 Task: 8. Analyzing Performance: Reference :- Use LinkedIn Analytics to track the performance of your posts, such as reach, engagement, and profile views. Identify trends in your content that receive high engagement and adjust your strategy accordingly. Experiment with different posting times, content formats, and headlines to optimize your engagement.
Action: Mouse moved to (720, 72)
Screenshot: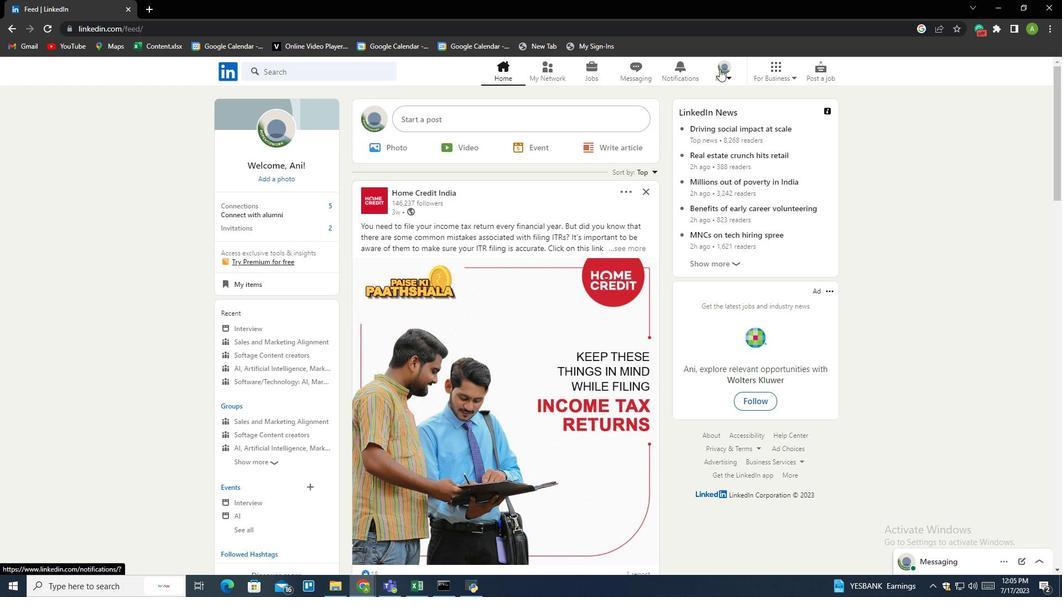 
Action: Mouse pressed left at (720, 72)
Screenshot: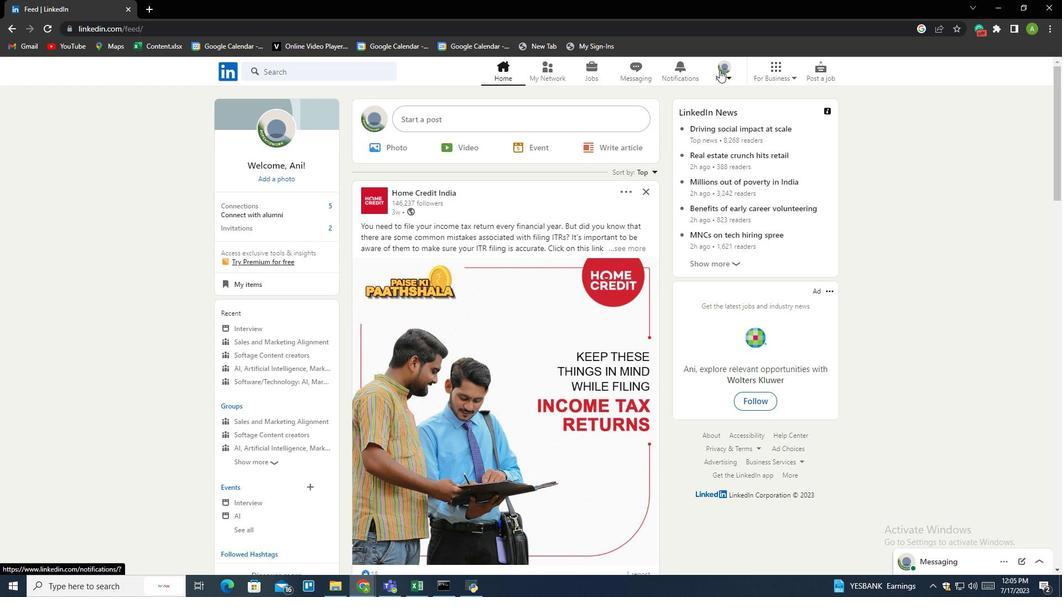 
Action: Mouse moved to (630, 141)
Screenshot: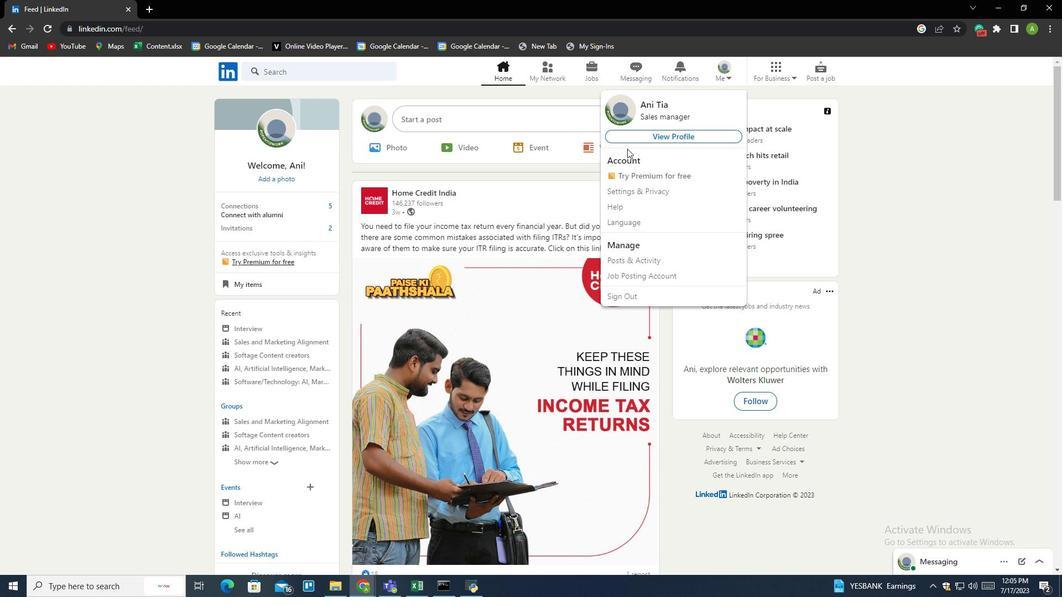 
Action: Mouse pressed left at (630, 141)
Screenshot: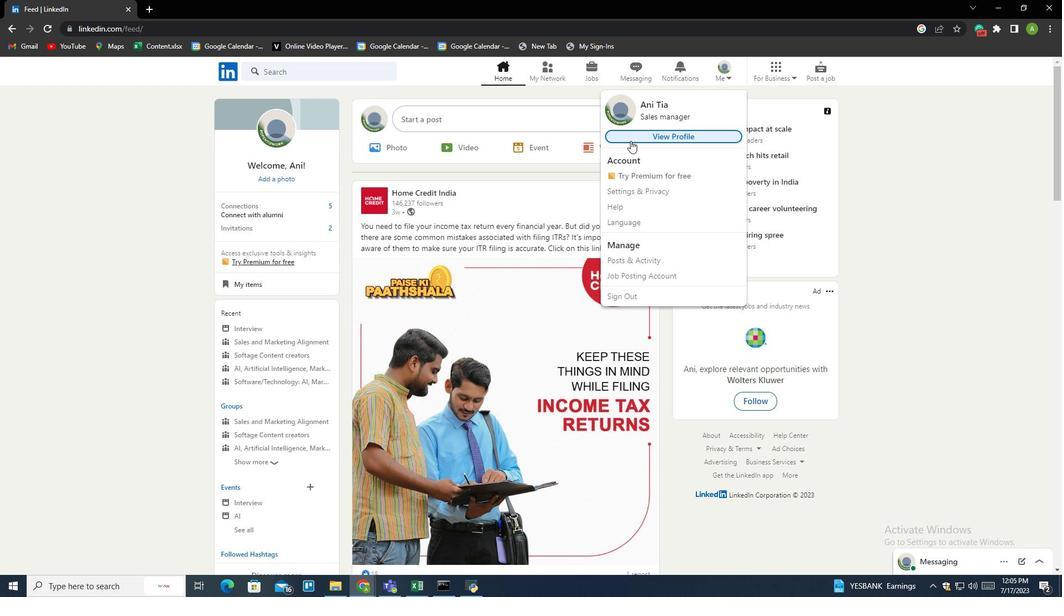 
Action: Mouse moved to (250, 281)
Screenshot: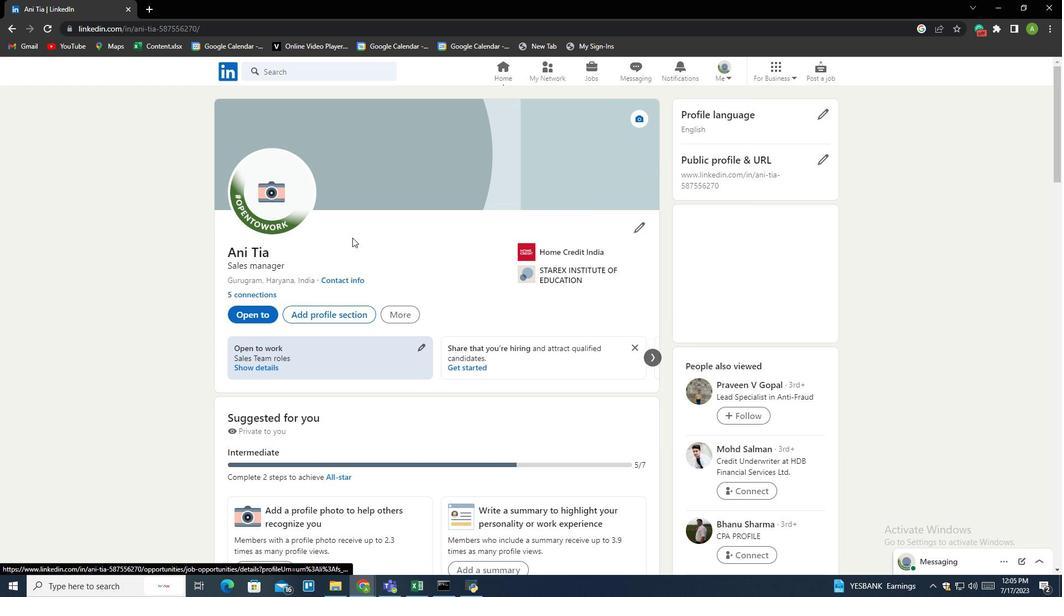 
Action: Mouse scrolled (251, 281) with delta (0, 0)
Screenshot: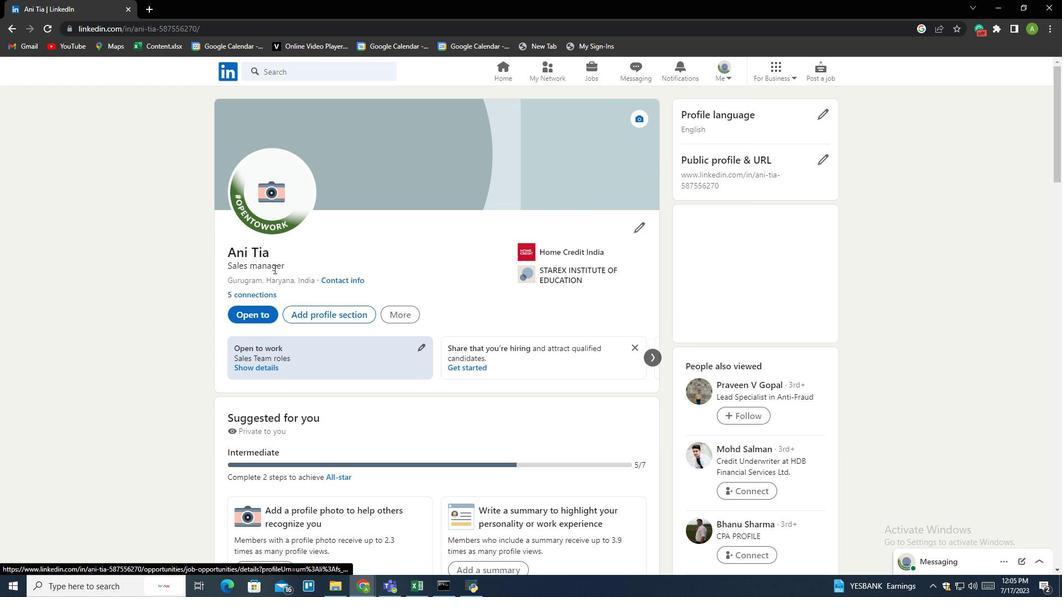 
Action: Mouse moved to (250, 283)
Screenshot: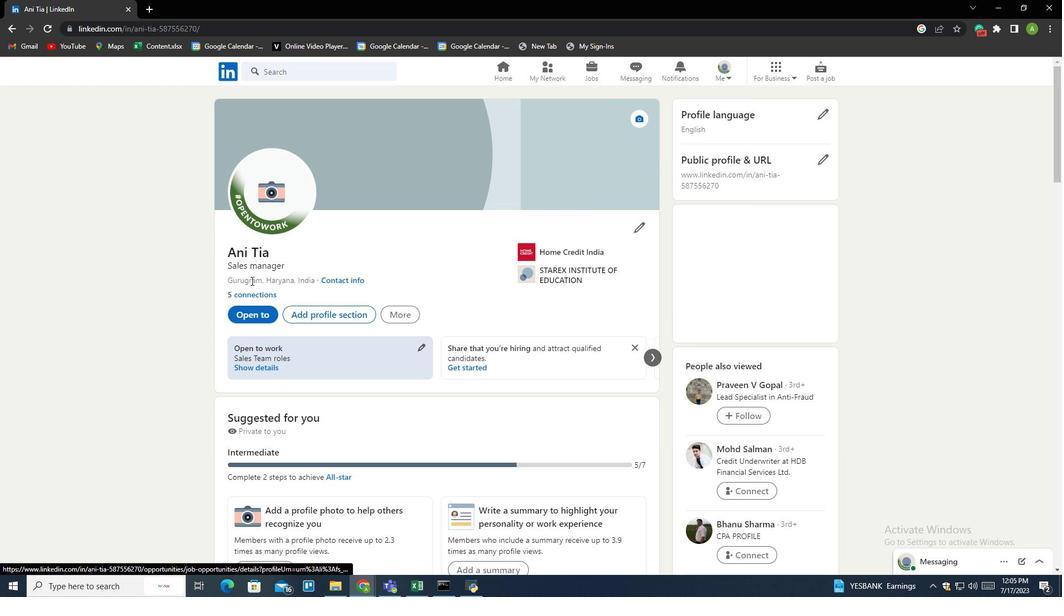 
Action: Mouse scrolled (250, 282) with delta (0, 0)
Screenshot: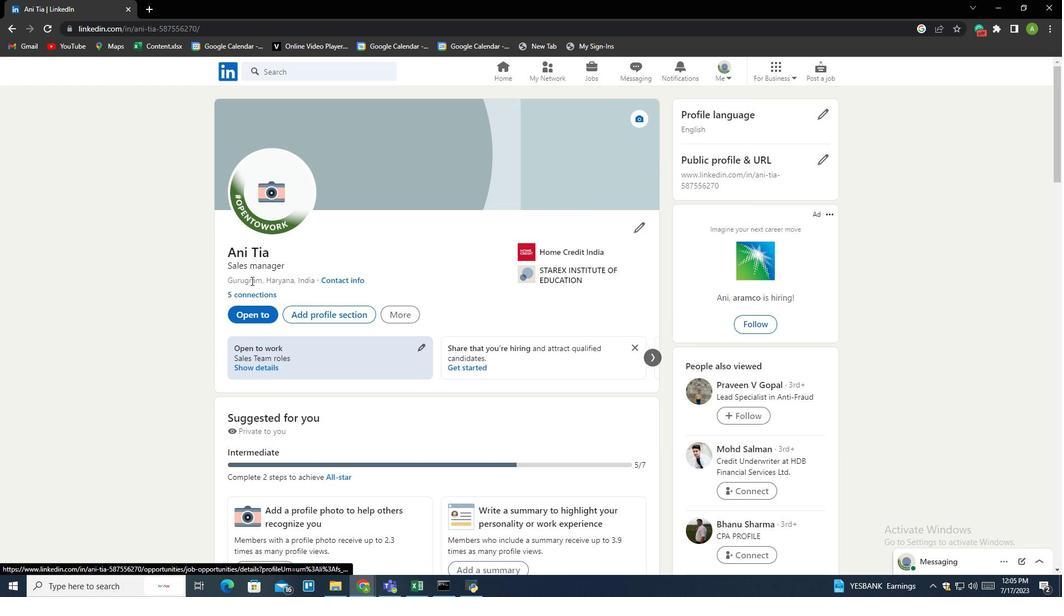 
Action: Mouse scrolled (250, 282) with delta (0, 0)
Screenshot: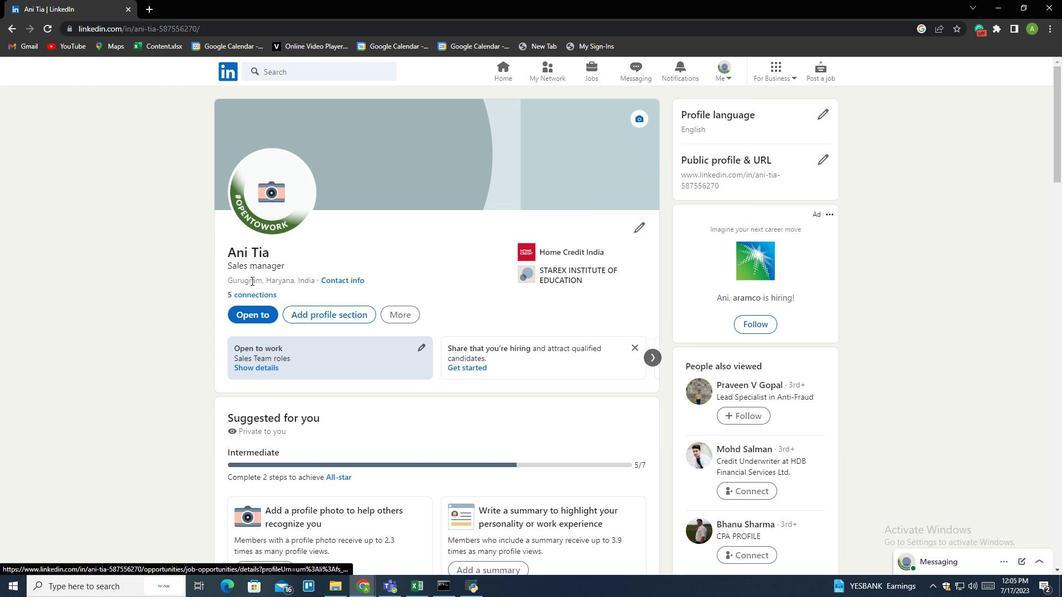
Action: Mouse scrolled (250, 282) with delta (0, 0)
Screenshot: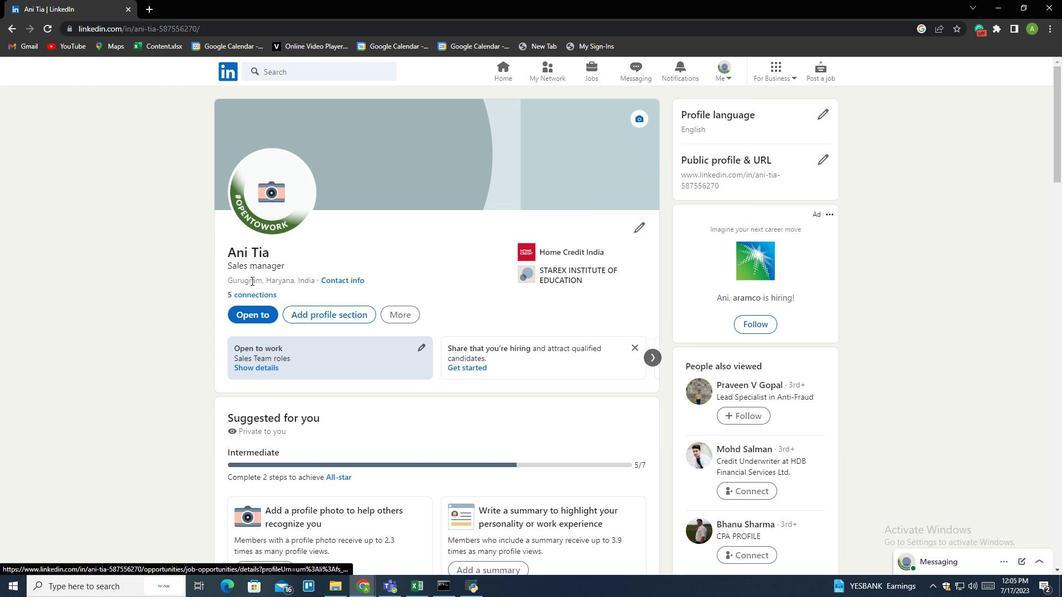 
Action: Mouse scrolled (250, 282) with delta (0, 0)
Screenshot: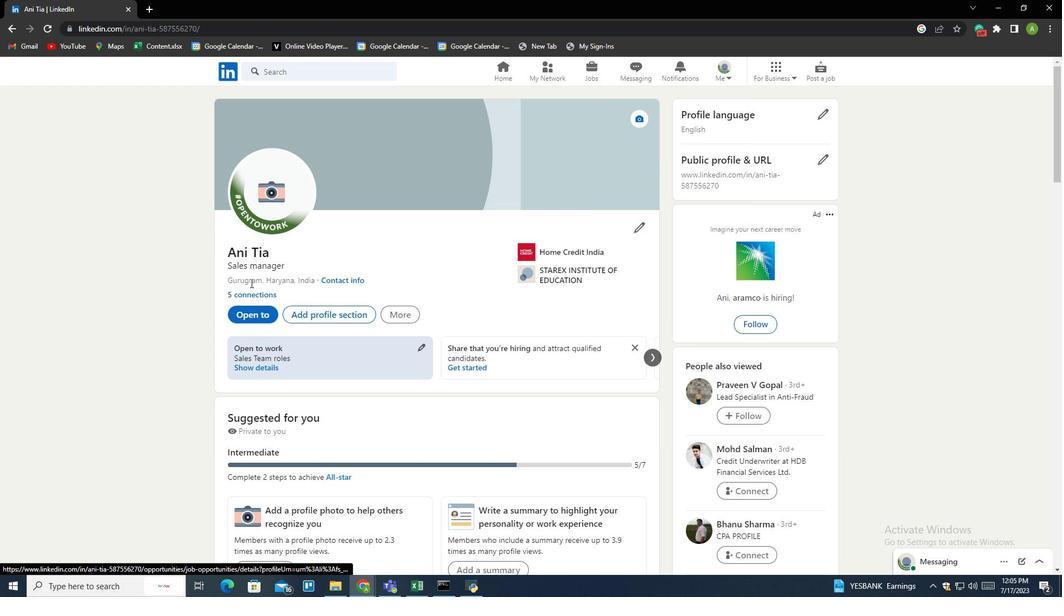 
Action: Mouse moved to (257, 280)
Screenshot: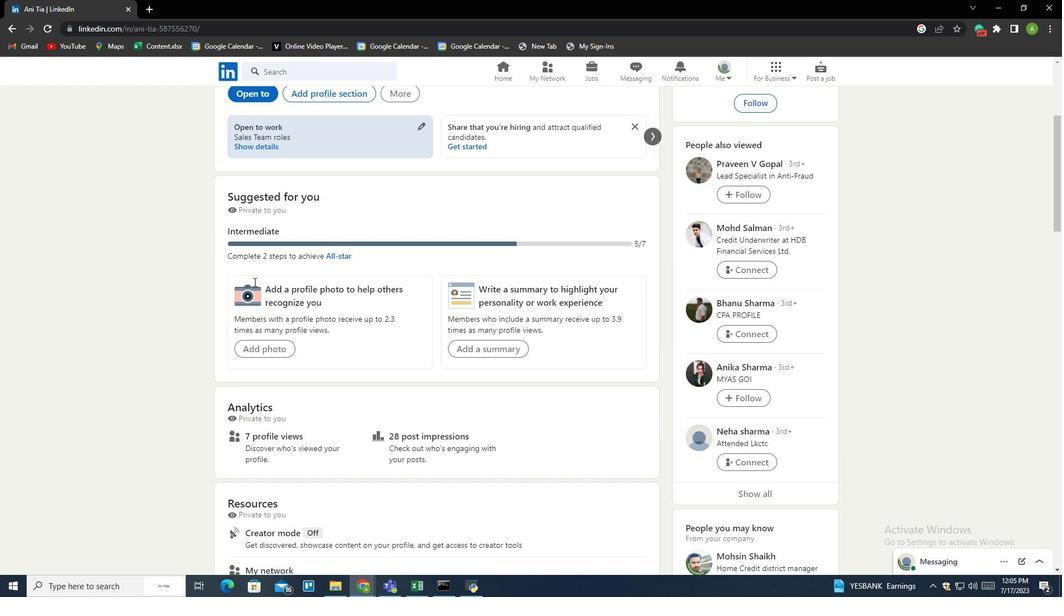 
Action: Mouse scrolled (257, 279) with delta (0, 0)
Screenshot: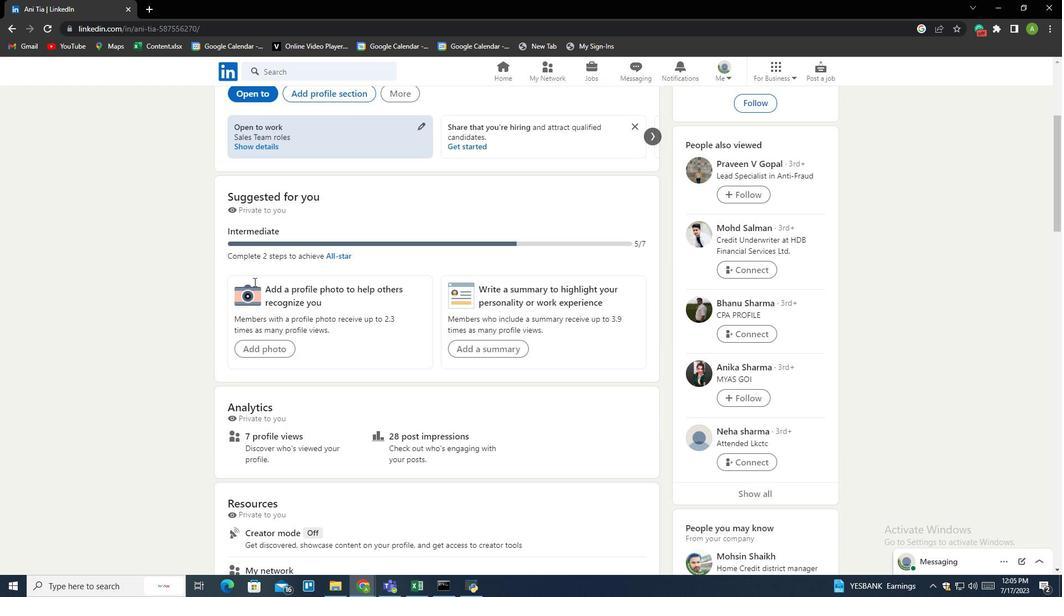
Action: Mouse scrolled (257, 279) with delta (0, 0)
Screenshot: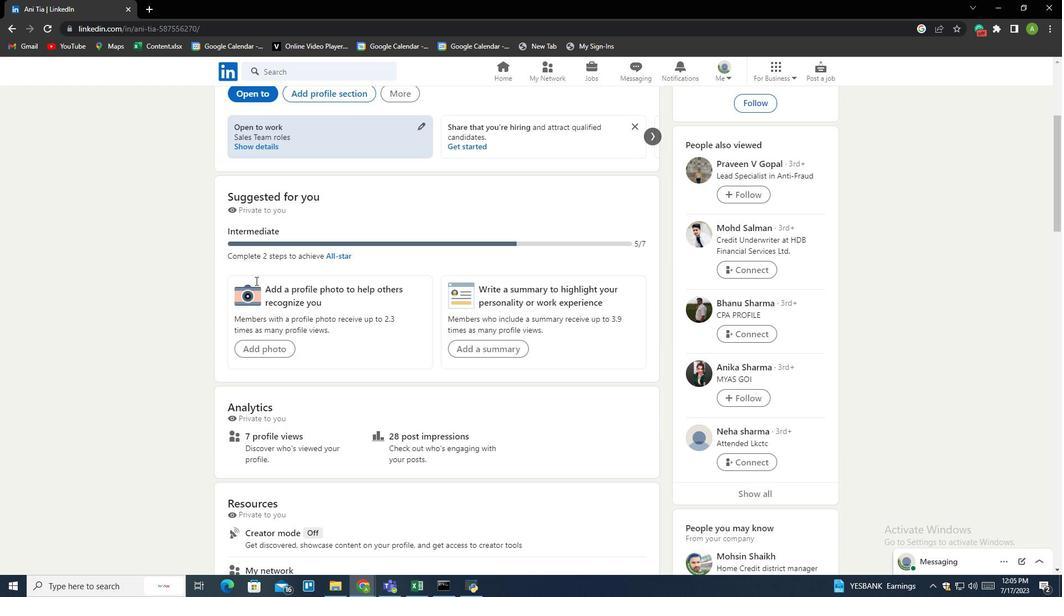 
Action: Mouse moved to (424, 327)
Screenshot: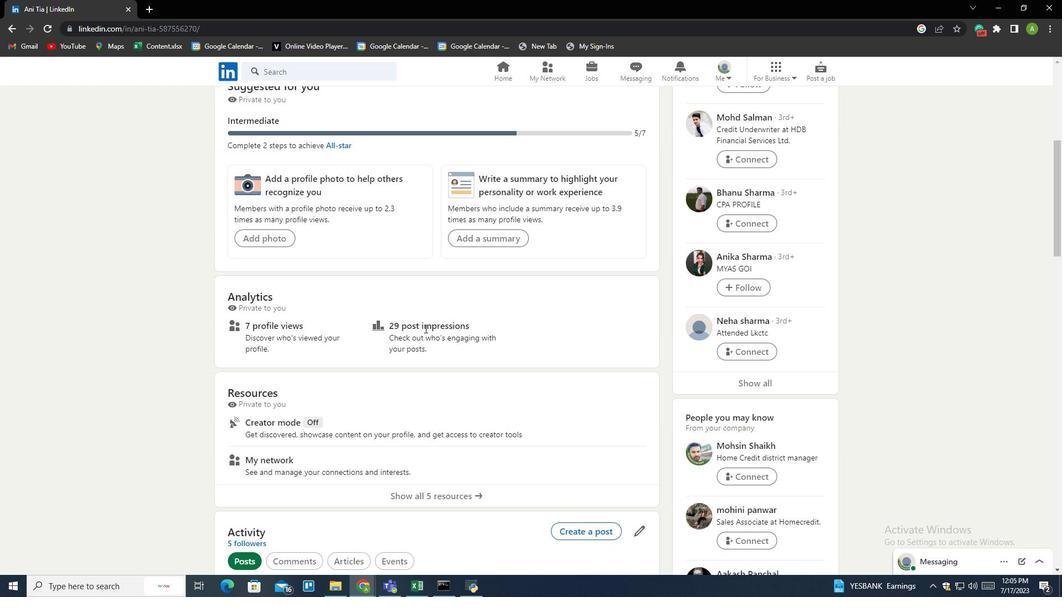 
Action: Mouse pressed left at (424, 327)
Screenshot: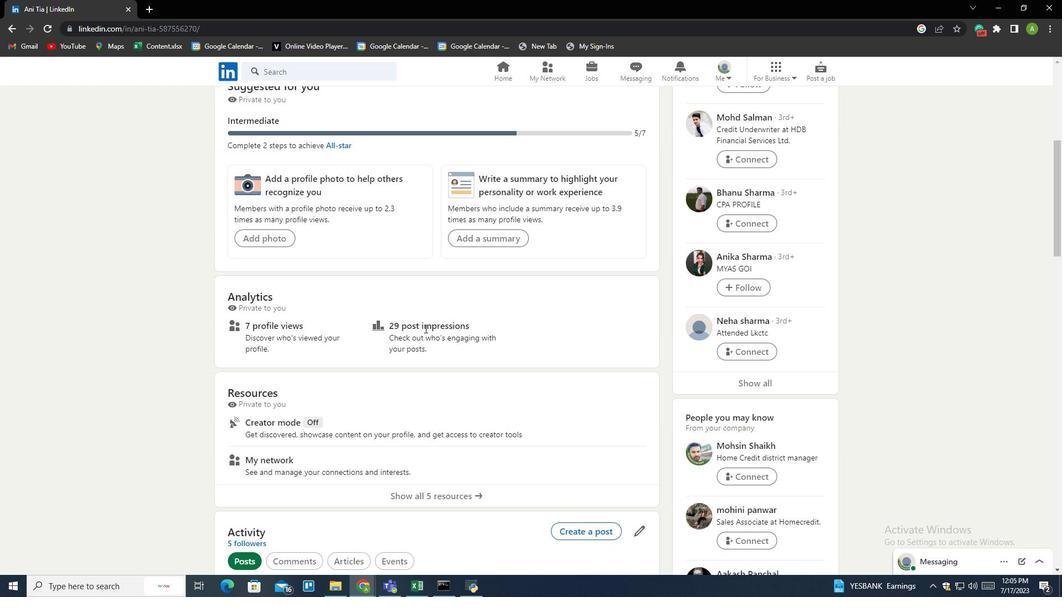 
Action: Mouse moved to (418, 325)
Screenshot: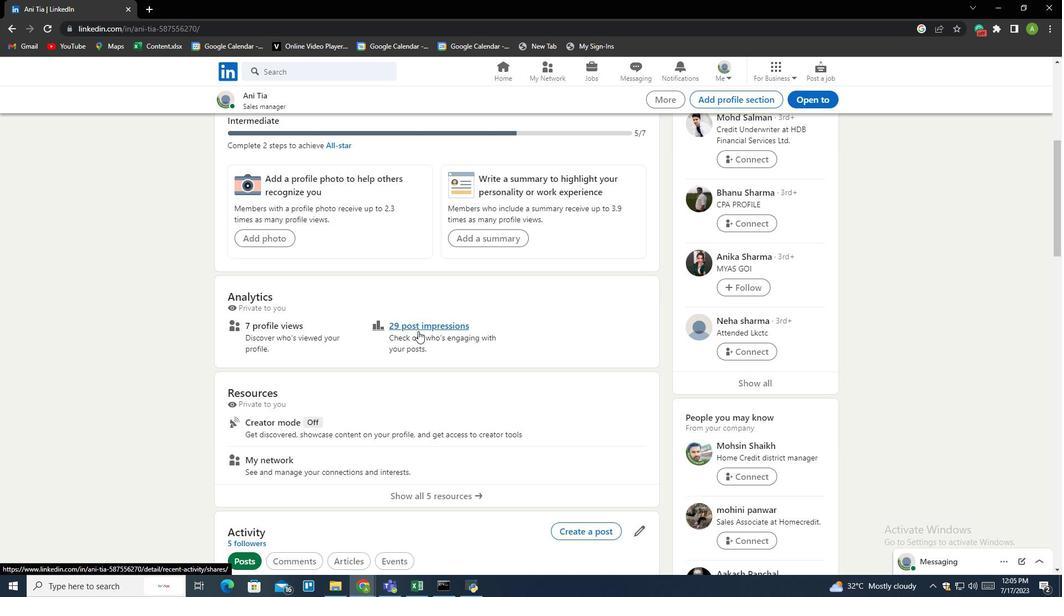 
Action: Mouse pressed left at (418, 325)
Screenshot: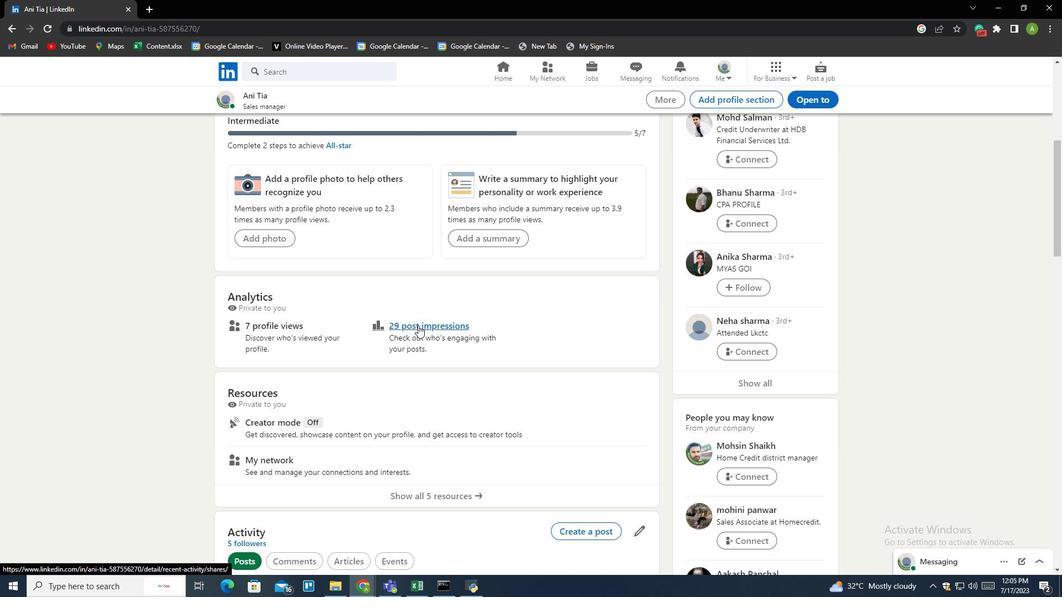 
Action: Mouse scrolled (418, 325) with delta (0, 0)
Screenshot: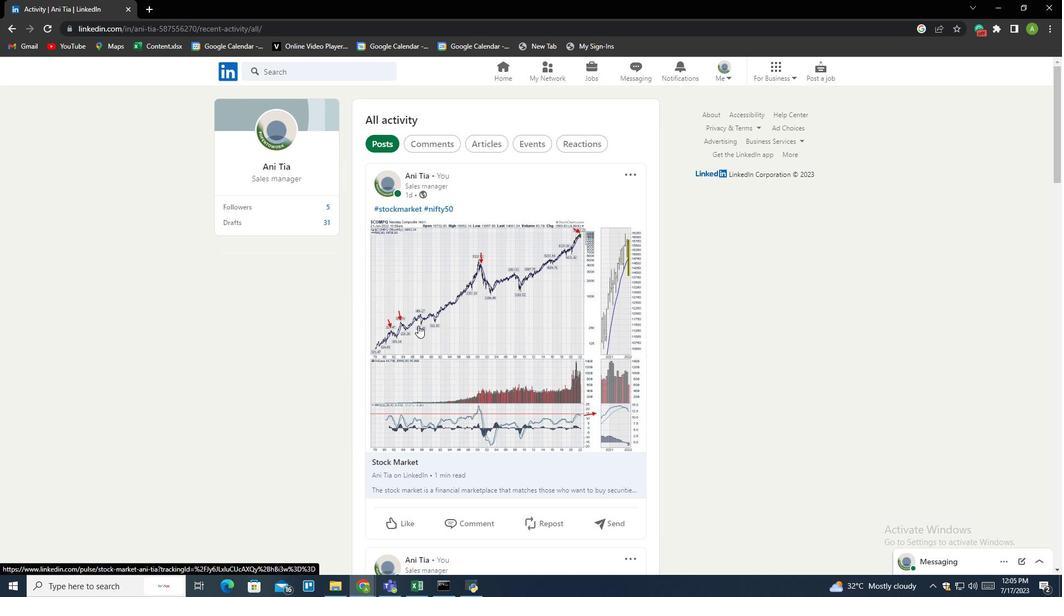 
Action: Mouse moved to (427, 325)
Screenshot: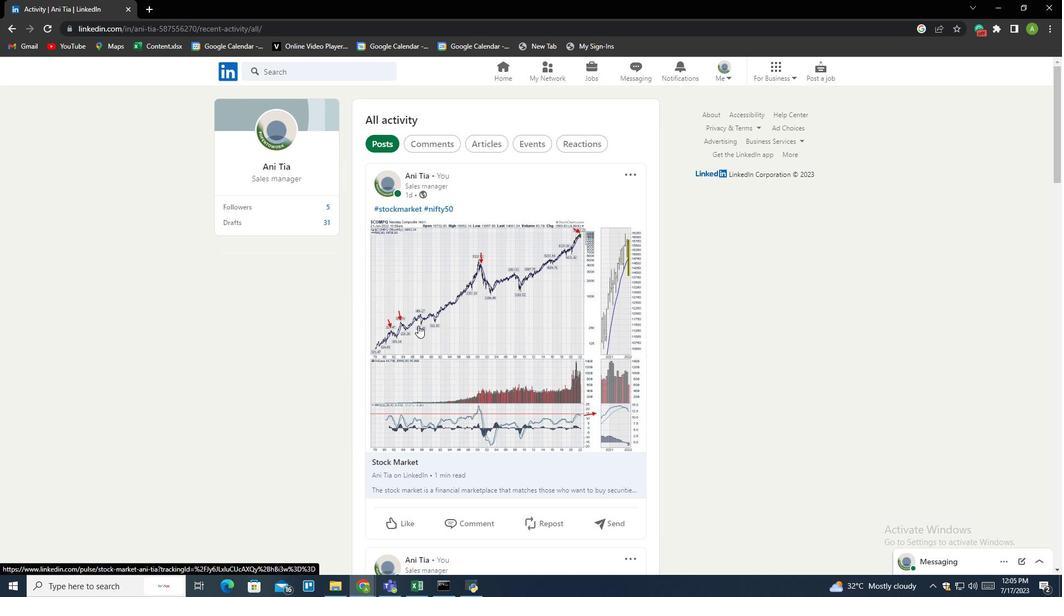 
Action: Mouse scrolled (420, 324) with delta (0, 0)
Screenshot: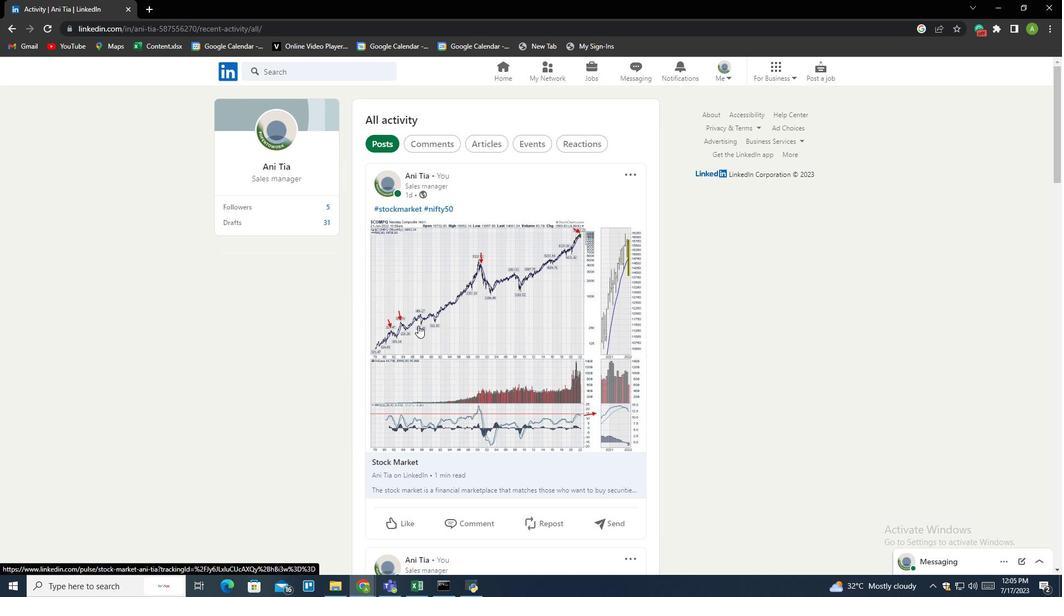 
Action: Mouse moved to (465, 333)
Screenshot: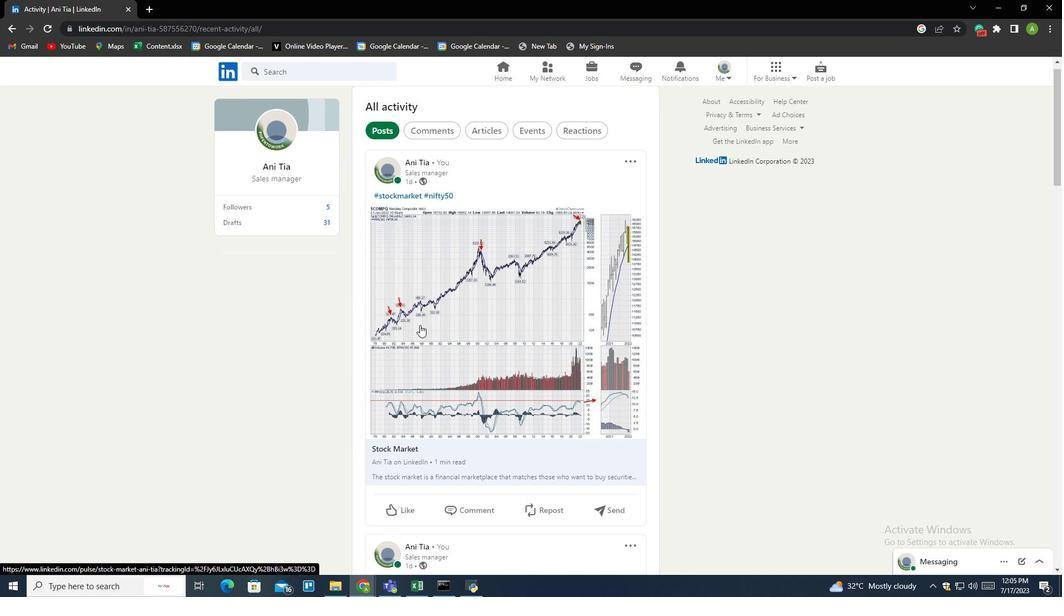 
Action: Mouse scrolled (432, 326) with delta (0, 0)
Screenshot: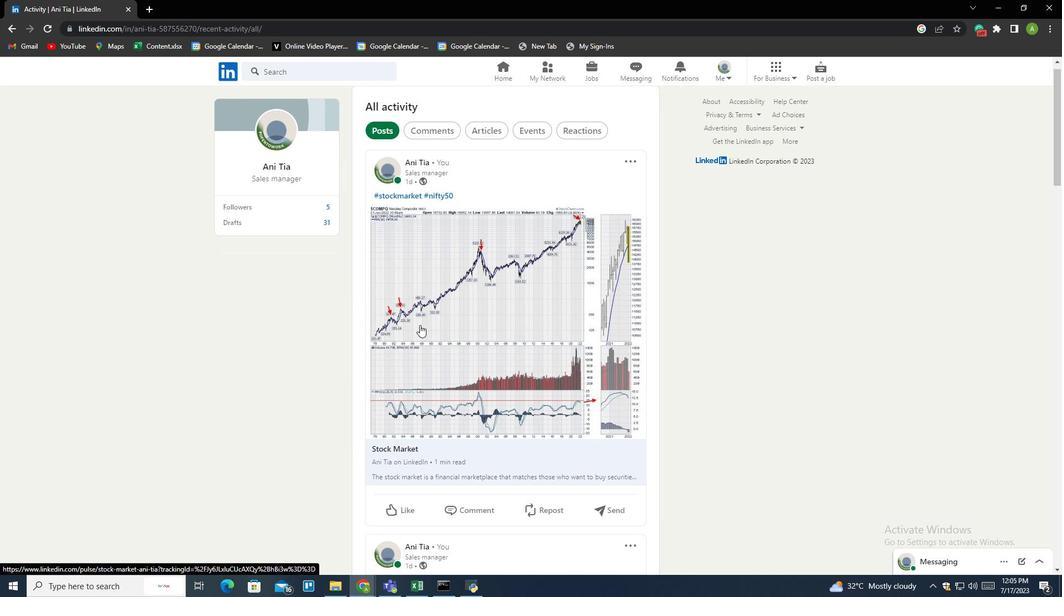 
Action: Mouse moved to (468, 333)
Screenshot: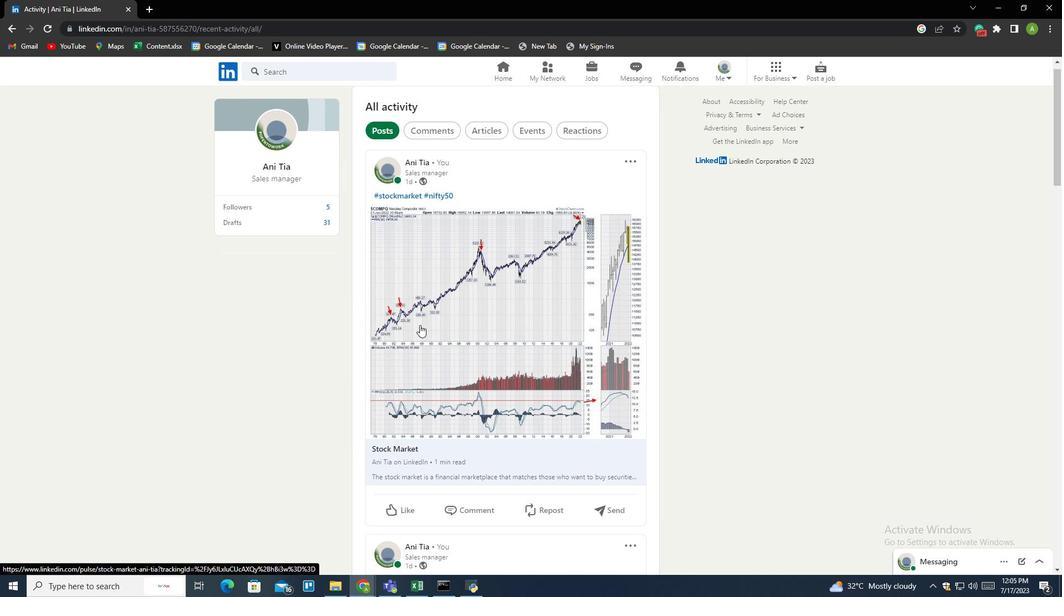 
Action: Mouse scrolled (453, 331) with delta (0, 0)
Screenshot: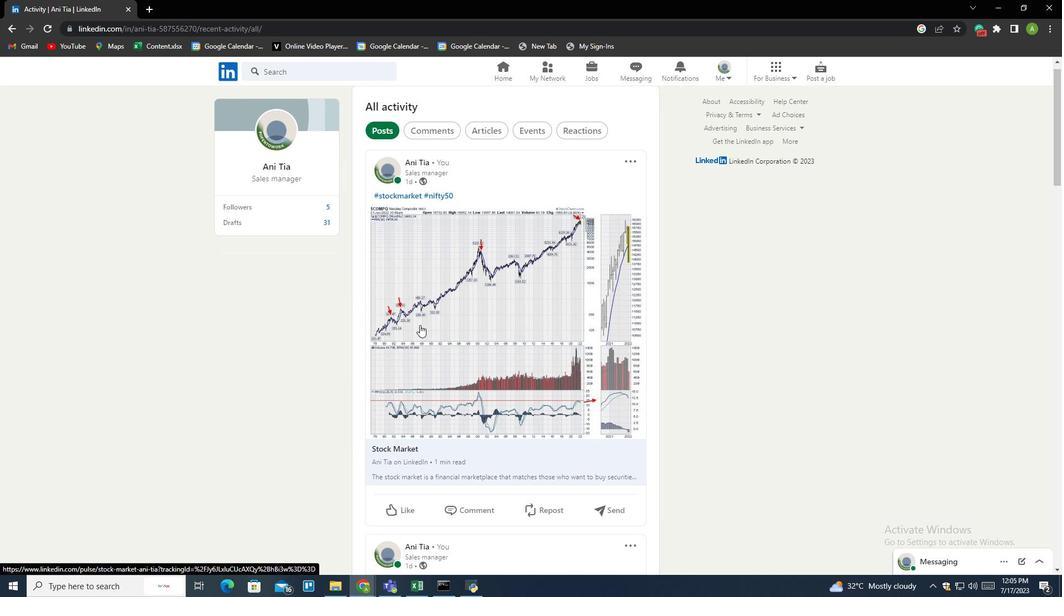 
Action: Mouse moved to (475, 334)
Screenshot: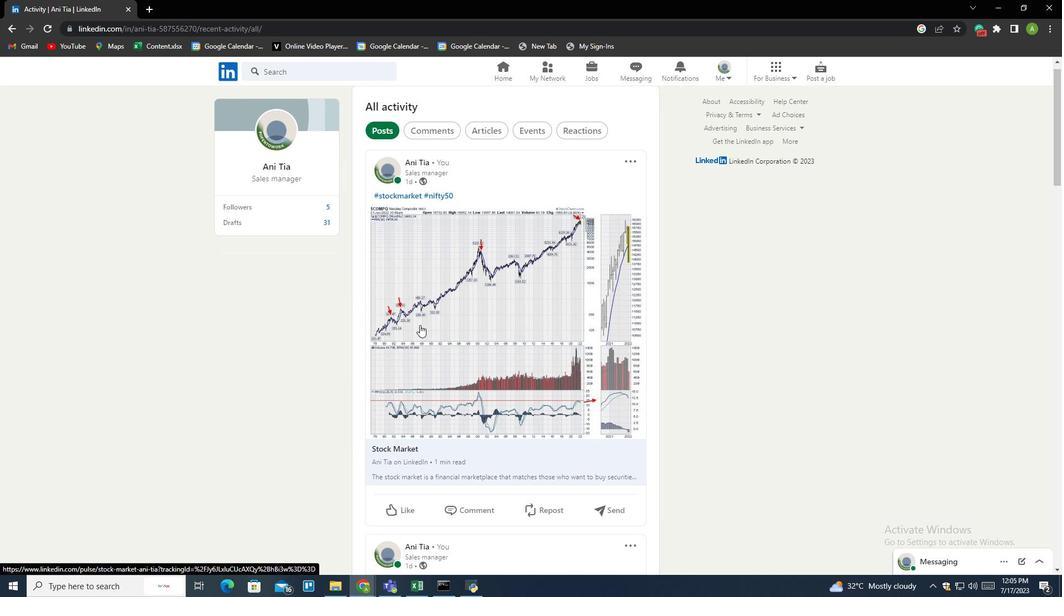 
Action: Mouse scrolled (468, 332) with delta (0, 0)
Screenshot: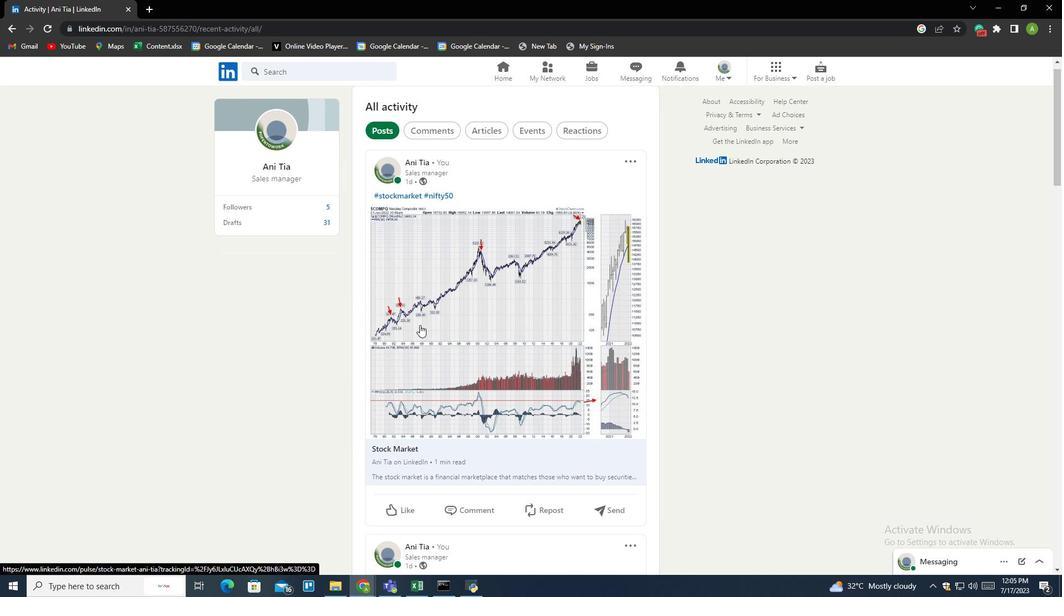 
Action: Mouse moved to (507, 325)
Screenshot: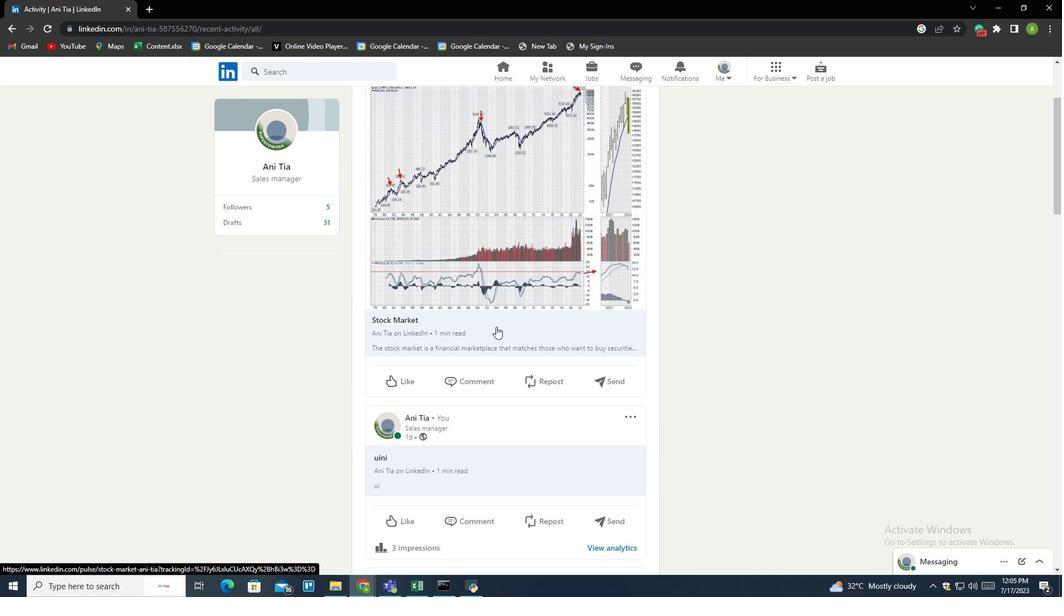 
Action: Mouse scrolled (507, 324) with delta (0, 0)
Screenshot: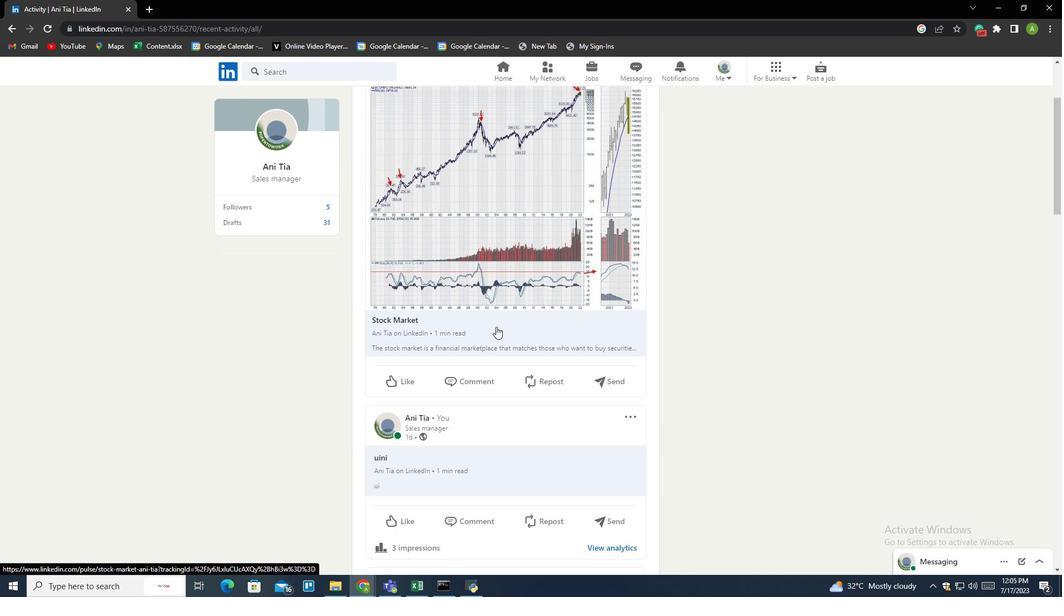 
Action: Mouse scrolled (507, 324) with delta (0, 0)
Screenshot: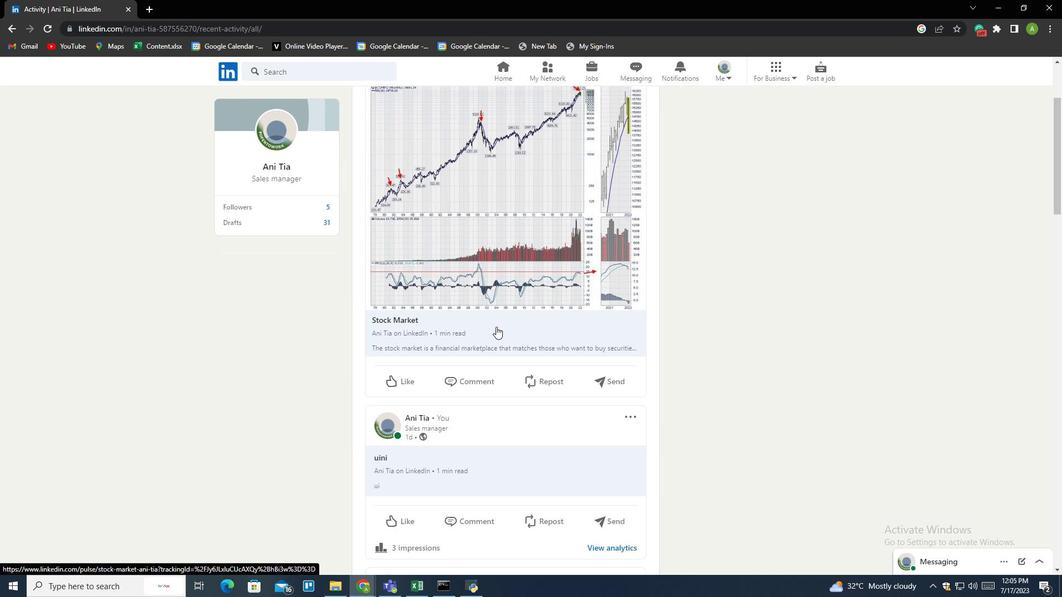 
Action: Mouse scrolled (507, 324) with delta (0, 0)
Screenshot: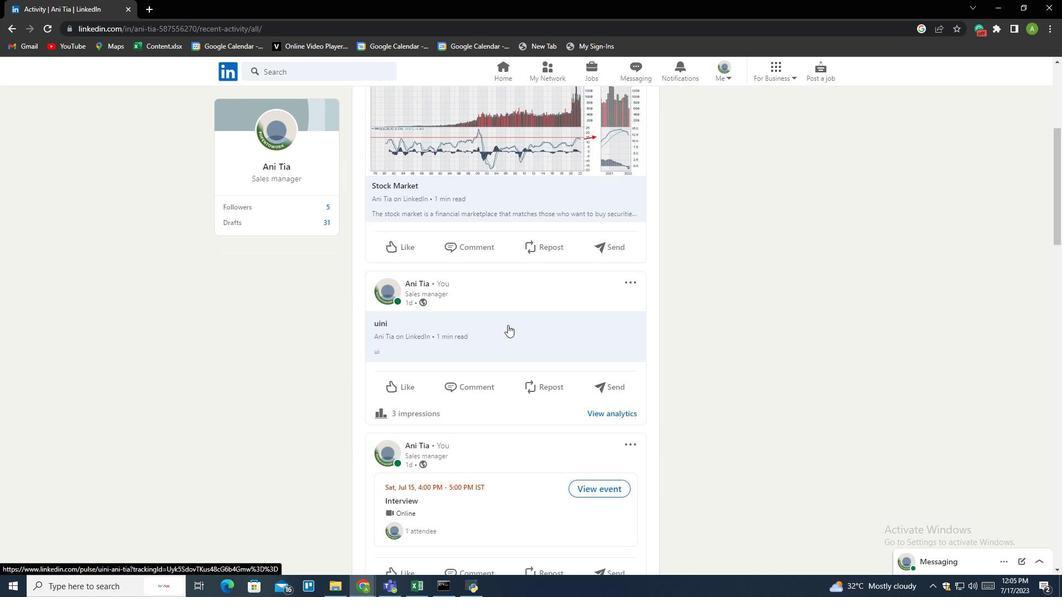 
Action: Mouse scrolled (507, 324) with delta (0, 0)
Screenshot: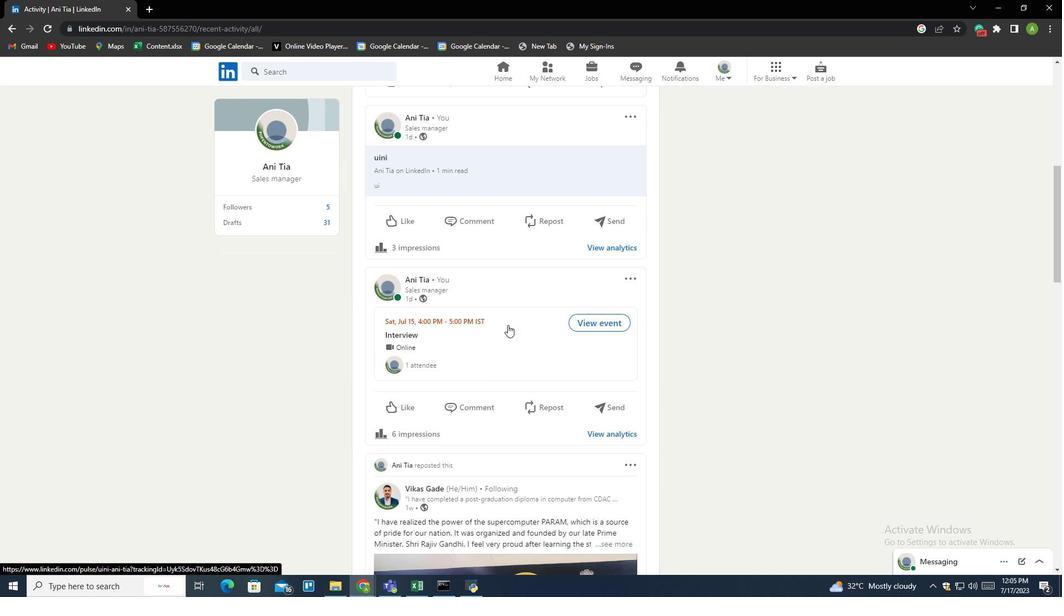 
Action: Mouse scrolled (507, 324) with delta (0, 0)
Screenshot: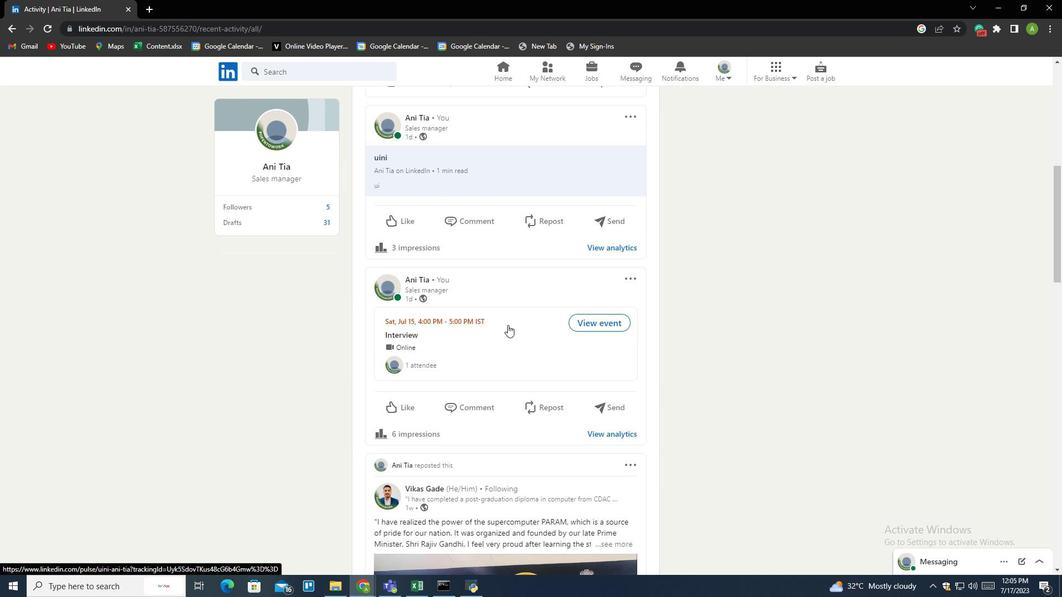 
Action: Mouse scrolled (507, 324) with delta (0, 0)
Screenshot: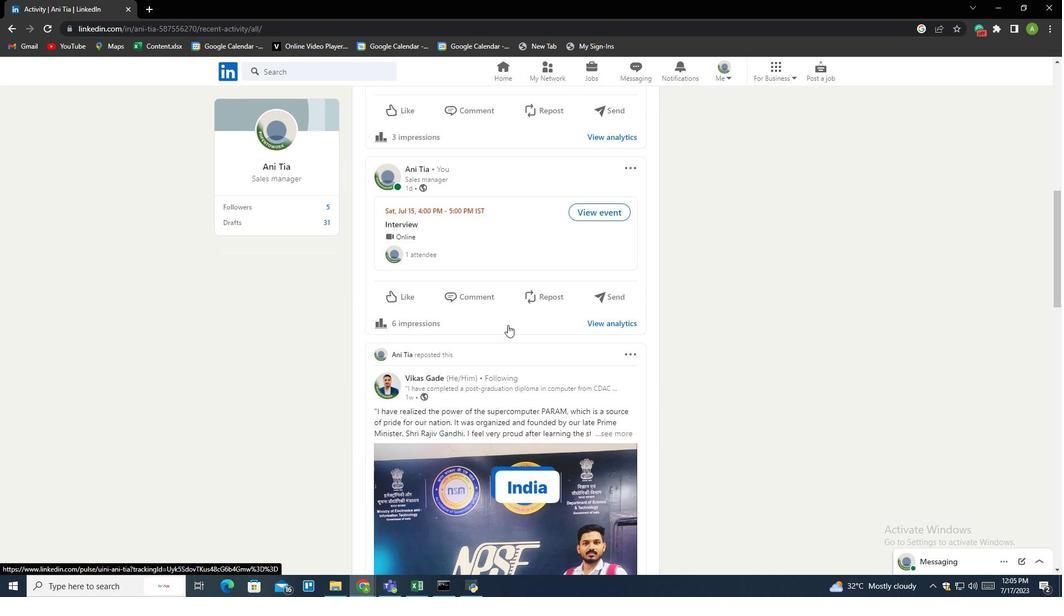 
Action: Mouse scrolled (507, 324) with delta (0, 0)
Screenshot: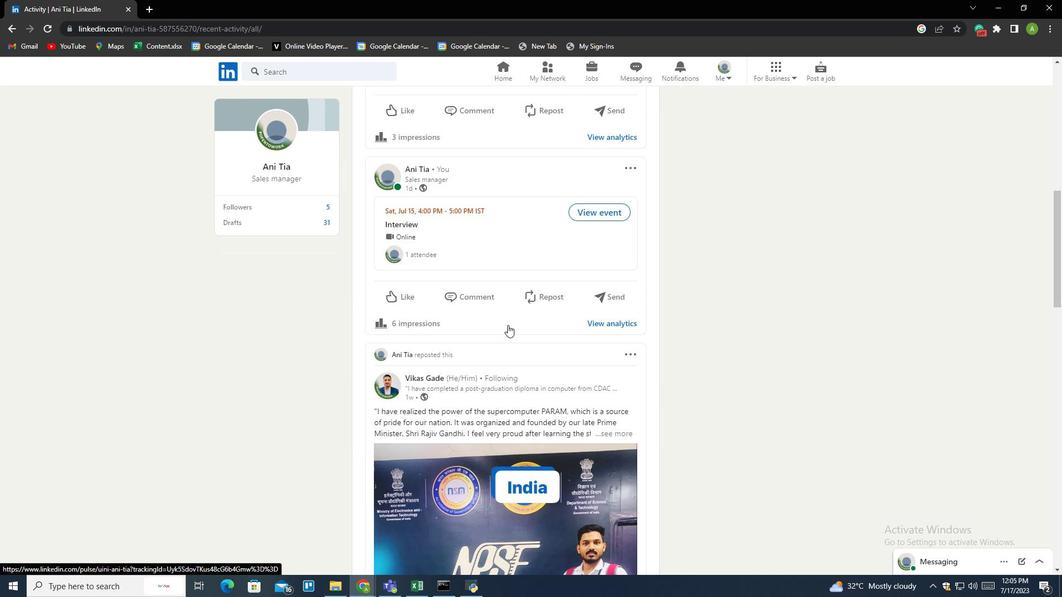 
Action: Mouse scrolled (507, 324) with delta (0, 0)
Screenshot: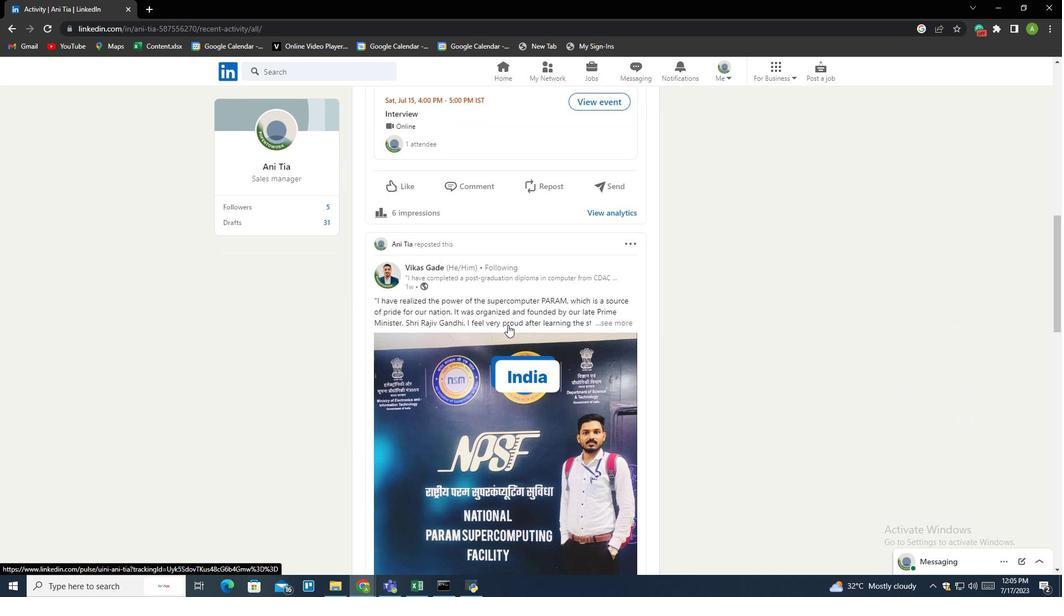 
Action: Mouse scrolled (507, 324) with delta (0, 0)
Screenshot: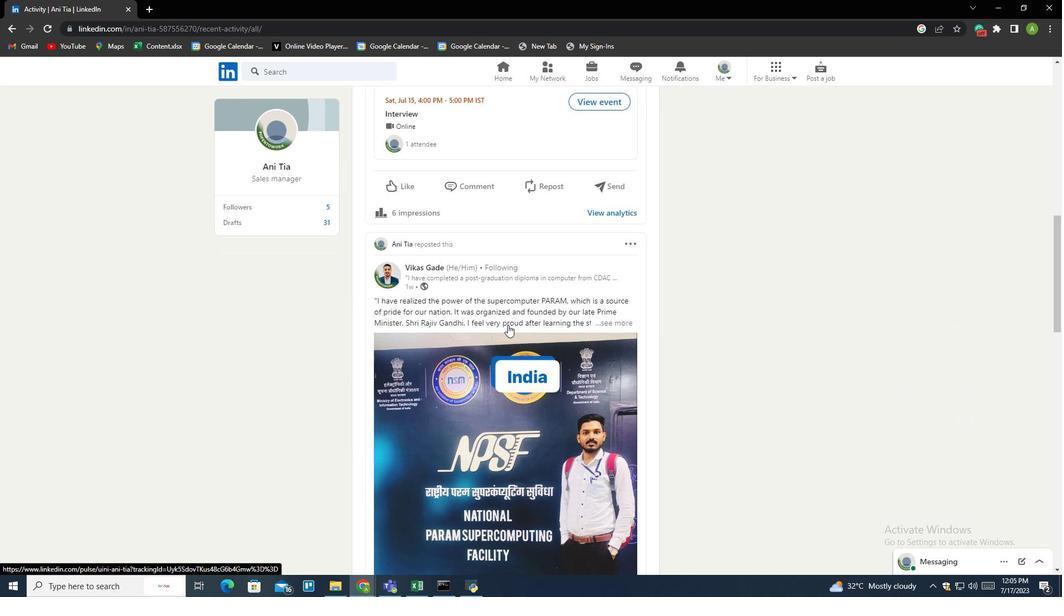 
Action: Mouse scrolled (507, 324) with delta (0, 0)
Screenshot: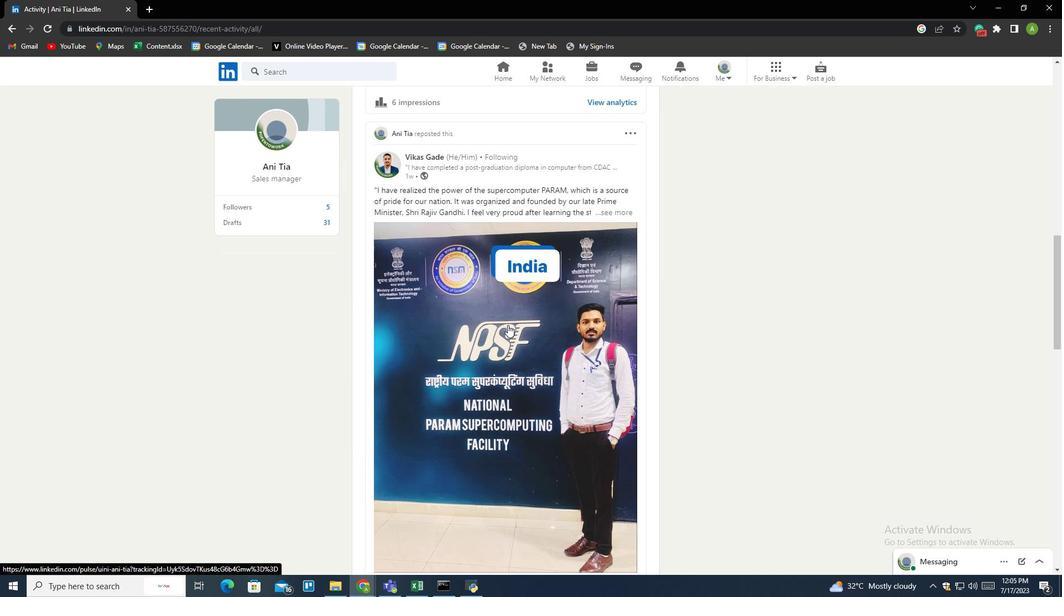 
Action: Mouse scrolled (507, 324) with delta (0, 0)
Screenshot: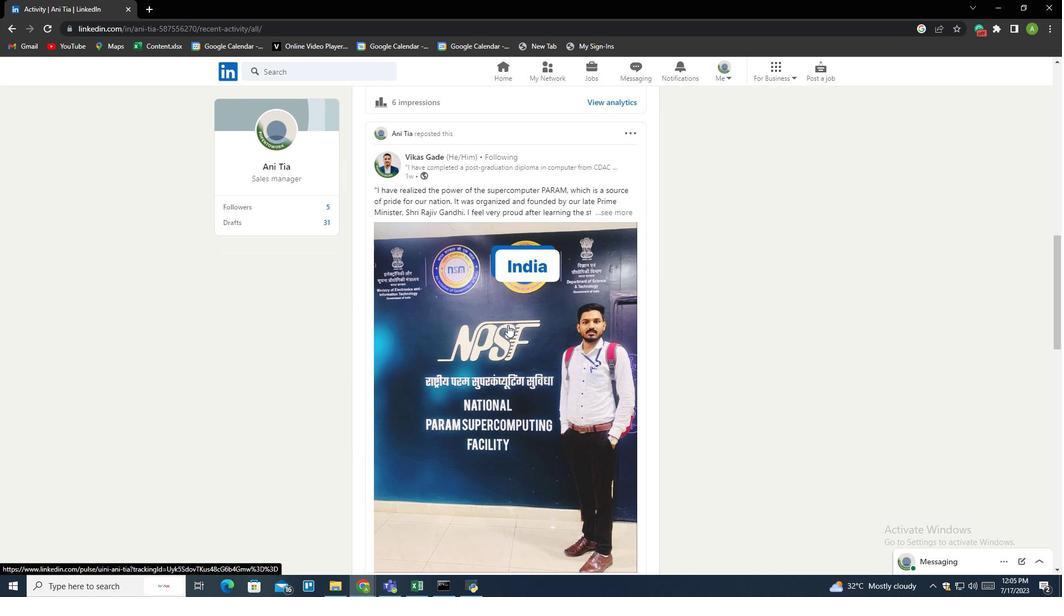 
Action: Mouse scrolled (507, 324) with delta (0, 0)
Screenshot: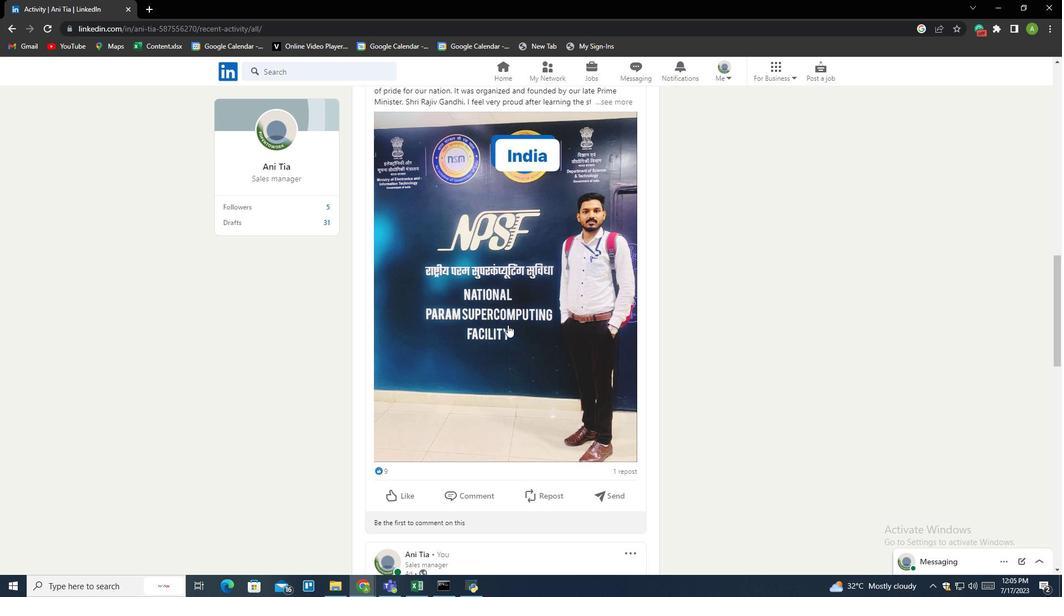 
Action: Mouse scrolled (507, 324) with delta (0, 0)
Screenshot: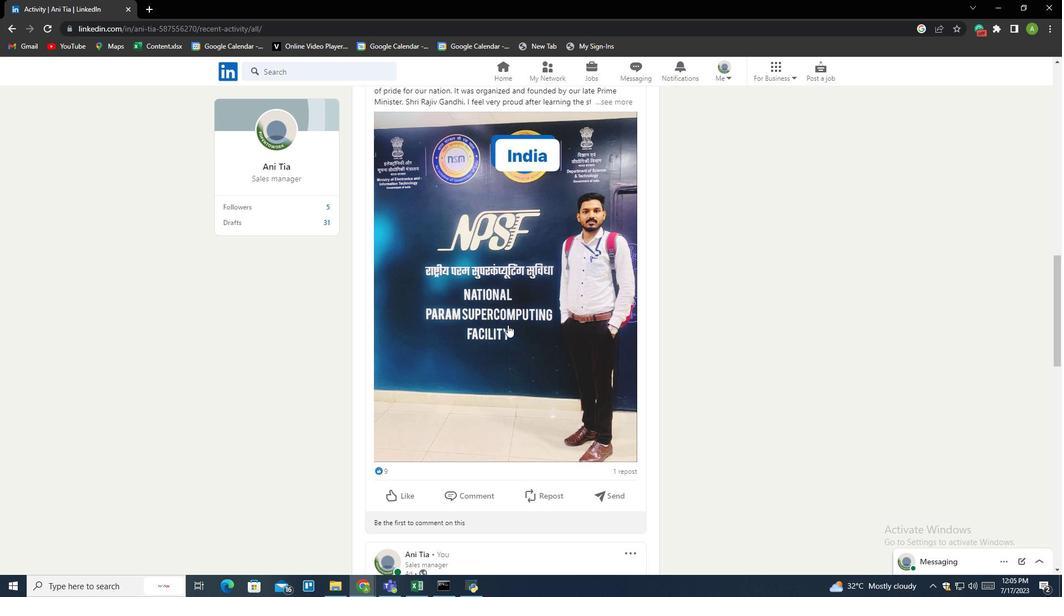 
Action: Mouse scrolled (507, 324) with delta (0, 0)
Screenshot: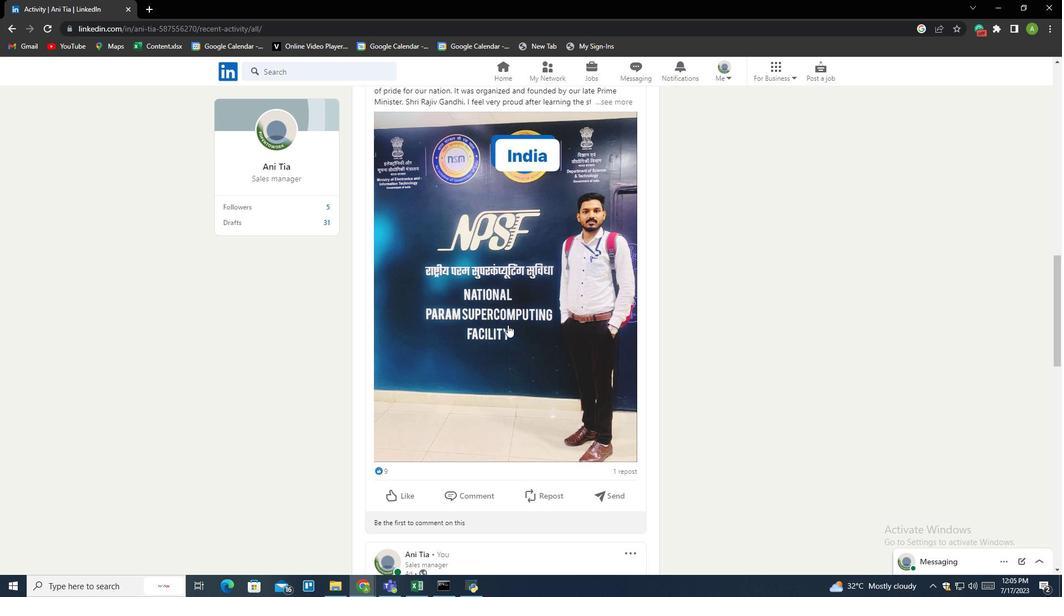 
Action: Mouse scrolled (507, 324) with delta (0, 0)
Screenshot: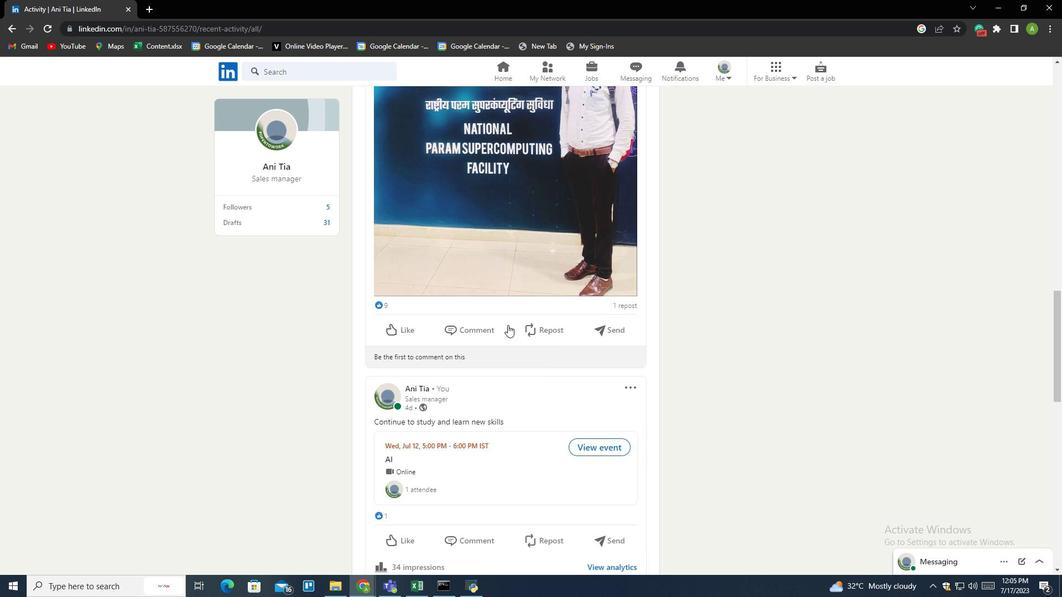 
Action: Mouse scrolled (507, 324) with delta (0, 0)
Screenshot: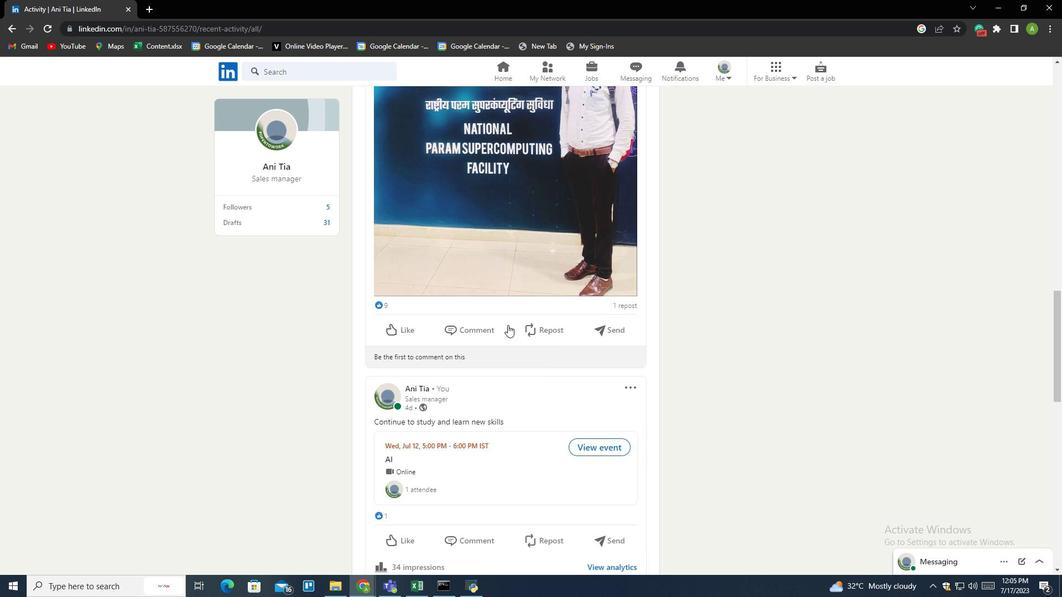 
Action: Mouse scrolled (507, 324) with delta (0, 0)
Screenshot: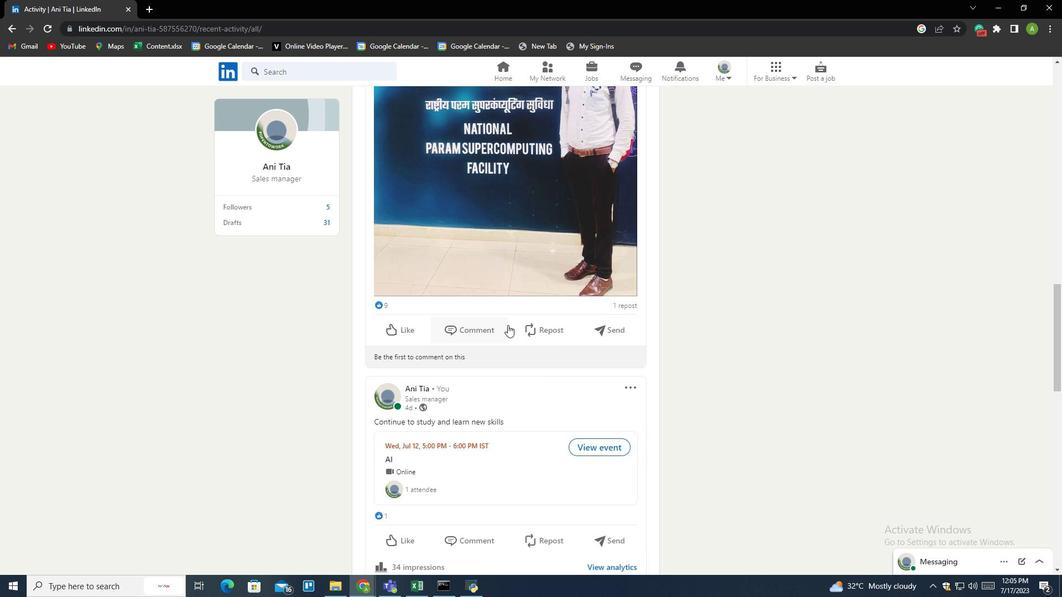 
Action: Mouse scrolled (507, 324) with delta (0, 0)
Screenshot: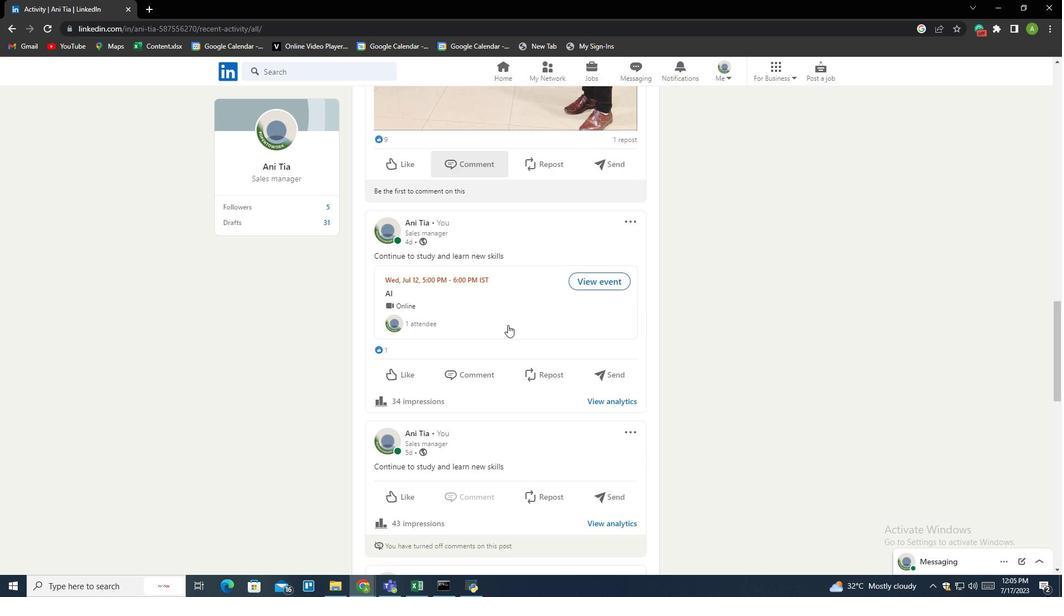 
Action: Mouse scrolled (507, 324) with delta (0, 0)
Screenshot: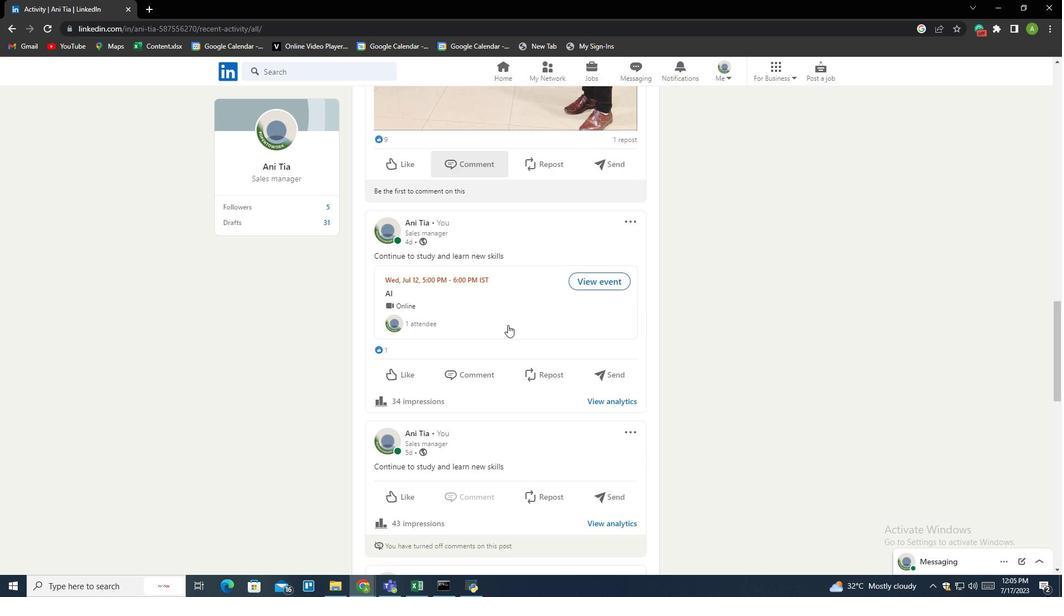 
Action: Mouse scrolled (507, 324) with delta (0, 0)
Screenshot: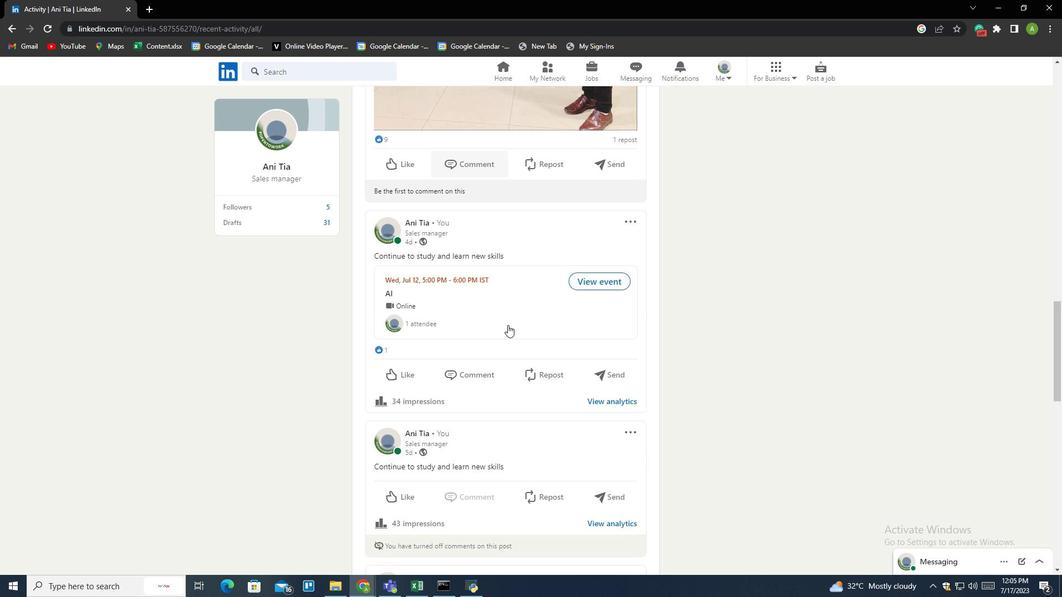 
Action: Mouse scrolled (507, 324) with delta (0, 0)
Screenshot: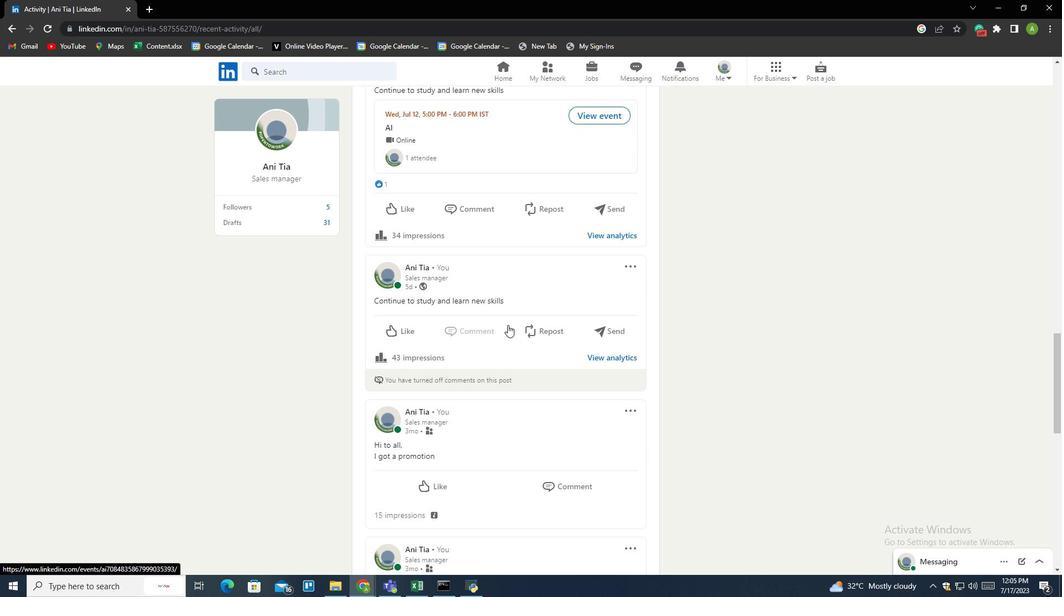 
Action: Mouse scrolled (507, 324) with delta (0, 0)
Screenshot: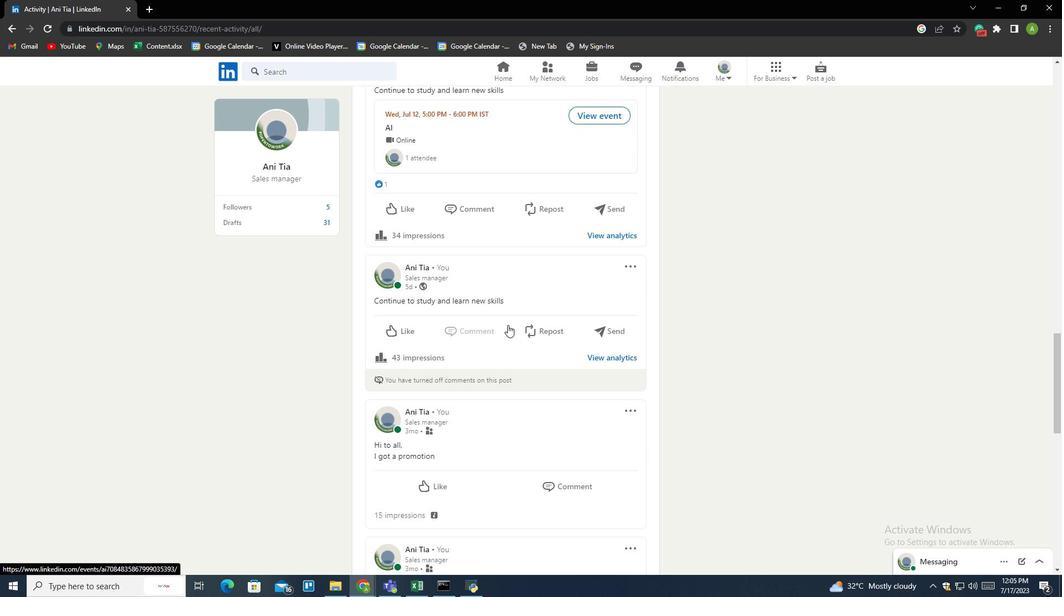 
Action: Mouse scrolled (507, 324) with delta (0, 0)
Screenshot: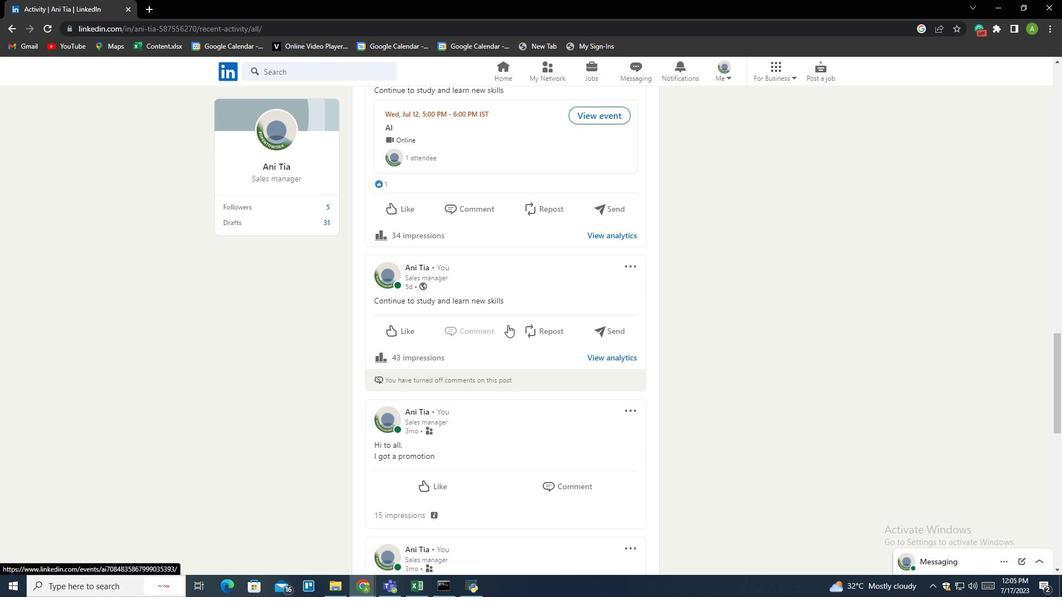 
Action: Mouse scrolled (507, 324) with delta (0, 0)
Screenshot: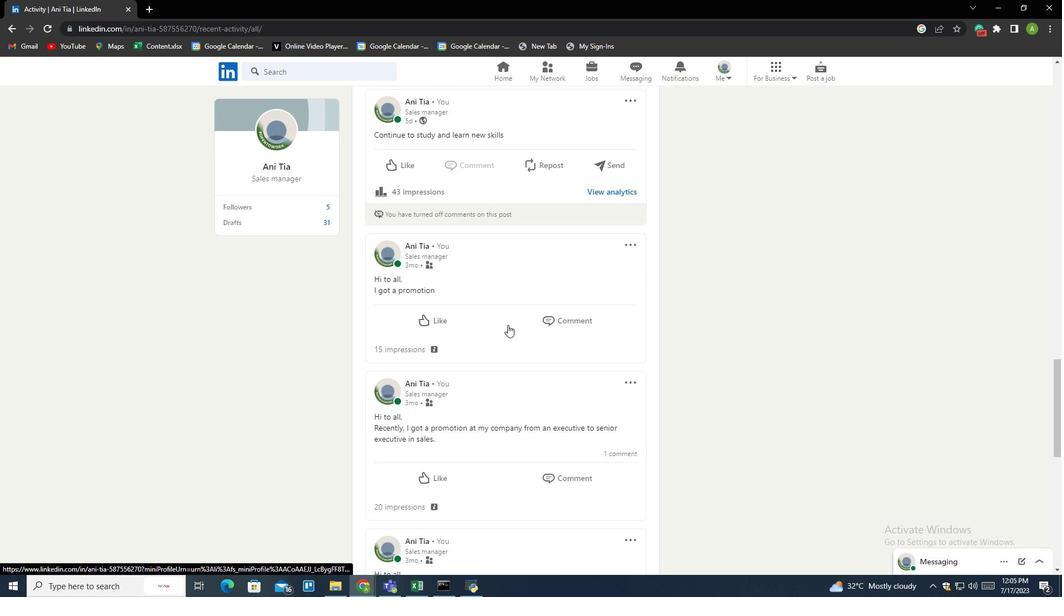 
Action: Mouse moved to (507, 329)
Screenshot: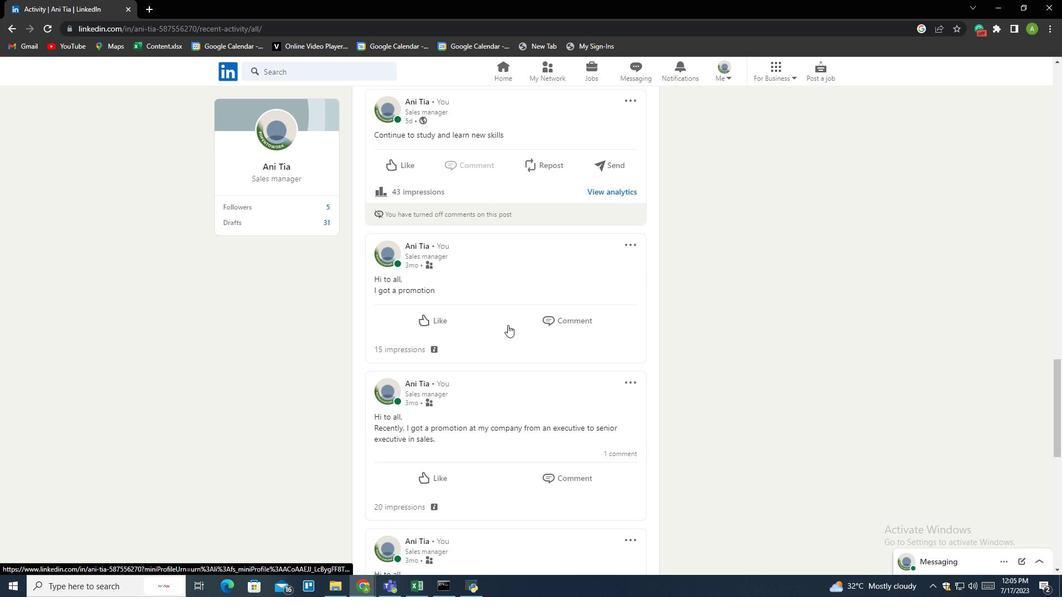 
Action: Mouse scrolled (507, 328) with delta (0, 0)
Screenshot: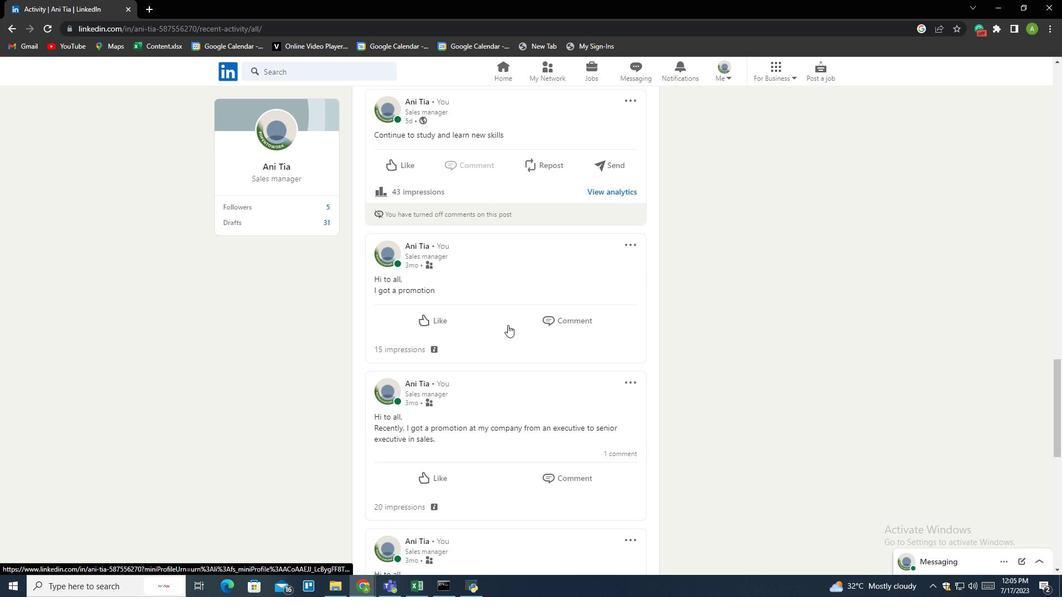 
Action: Mouse moved to (507, 332)
Screenshot: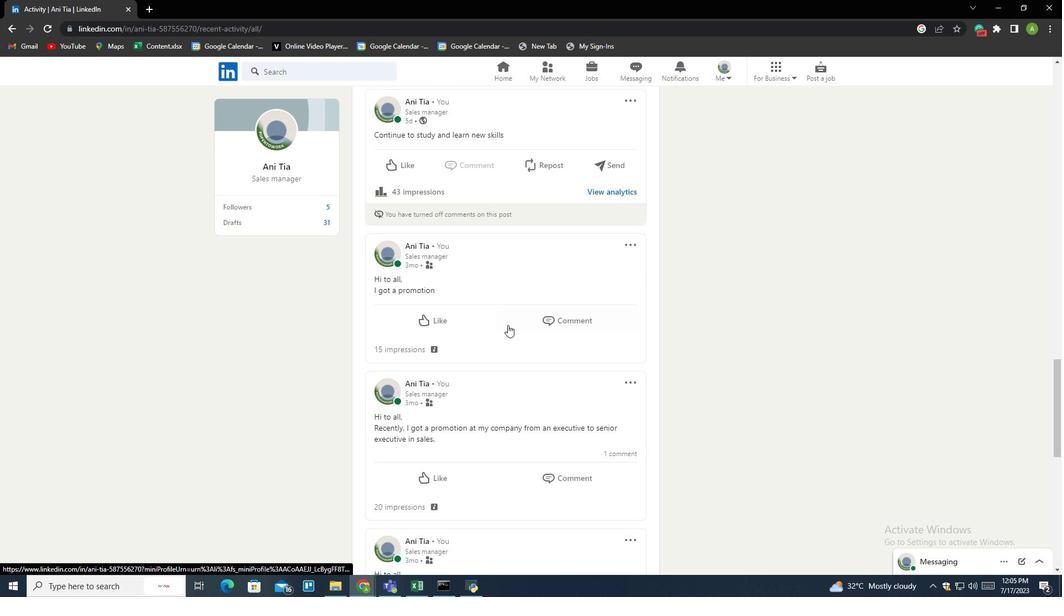 
Action: Mouse scrolled (507, 332) with delta (0, 0)
Screenshot: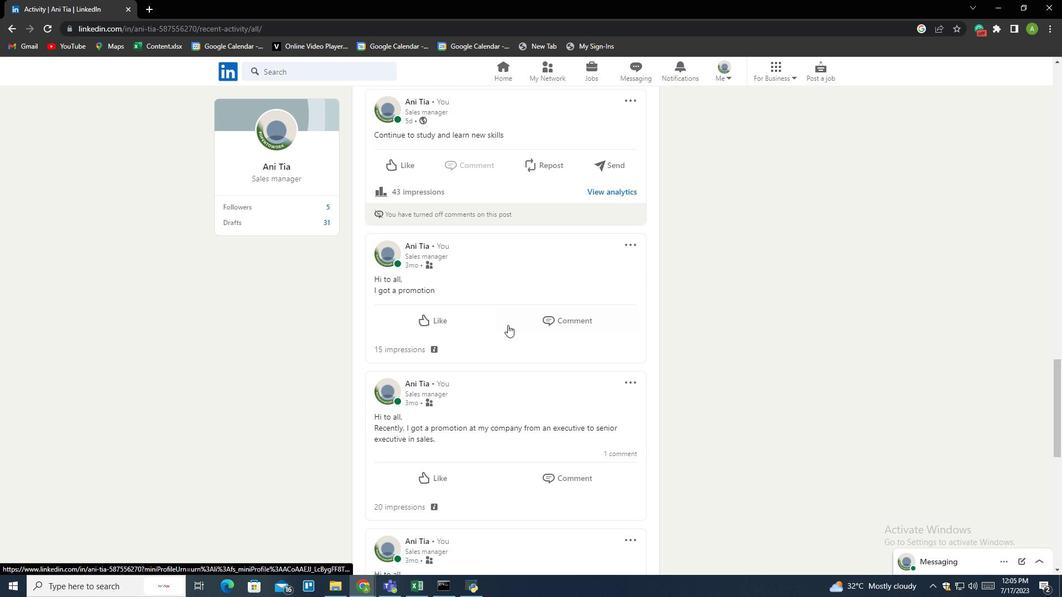 
Action: Mouse moved to (507, 340)
Screenshot: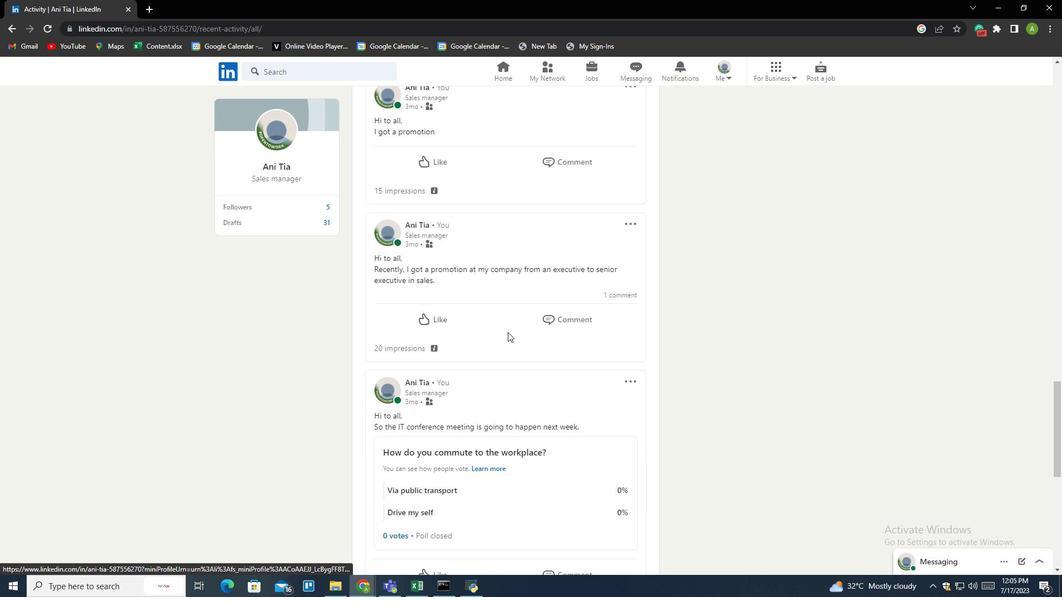 
Action: Mouse scrolled (507, 337) with delta (0, 0)
Screenshot: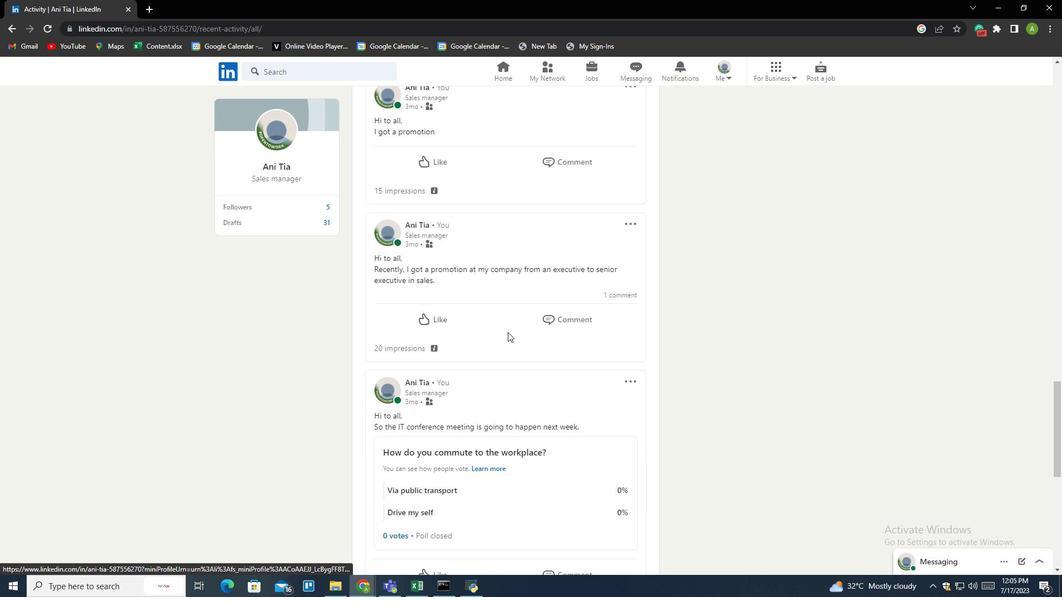 
Action: Mouse moved to (507, 340)
Screenshot: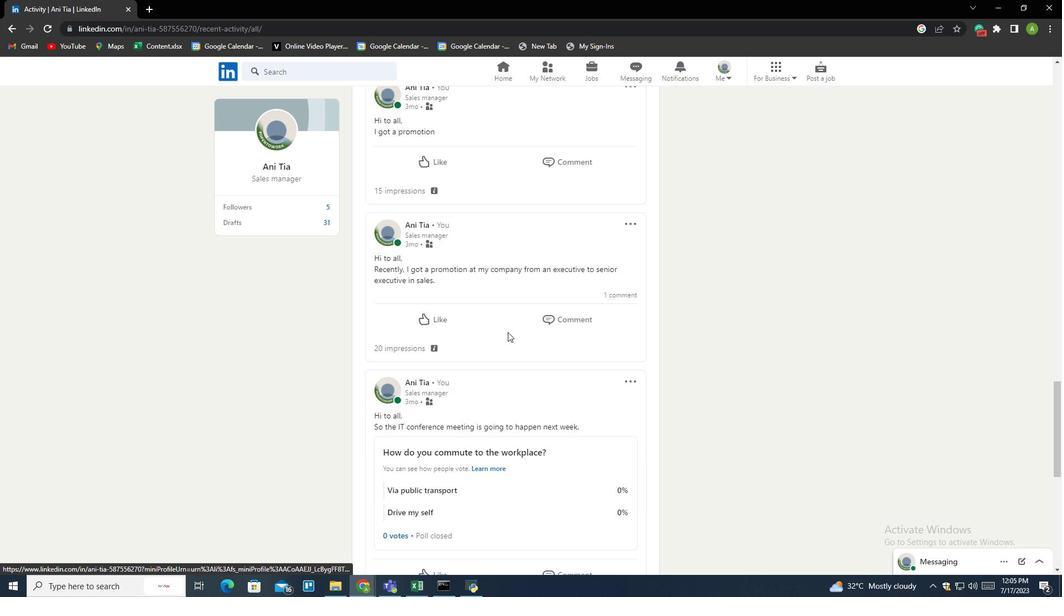 
Action: Mouse scrolled (507, 339) with delta (0, 0)
Screenshot: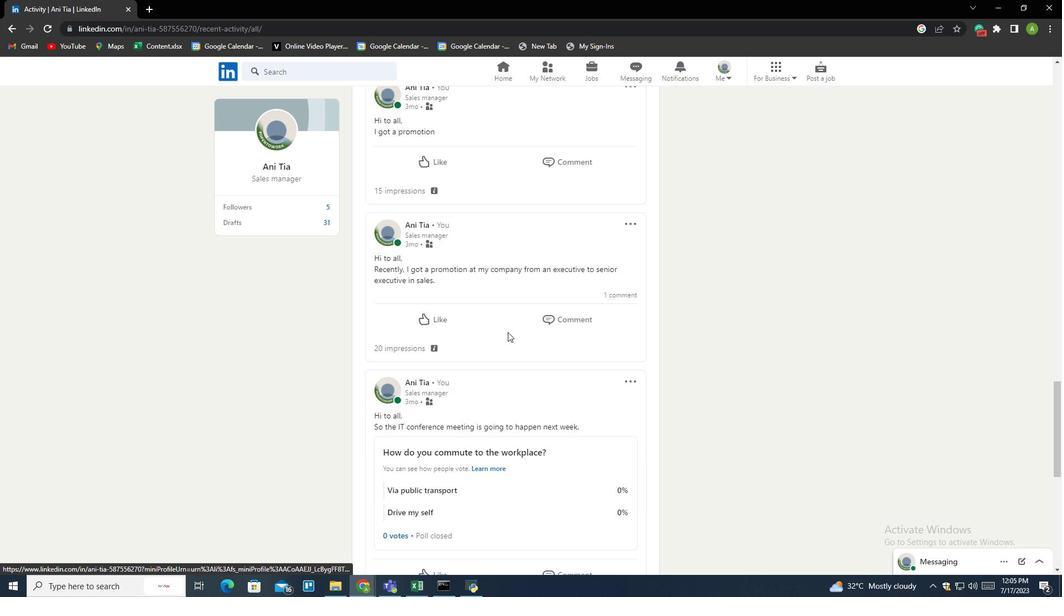 
Action: Mouse moved to (507, 341)
Screenshot: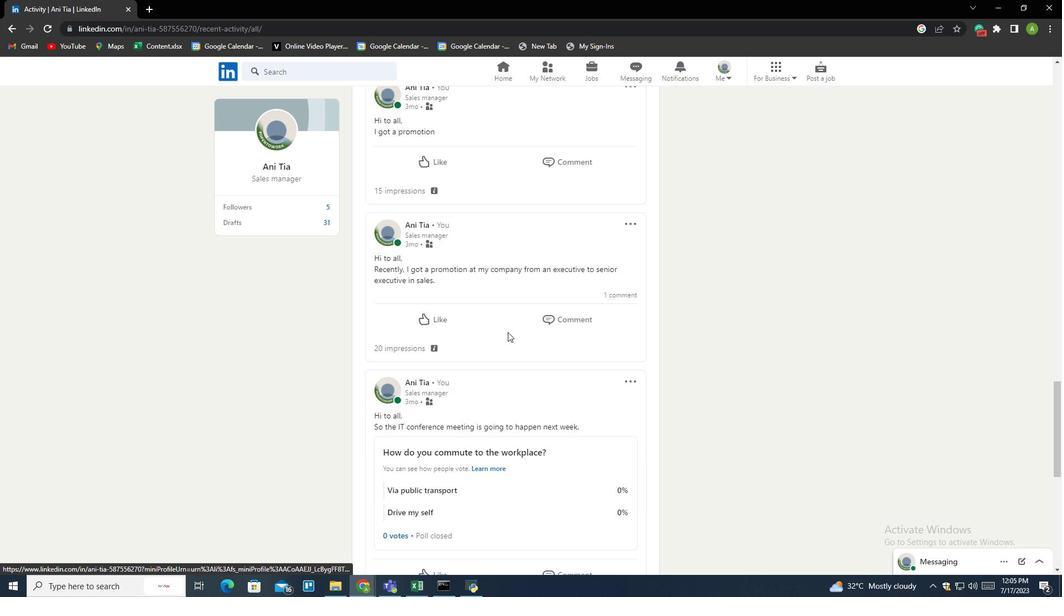 
Action: Mouse scrolled (507, 341) with delta (0, 0)
Screenshot: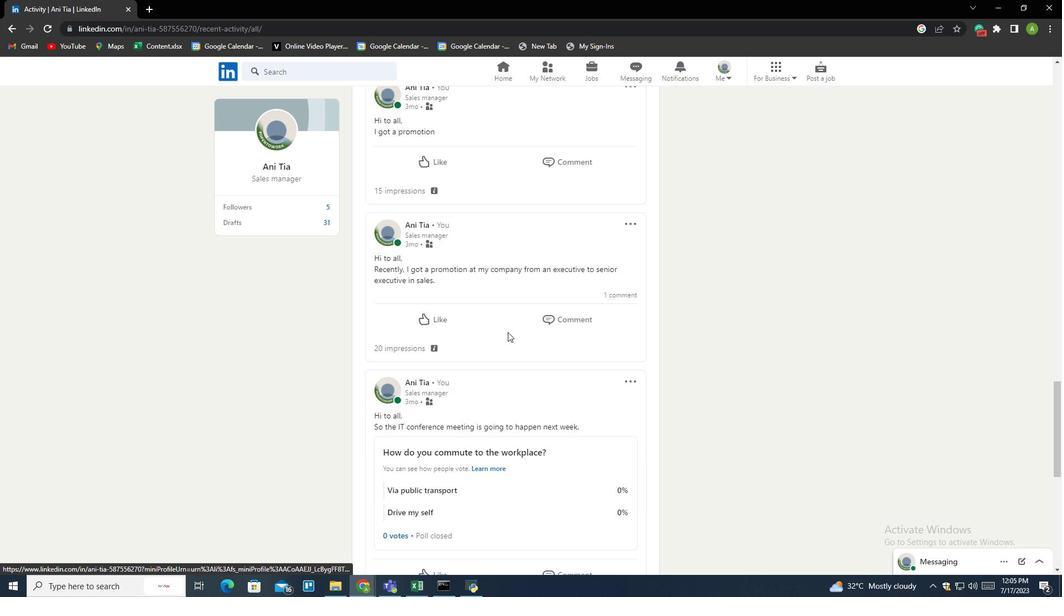 
Action: Mouse moved to (507, 348)
Screenshot: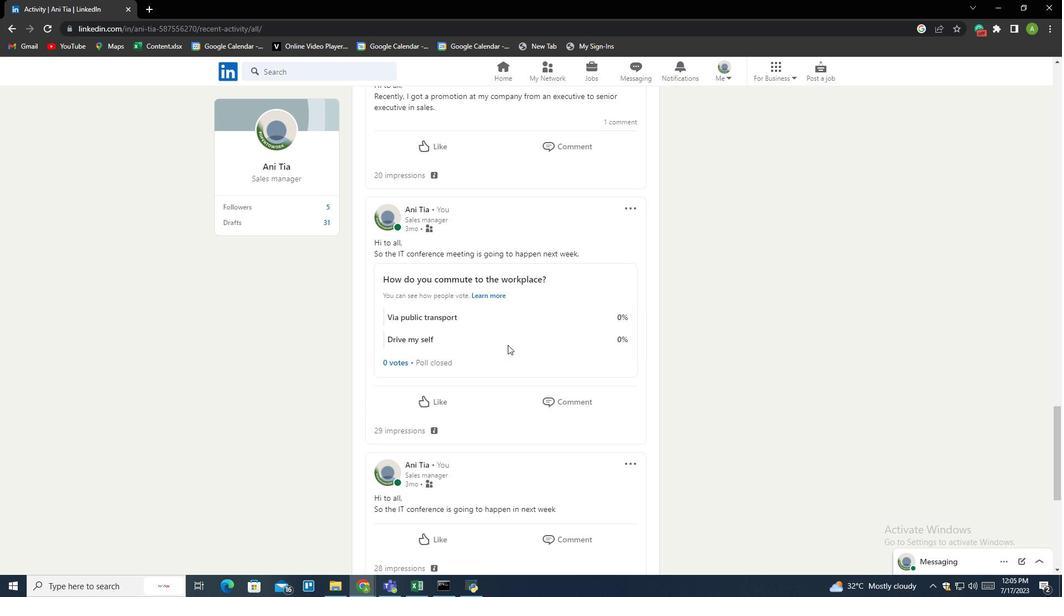 
Action: Mouse scrolled (507, 347) with delta (0, 0)
Screenshot: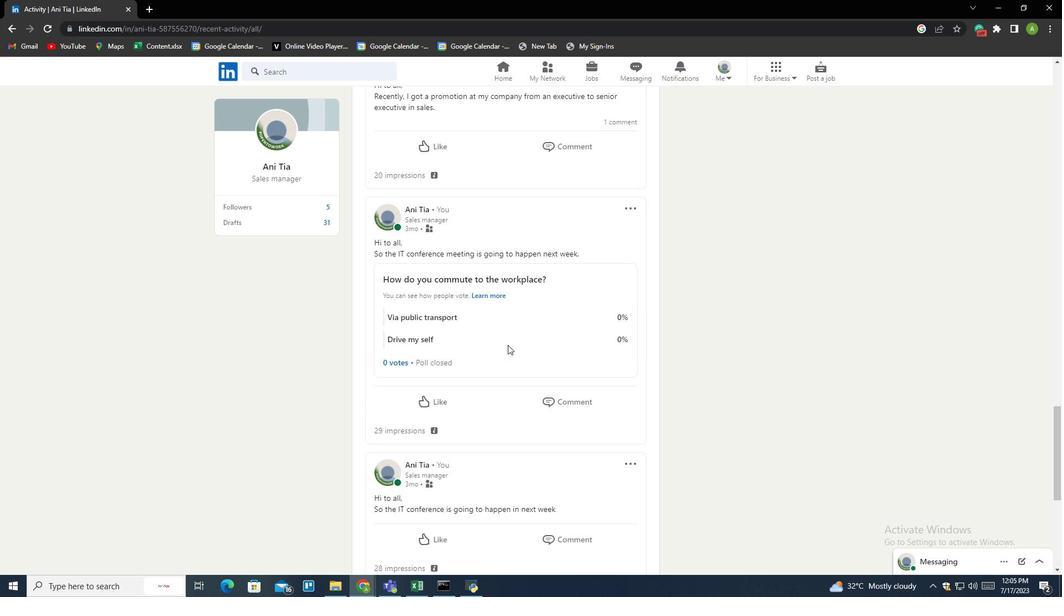 
Action: Mouse moved to (507, 351)
Screenshot: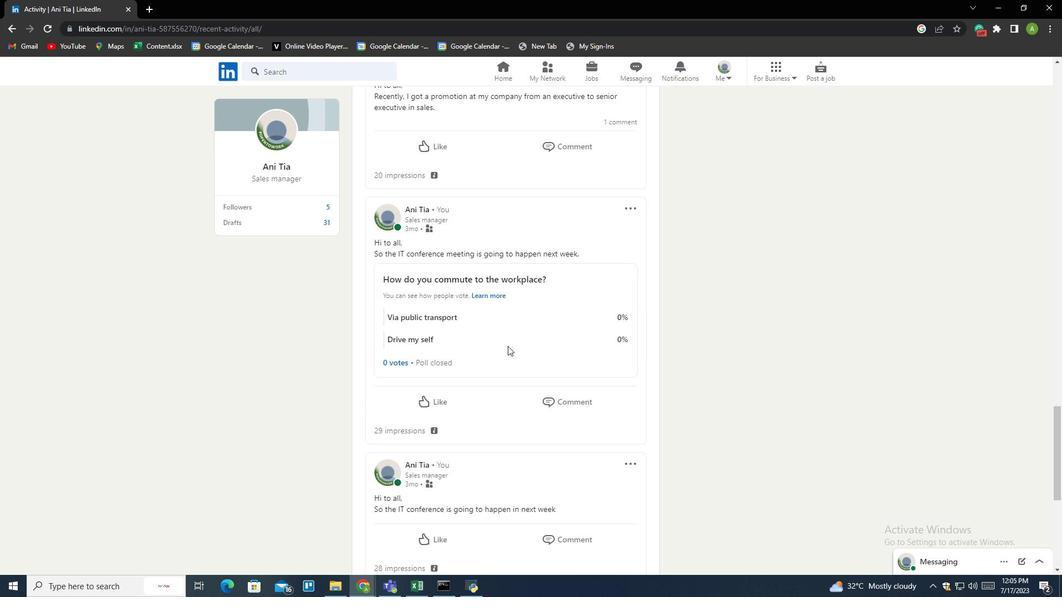 
Action: Mouse scrolled (507, 349) with delta (0, 0)
Screenshot: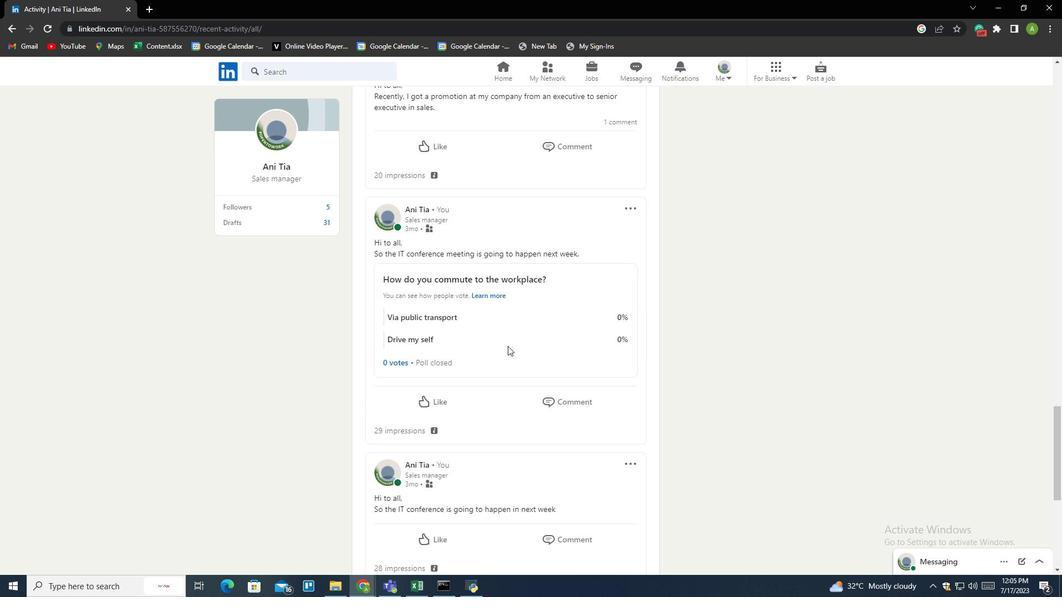 
Action: Mouse scrolled (507, 350) with delta (0, 0)
Screenshot: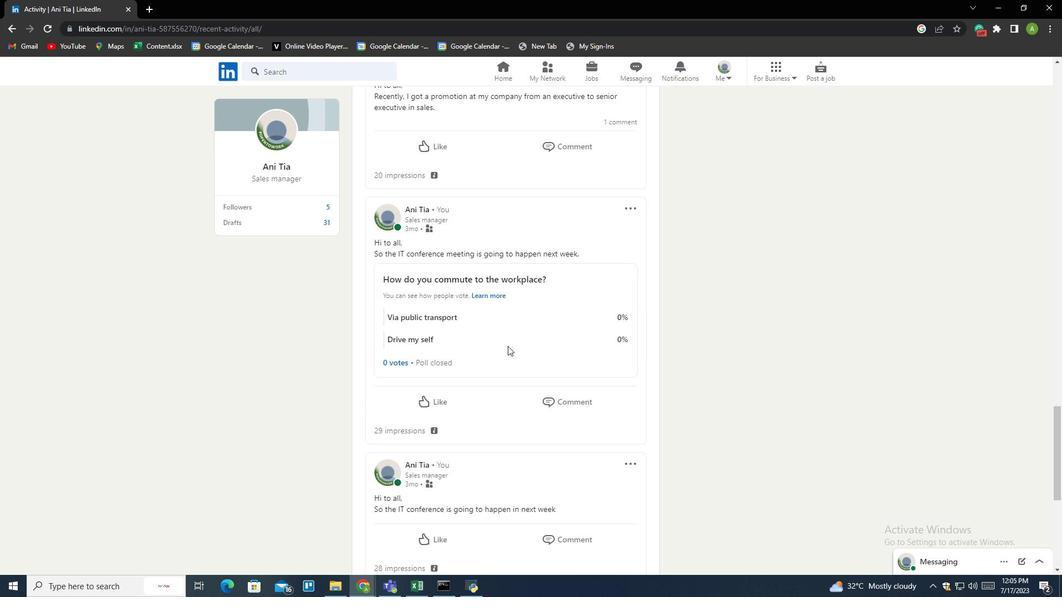
Action: Mouse scrolled (507, 350) with delta (0, 0)
Screenshot: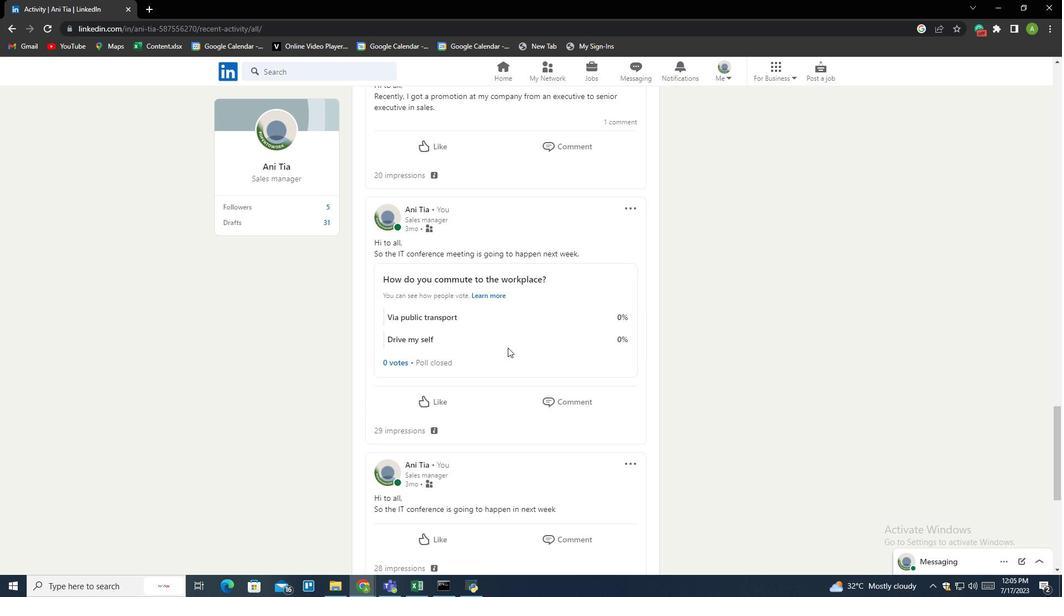 
Action: Mouse moved to (498, 372)
Screenshot: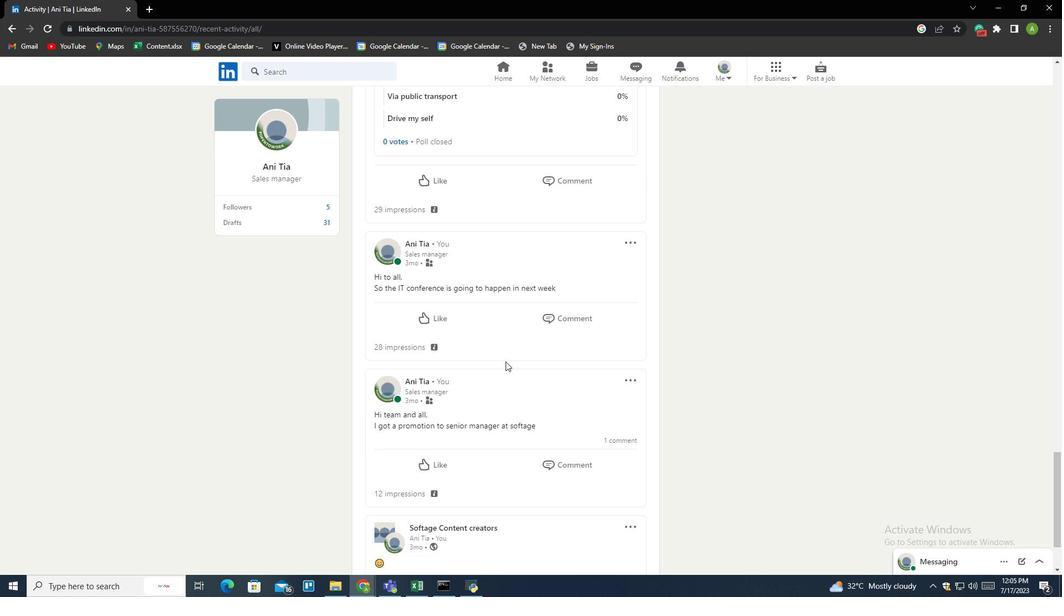 
Action: Mouse scrolled (498, 372) with delta (0, 0)
Screenshot: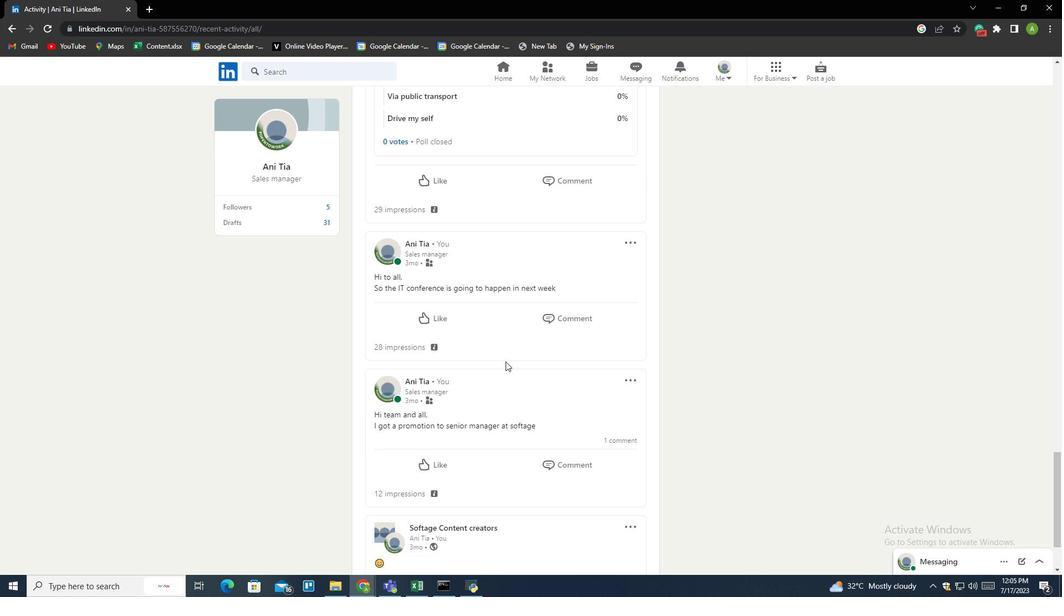 
Action: Mouse moved to (497, 375)
Screenshot: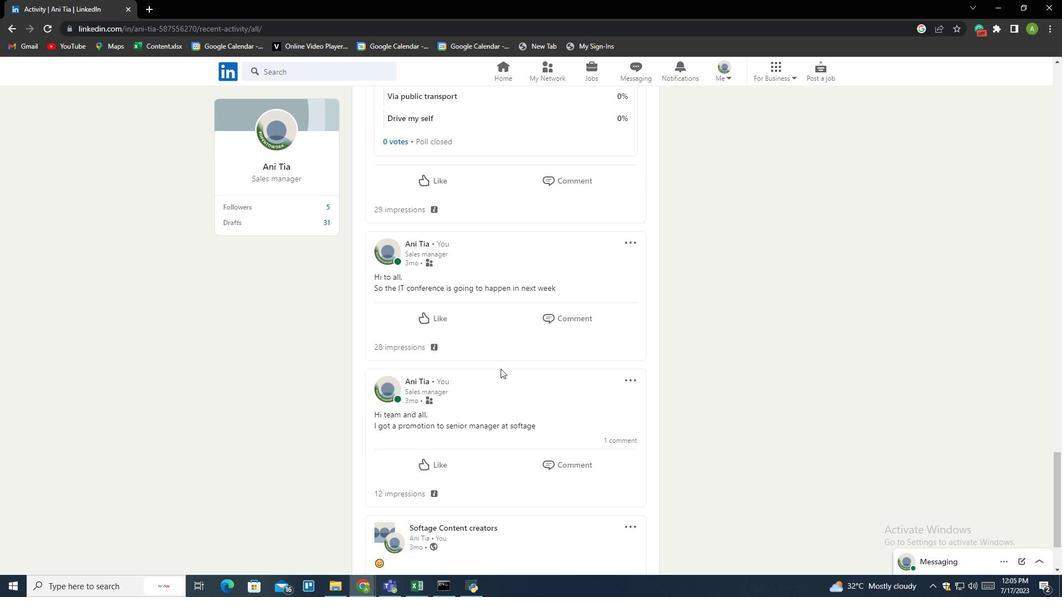 
Action: Mouse scrolled (497, 374) with delta (0, 0)
Screenshot: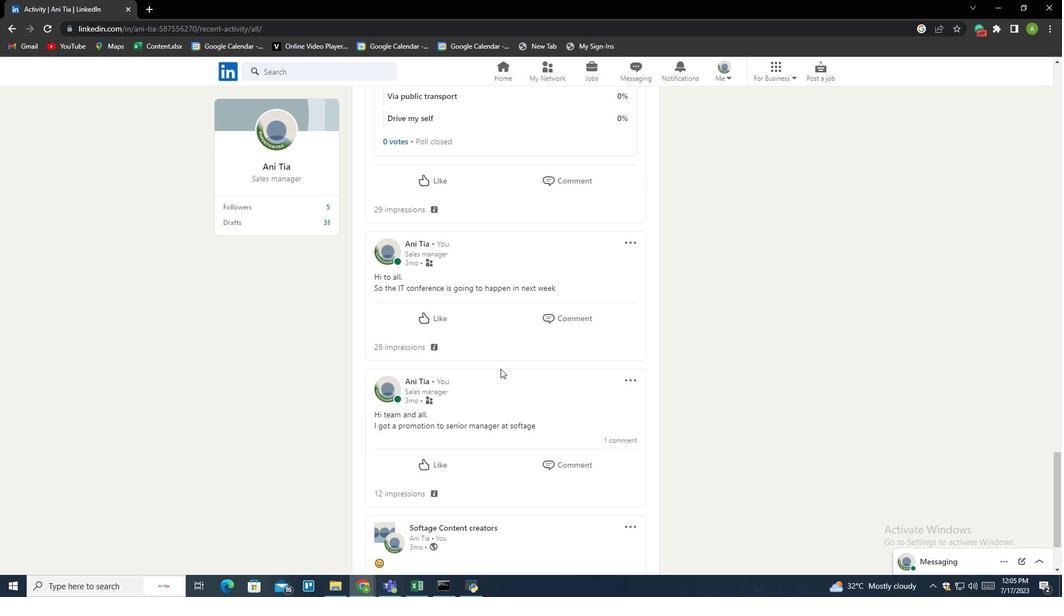
Action: Mouse moved to (496, 375)
Screenshot: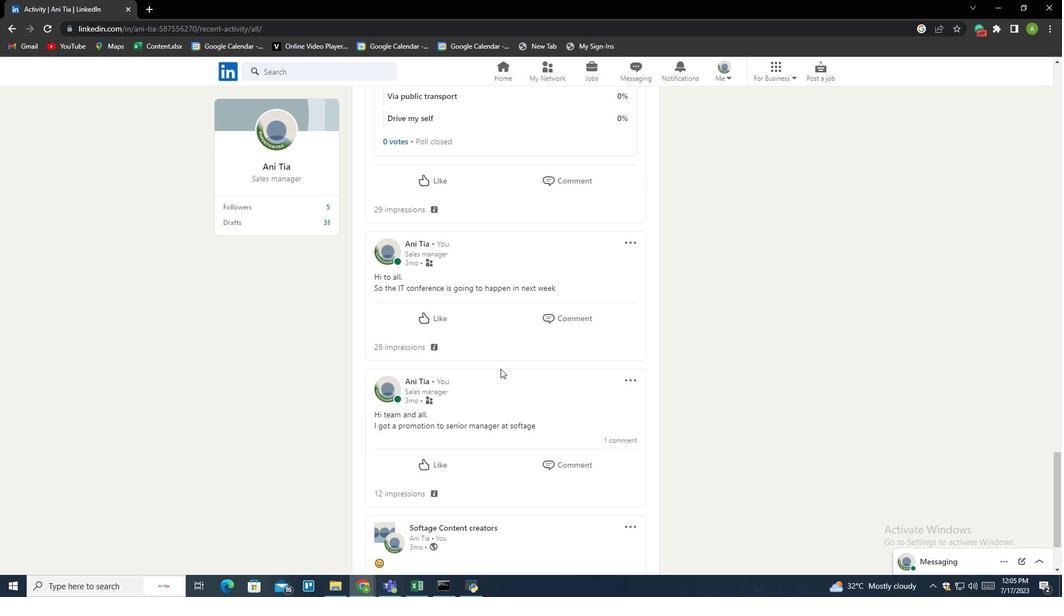 
Action: Mouse scrolled (496, 375) with delta (0, 0)
Screenshot: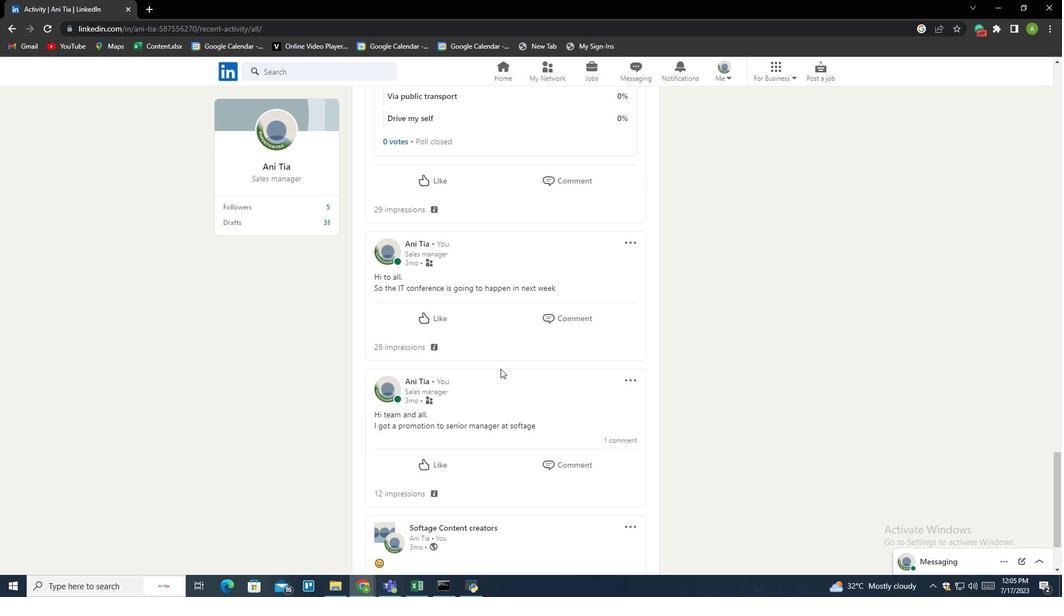 
Action: Mouse moved to (468, 375)
Screenshot: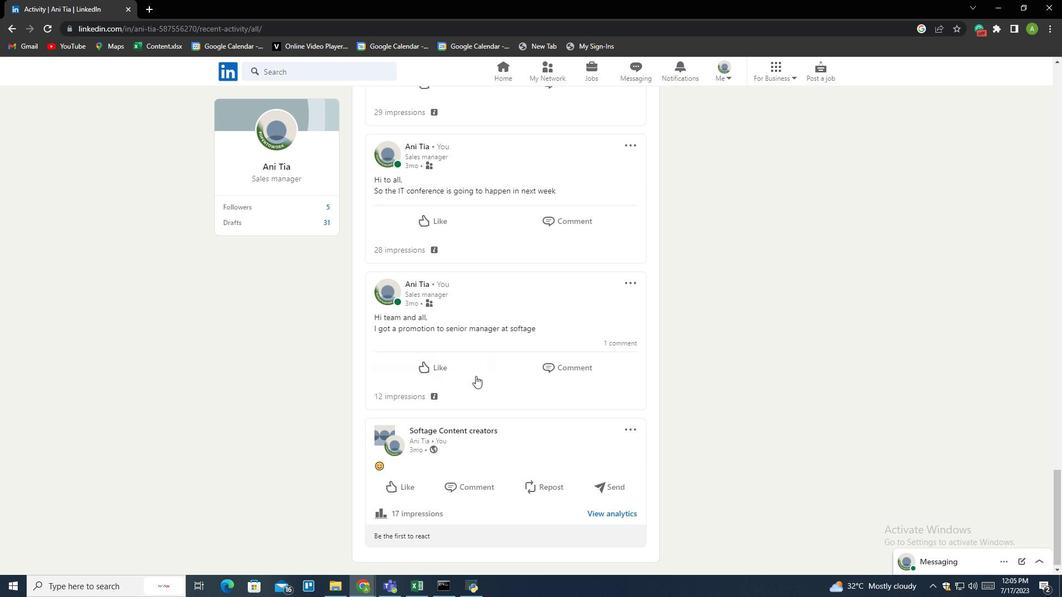 
Action: Mouse scrolled (468, 375) with delta (0, 0)
Screenshot: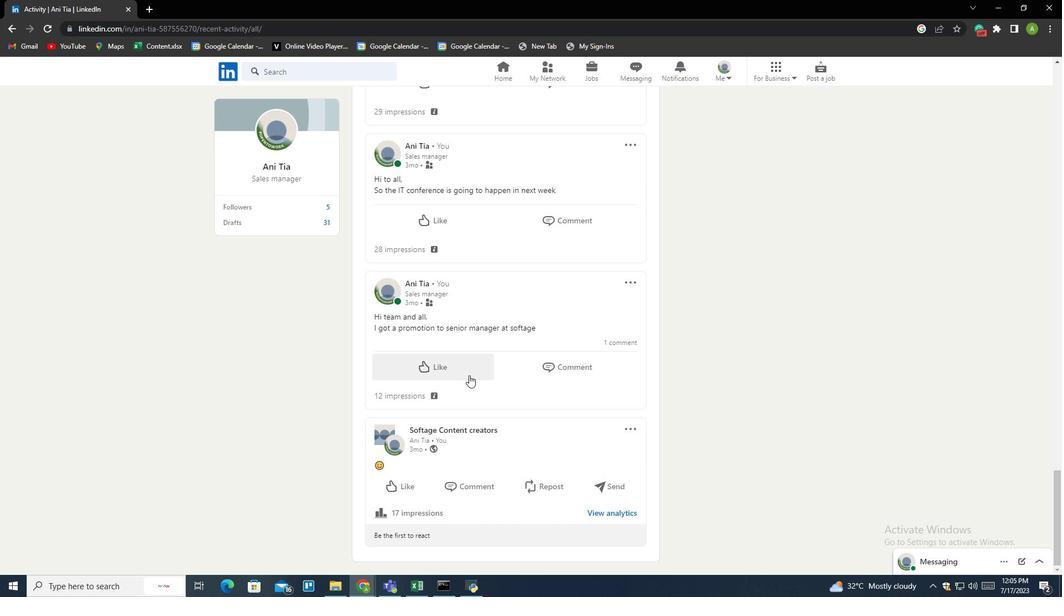 
Action: Mouse scrolled (468, 375) with delta (0, 0)
Screenshot: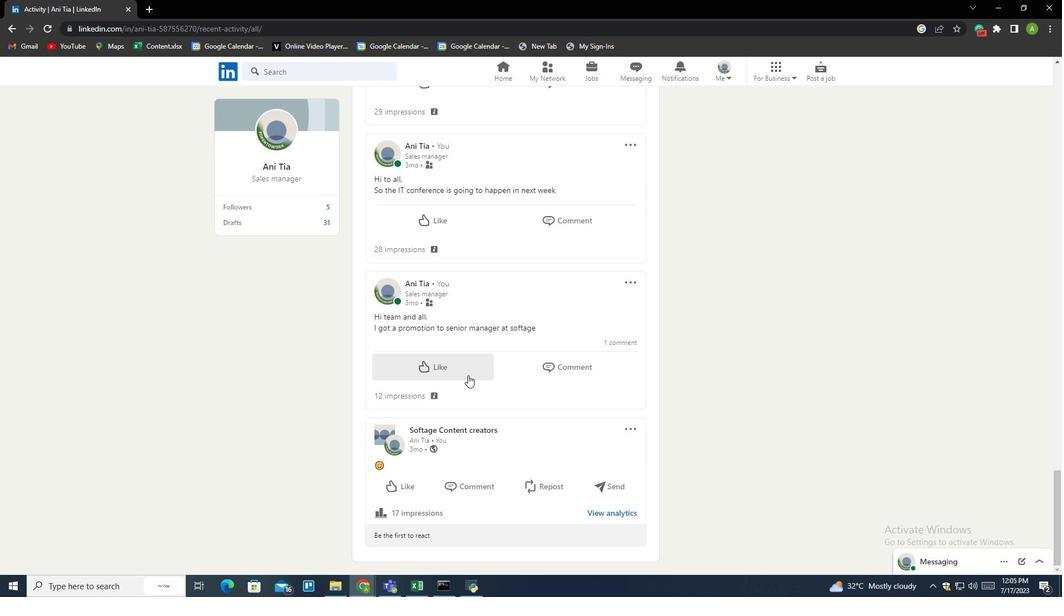 
Action: Mouse moved to (467, 374)
Screenshot: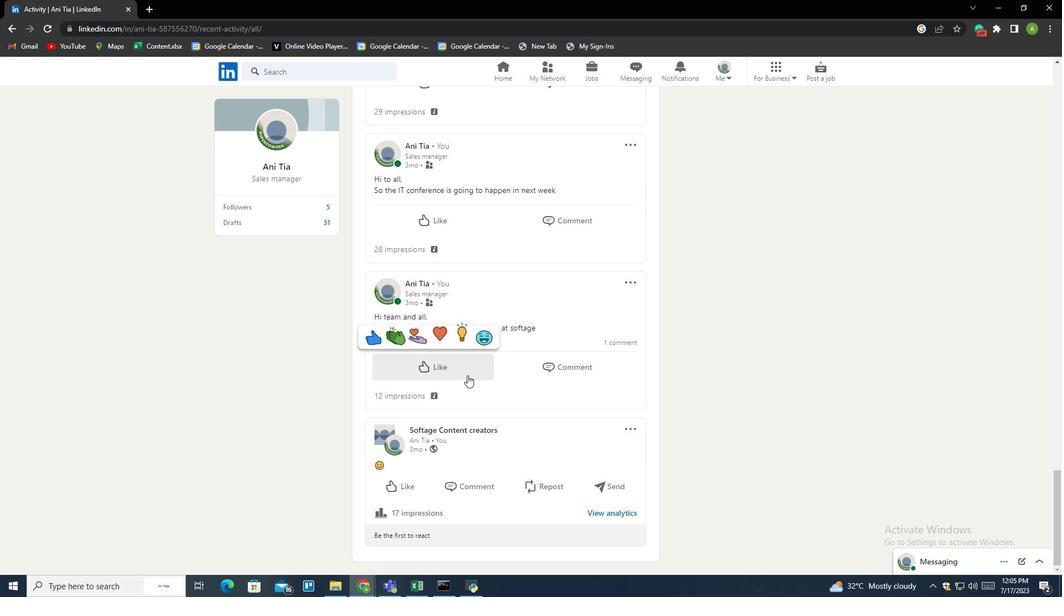 
Action: Mouse scrolled (467, 374) with delta (0, 0)
Screenshot: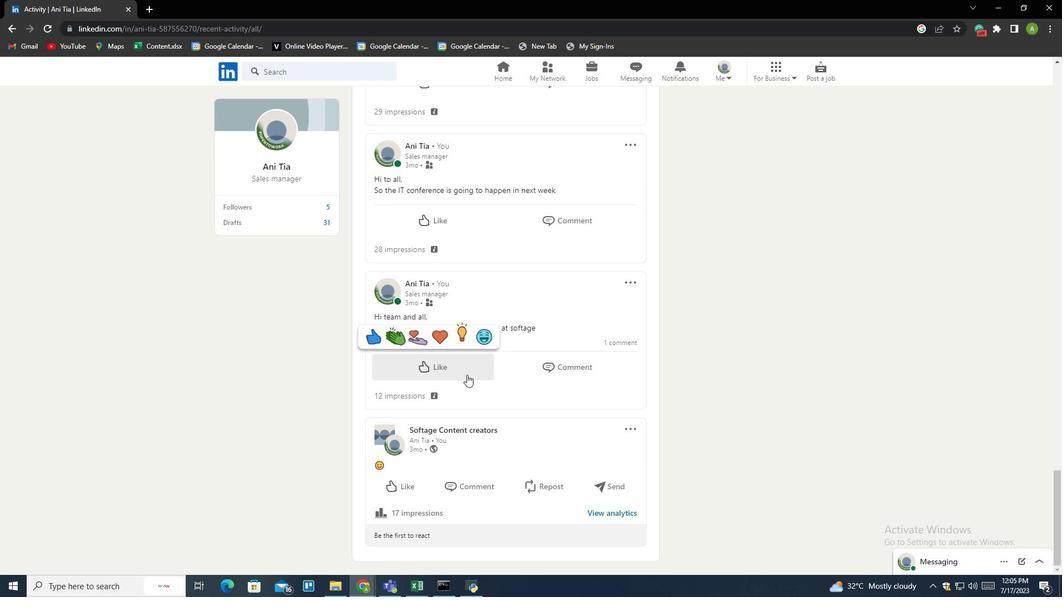 
Action: Mouse scrolled (467, 374) with delta (0, 0)
Screenshot: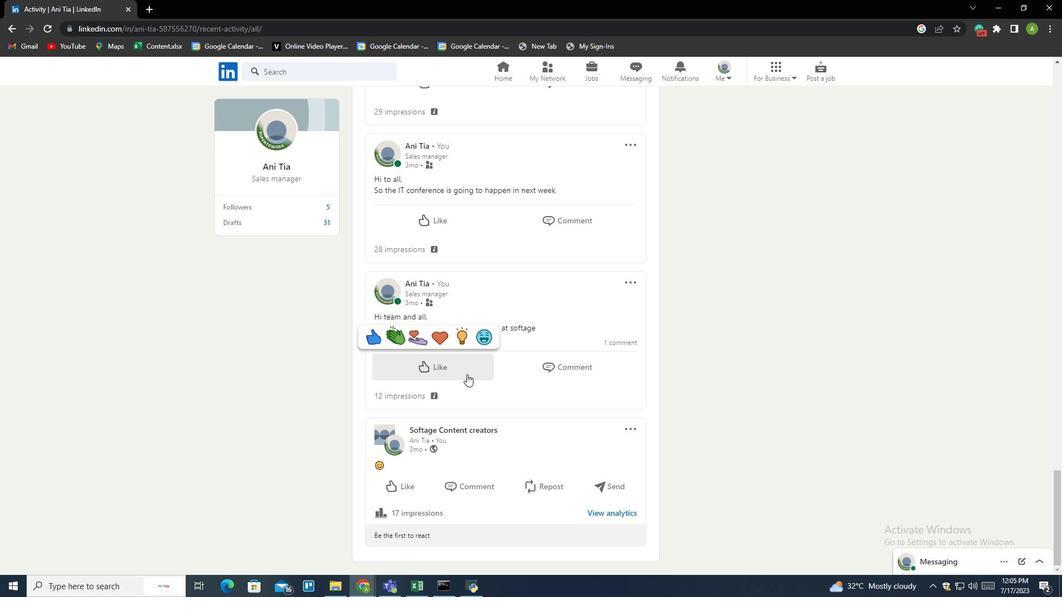 
Action: Mouse moved to (416, 366)
Screenshot: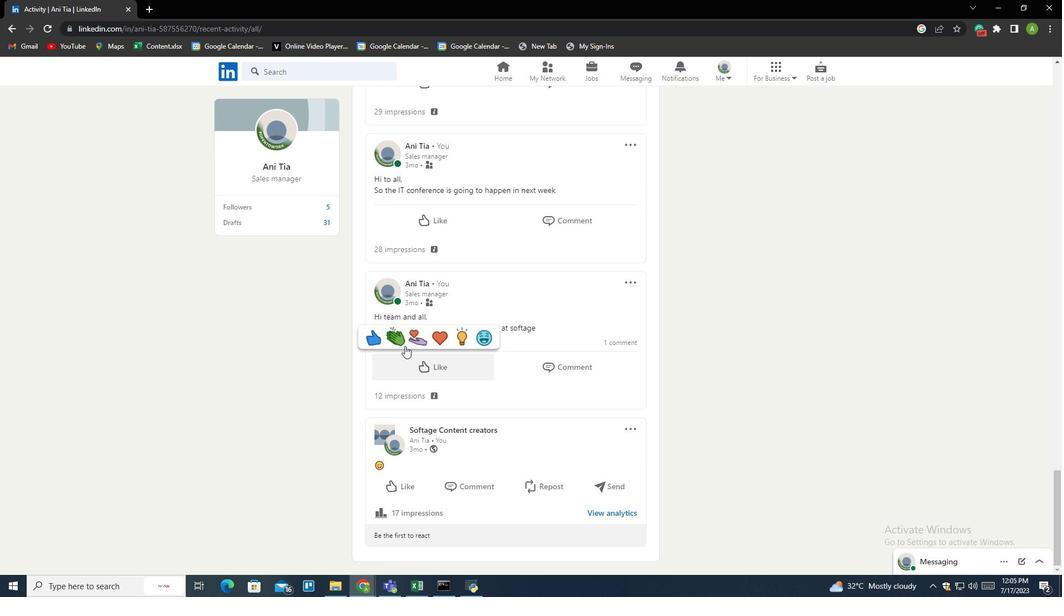 
Action: Mouse scrolled (416, 366) with delta (0, 0)
Screenshot: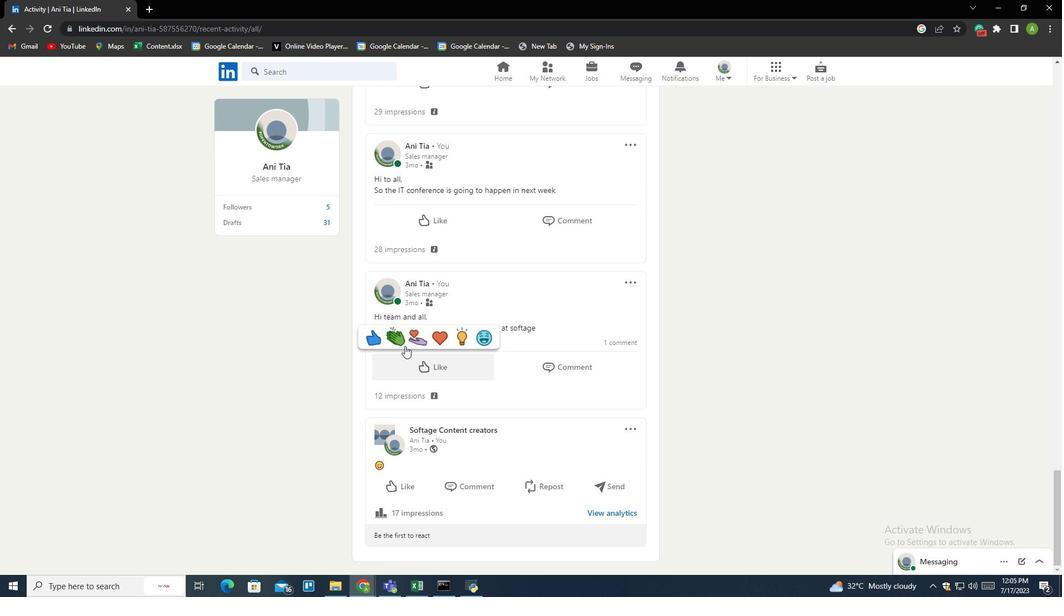 
Action: Mouse moved to (416, 368)
Screenshot: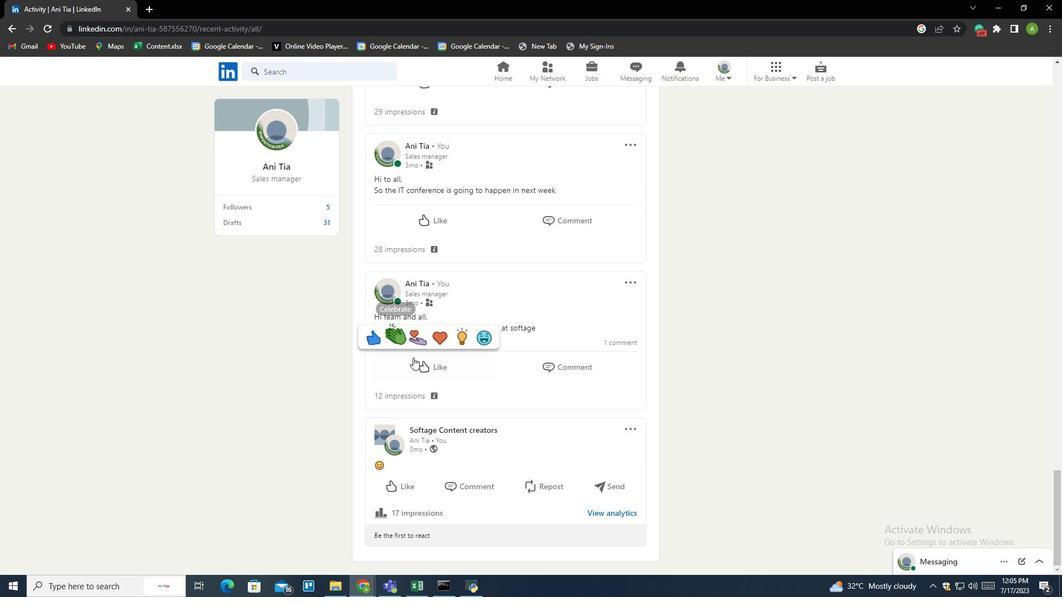 
Action: Mouse scrolled (416, 367) with delta (0, 0)
Screenshot: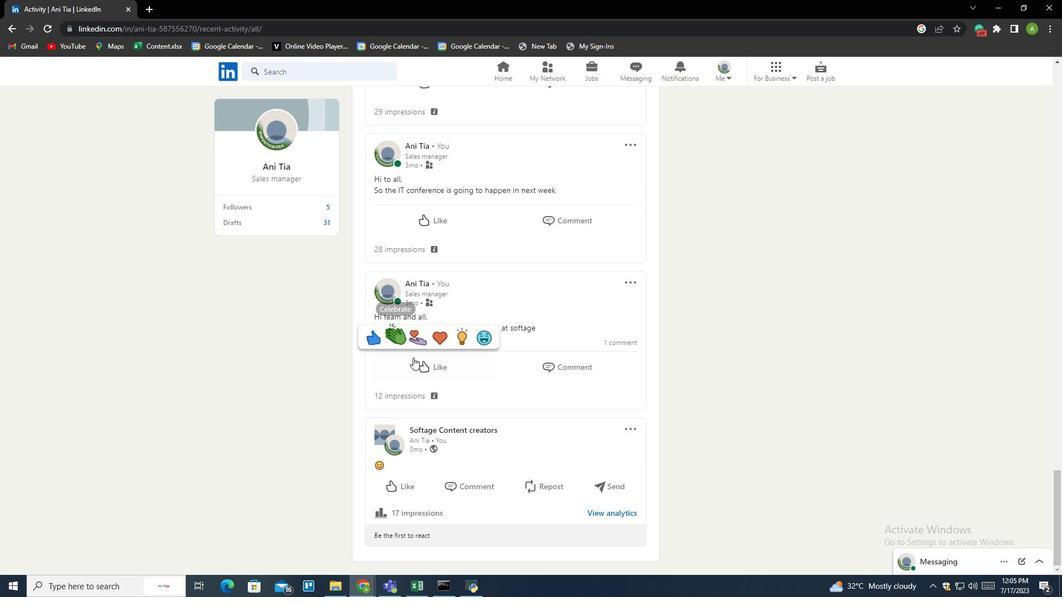 
Action: Mouse moved to (417, 369)
Screenshot: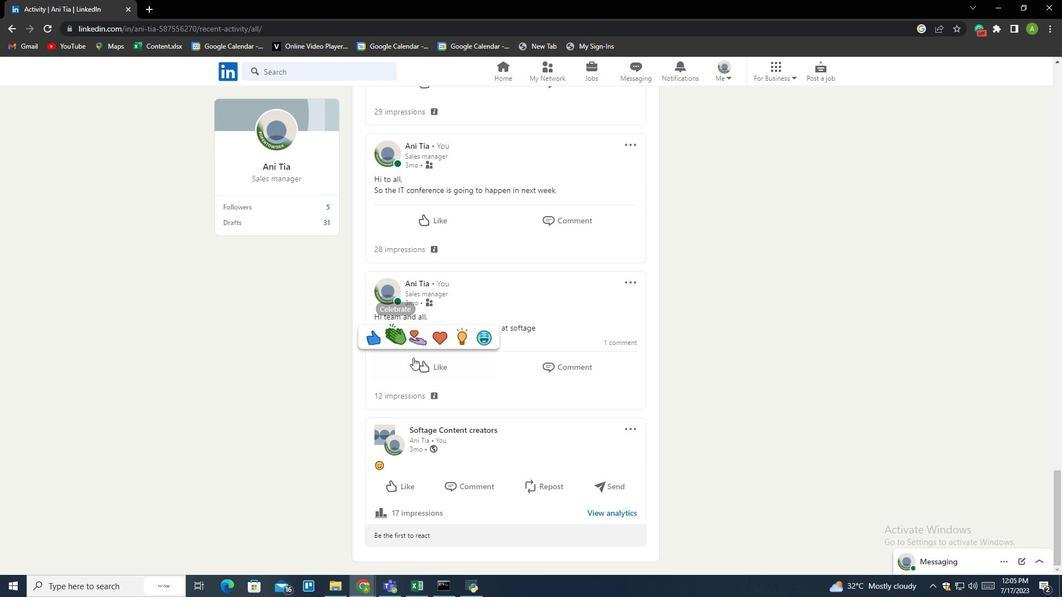 
Action: Mouse scrolled (417, 369) with delta (0, 0)
Screenshot: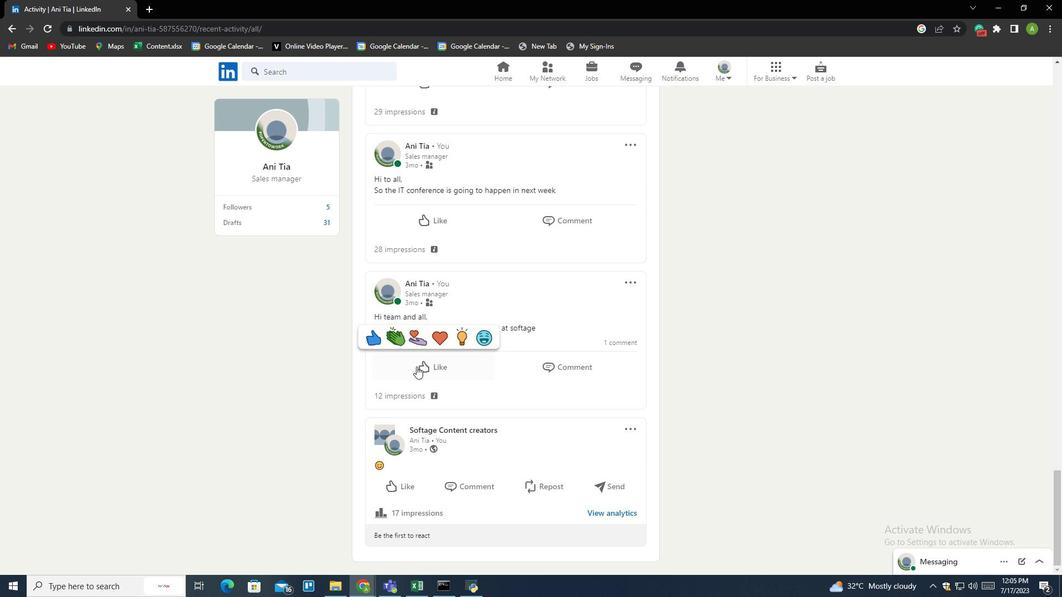 
Action: Mouse moved to (422, 371)
Screenshot: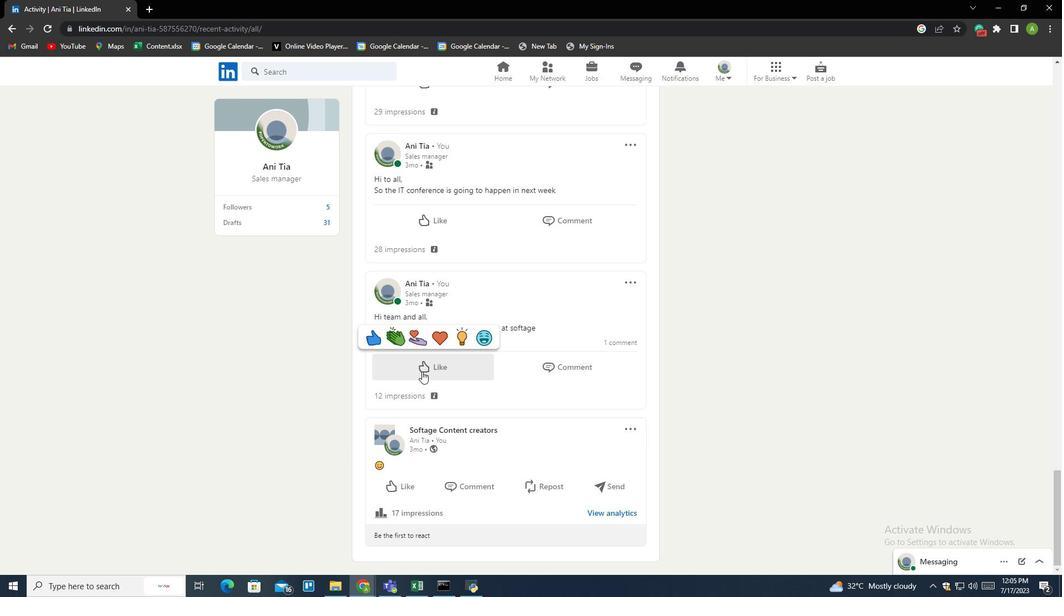 
Action: Mouse scrolled (422, 371) with delta (0, 0)
Screenshot: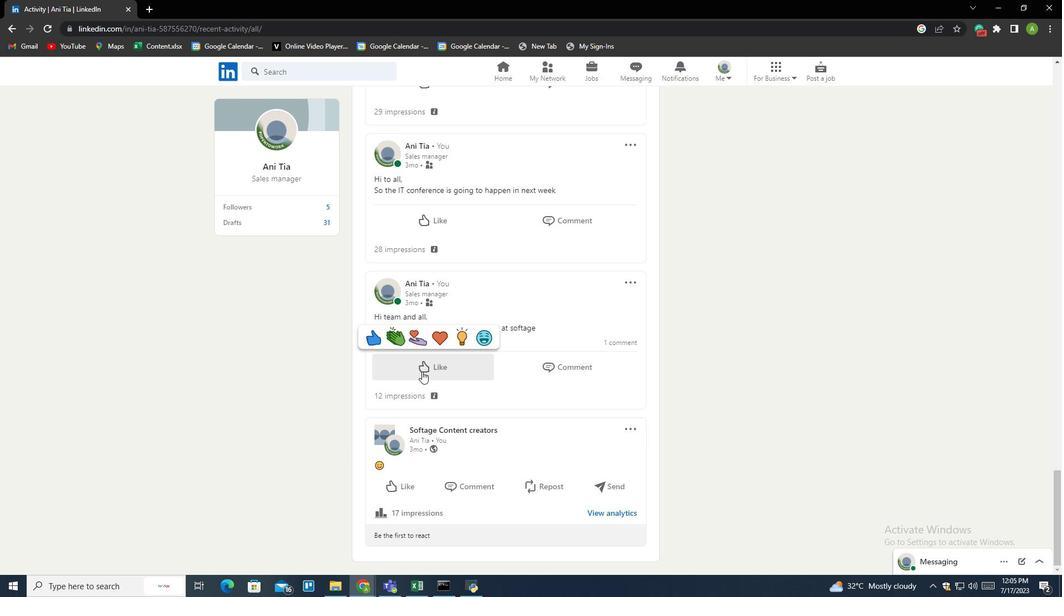 
Action: Mouse moved to (422, 366)
Screenshot: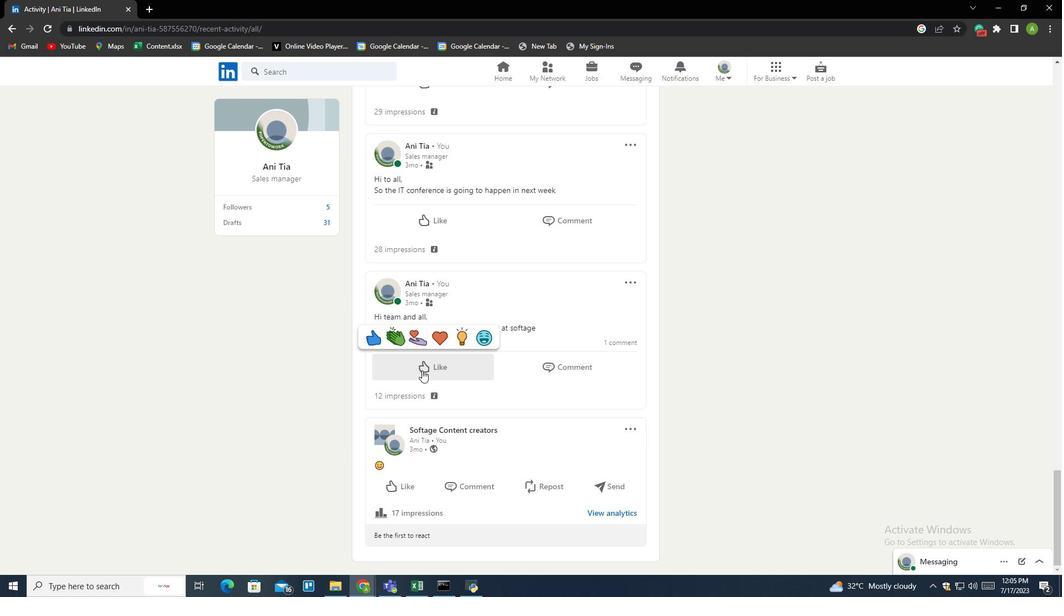 
Action: Mouse scrolled (422, 365) with delta (0, 0)
Screenshot: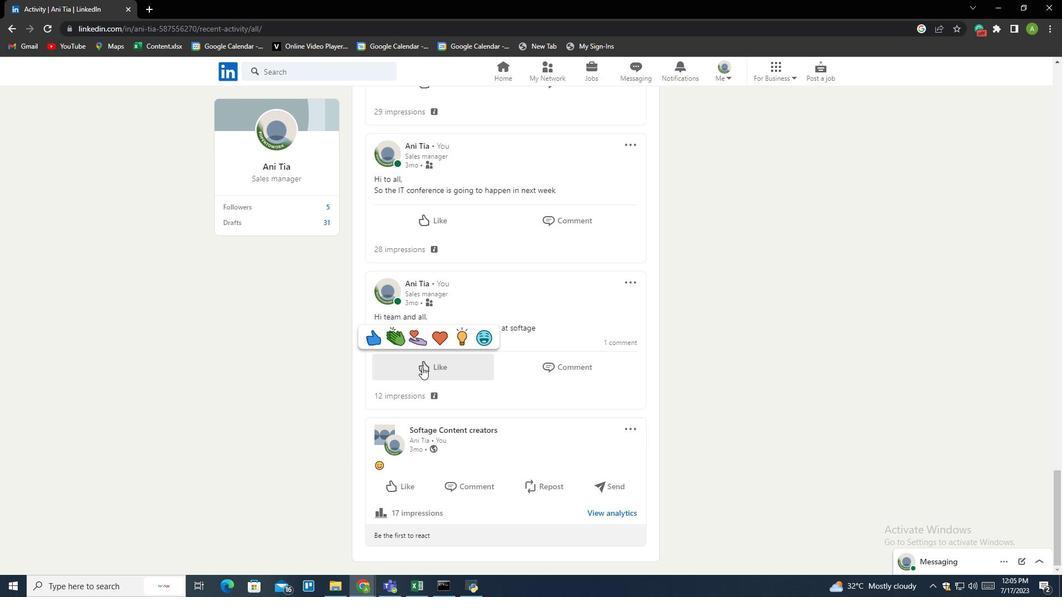 
Action: Mouse scrolled (422, 365) with delta (0, 0)
Screenshot: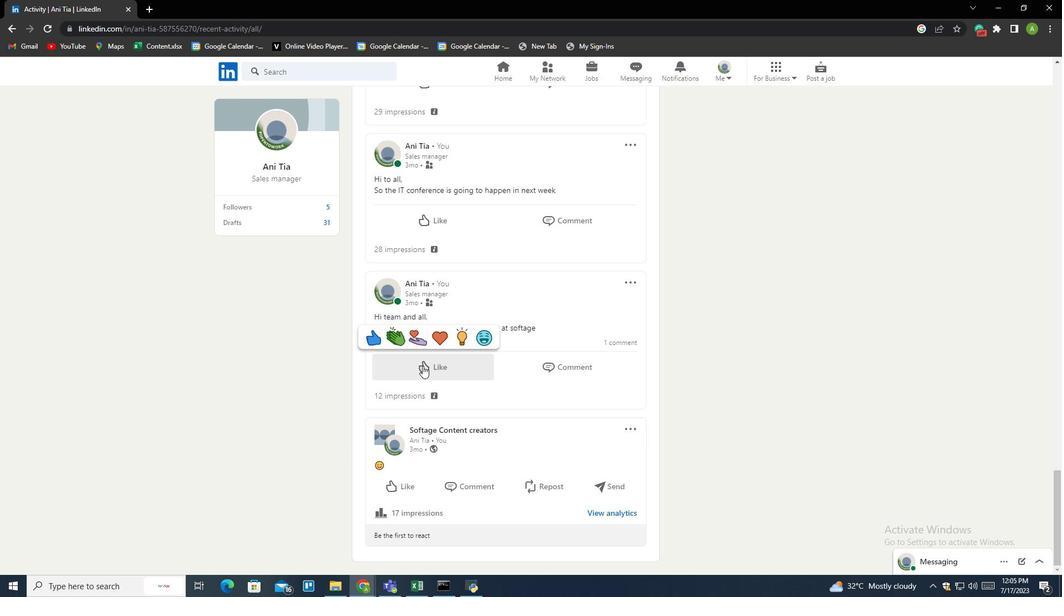 
Action: Mouse moved to (422, 366)
Screenshot: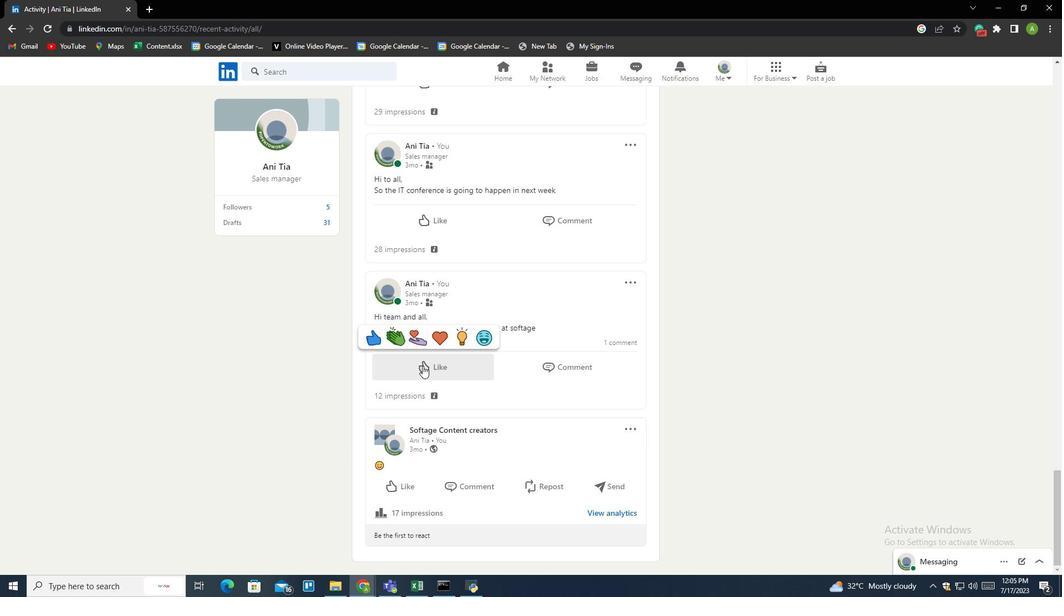 
Action: Mouse scrolled (422, 365) with delta (0, 0)
Screenshot: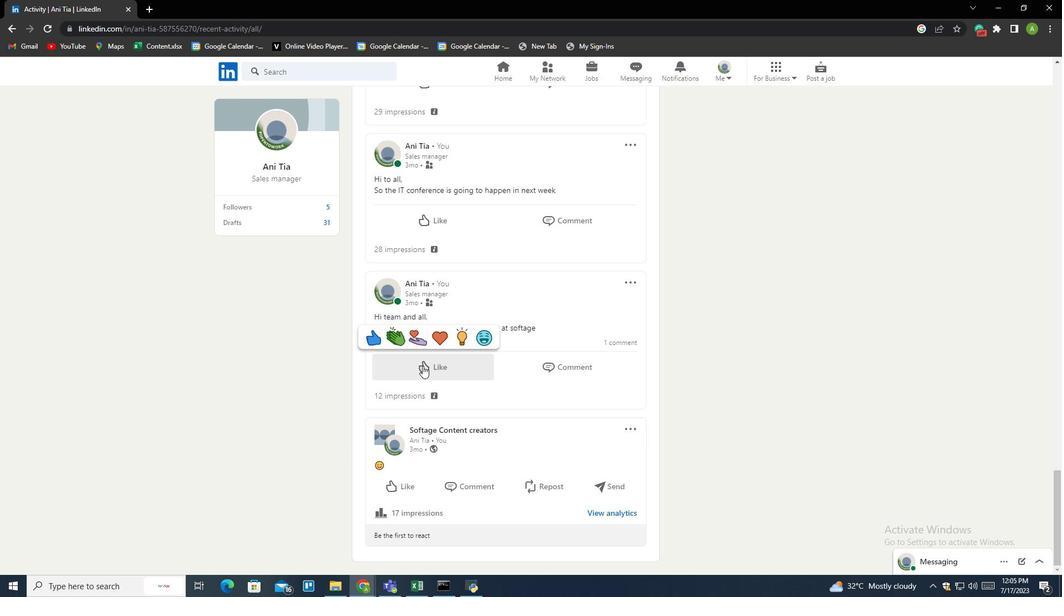 
Action: Mouse moved to (621, 491)
Screenshot: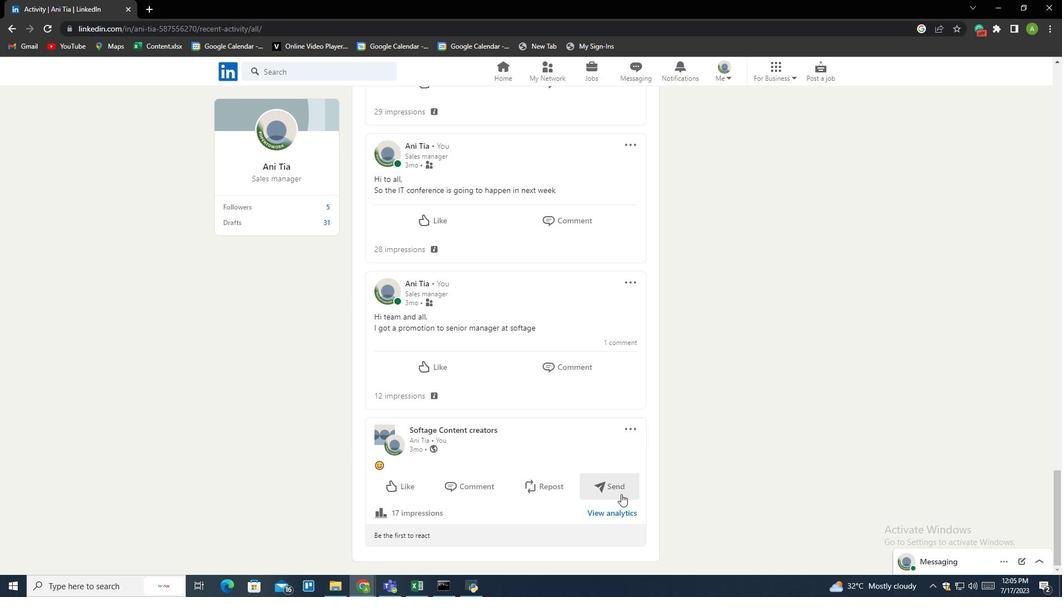 
Action: Mouse scrolled (621, 493) with delta (0, 0)
Screenshot: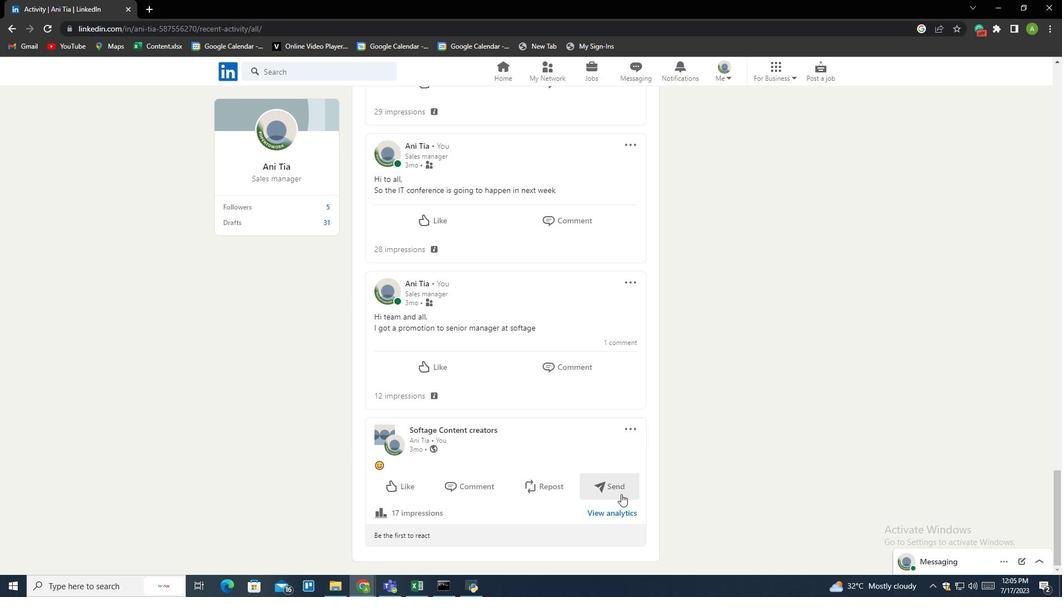 
Action: Mouse scrolled (621, 492) with delta (0, 0)
Screenshot: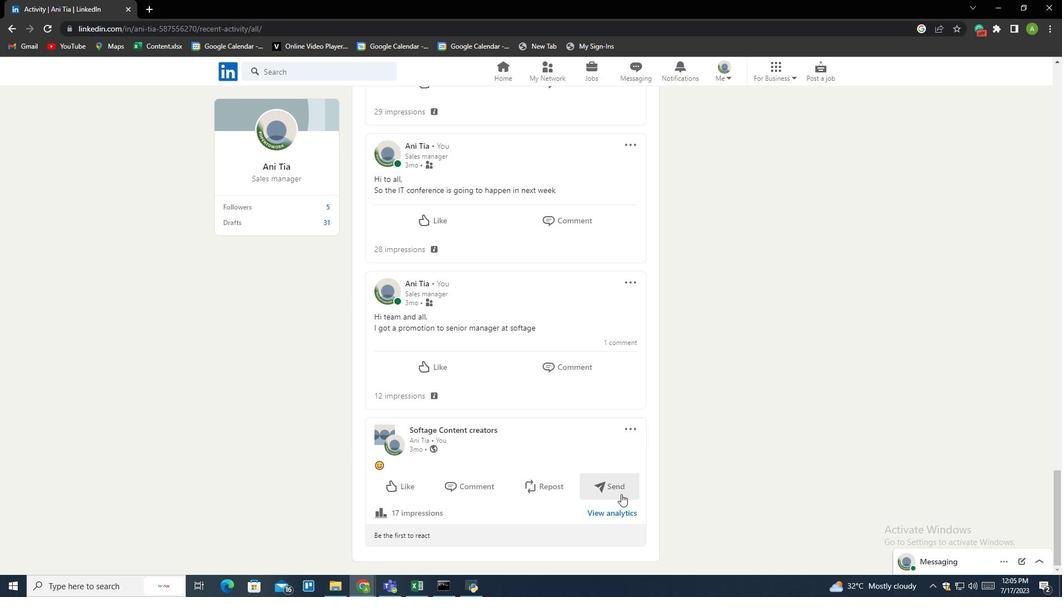 
Action: Mouse scrolled (621, 492) with delta (0, 0)
Screenshot: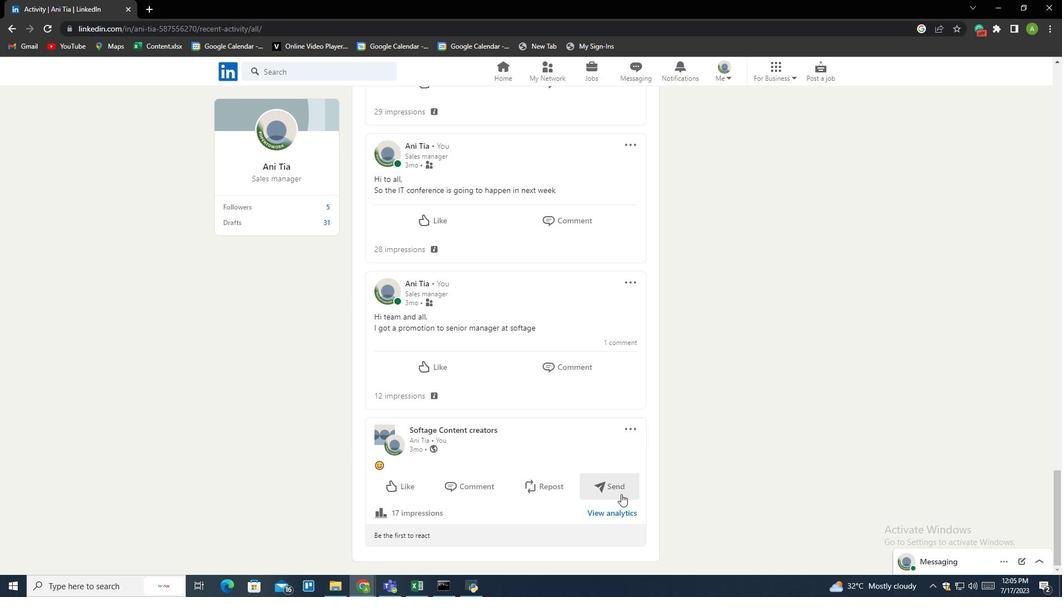 
Action: Mouse scrolled (621, 492) with delta (0, 0)
Screenshot: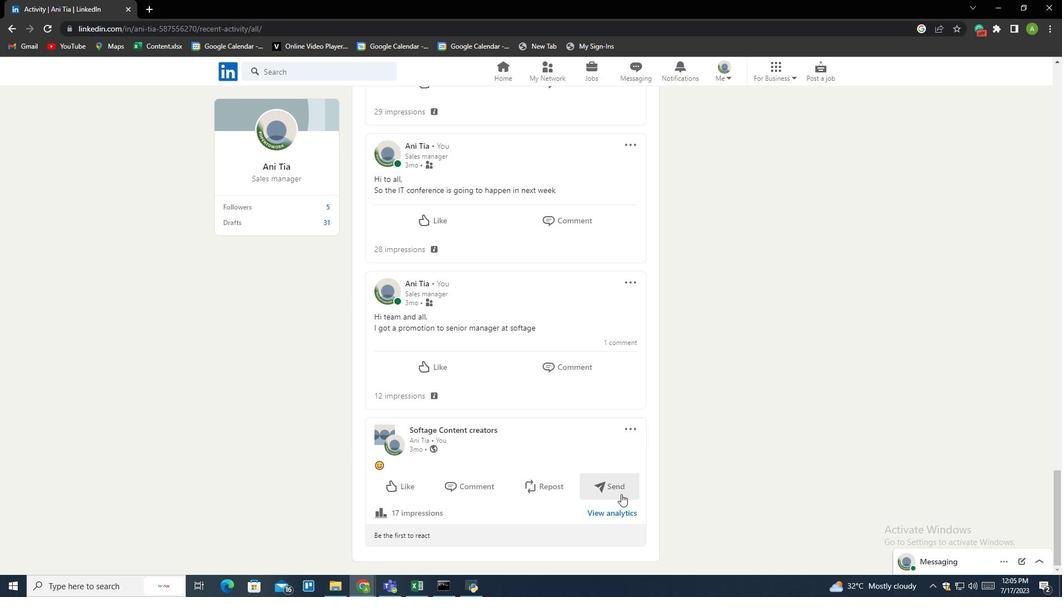 
Action: Mouse moved to (621, 490)
Screenshot: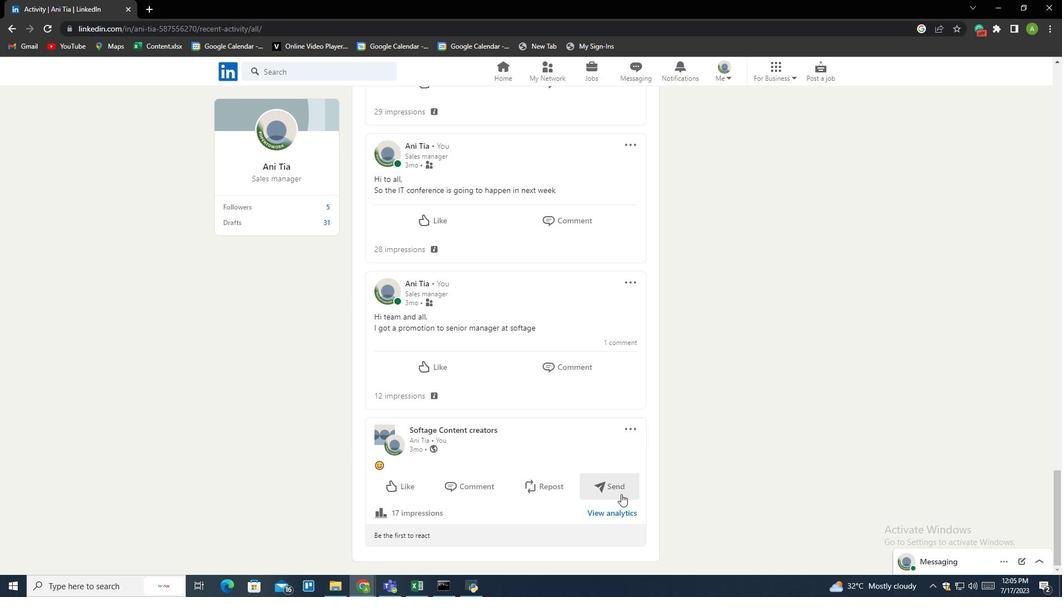 
Action: Mouse scrolled (621, 491) with delta (0, 0)
Screenshot: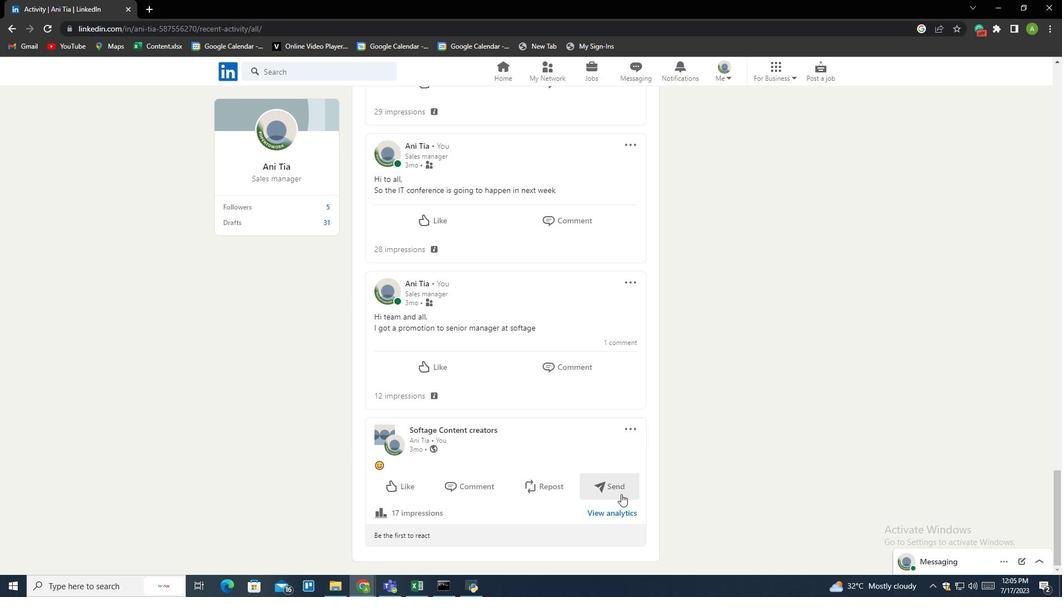 
Action: Mouse moved to (621, 489)
Screenshot: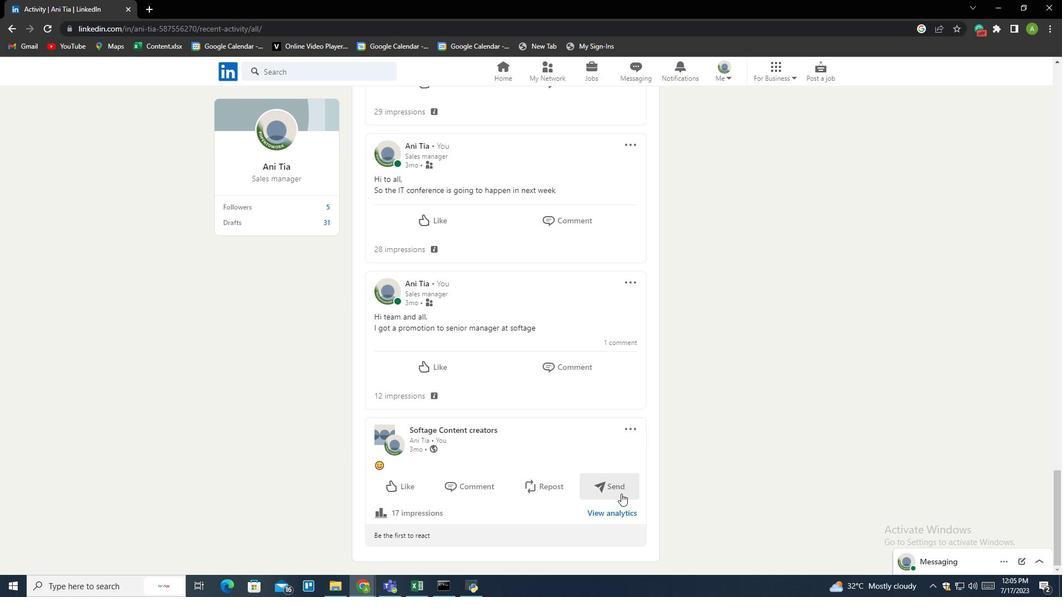 
Action: Mouse scrolled (621, 489) with delta (0, 0)
Screenshot: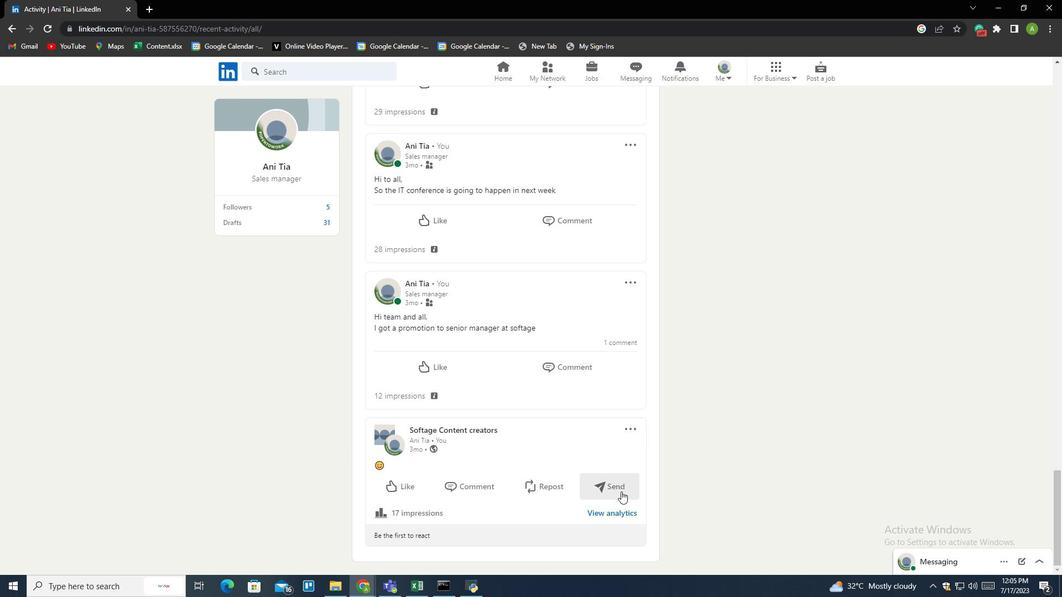 
Action: Mouse scrolled (621, 489) with delta (0, 0)
Screenshot: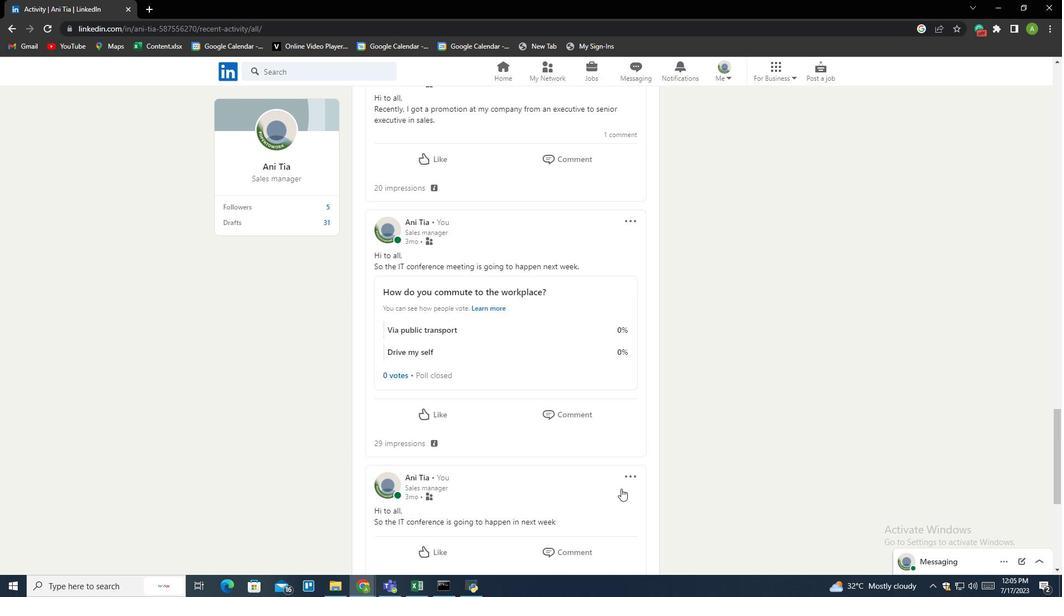 
Action: Mouse scrolled (621, 489) with delta (0, 0)
Screenshot: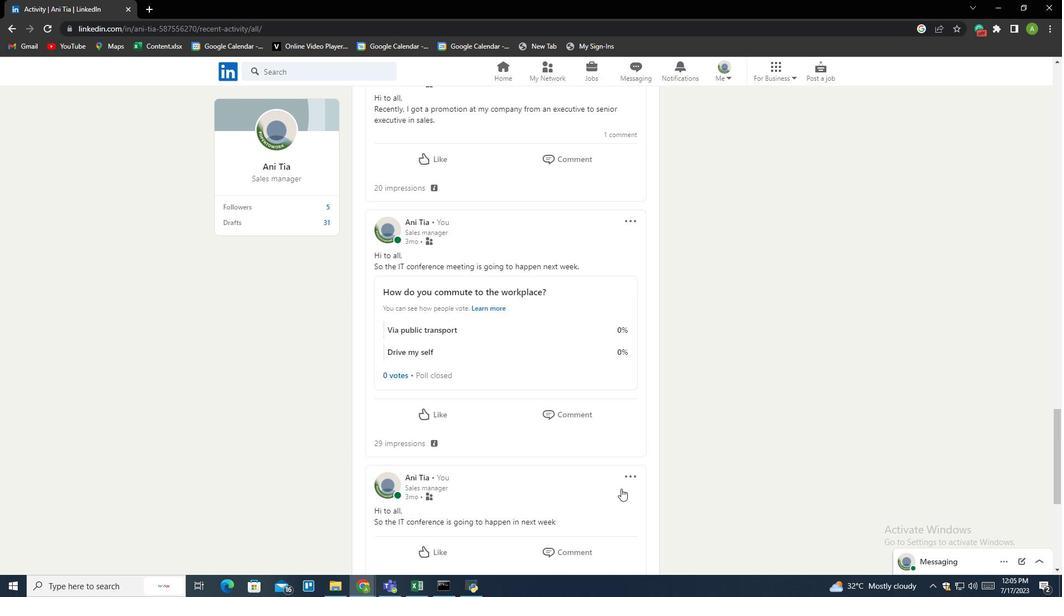 
Action: Mouse scrolled (621, 489) with delta (0, 0)
Screenshot: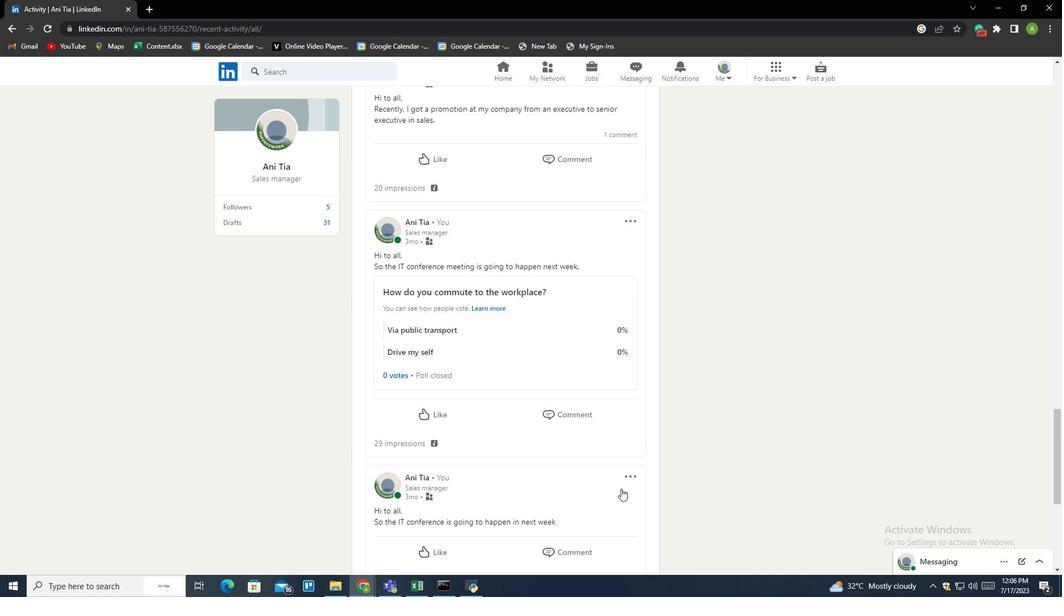 
Action: Mouse scrolled (621, 489) with delta (0, 0)
Screenshot: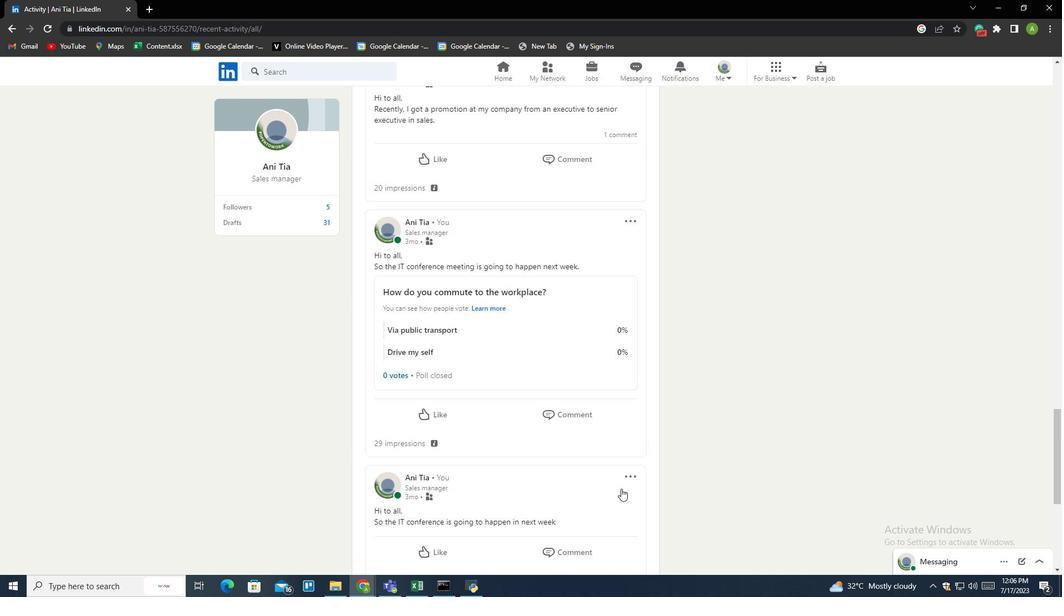 
Action: Mouse moved to (621, 483)
Screenshot: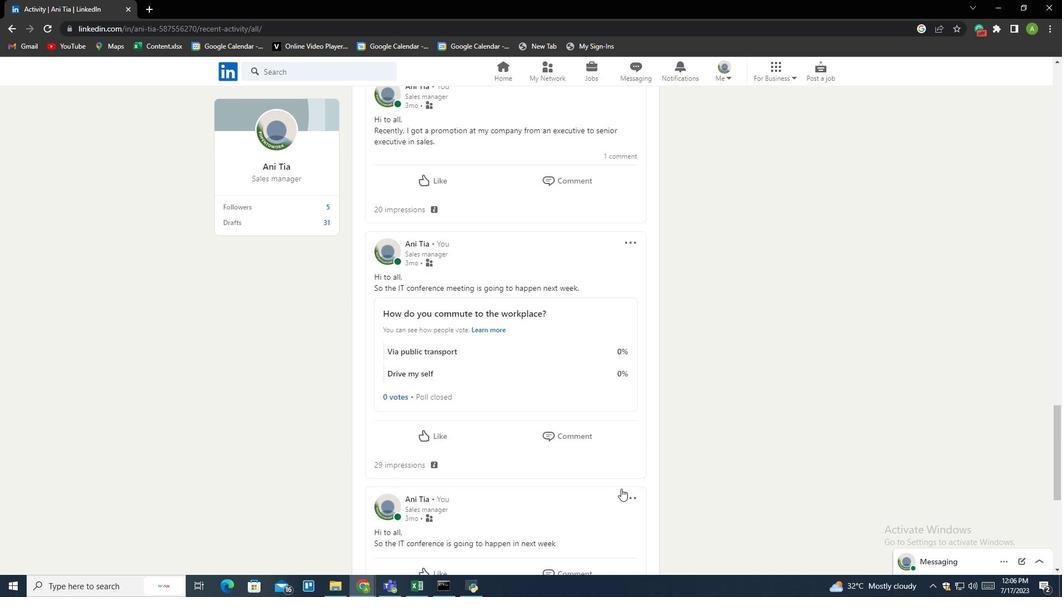 
Action: Mouse scrolled (621, 483) with delta (0, 0)
Screenshot: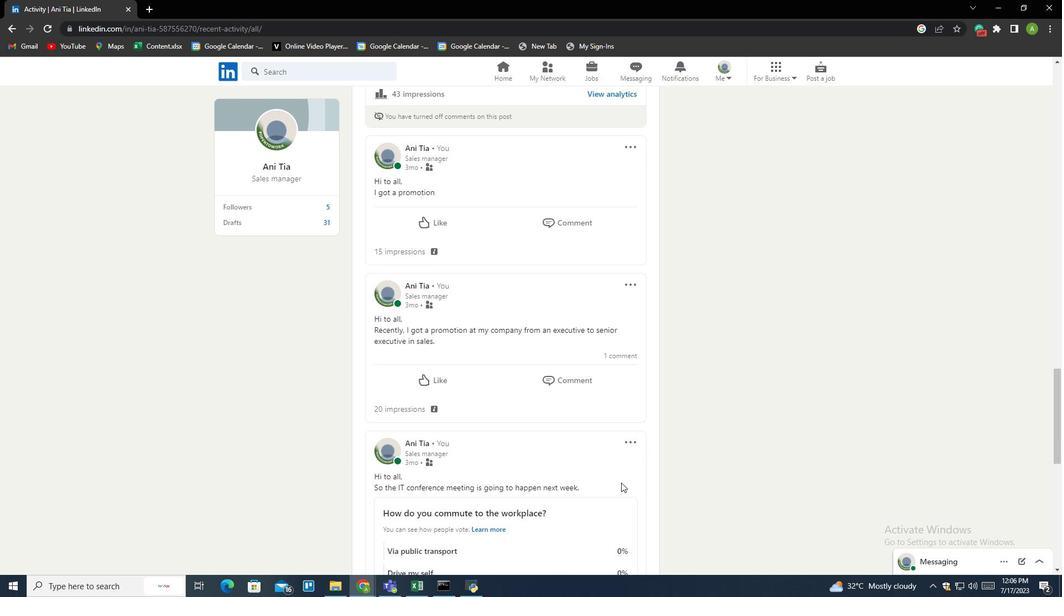 
Action: Mouse scrolled (621, 483) with delta (0, 0)
Screenshot: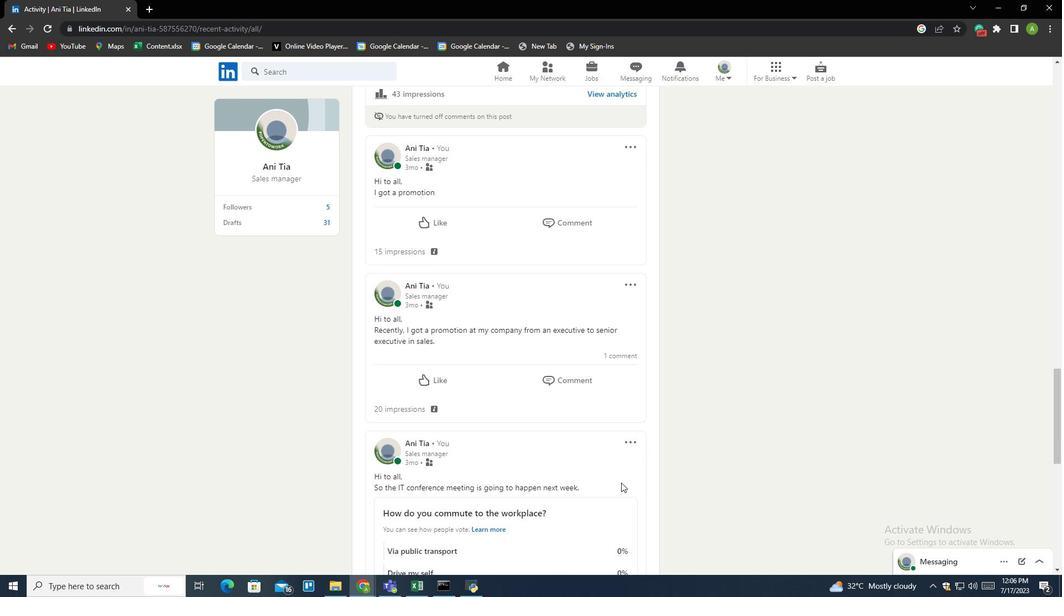 
Action: Mouse scrolled (621, 483) with delta (0, 0)
Screenshot: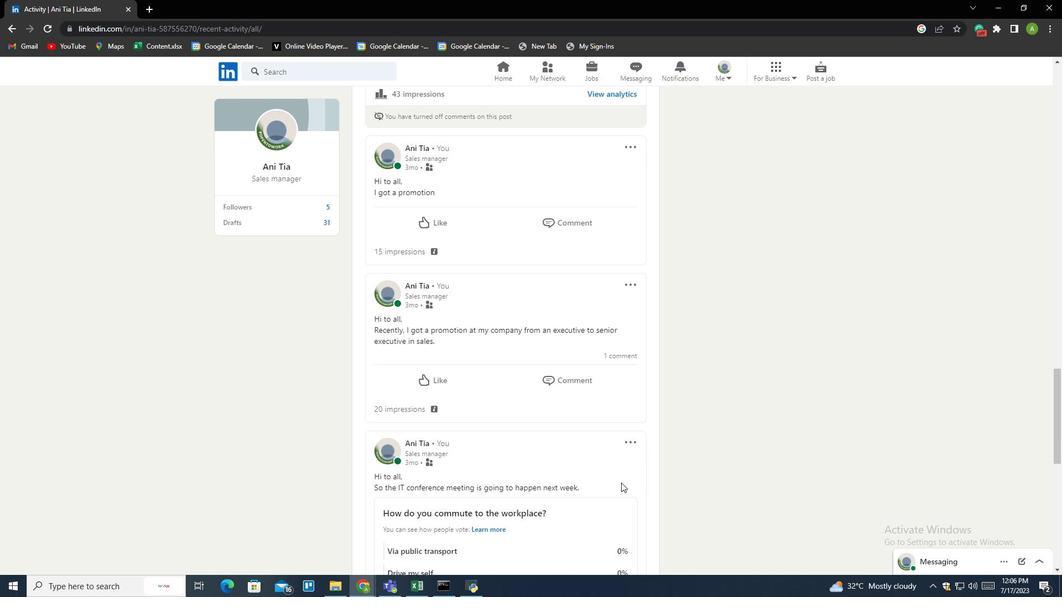 
Action: Mouse scrolled (621, 483) with delta (0, 0)
Screenshot: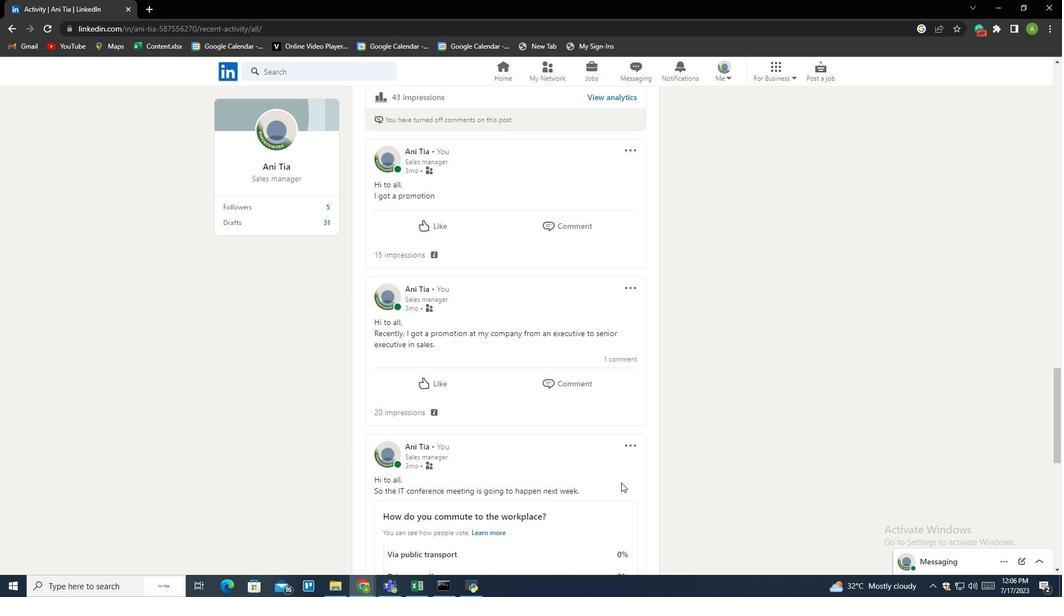
Action: Mouse scrolled (621, 483) with delta (0, 0)
Screenshot: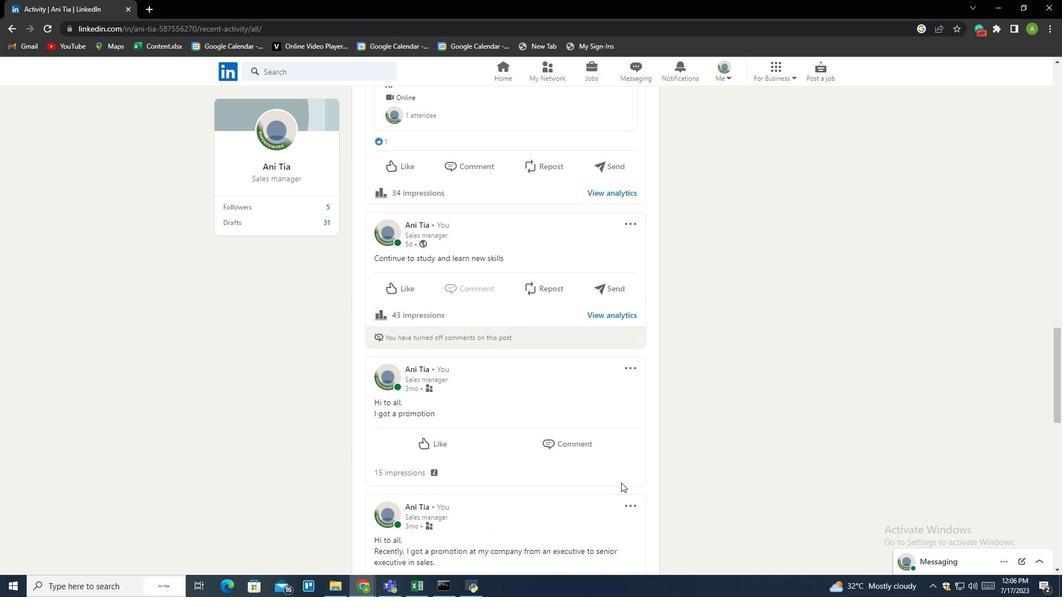 
Action: Mouse scrolled (621, 483) with delta (0, 0)
Screenshot: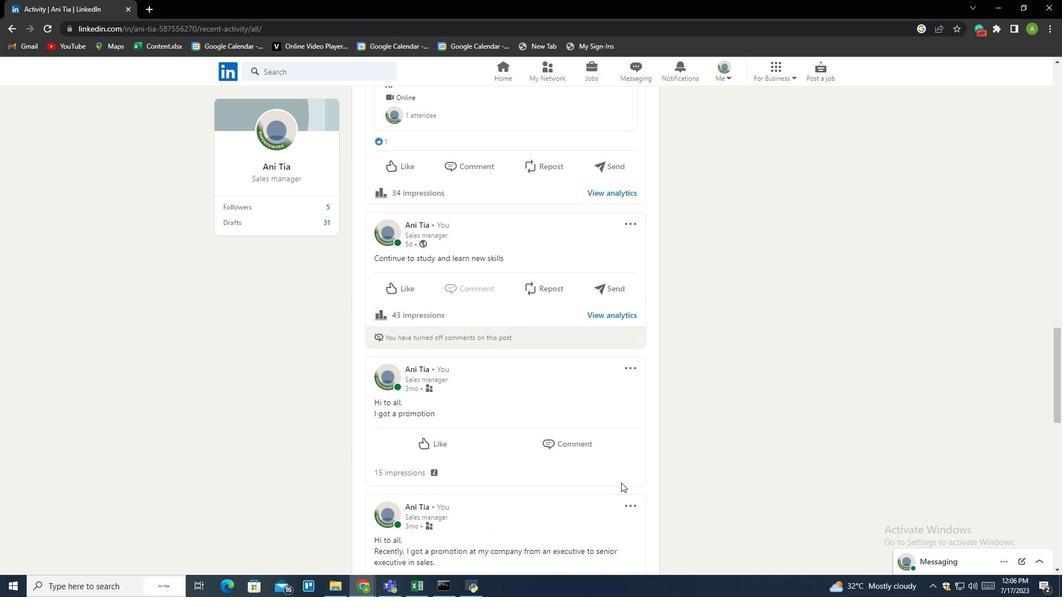 
Action: Mouse scrolled (621, 483) with delta (0, 0)
Screenshot: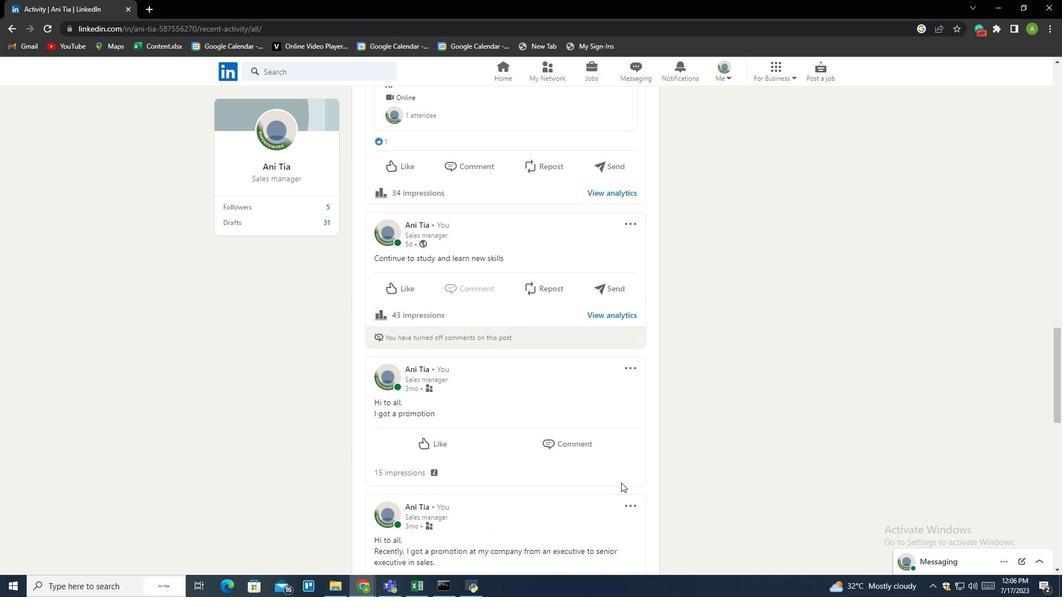 
Action: Mouse moved to (621, 479)
Screenshot: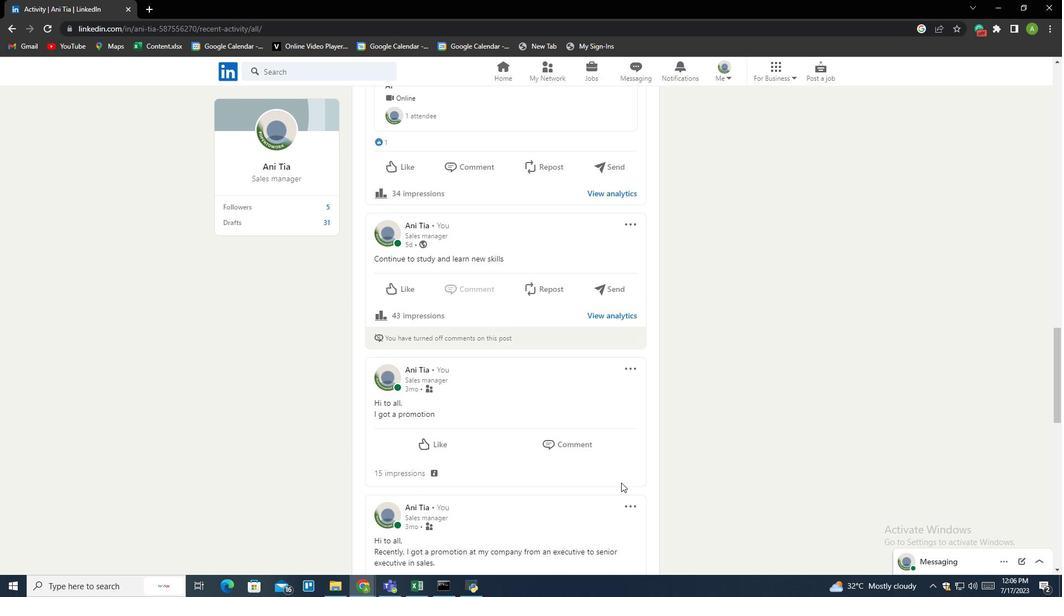 
Action: Mouse scrolled (621, 479) with delta (0, 0)
Screenshot: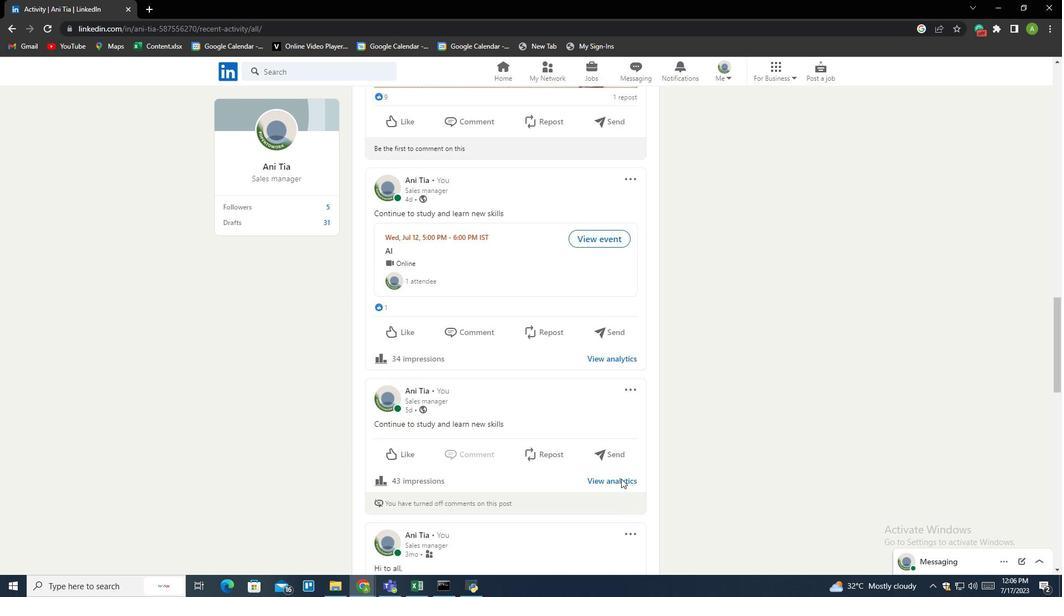 
Action: Mouse moved to (604, 468)
Screenshot: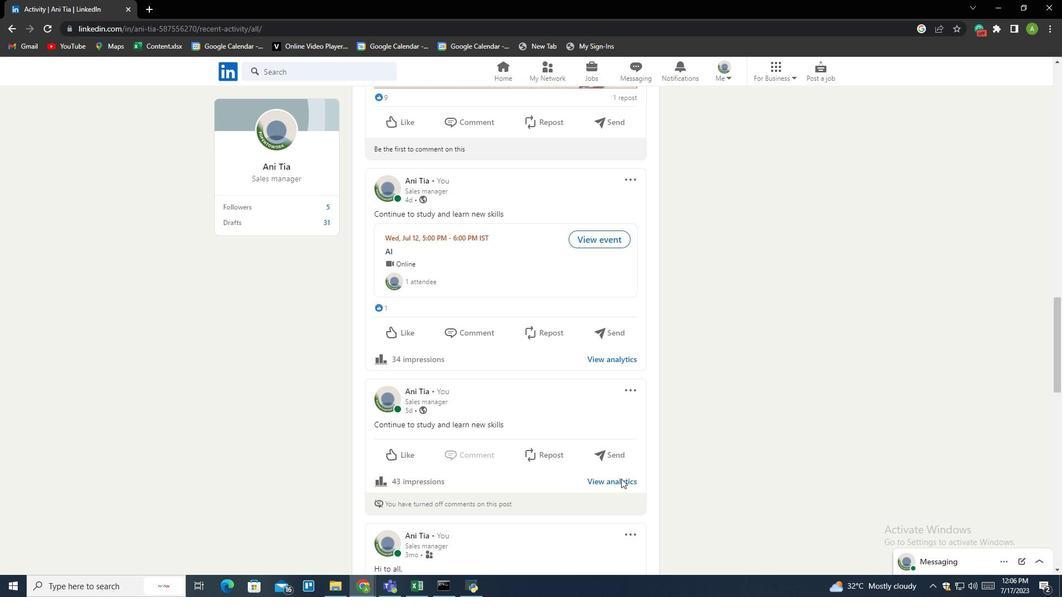 
Action: Mouse scrolled (621, 479) with delta (0, 0)
Screenshot: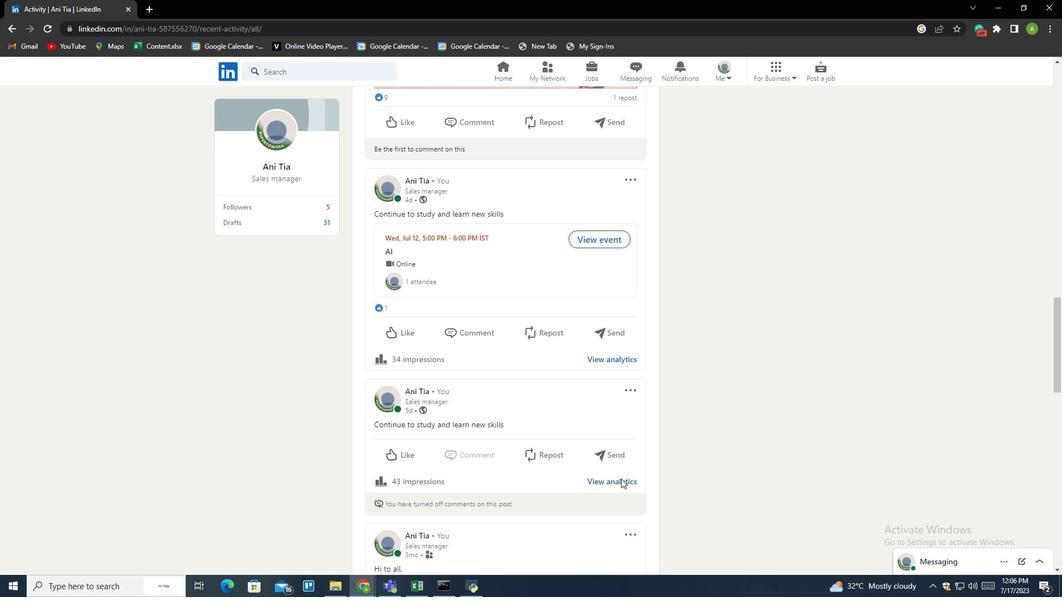 
Action: Mouse moved to (578, 452)
Screenshot: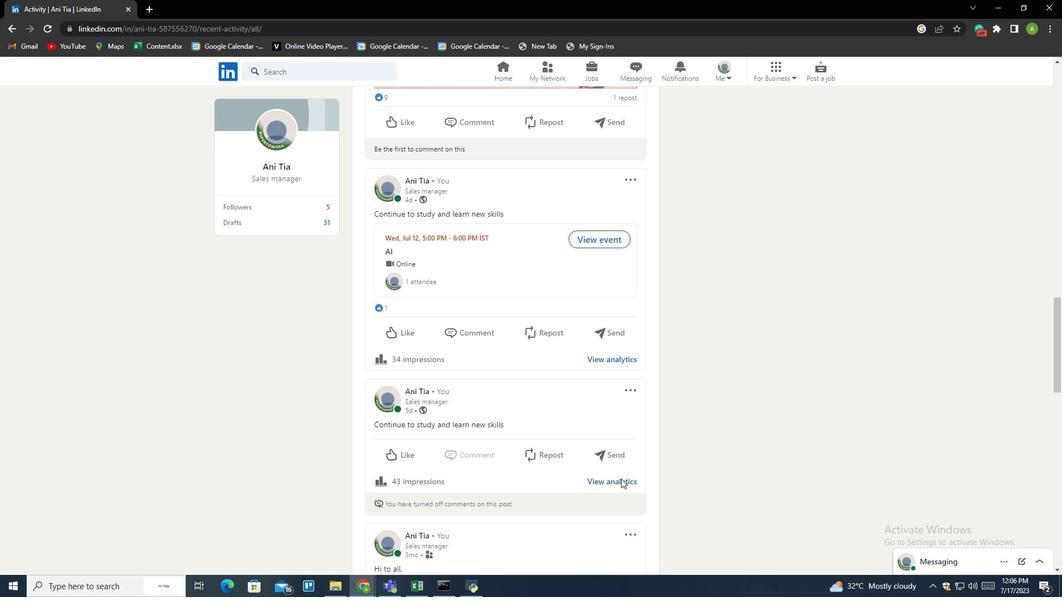 
Action: Mouse scrolled (600, 467) with delta (0, 0)
Screenshot: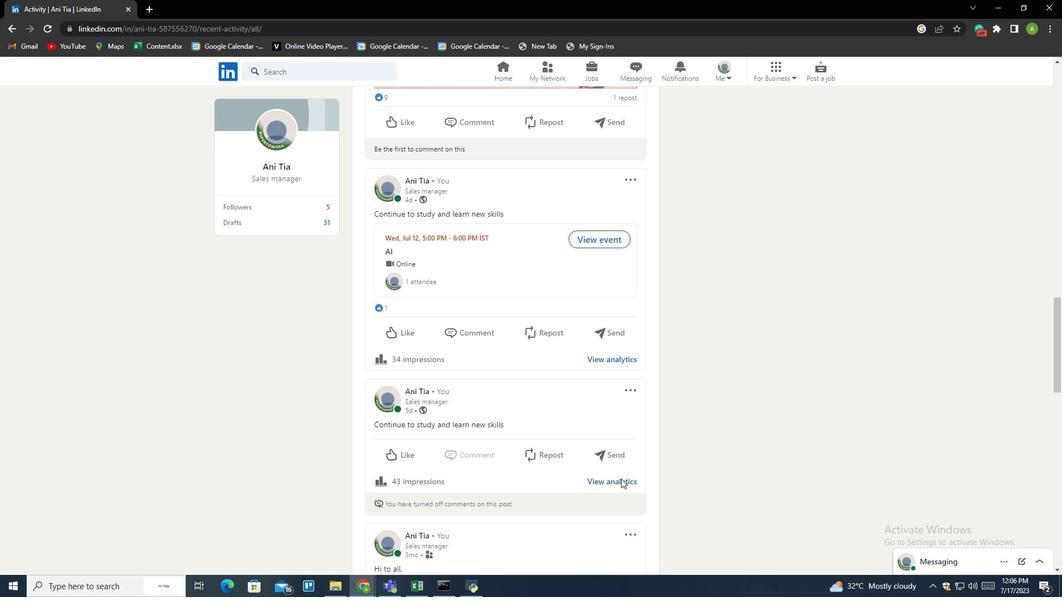 
Action: Mouse moved to (540, 417)
Screenshot: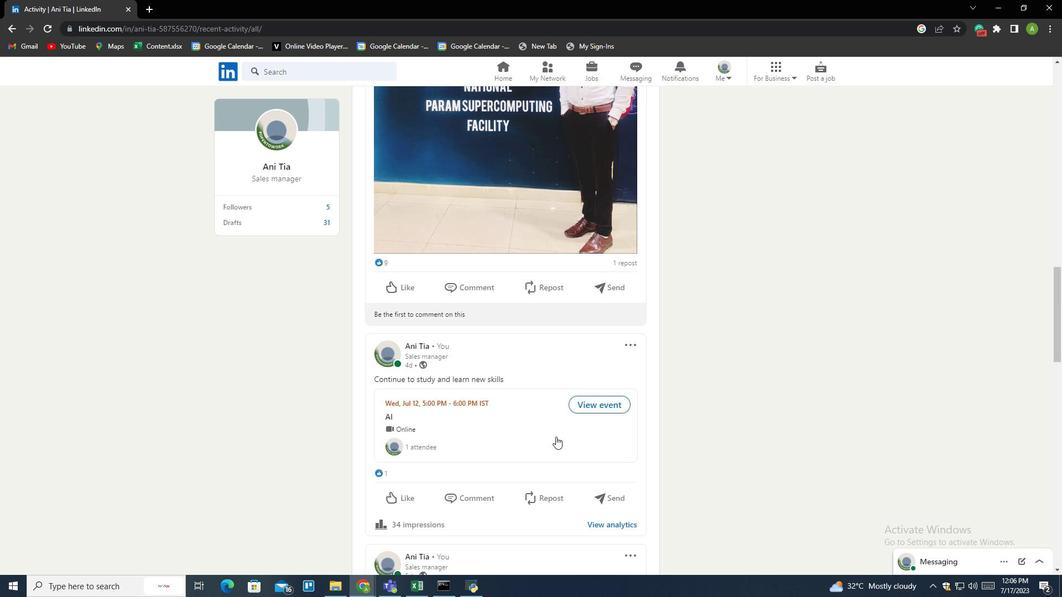 
Action: Mouse scrolled (540, 419) with delta (0, 0)
Screenshot: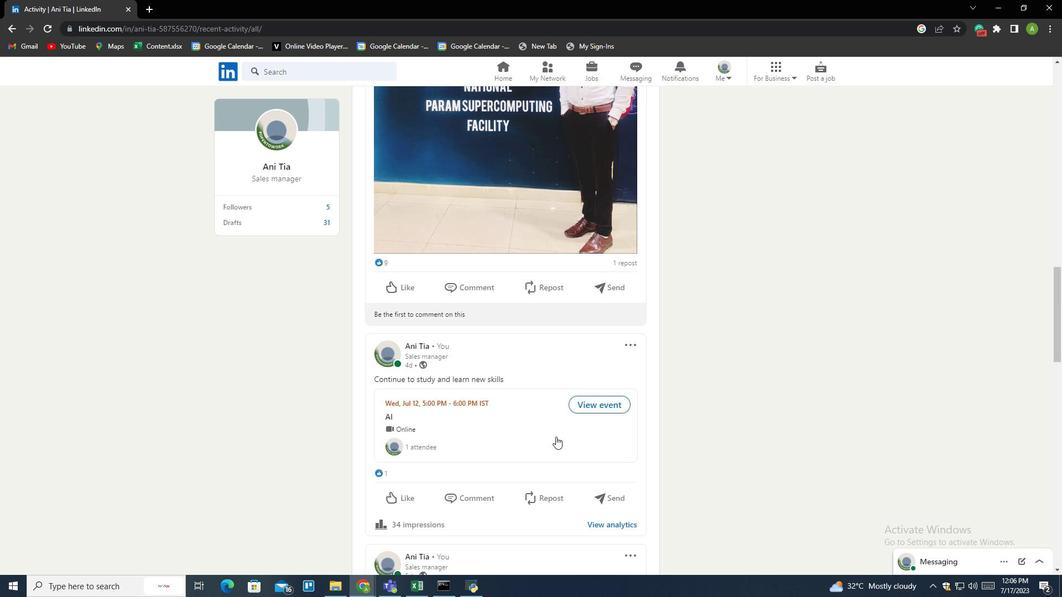 
Action: Mouse moved to (530, 401)
Screenshot: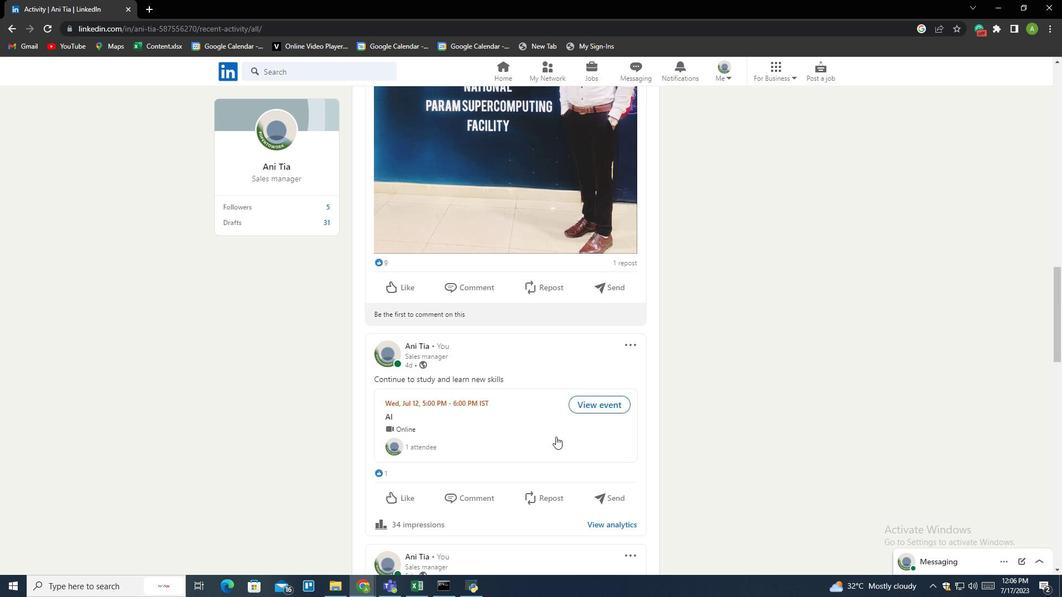 
Action: Mouse scrolled (532, 405) with delta (0, 0)
Screenshot: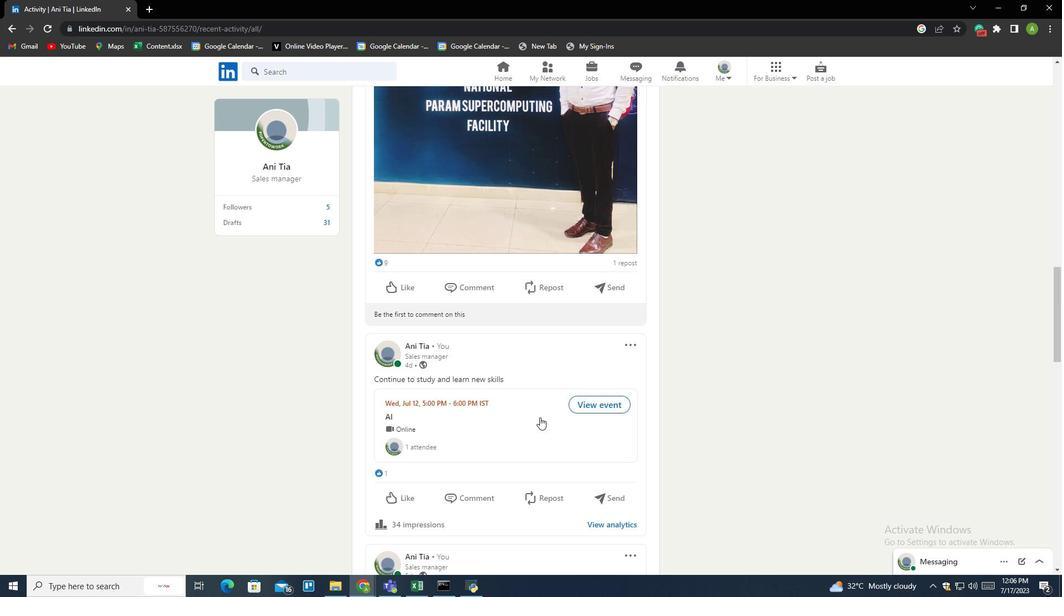 
Action: Mouse moved to (525, 389)
Screenshot: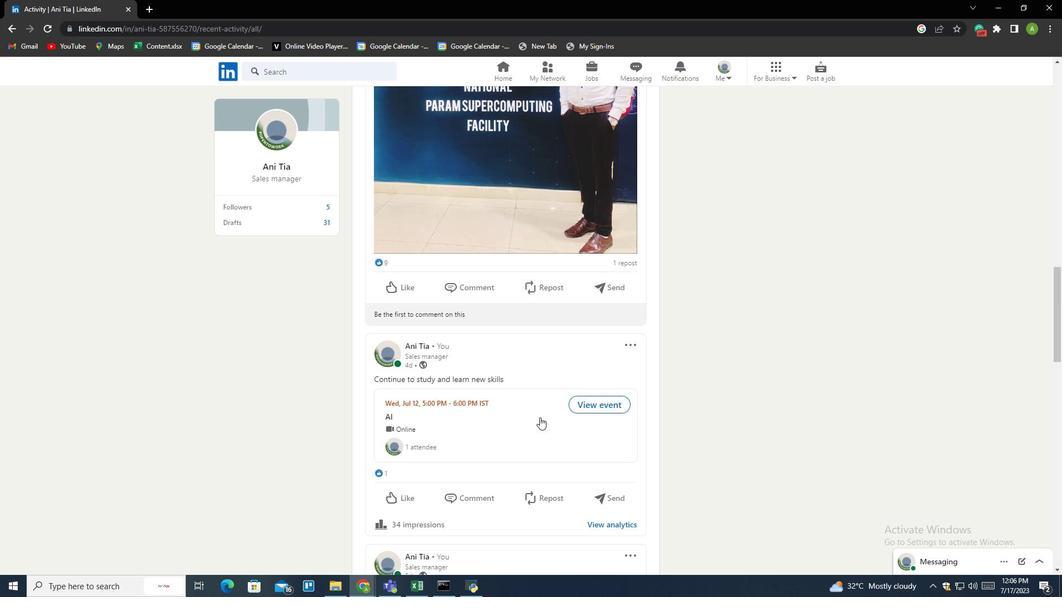 
Action: Mouse scrolled (526, 394) with delta (0, 0)
Screenshot: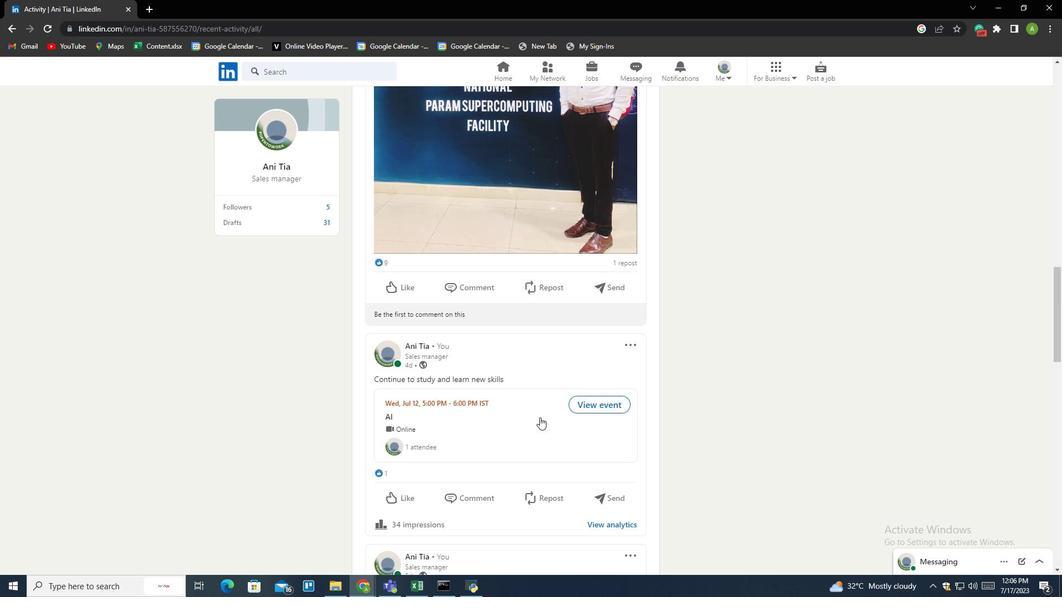 
Action: Mouse moved to (525, 389)
Screenshot: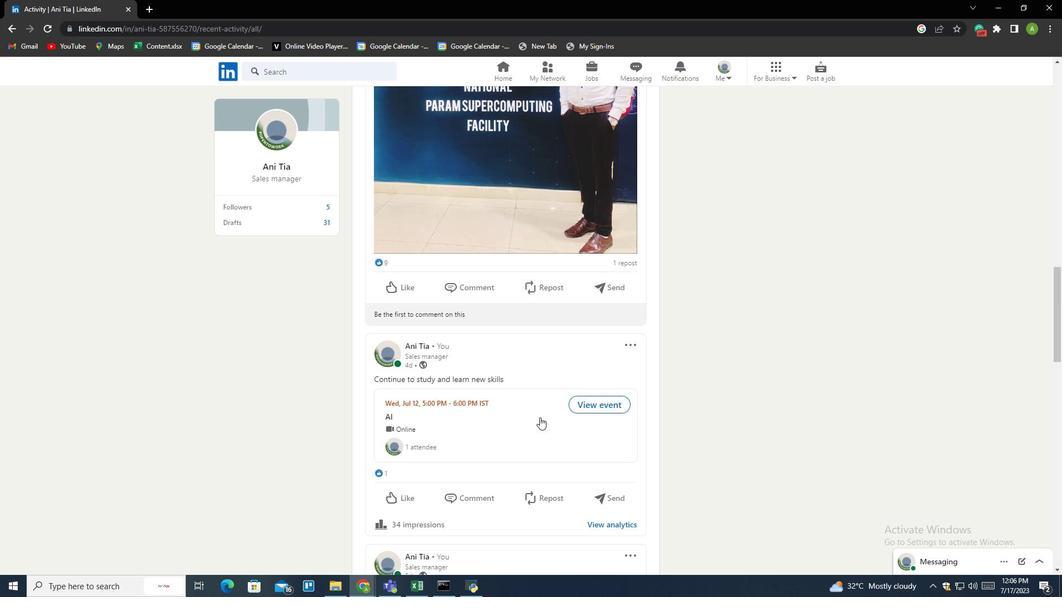 
Action: Mouse scrolled (525, 390) with delta (0, 0)
Screenshot: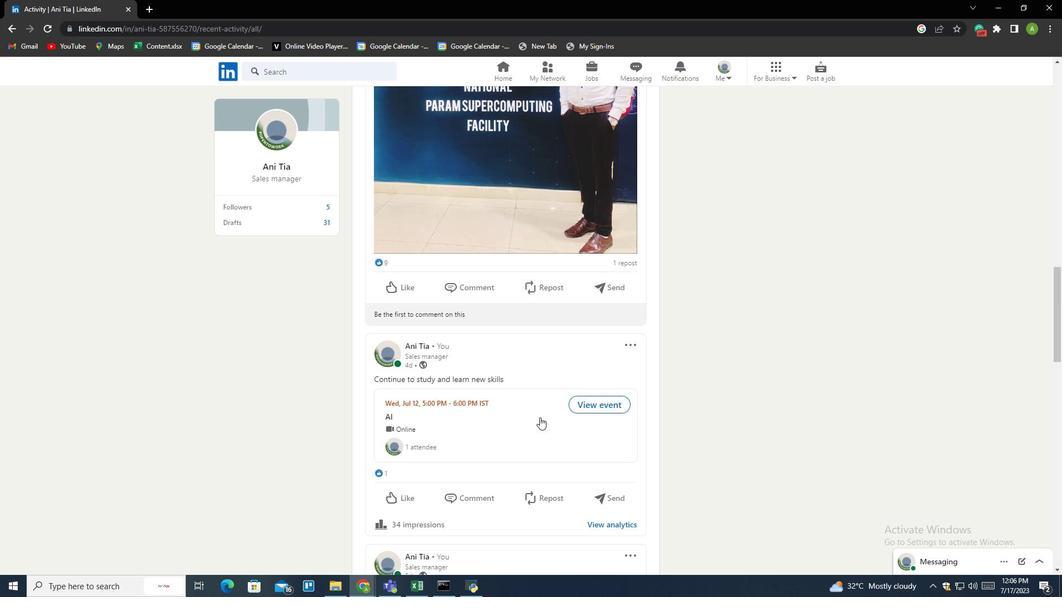 
Action: Mouse scrolled (525, 390) with delta (0, 0)
Screenshot: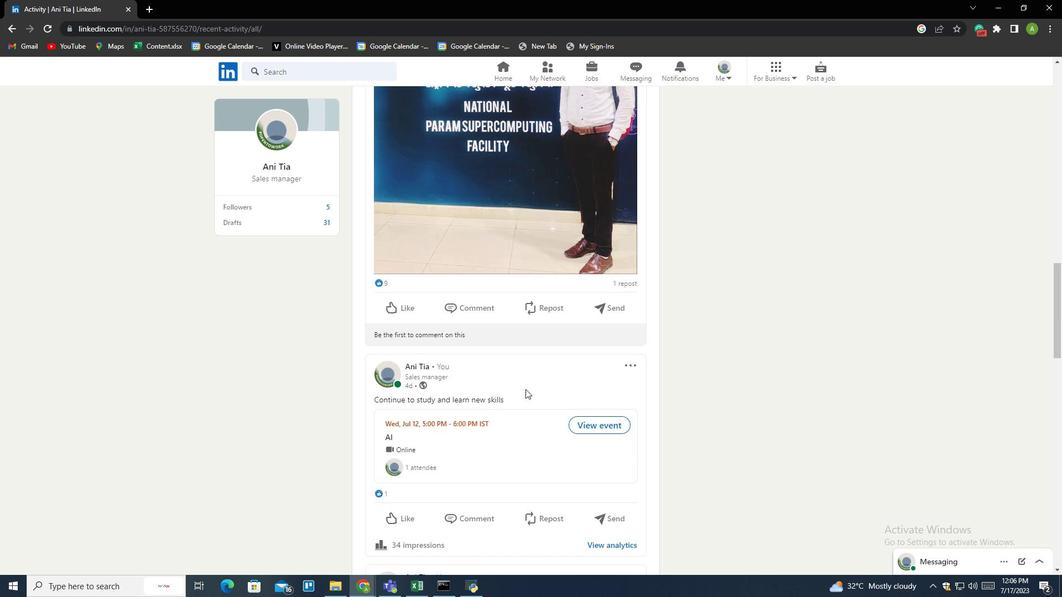 
Action: Mouse scrolled (525, 390) with delta (0, 0)
Screenshot: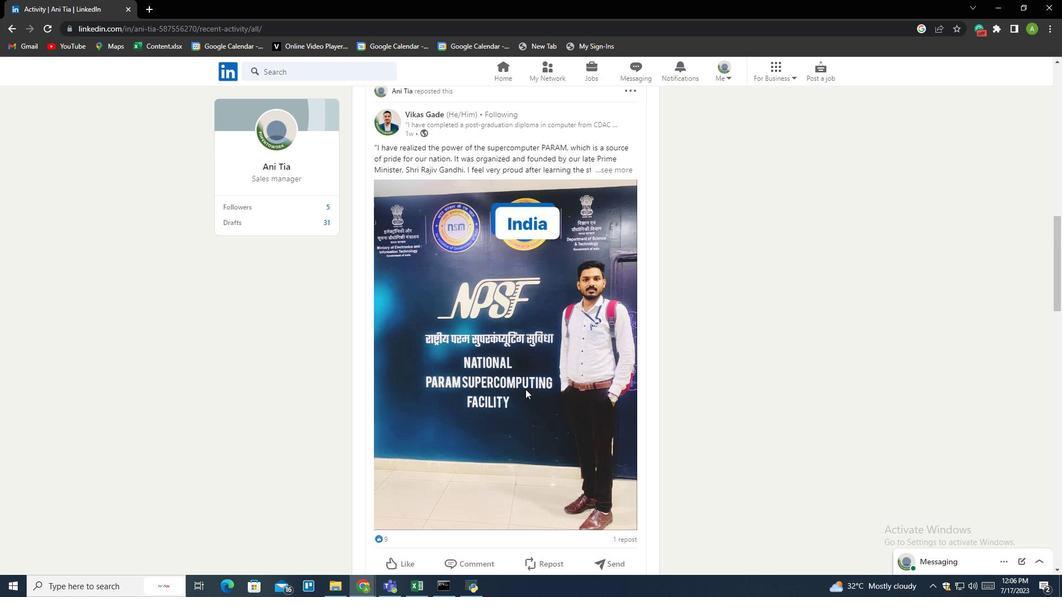 
Action: Mouse scrolled (525, 390) with delta (0, 0)
Screenshot: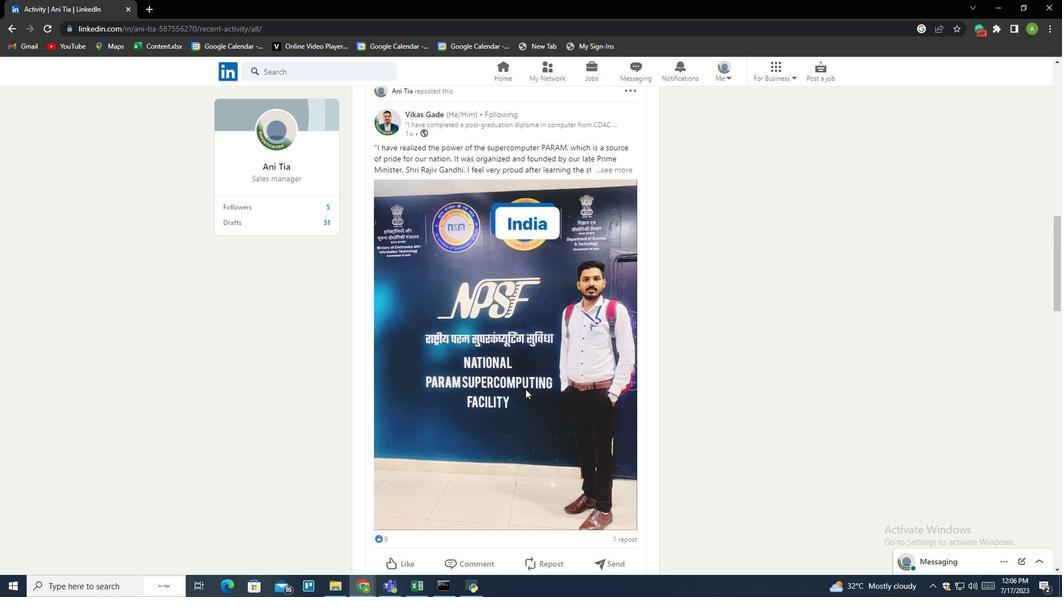 
Action: Mouse scrolled (525, 390) with delta (0, 0)
Screenshot: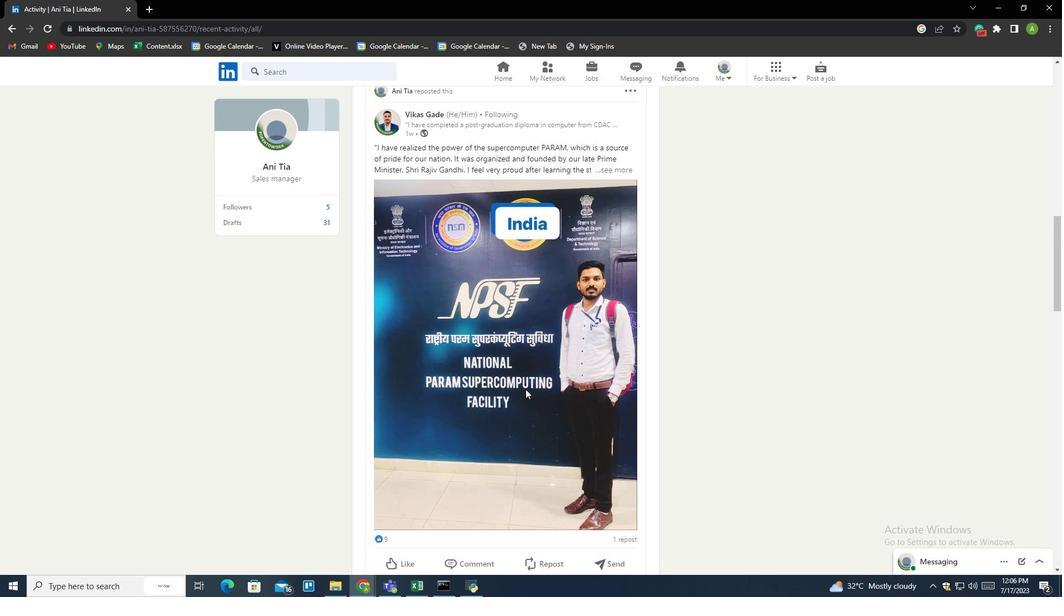 
Action: Mouse scrolled (525, 390) with delta (0, 0)
Screenshot: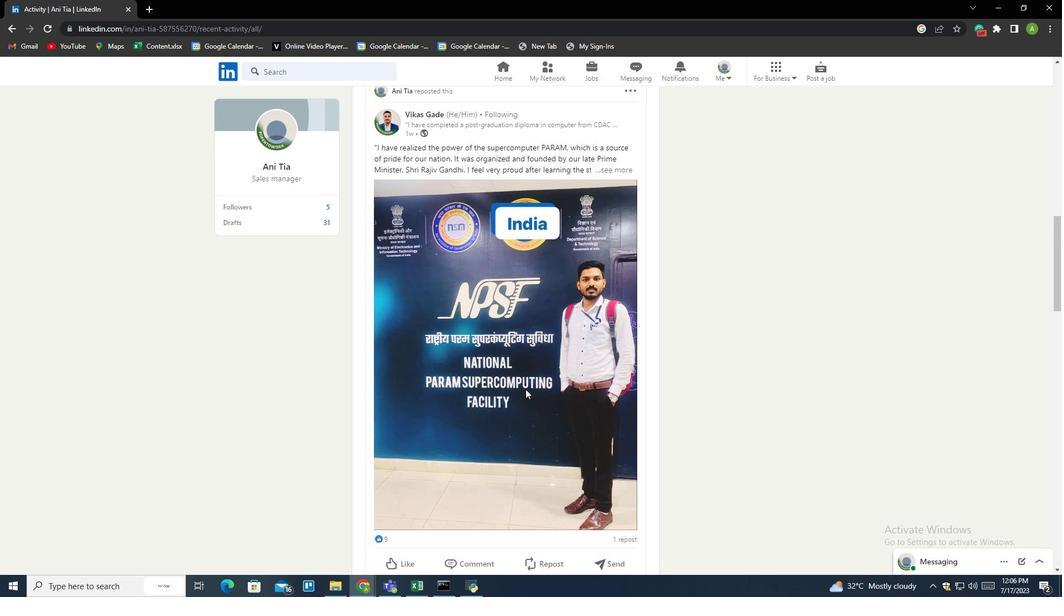 
Action: Mouse scrolled (525, 390) with delta (0, 0)
Screenshot: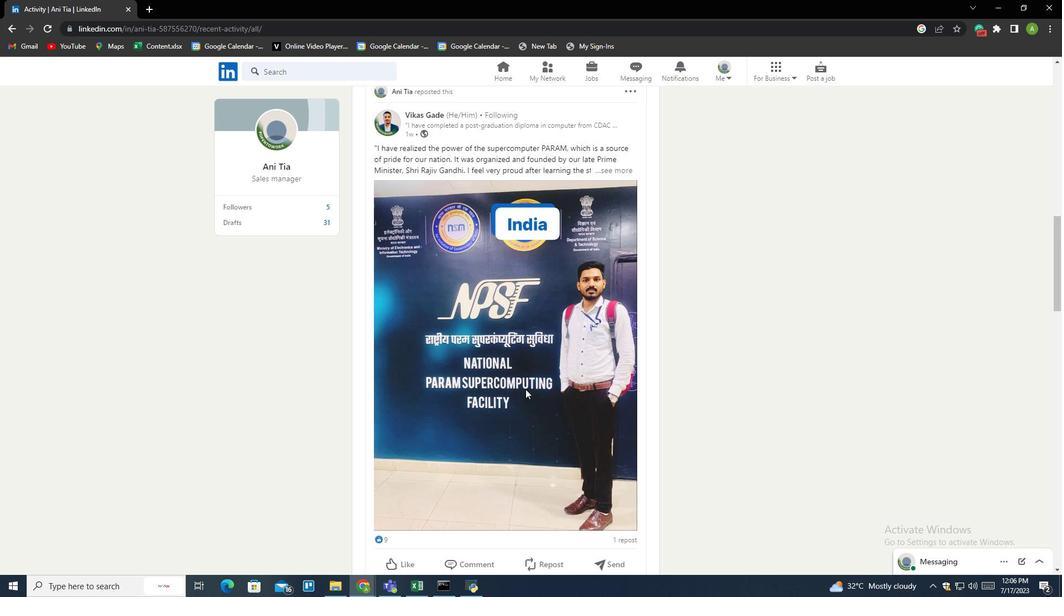 
Action: Mouse scrolled (525, 390) with delta (0, 0)
Screenshot: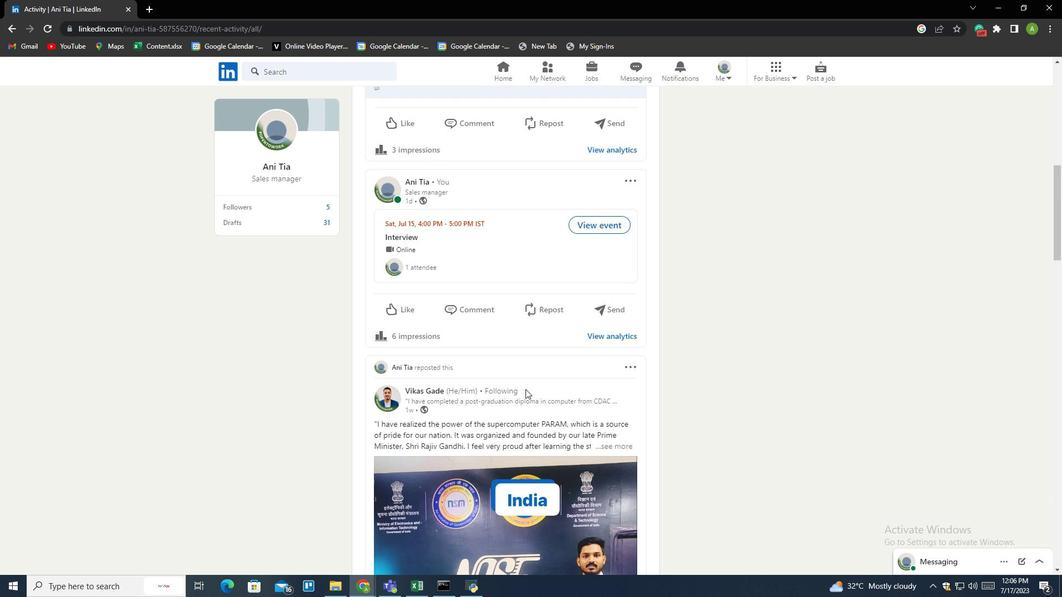 
Action: Mouse scrolled (525, 390) with delta (0, 0)
Screenshot: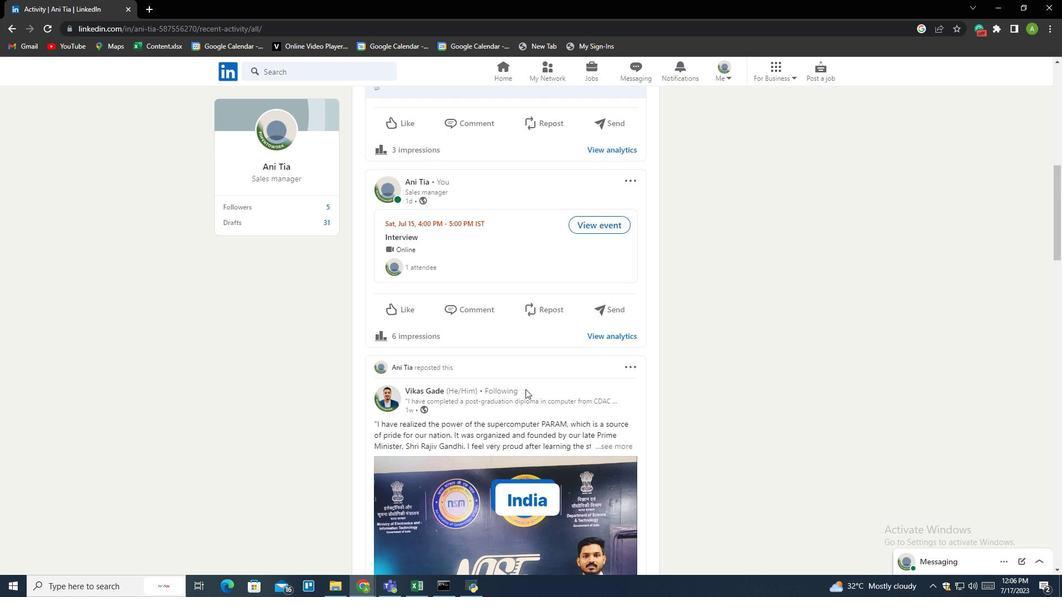 
Action: Mouse scrolled (525, 390) with delta (0, 0)
Screenshot: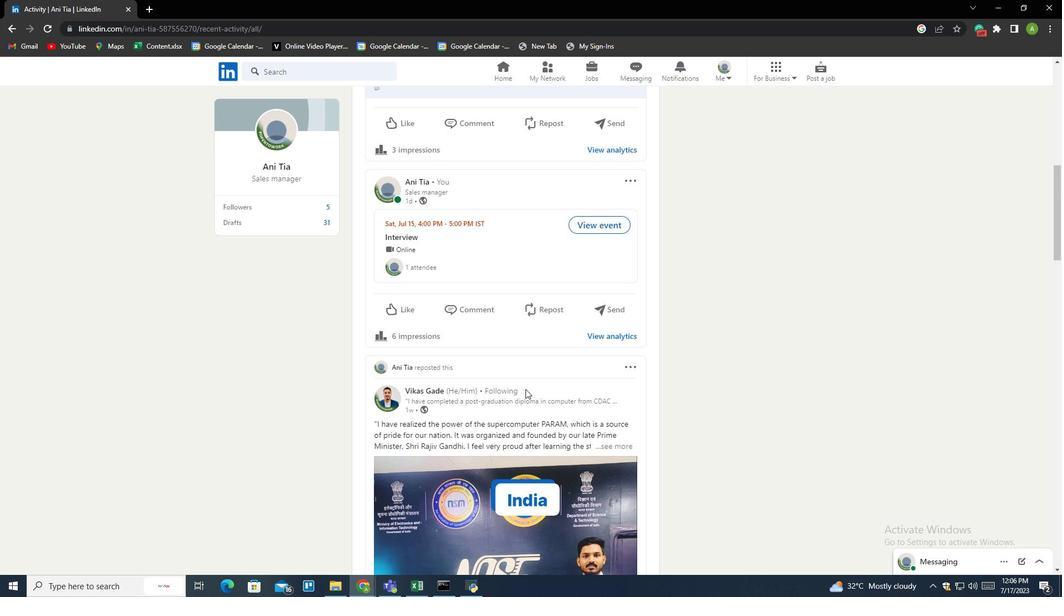 
Action: Mouse scrolled (525, 390) with delta (0, 0)
Screenshot: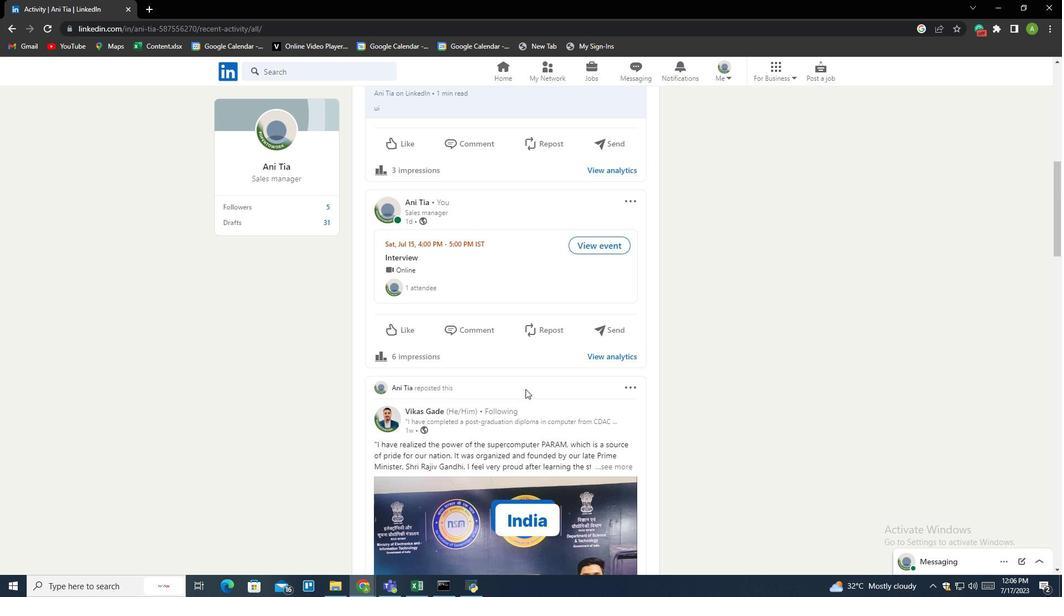 
Action: Mouse scrolled (525, 390) with delta (0, 0)
Screenshot: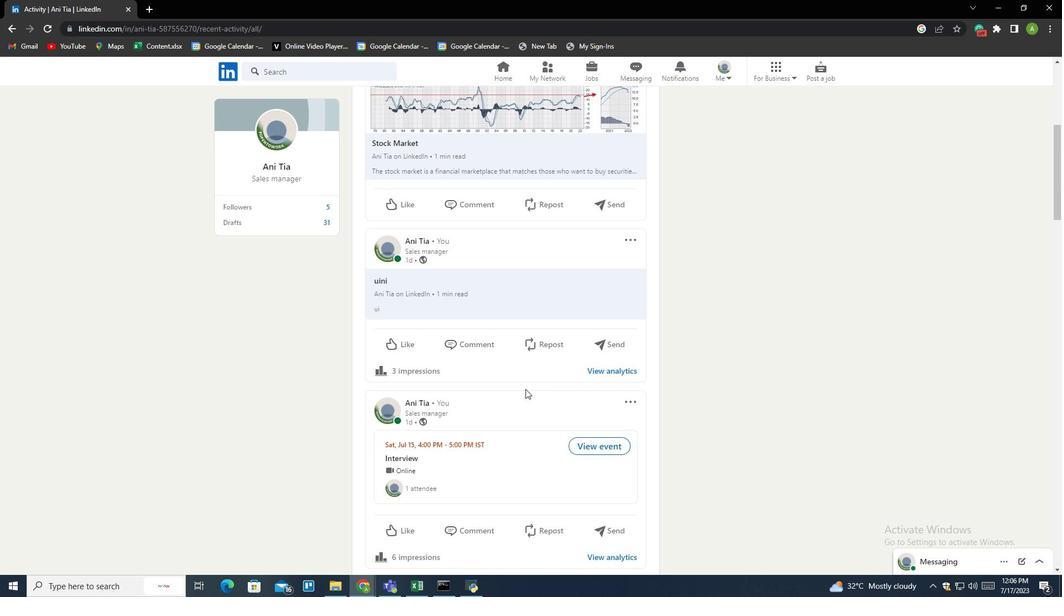 
Action: Mouse scrolled (525, 390) with delta (0, 0)
Screenshot: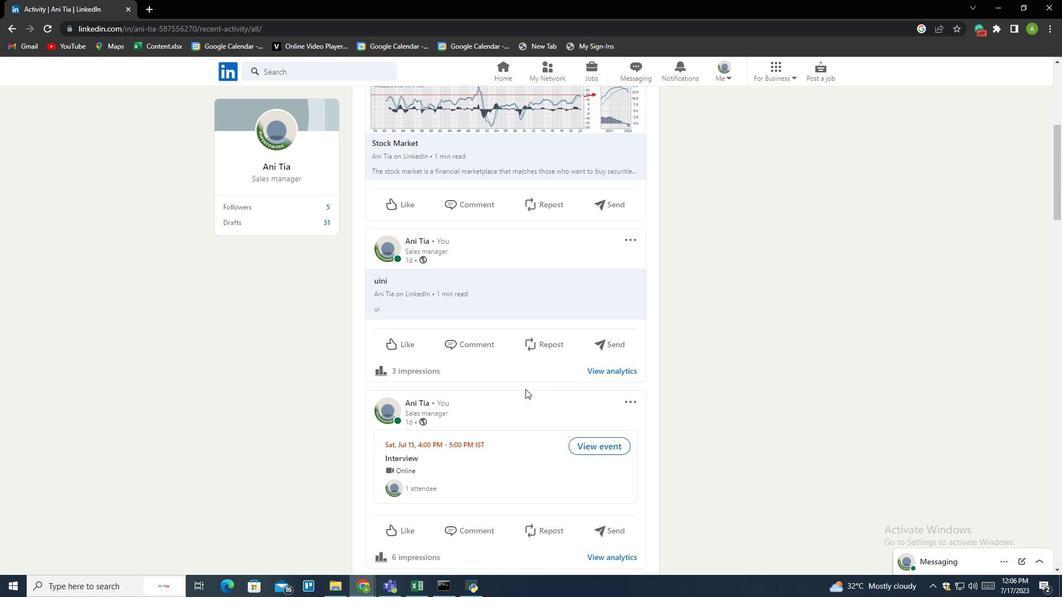 
Action: Mouse scrolled (525, 390) with delta (0, 0)
Screenshot: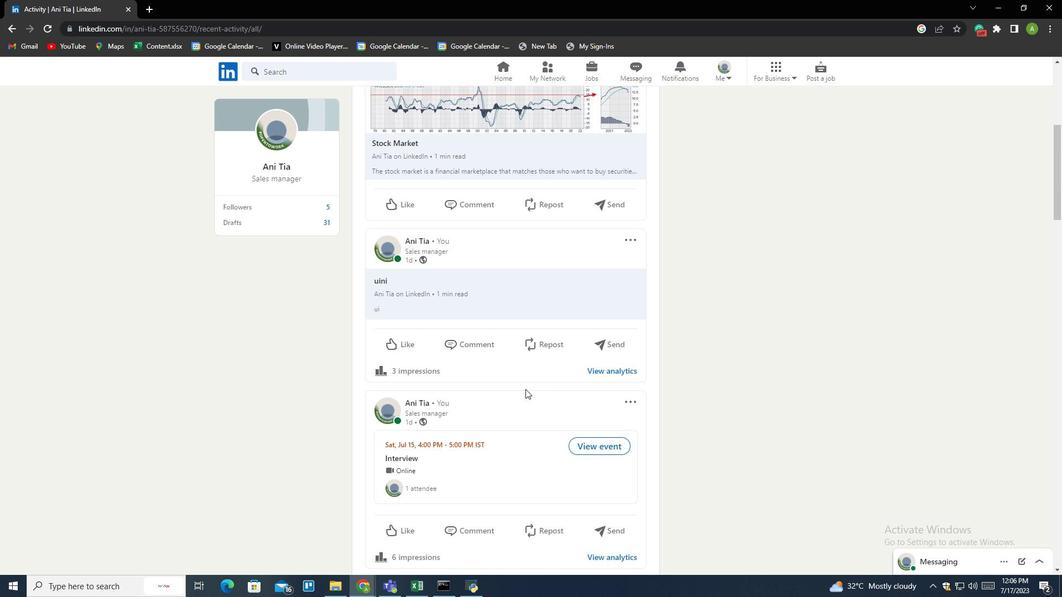
Action: Mouse scrolled (525, 390) with delta (0, 0)
Screenshot: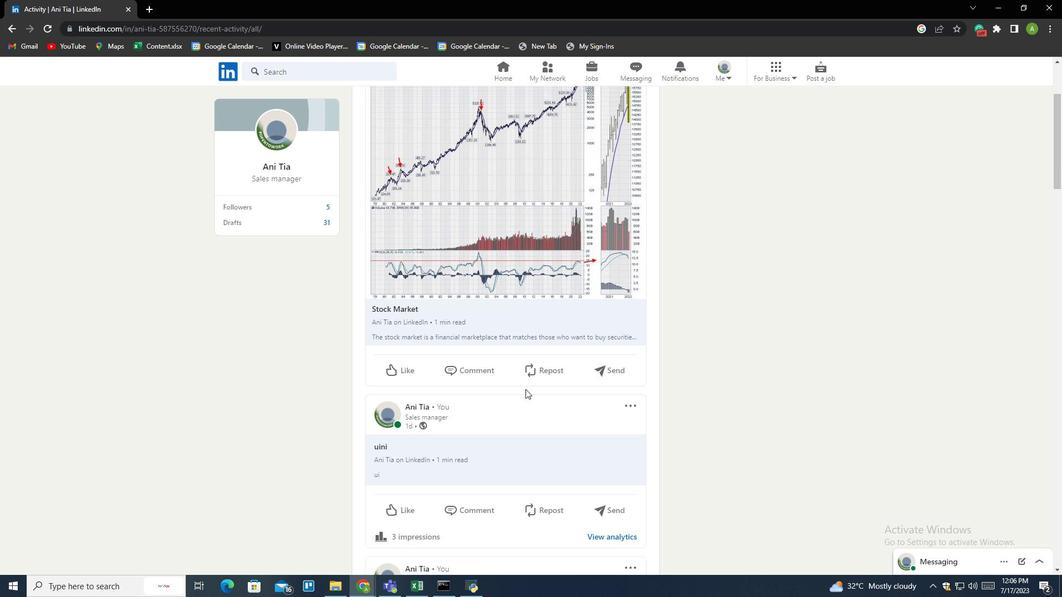 
Action: Mouse scrolled (525, 390) with delta (0, 0)
Screenshot: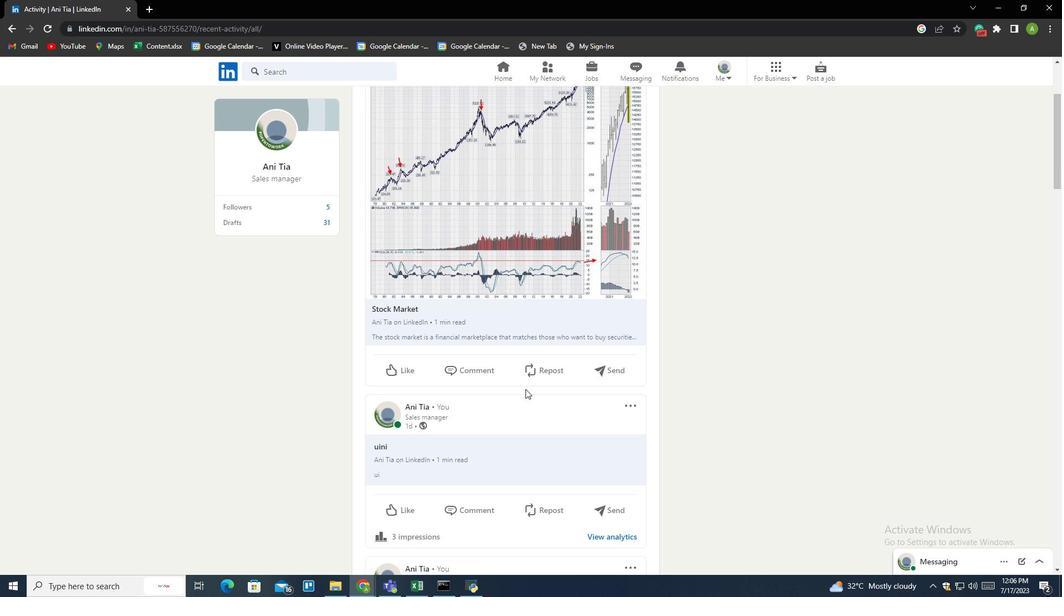 
Action: Mouse scrolled (525, 390) with delta (0, 0)
Screenshot: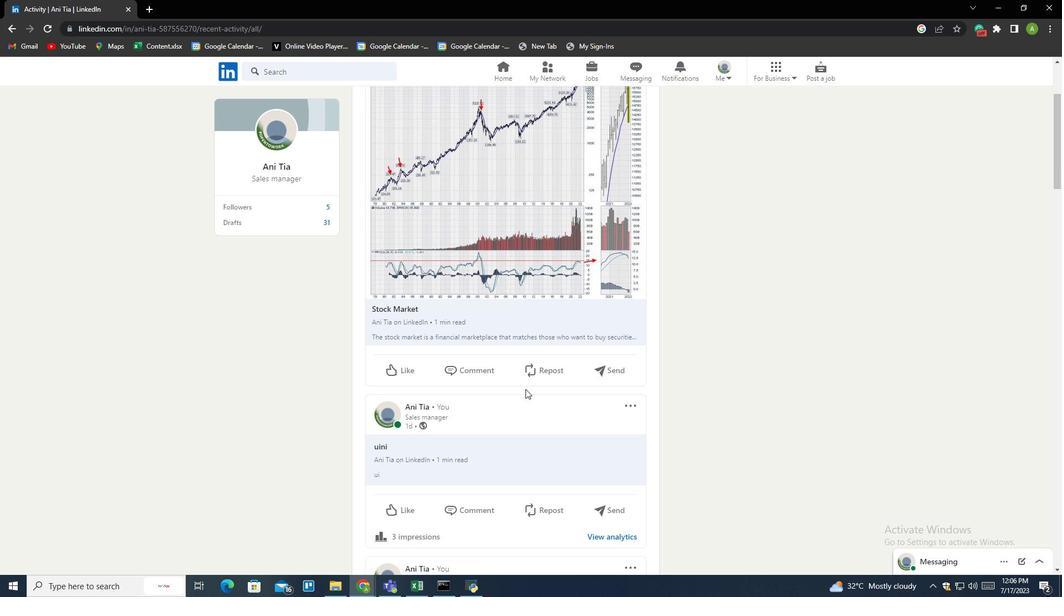 
Action: Mouse scrolled (525, 390) with delta (0, 0)
Screenshot: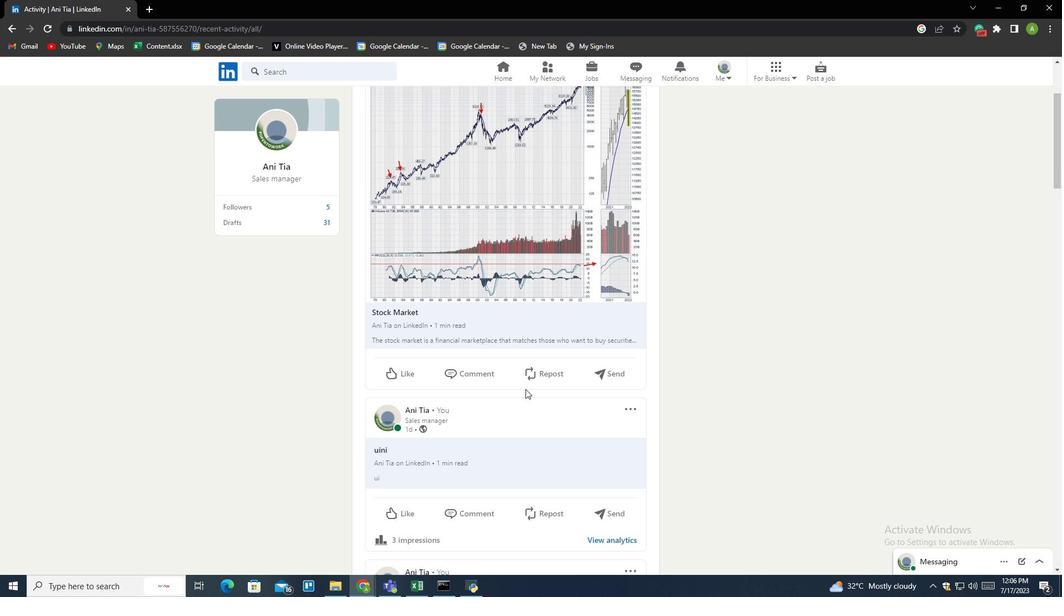 
Action: Mouse scrolled (525, 390) with delta (0, 0)
Screenshot: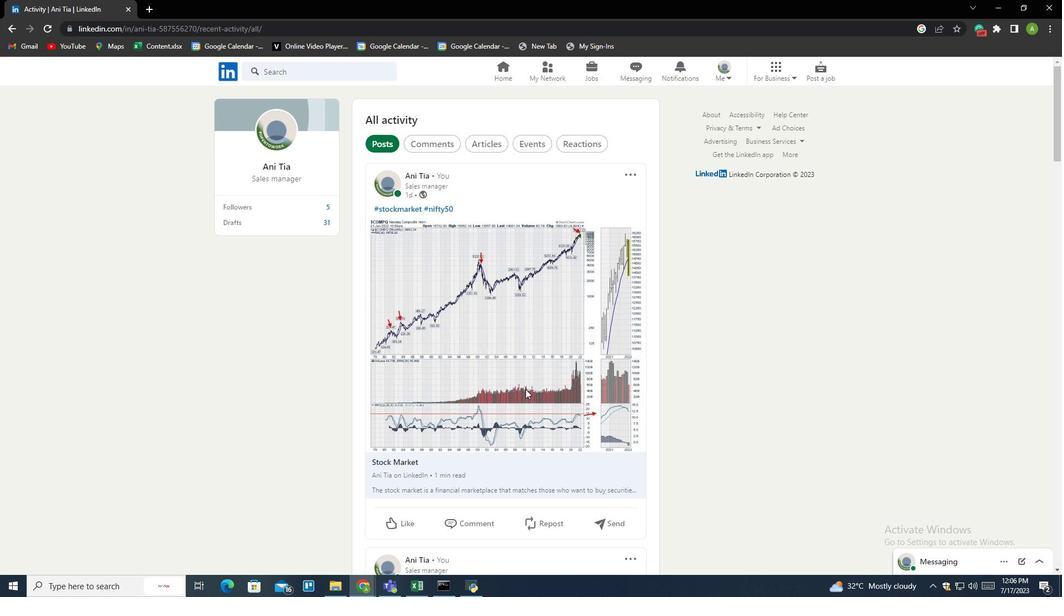 
Action: Mouse scrolled (525, 390) with delta (0, 0)
Screenshot: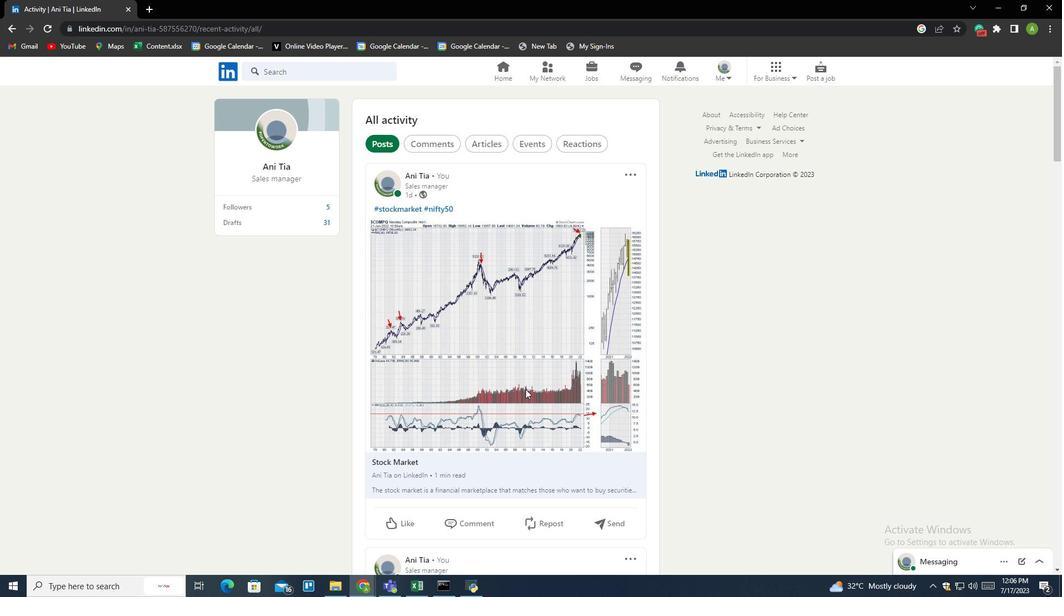 
Action: Mouse scrolled (525, 390) with delta (0, 0)
Screenshot: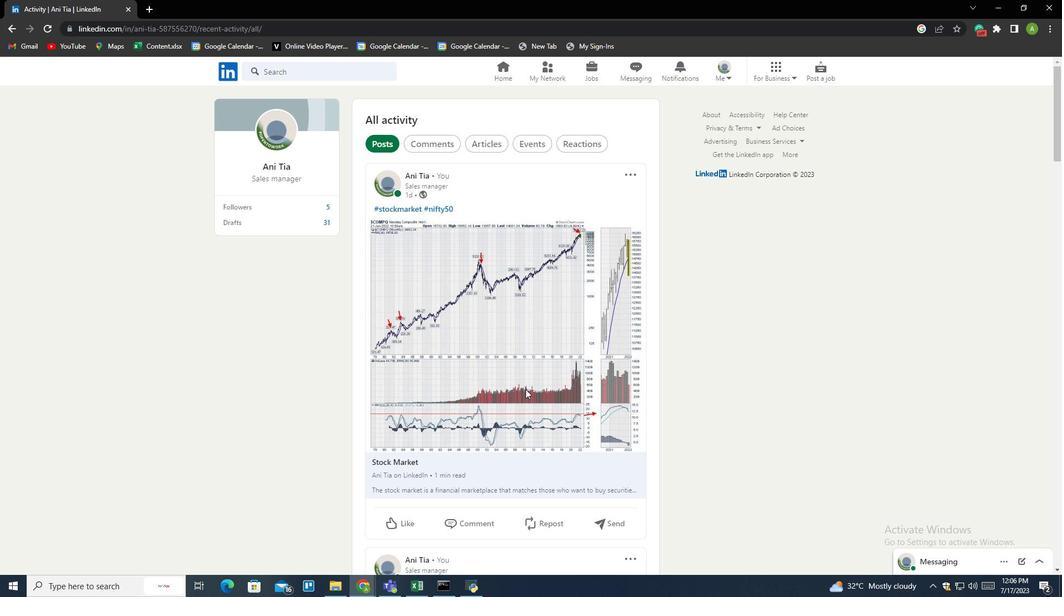
Action: Mouse scrolled (525, 390) with delta (0, 0)
Screenshot: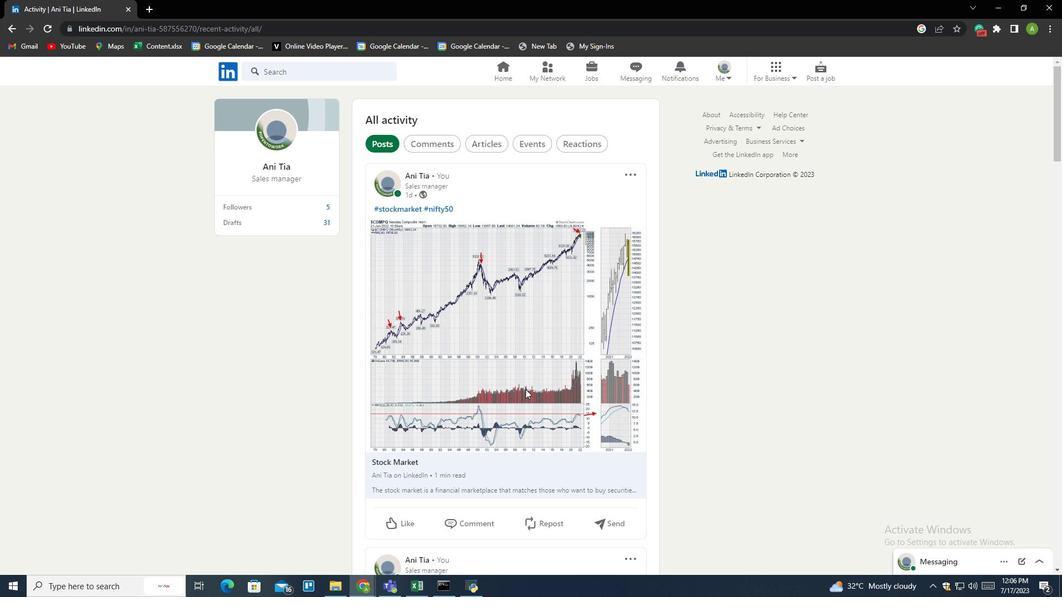 
Action: Mouse moved to (443, 143)
Screenshot: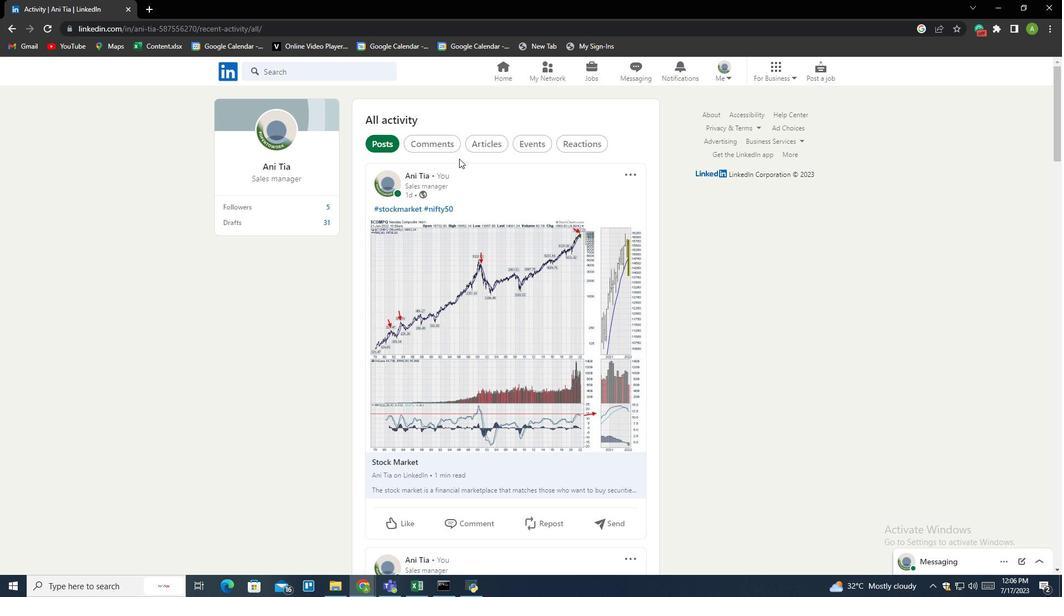 
Action: Mouse pressed left at (443, 143)
Screenshot: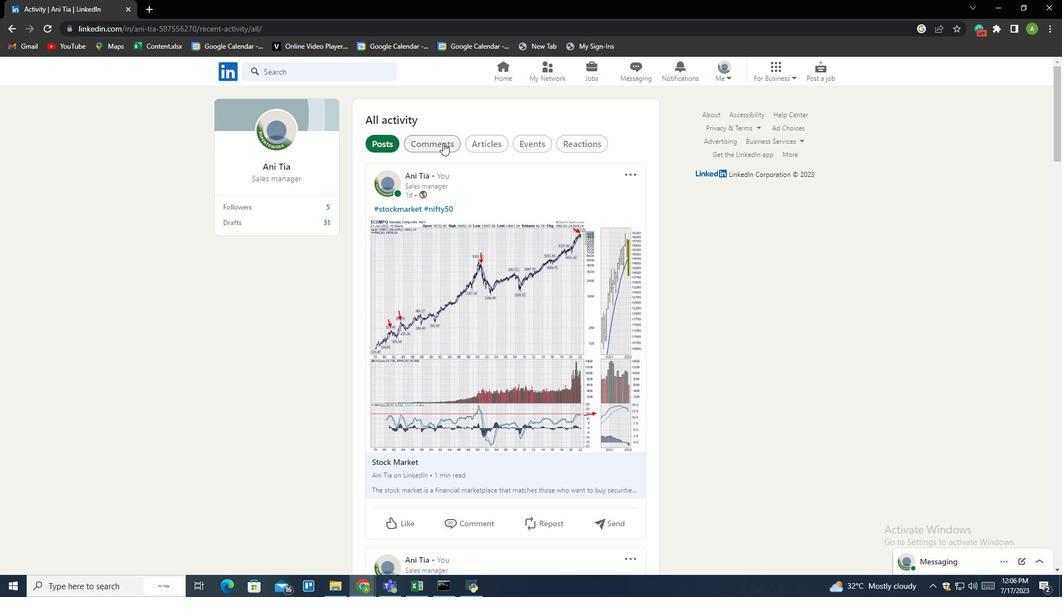 
Action: Mouse moved to (515, 284)
Screenshot: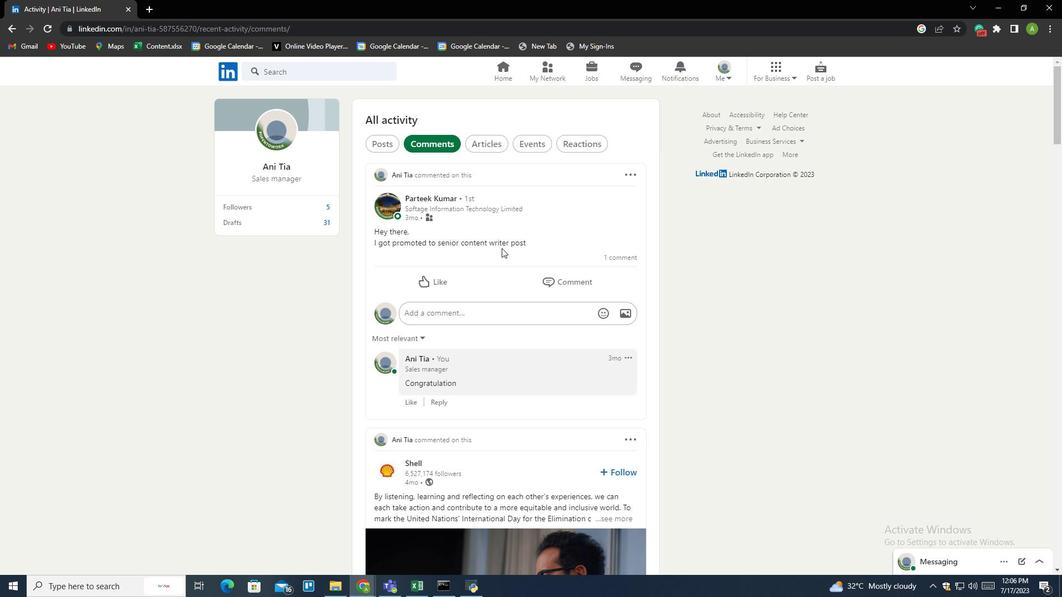 
Action: Mouse scrolled (515, 284) with delta (0, 0)
Screenshot: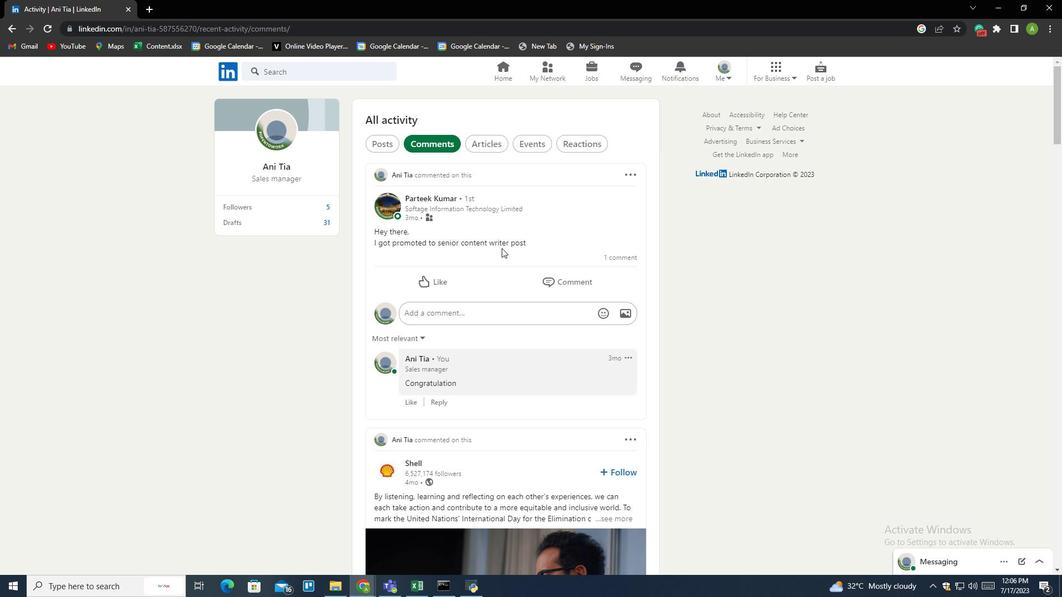 
Action: Mouse moved to (515, 309)
Screenshot: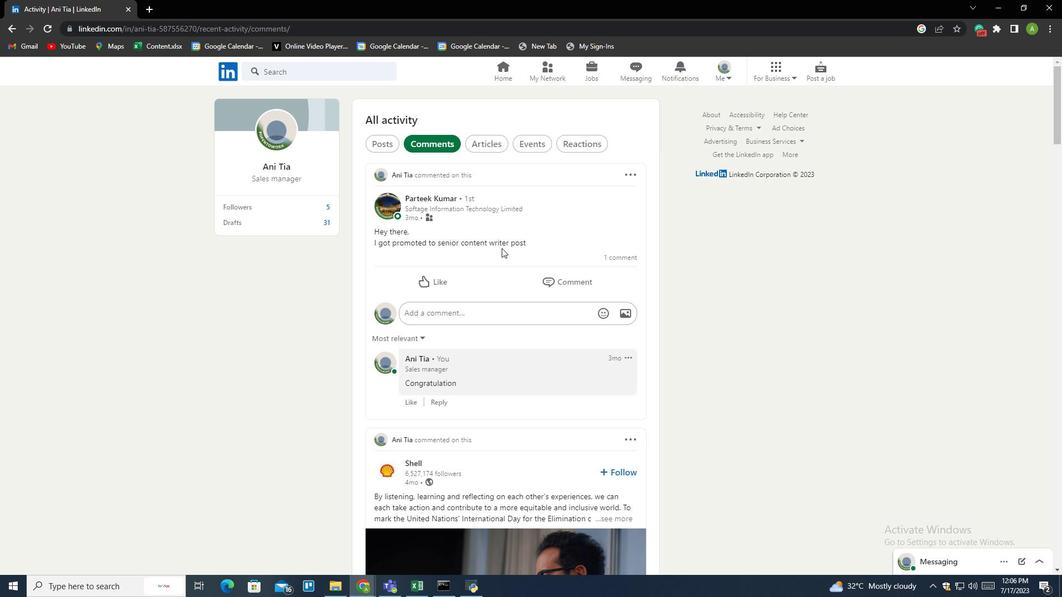 
Action: Mouse scrolled (515, 307) with delta (0, 0)
Screenshot: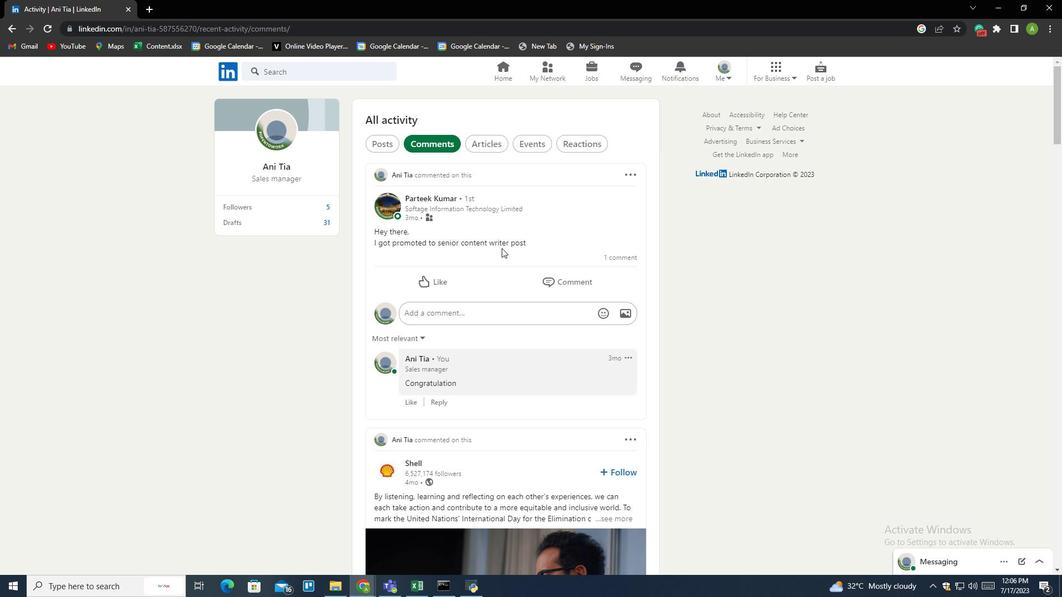 
Action: Mouse moved to (515, 327)
Screenshot: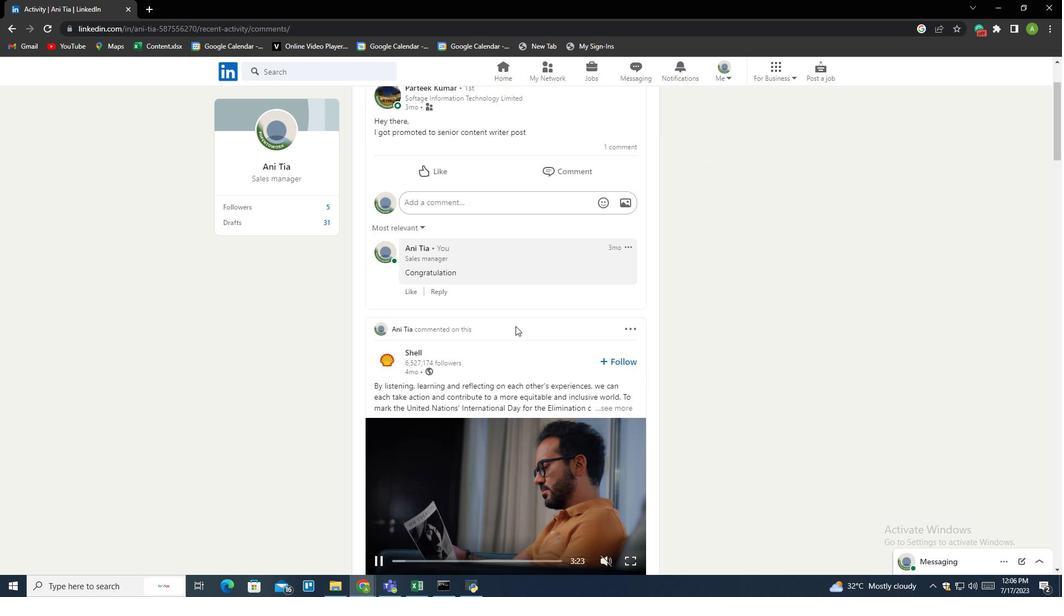 
Action: Mouse scrolled (515, 327) with delta (0, 0)
Screenshot: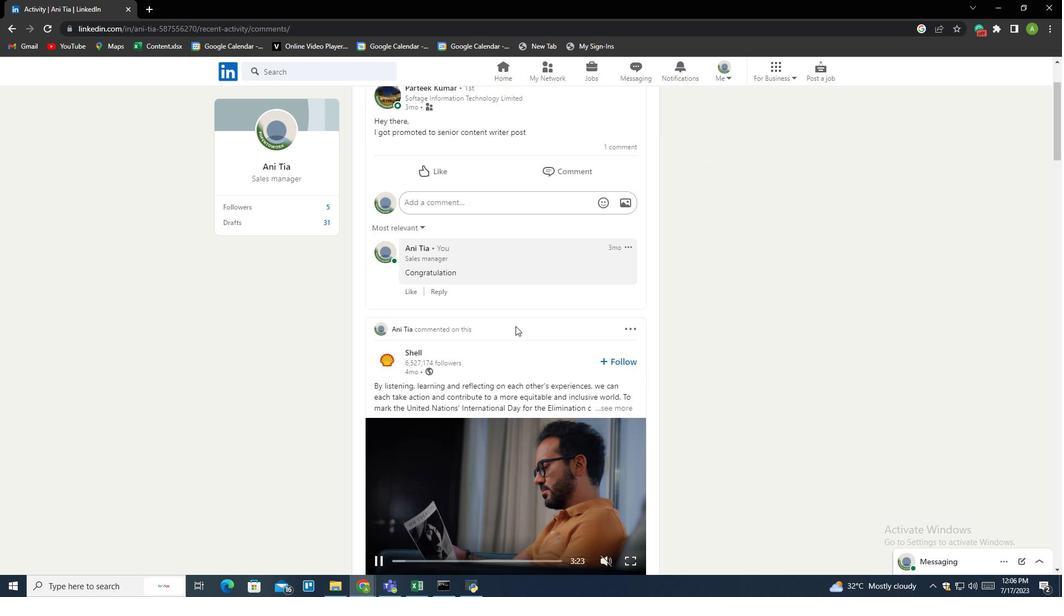 
Action: Mouse moved to (515, 328)
Screenshot: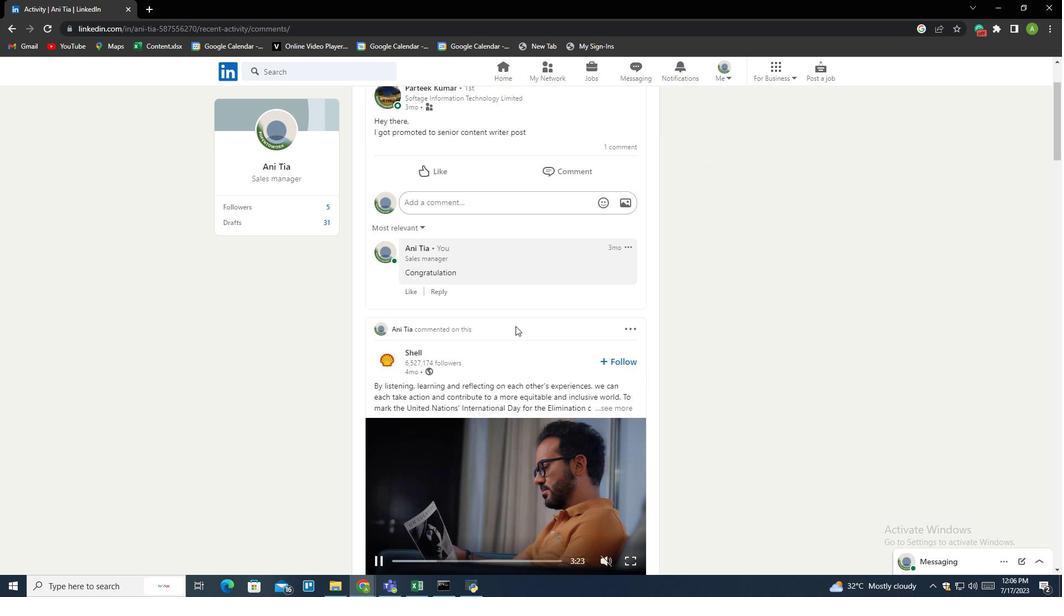 
Action: Mouse scrolled (515, 327) with delta (0, 0)
Screenshot: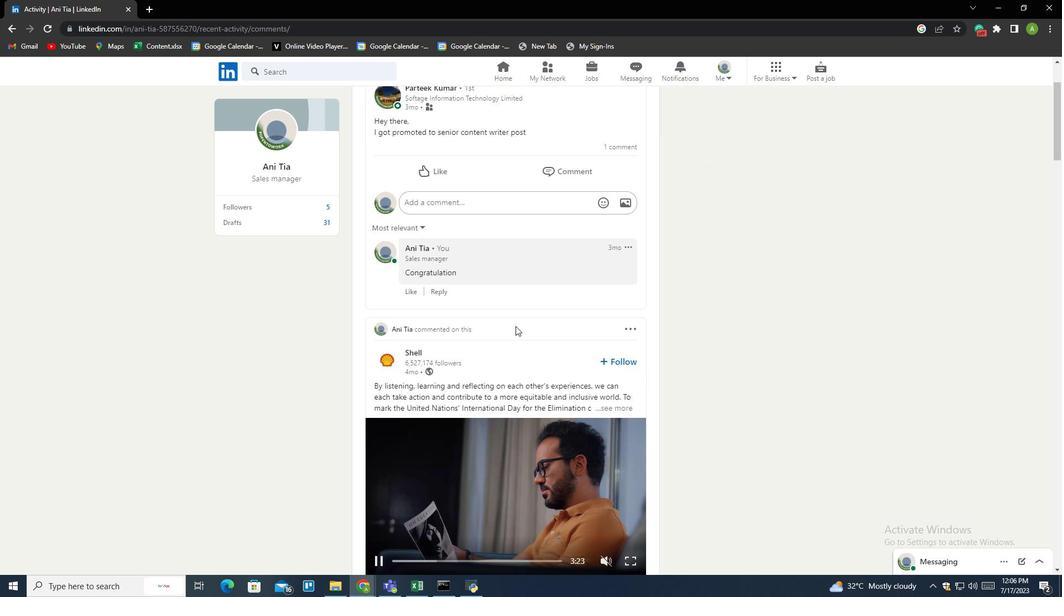 
Action: Mouse moved to (516, 330)
Screenshot: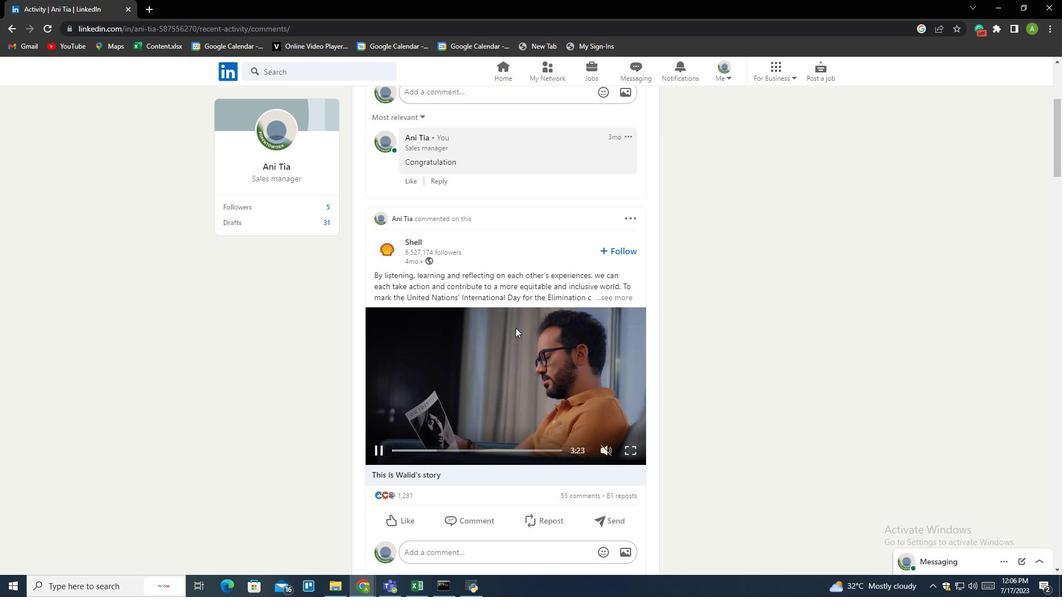
Action: Mouse scrolled (516, 330) with delta (0, 0)
Screenshot: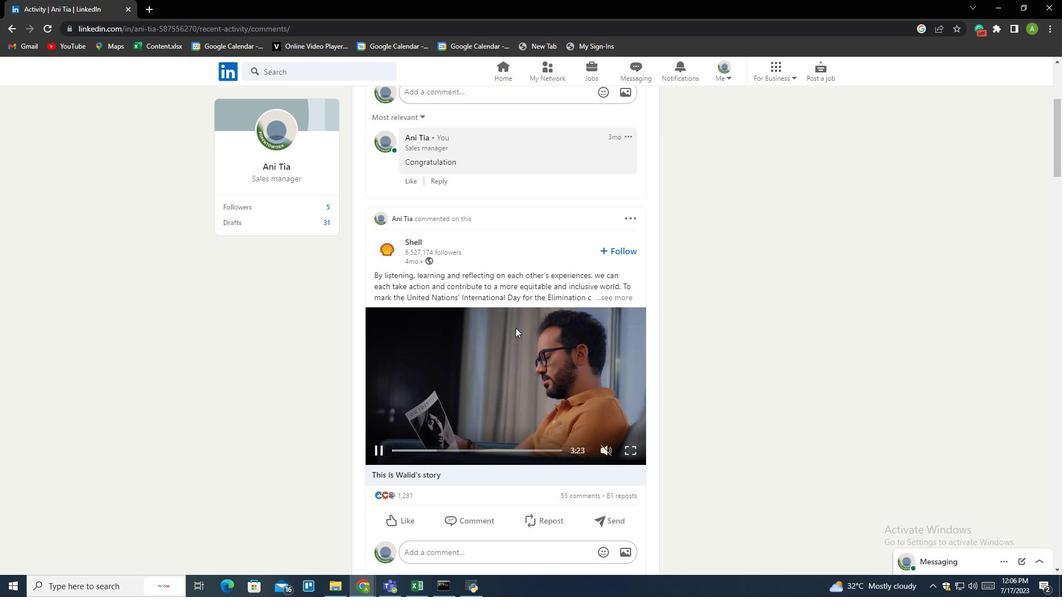 
Action: Mouse moved to (517, 332)
Screenshot: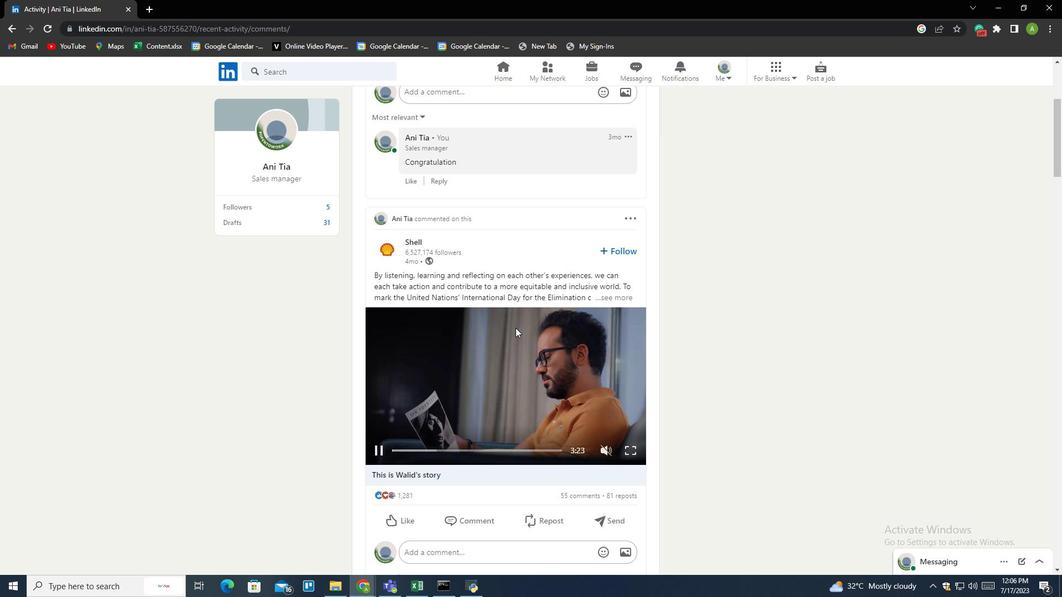 
Action: Mouse scrolled (517, 332) with delta (0, 0)
Screenshot: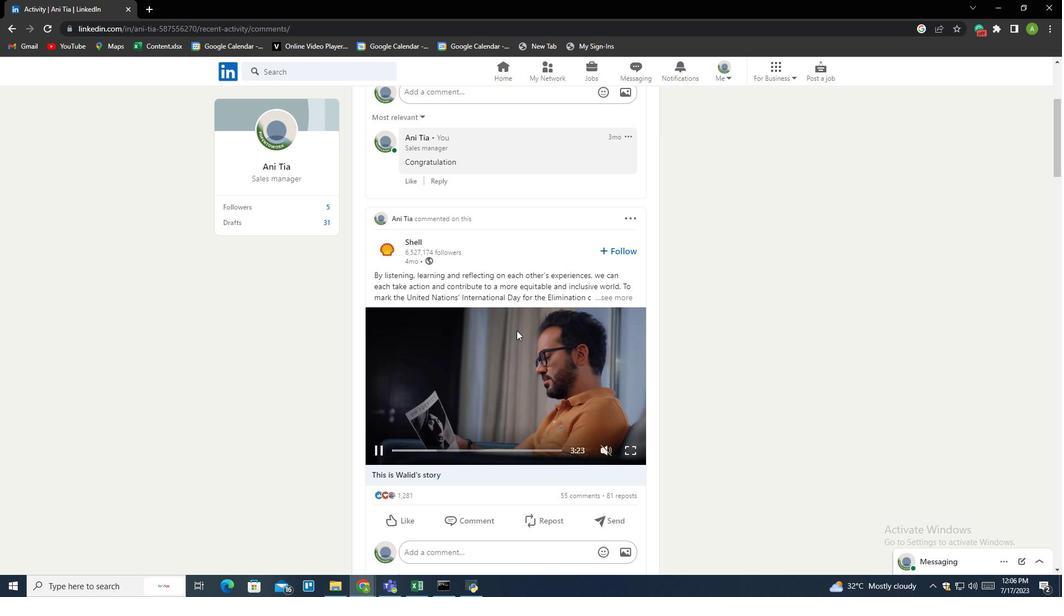 
Action: Mouse moved to (602, 338)
Screenshot: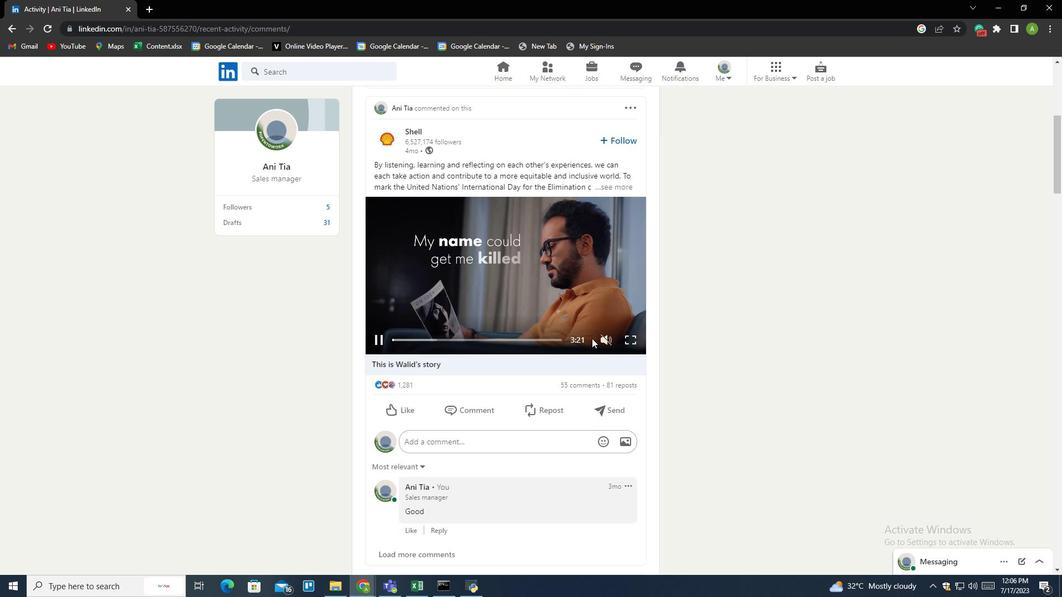 
Action: Mouse pressed left at (602, 338)
Screenshot: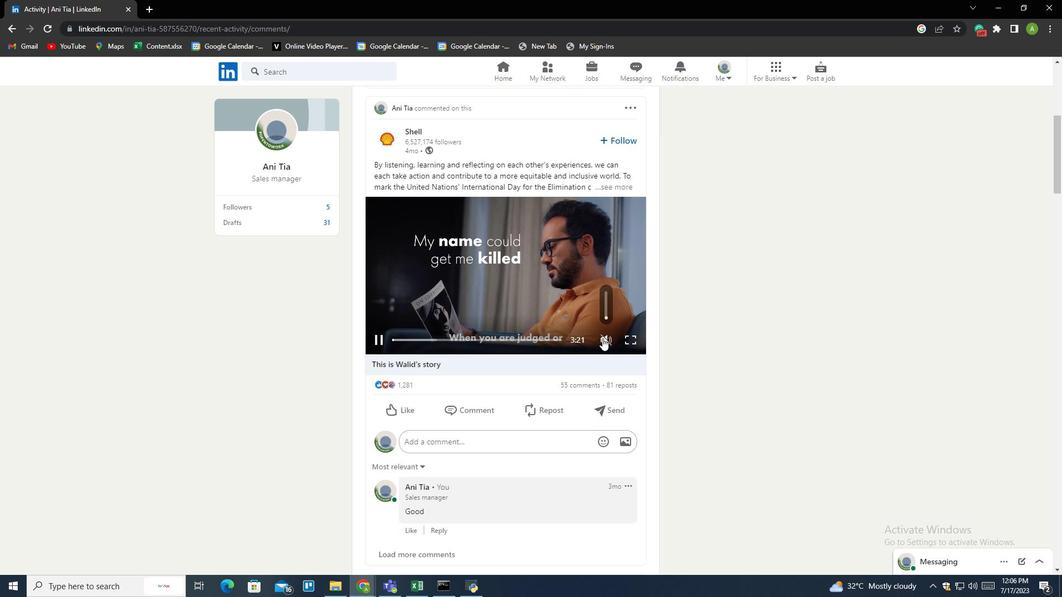 
Action: Mouse moved to (504, 378)
Screenshot: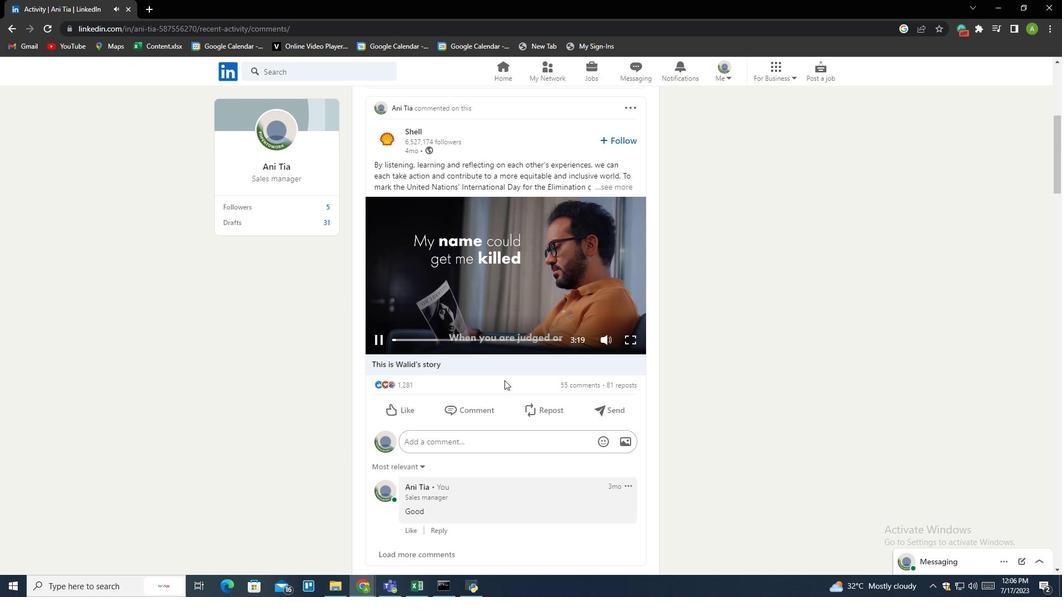 
Action: Mouse scrolled (504, 377) with delta (0, 0)
Screenshot: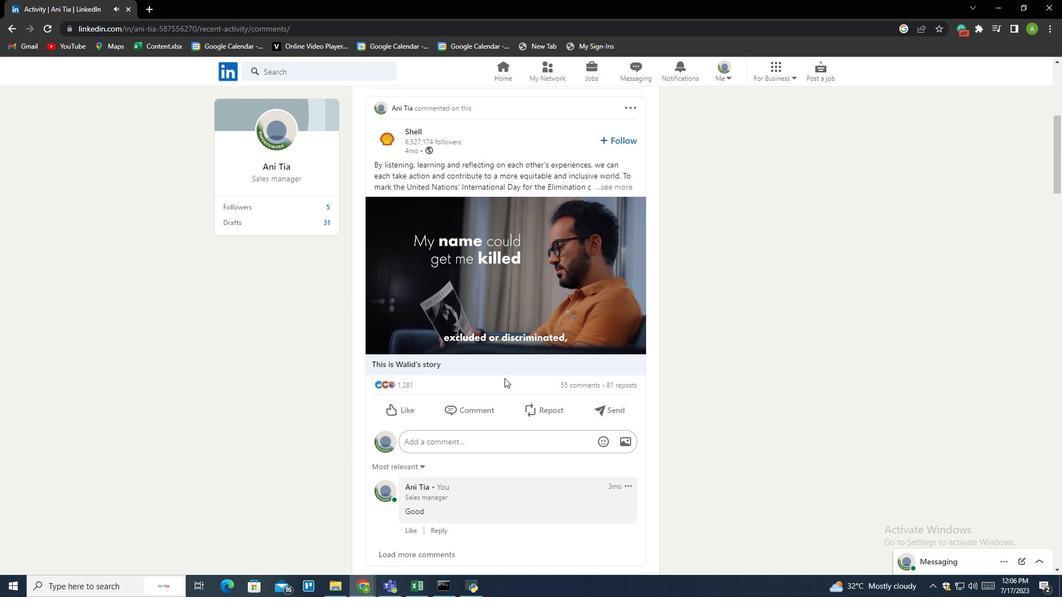 
Action: Mouse scrolled (504, 377) with delta (0, 0)
Screenshot: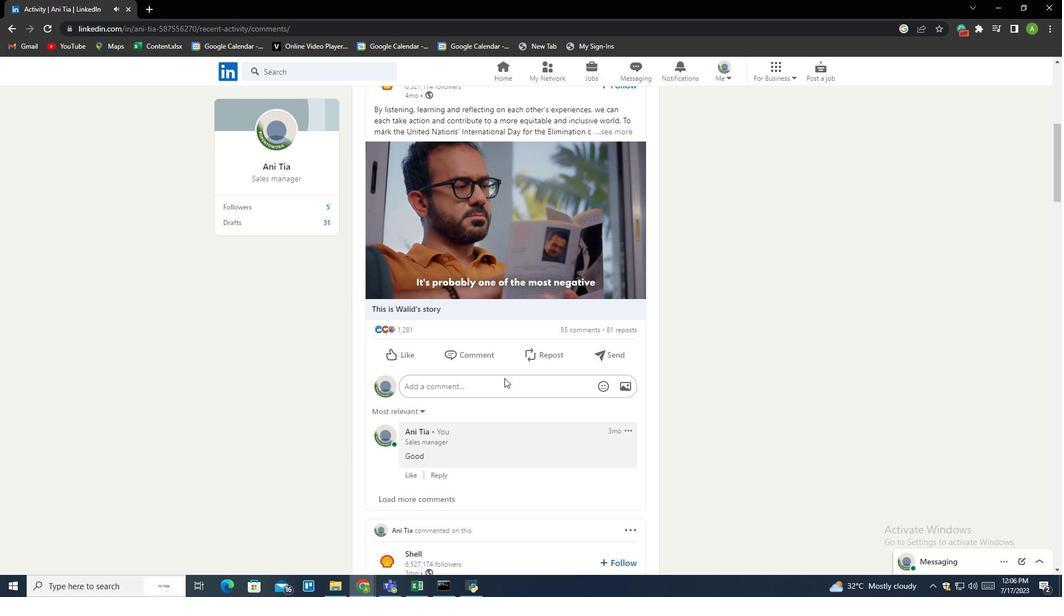 
Action: Mouse scrolled (504, 377) with delta (0, 0)
Screenshot: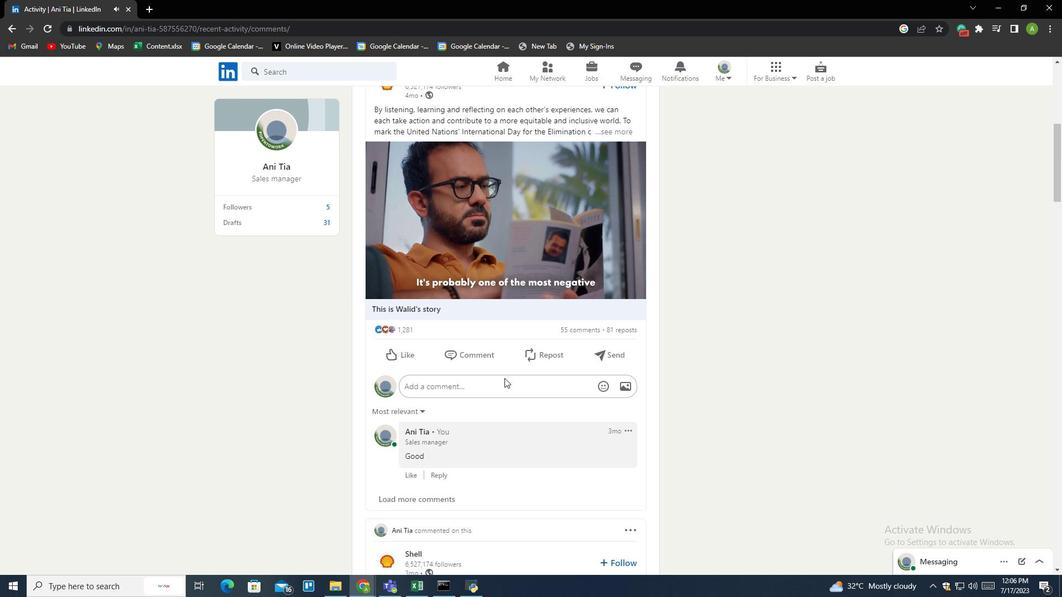 
Action: Mouse scrolled (504, 377) with delta (0, 0)
Screenshot: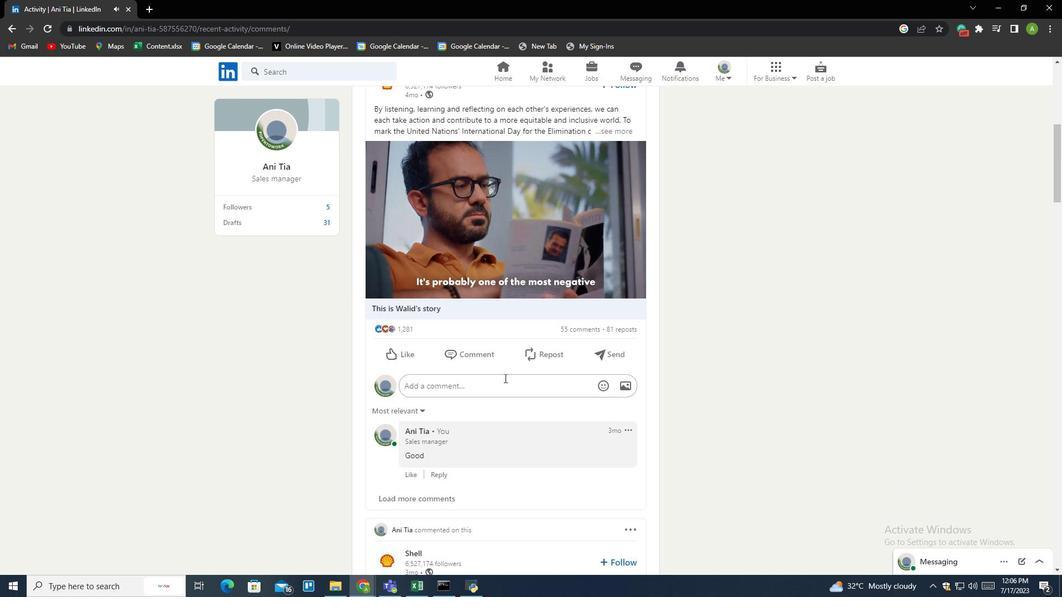 
Action: Mouse scrolled (504, 377) with delta (0, 0)
Screenshot: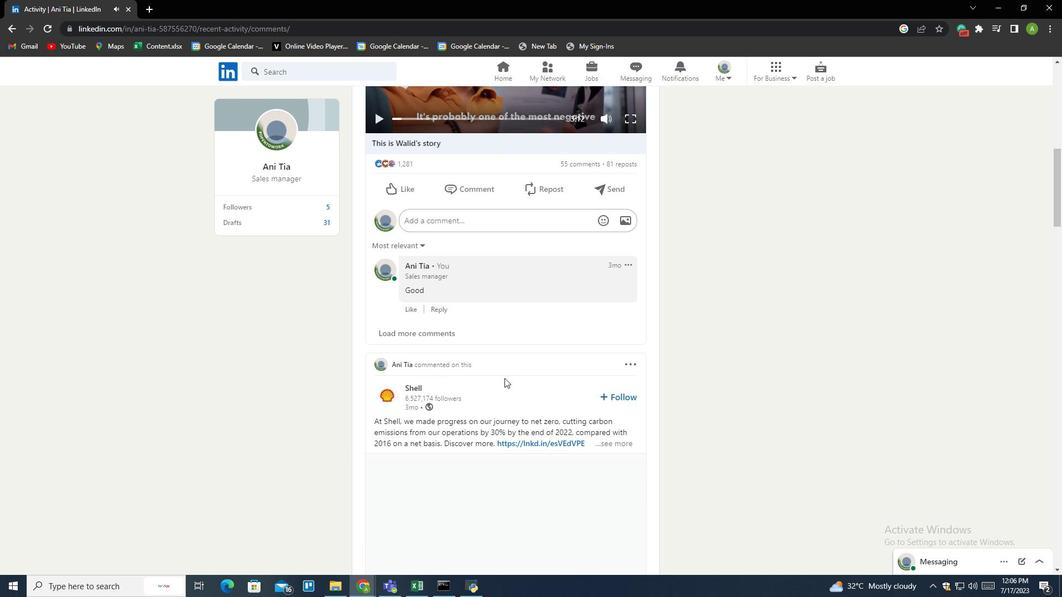 
Action: Mouse scrolled (504, 377) with delta (0, 0)
Screenshot: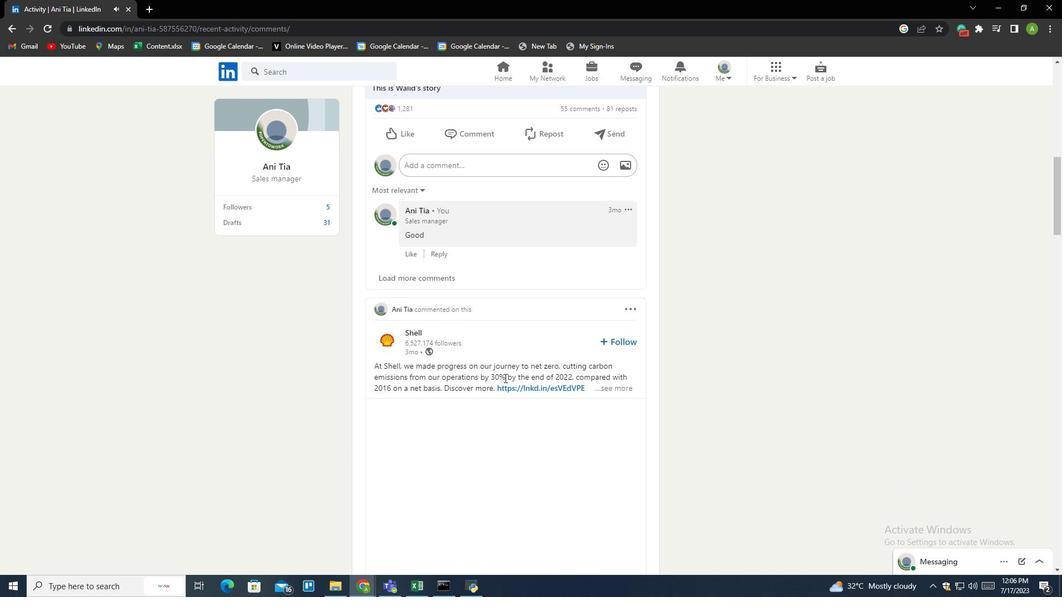 
Action: Mouse scrolled (504, 377) with delta (0, 0)
Screenshot: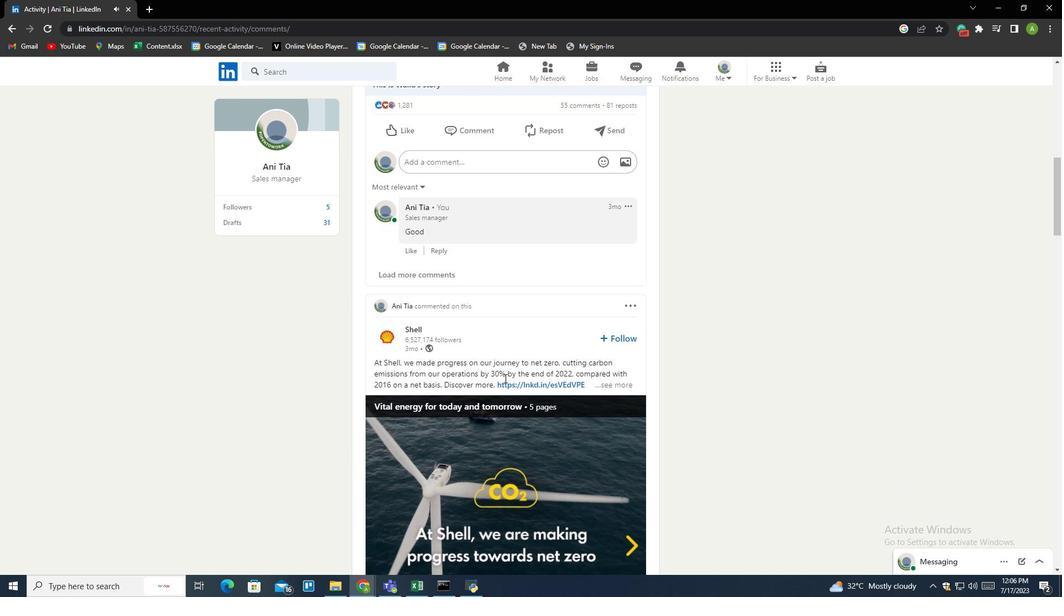 
Action: Mouse scrolled (504, 377) with delta (0, 0)
Screenshot: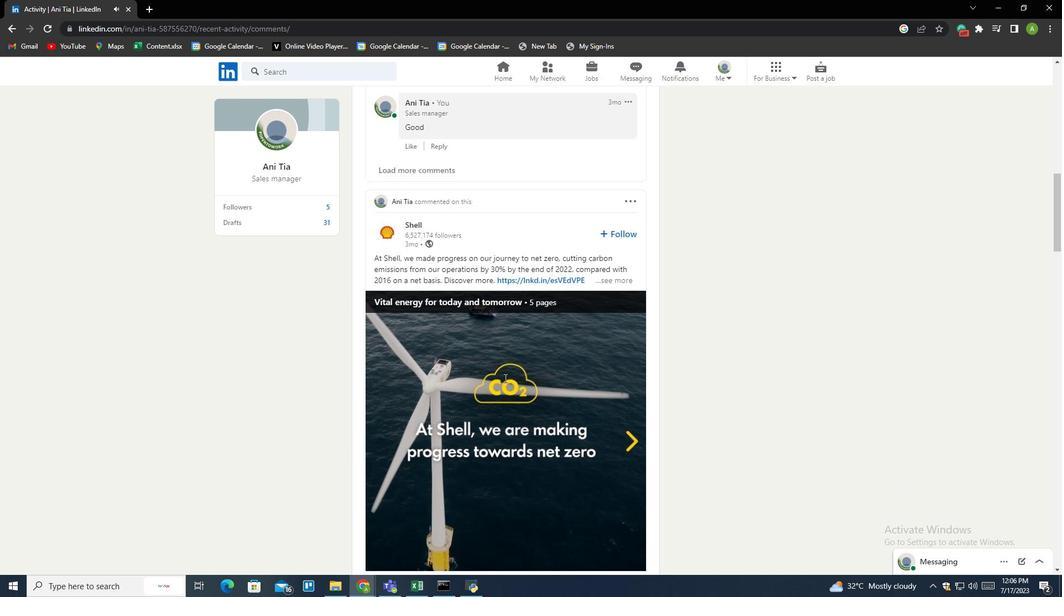
Action: Mouse scrolled (504, 377) with delta (0, 0)
Screenshot: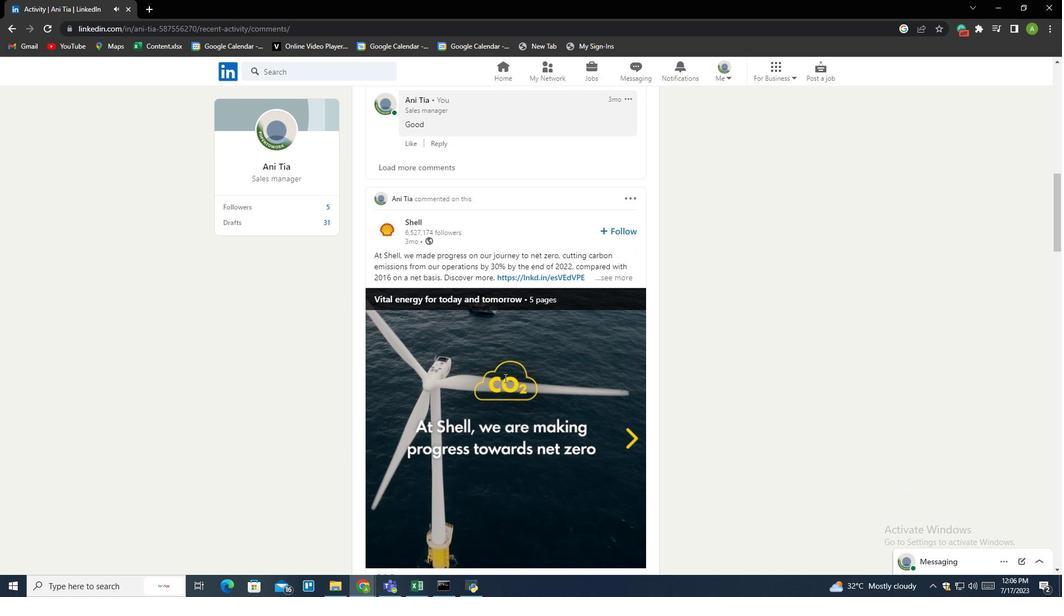 
Action: Mouse scrolled (504, 377) with delta (0, 0)
Screenshot: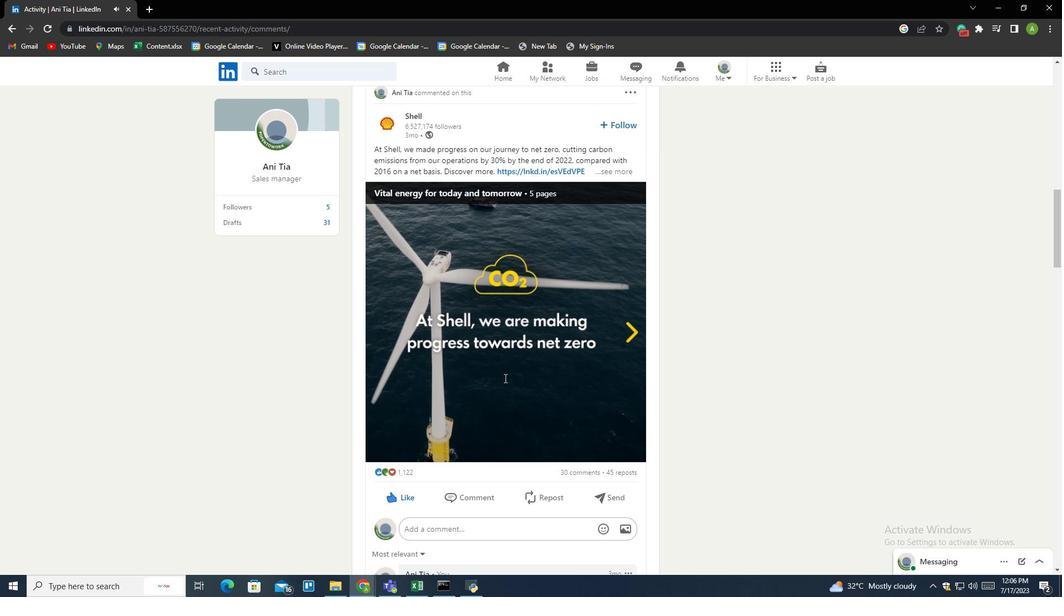
Action: Mouse scrolled (504, 377) with delta (0, 0)
Screenshot: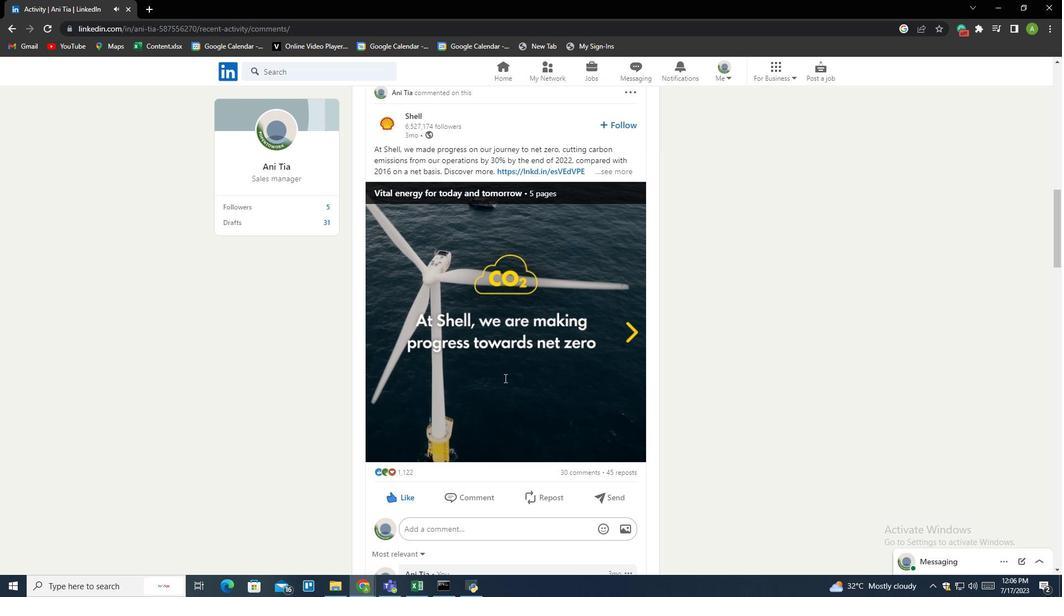 
Action: Mouse scrolled (504, 377) with delta (0, 0)
Screenshot: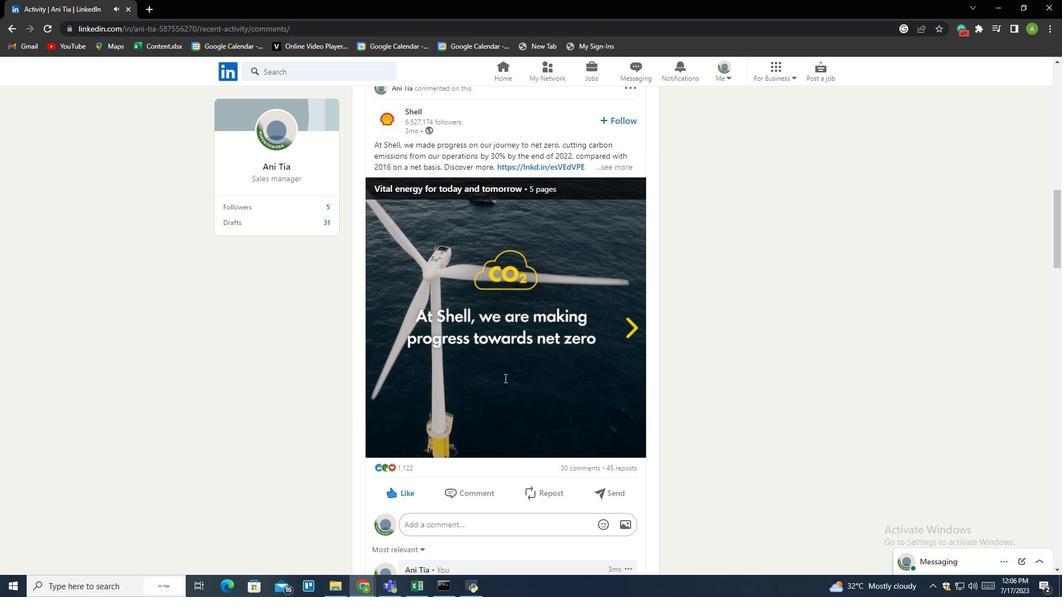 
Action: Mouse scrolled (504, 377) with delta (0, 0)
Screenshot: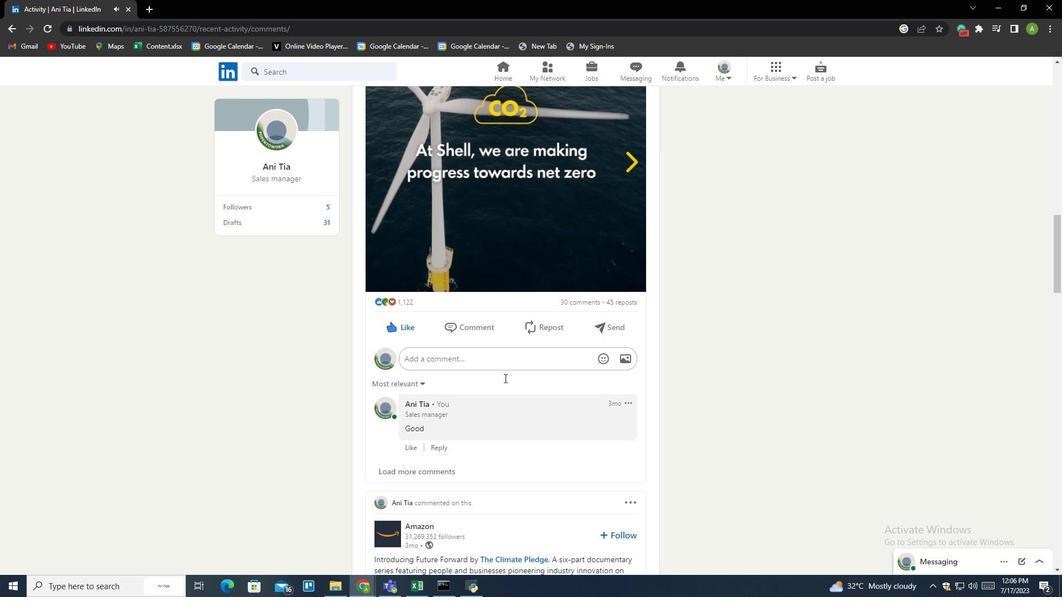 
Action: Mouse scrolled (504, 377) with delta (0, 0)
Screenshot: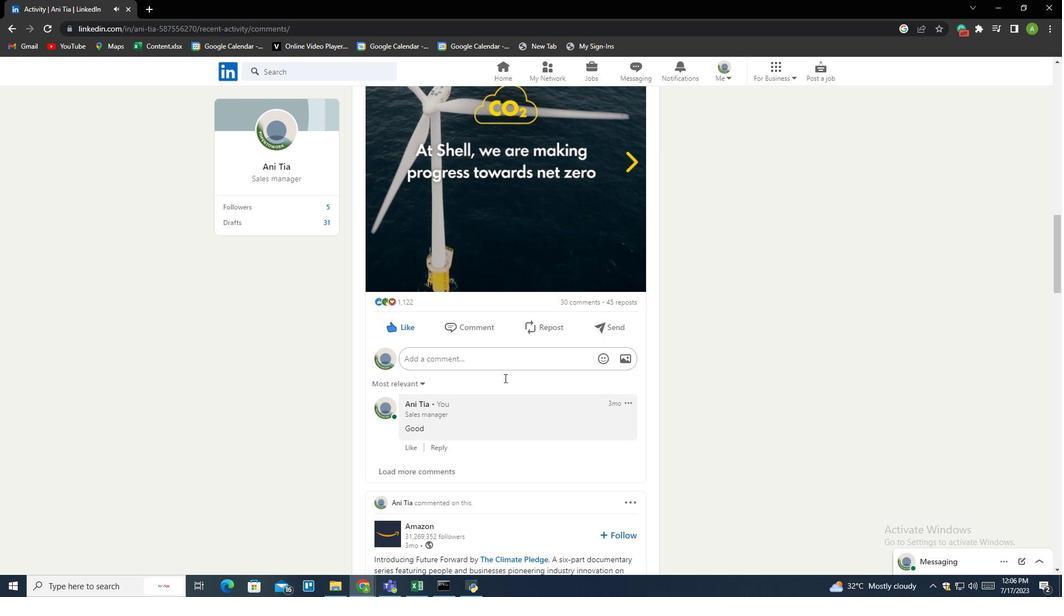 
Action: Mouse scrolled (504, 377) with delta (0, 0)
Screenshot: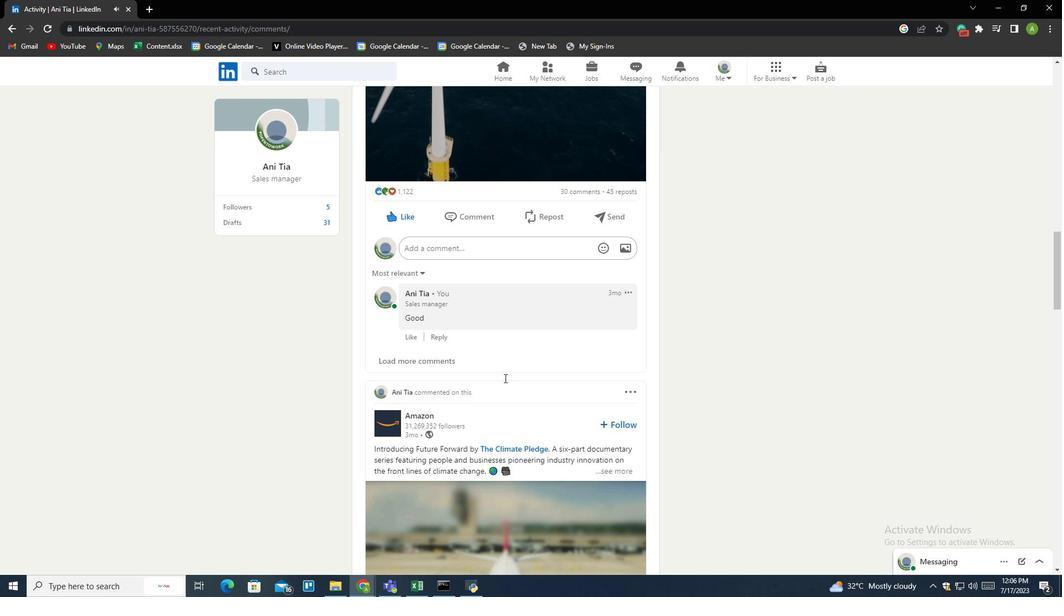 
Action: Mouse scrolled (504, 377) with delta (0, 0)
Screenshot: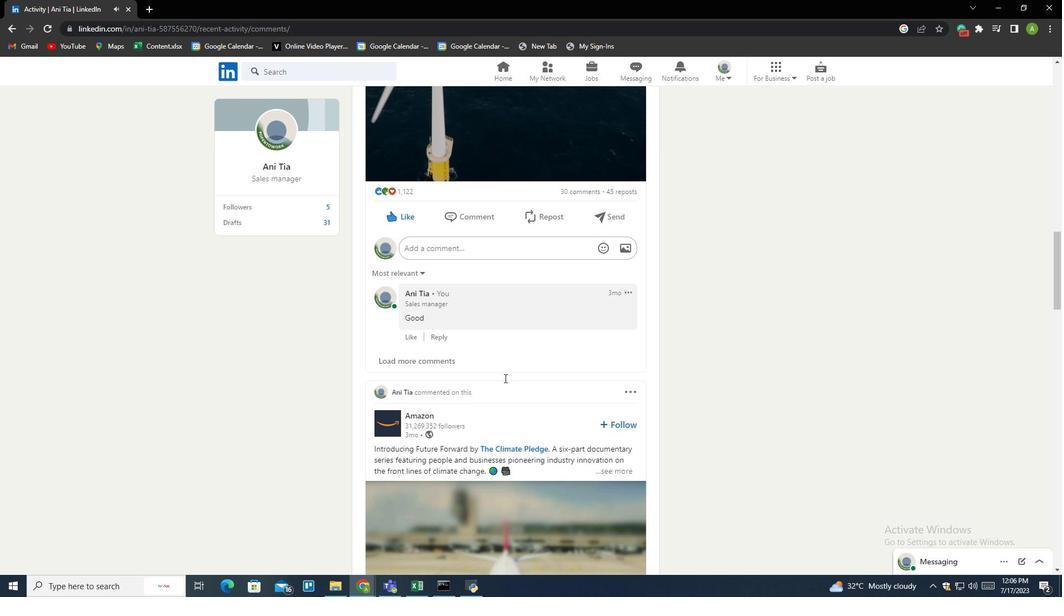 
Action: Mouse scrolled (504, 377) with delta (0, 0)
Screenshot: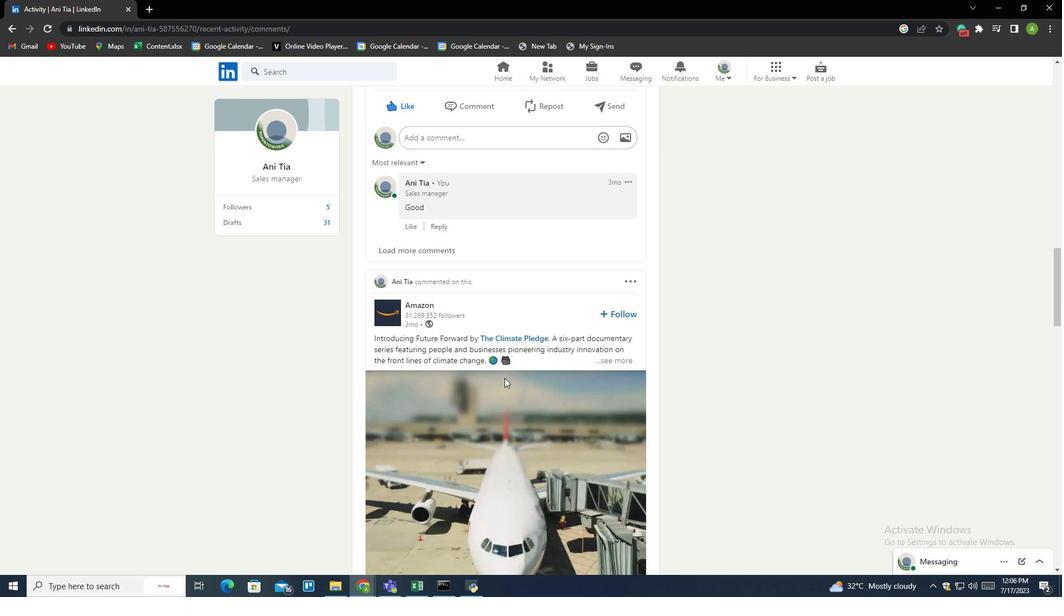 
Action: Mouse scrolled (504, 377) with delta (0, 0)
Screenshot: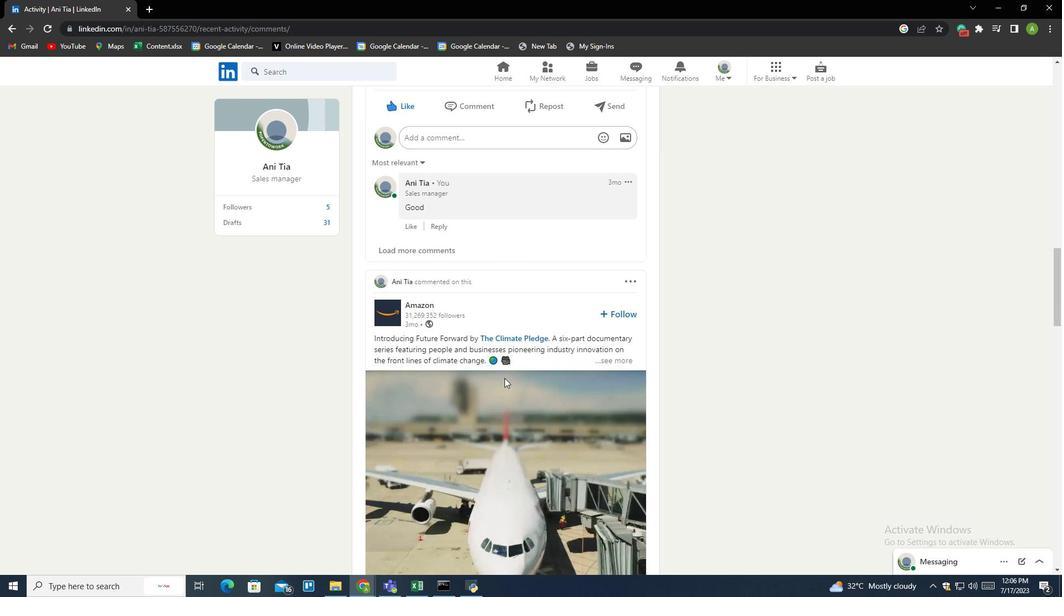 
Action: Mouse scrolled (504, 377) with delta (0, 0)
Screenshot: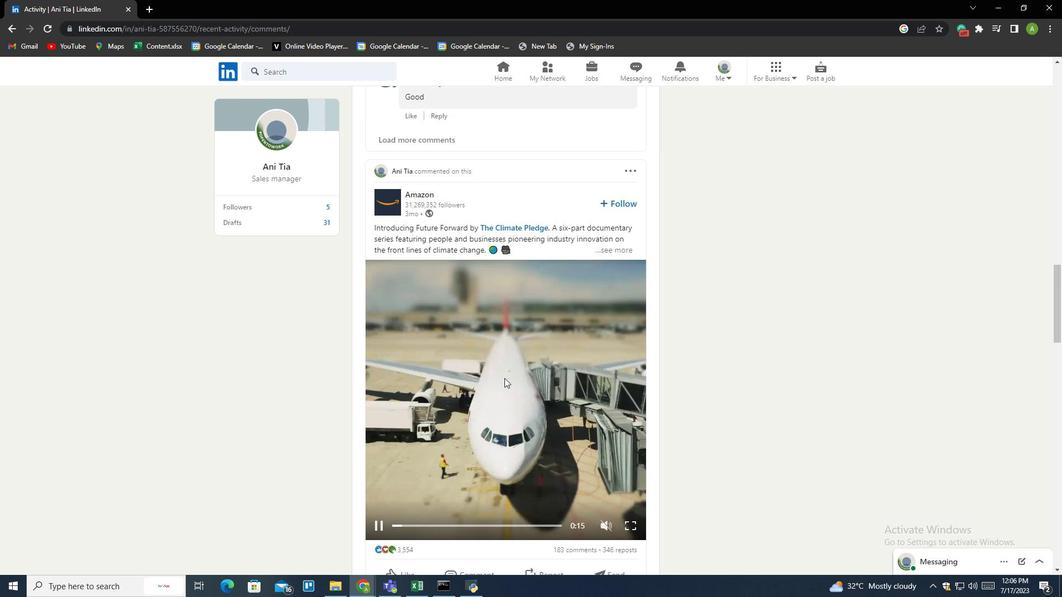 
Action: Mouse scrolled (504, 377) with delta (0, 0)
Screenshot: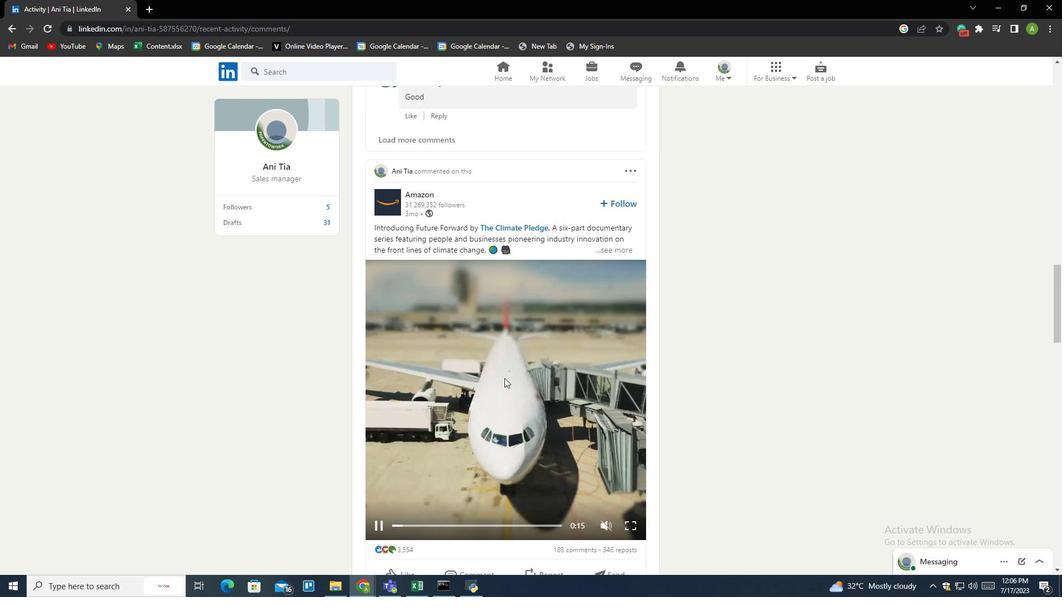 
Action: Mouse scrolled (504, 377) with delta (0, 0)
Screenshot: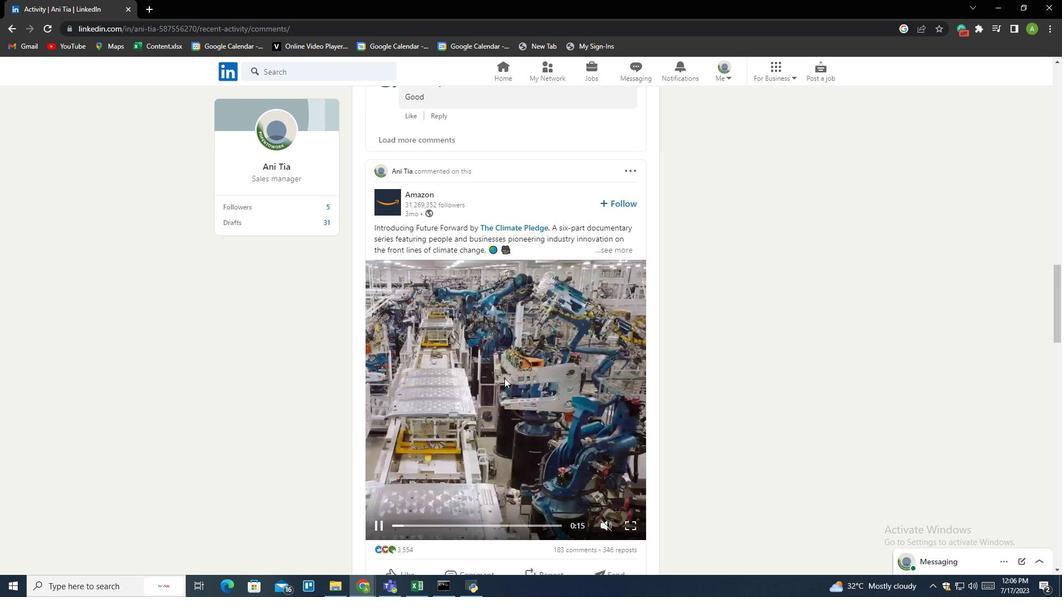 
Action: Mouse scrolled (504, 377) with delta (0, 0)
Screenshot: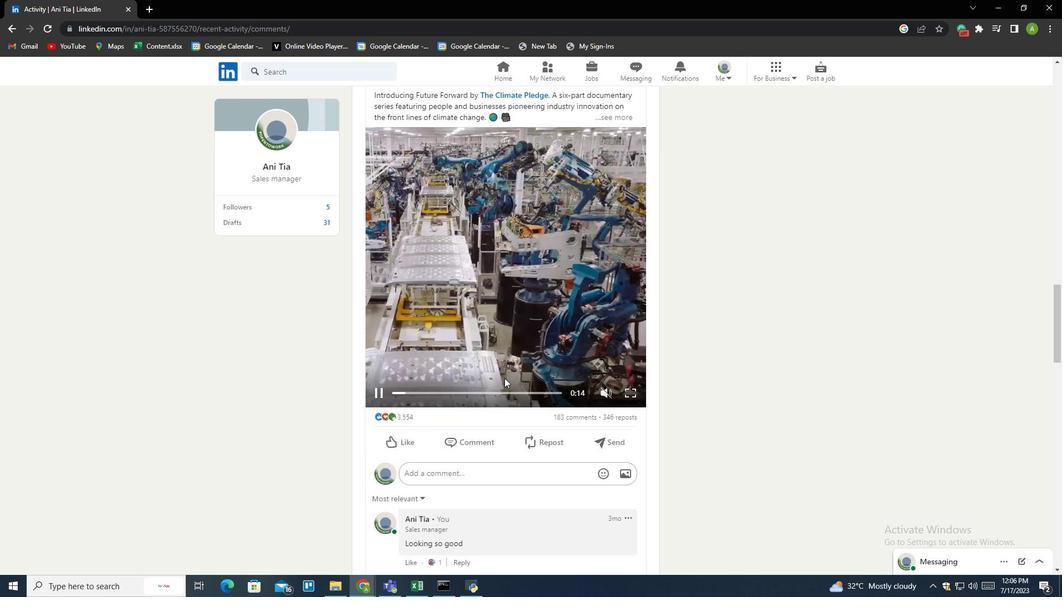 
Action: Mouse scrolled (504, 377) with delta (0, 0)
Screenshot: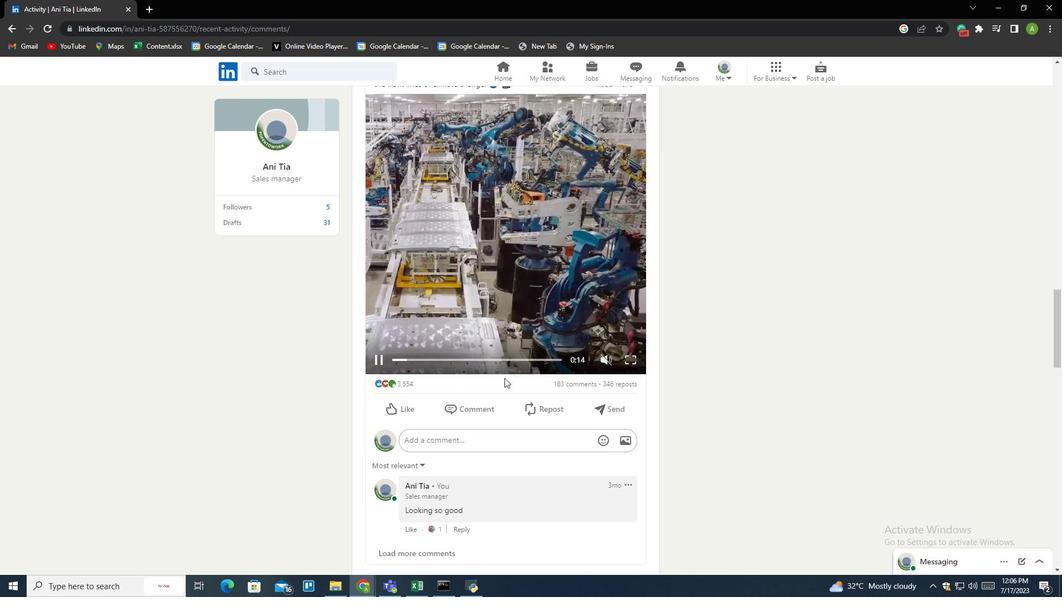 
Action: Mouse moved to (603, 358)
Screenshot: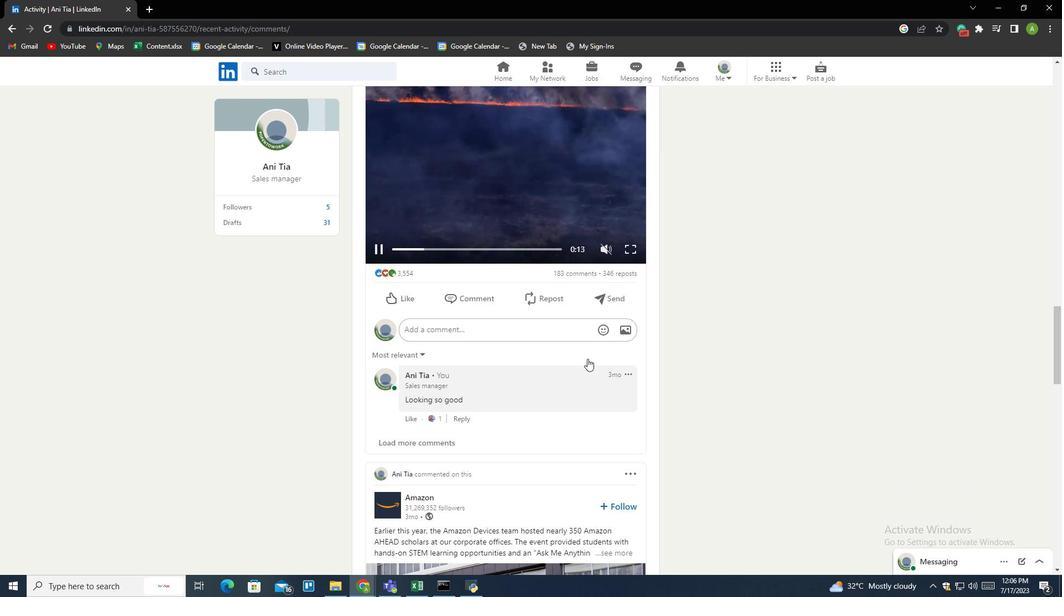 
Action: Mouse scrolled (603, 358) with delta (0, 0)
Screenshot: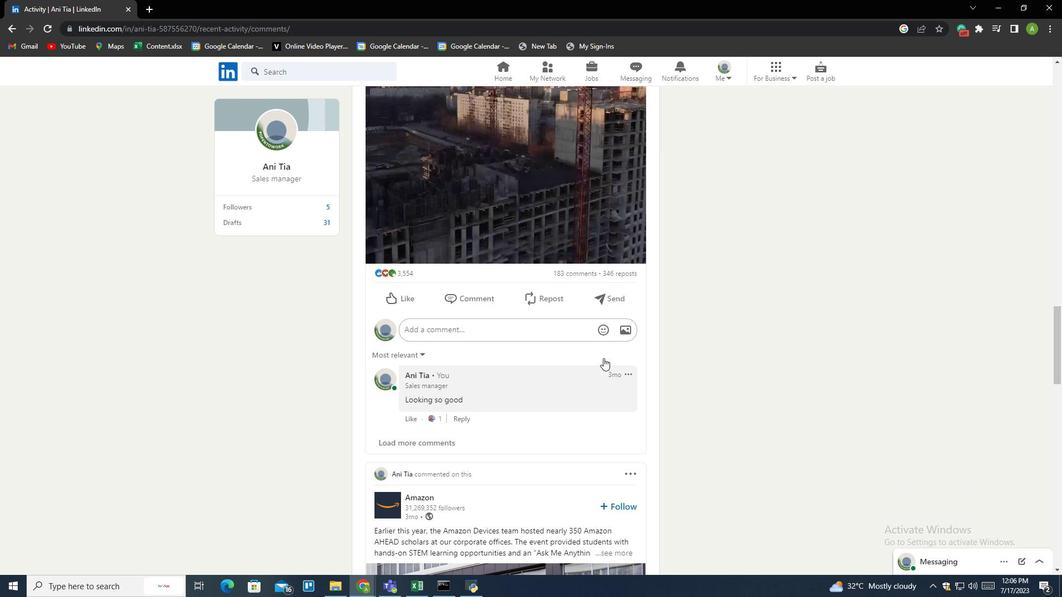 
Action: Mouse scrolled (603, 358) with delta (0, 0)
Screenshot: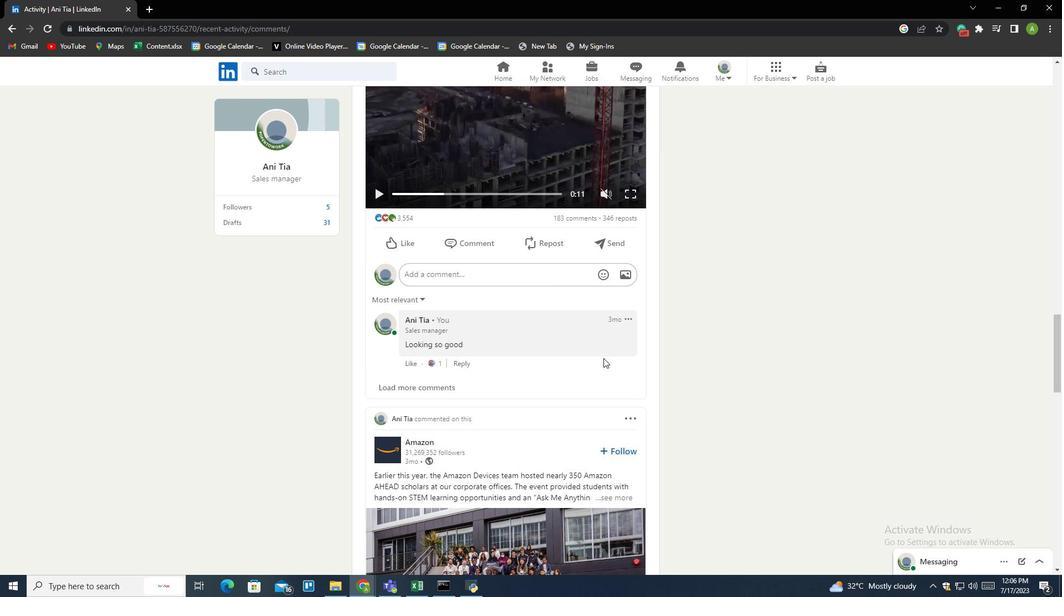 
Action: Mouse scrolled (603, 358) with delta (0, 0)
Screenshot: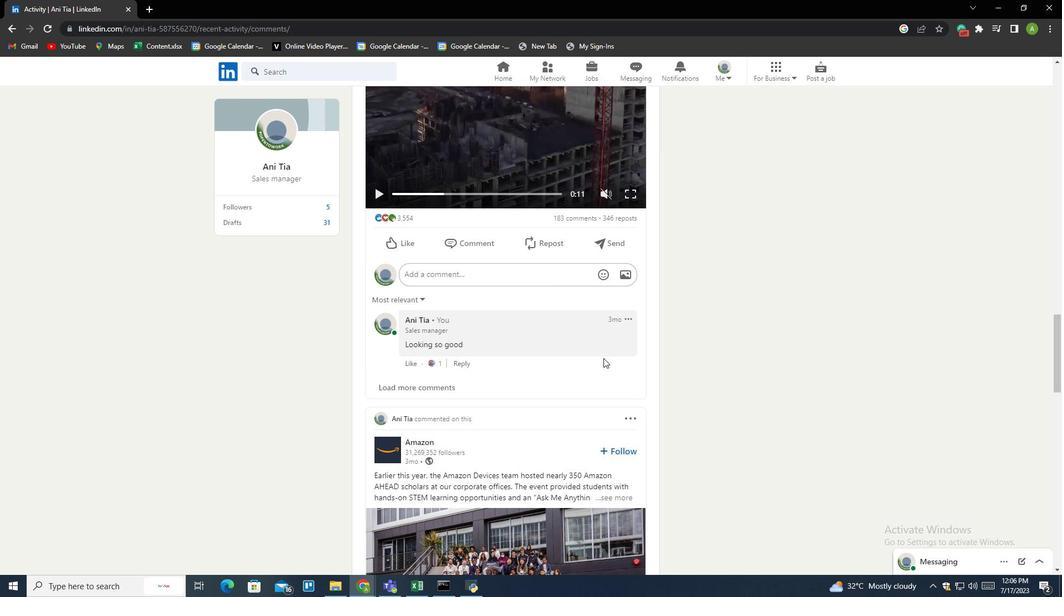 
Action: Mouse scrolled (603, 358) with delta (0, 0)
Screenshot: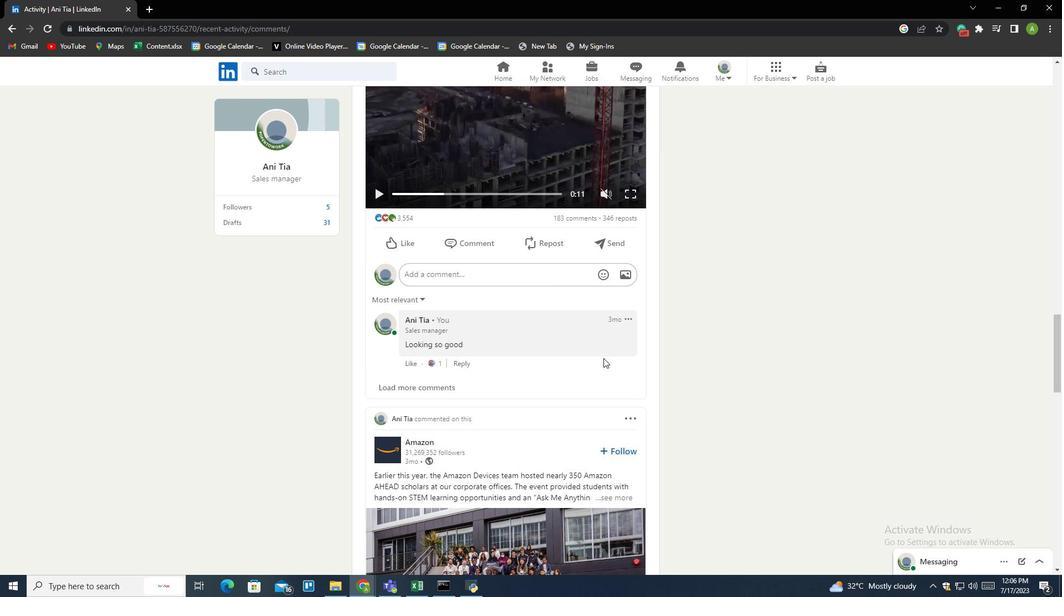 
Action: Mouse scrolled (603, 358) with delta (0, 0)
Screenshot: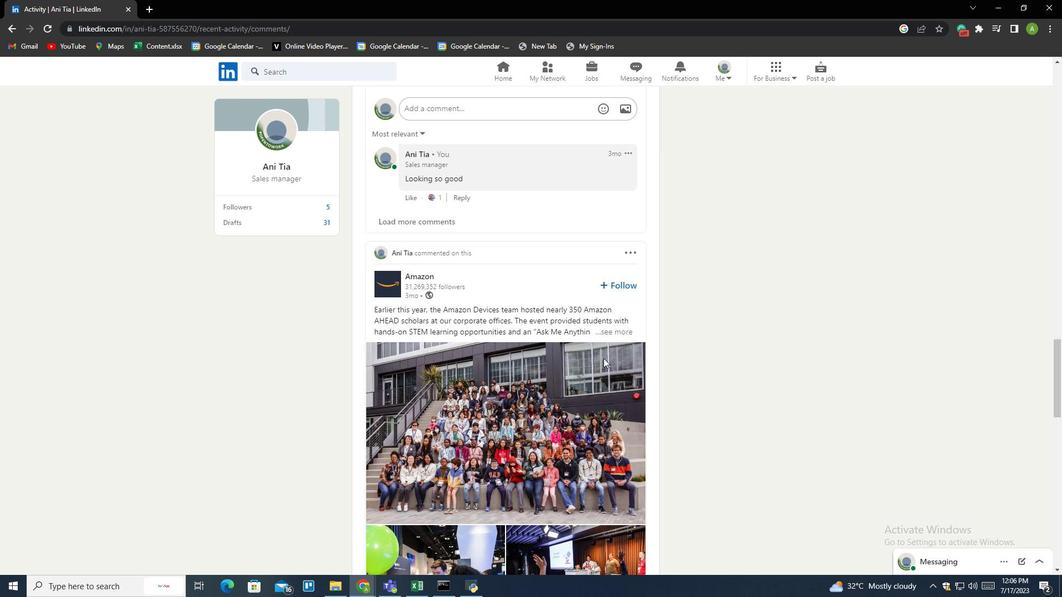 
Action: Mouse scrolled (603, 358) with delta (0, 0)
Screenshot: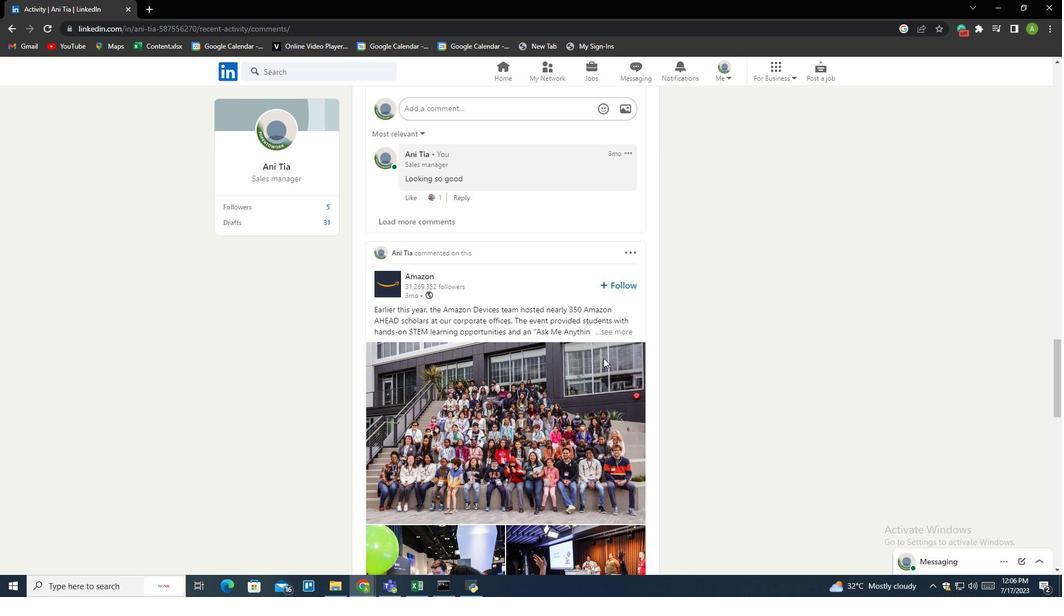 
Action: Mouse scrolled (603, 358) with delta (0, 0)
Screenshot: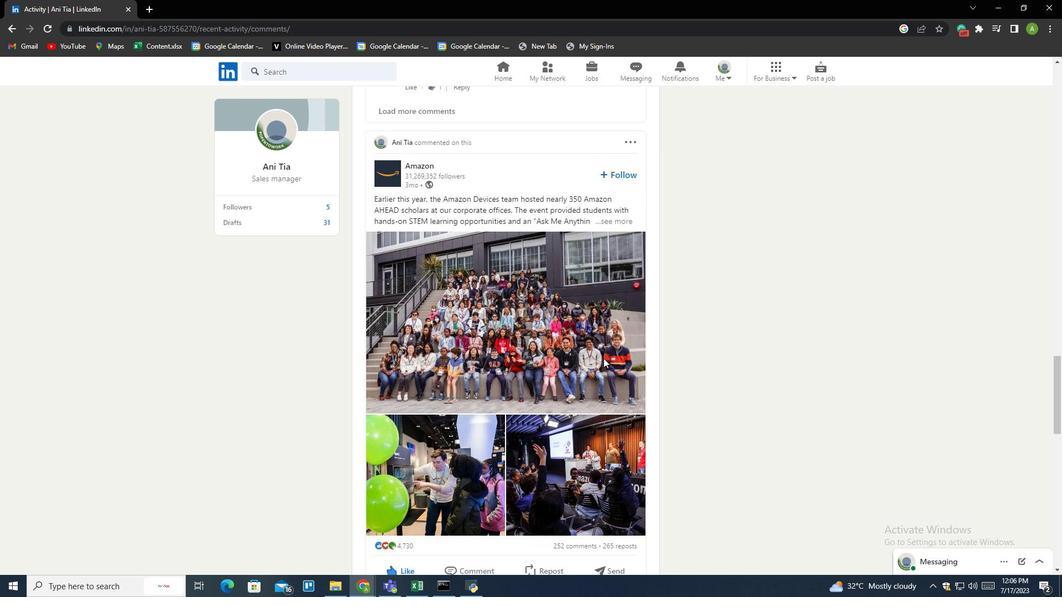 
Action: Mouse moved to (589, 378)
Screenshot: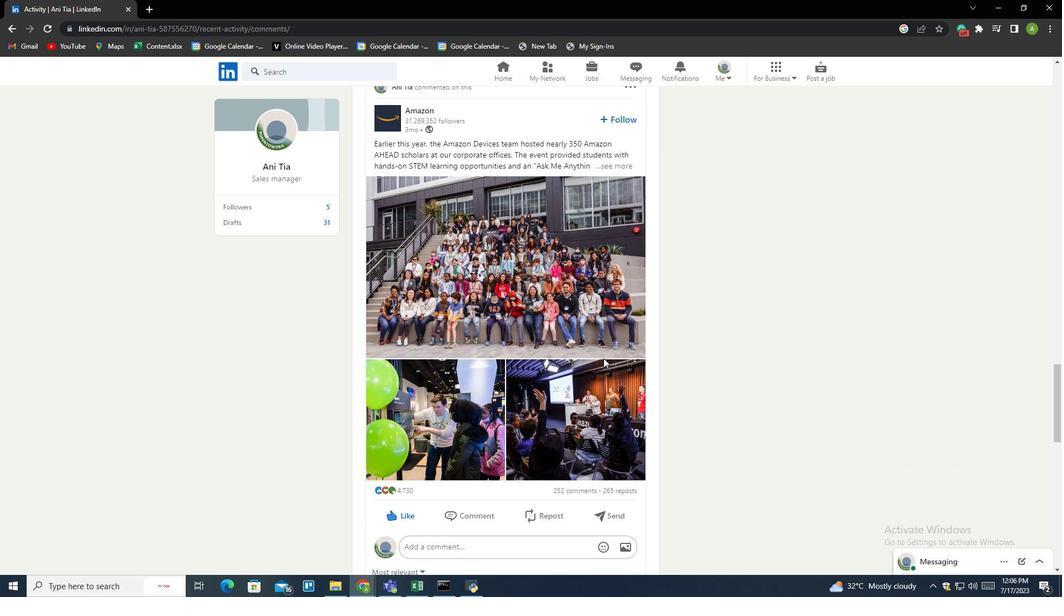 
Action: Mouse scrolled (592, 372) with delta (0, 0)
Screenshot: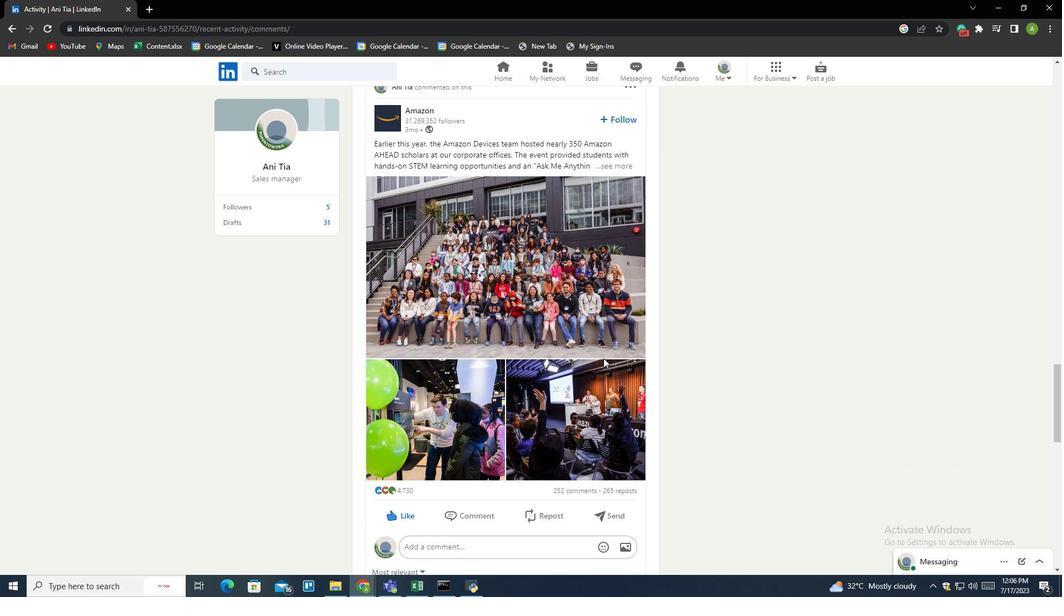 
Action: Mouse moved to (589, 379)
Screenshot: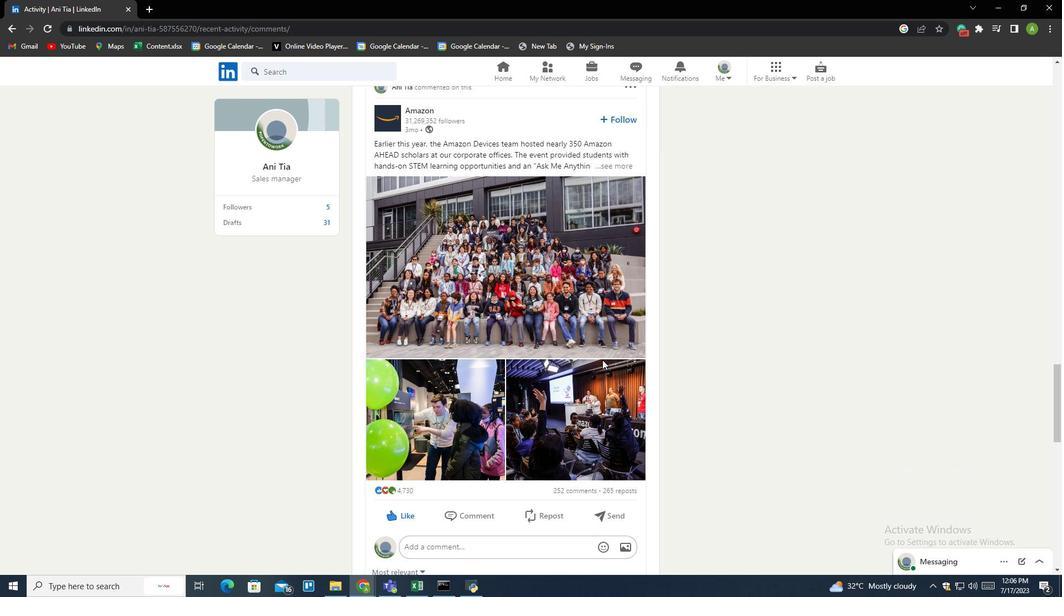 
Action: Mouse scrolled (589, 378) with delta (0, 0)
Screenshot: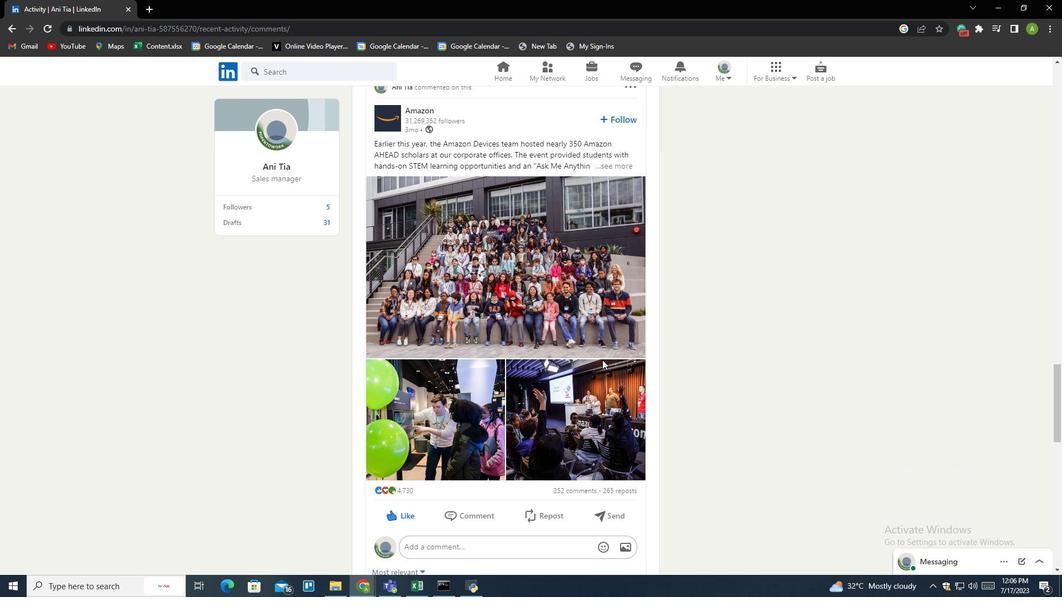 
Action: Mouse scrolled (589, 378) with delta (0, 0)
Screenshot: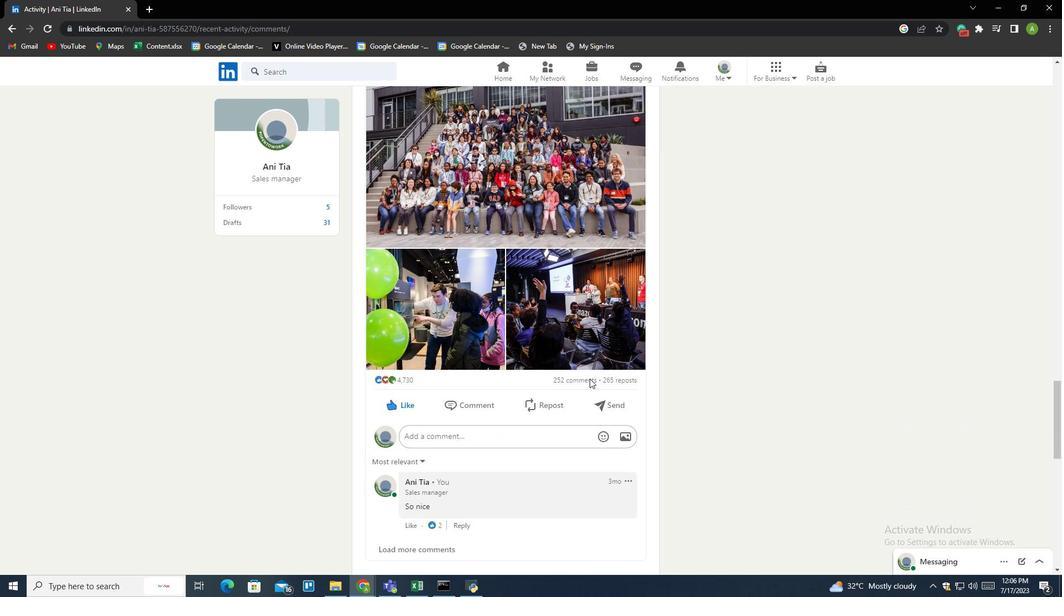 
Action: Mouse moved to (586, 379)
Screenshot: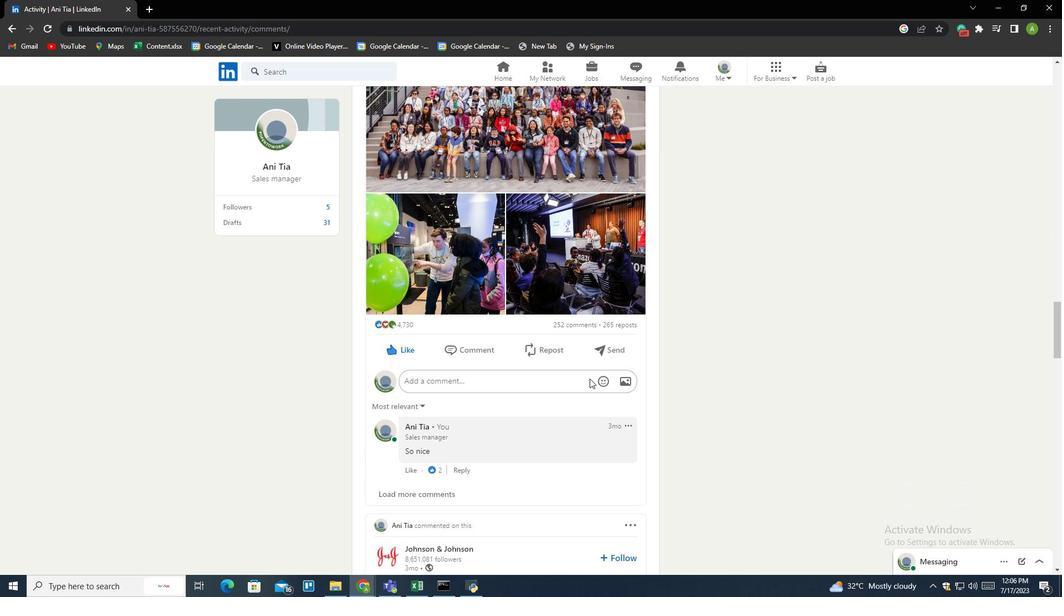 
Action: Mouse scrolled (586, 379) with delta (0, 0)
Screenshot: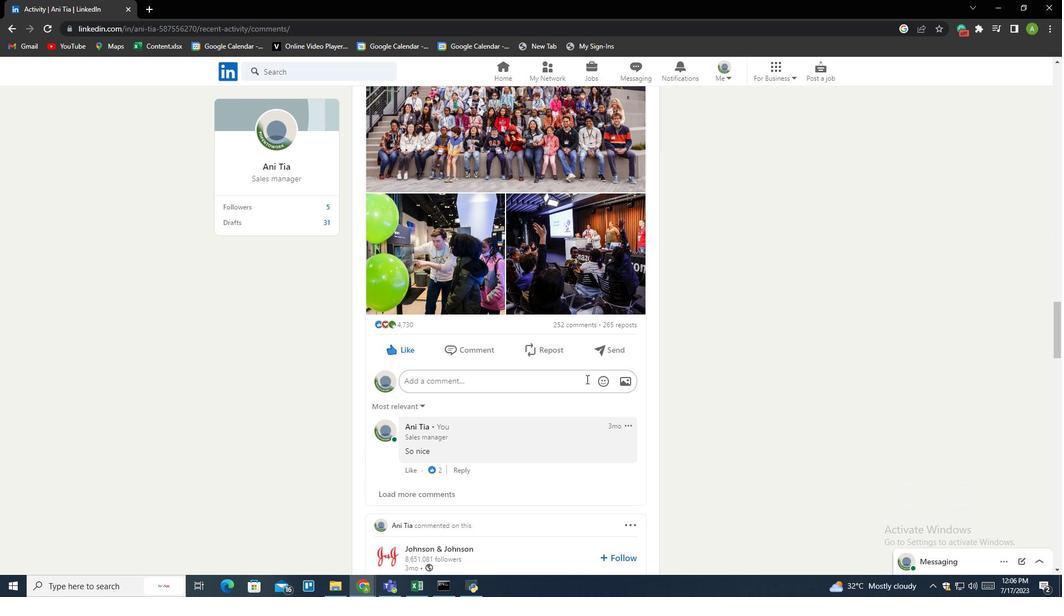 
Action: Mouse scrolled (586, 379) with delta (0, 0)
Screenshot: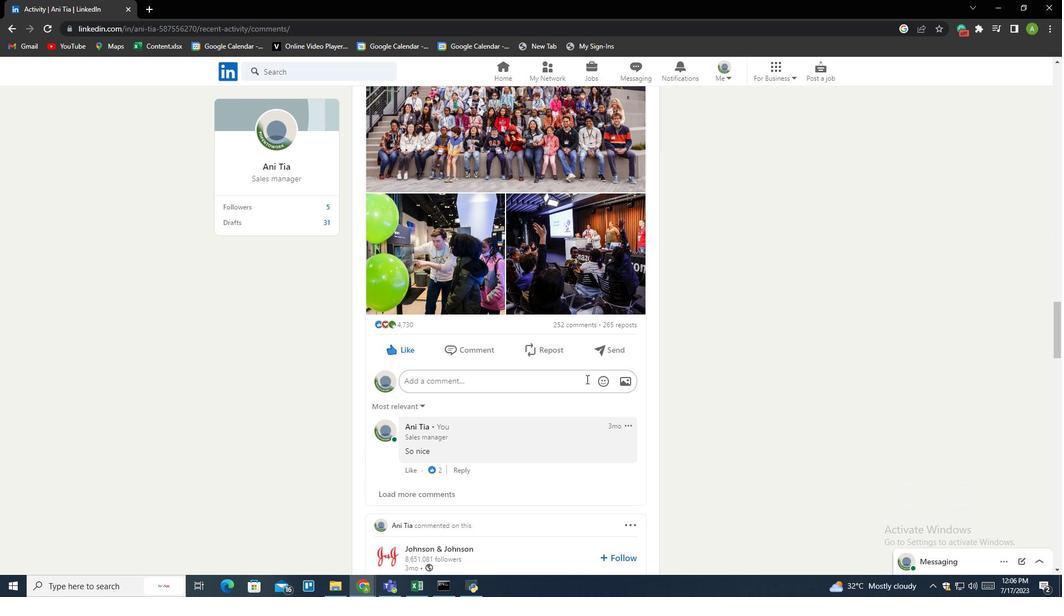 
Action: Mouse scrolled (586, 379) with delta (0, 0)
Screenshot: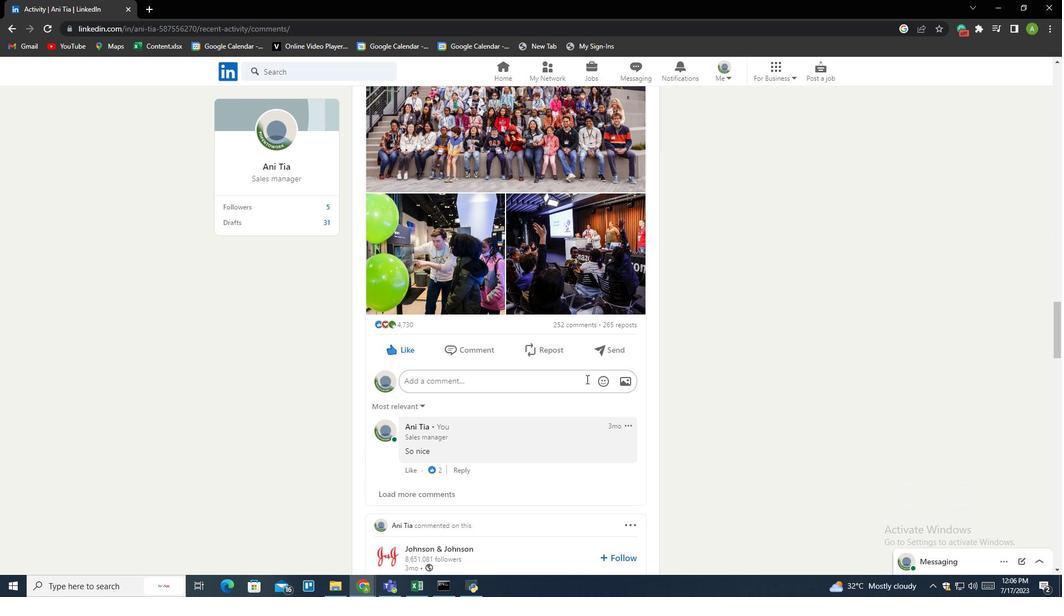 
Action: Mouse scrolled (586, 379) with delta (0, 0)
Screenshot: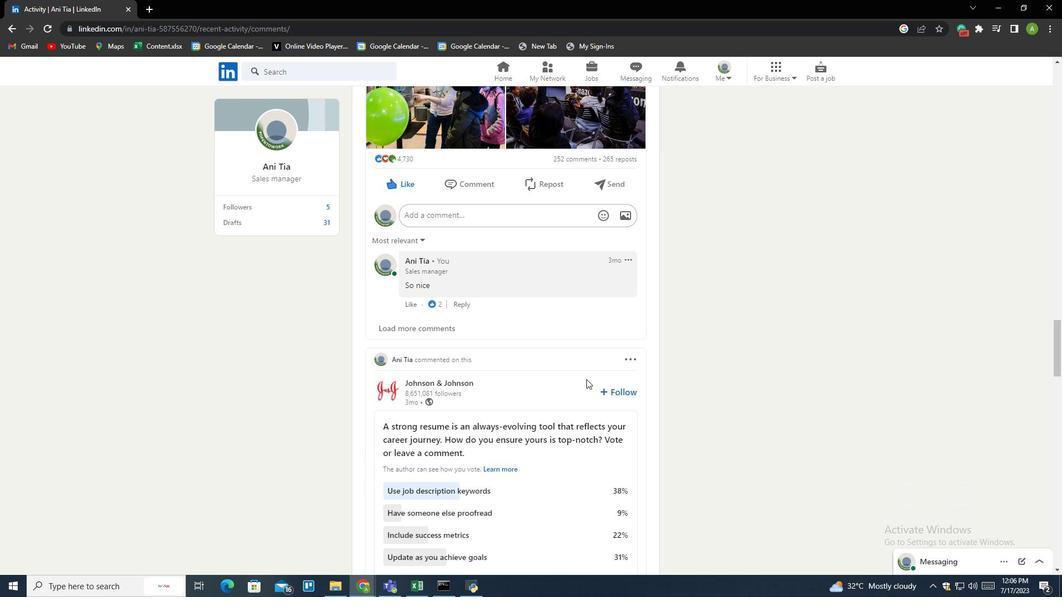 
Action: Mouse scrolled (586, 379) with delta (0, 0)
Screenshot: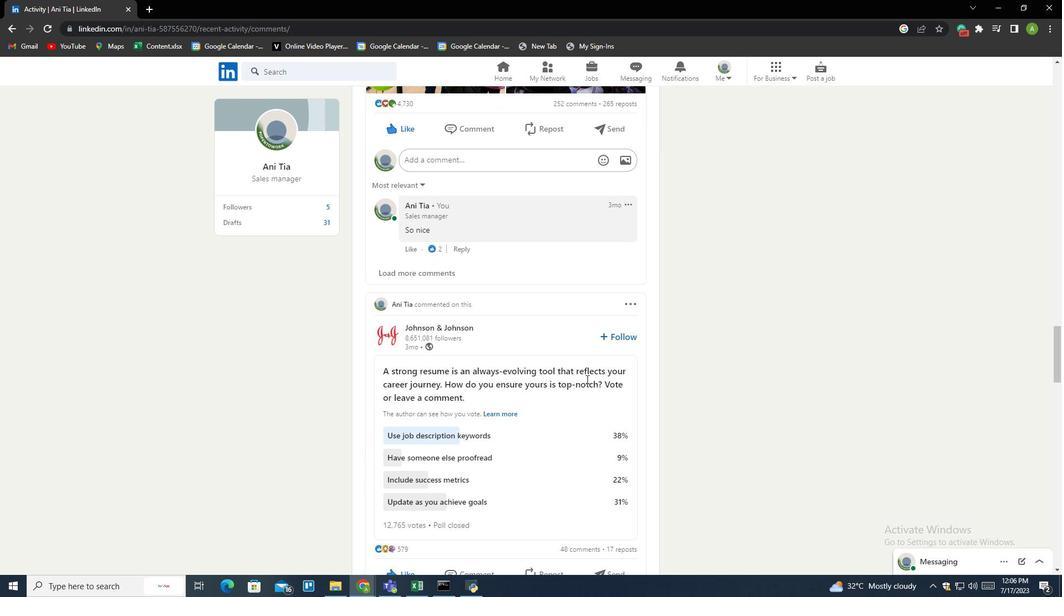 
Action: Mouse scrolled (586, 379) with delta (0, 0)
Screenshot: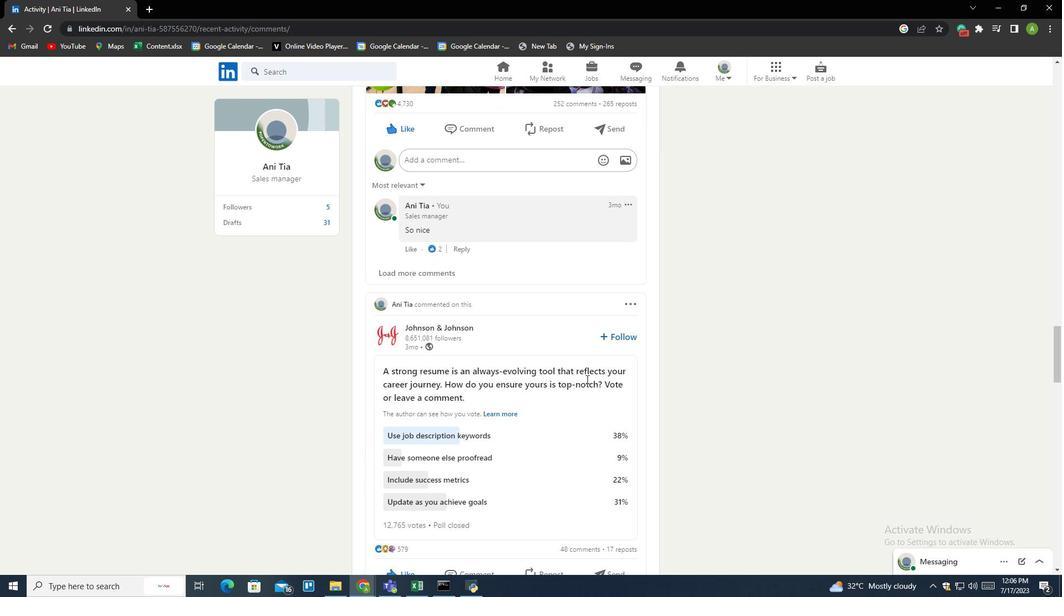 
Action: Mouse scrolled (586, 379) with delta (0, 0)
Screenshot: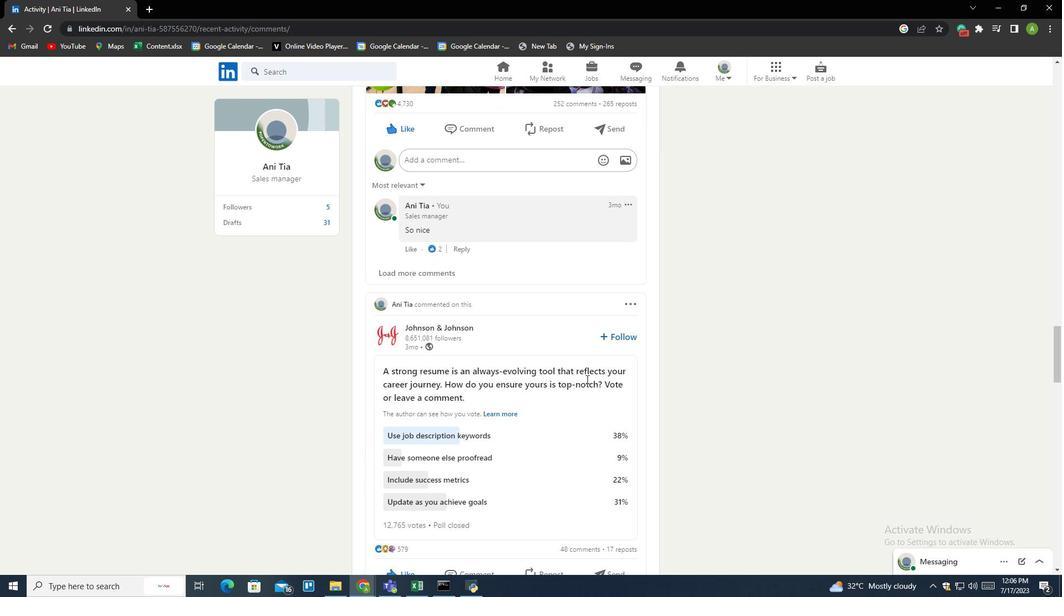
Action: Mouse scrolled (586, 379) with delta (0, 0)
Screenshot: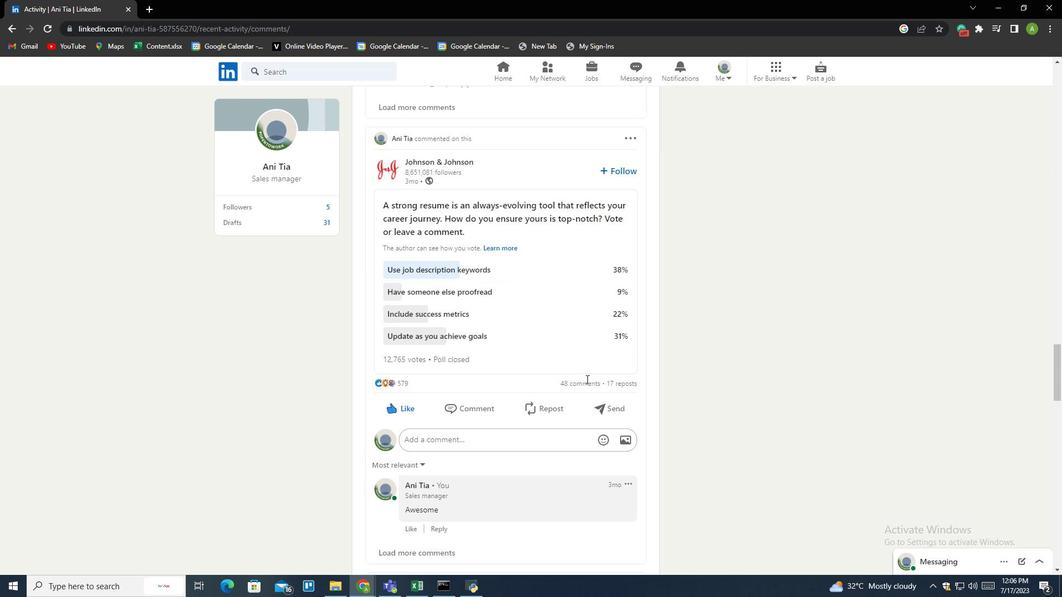 
Action: Mouse scrolled (586, 379) with delta (0, 0)
Screenshot: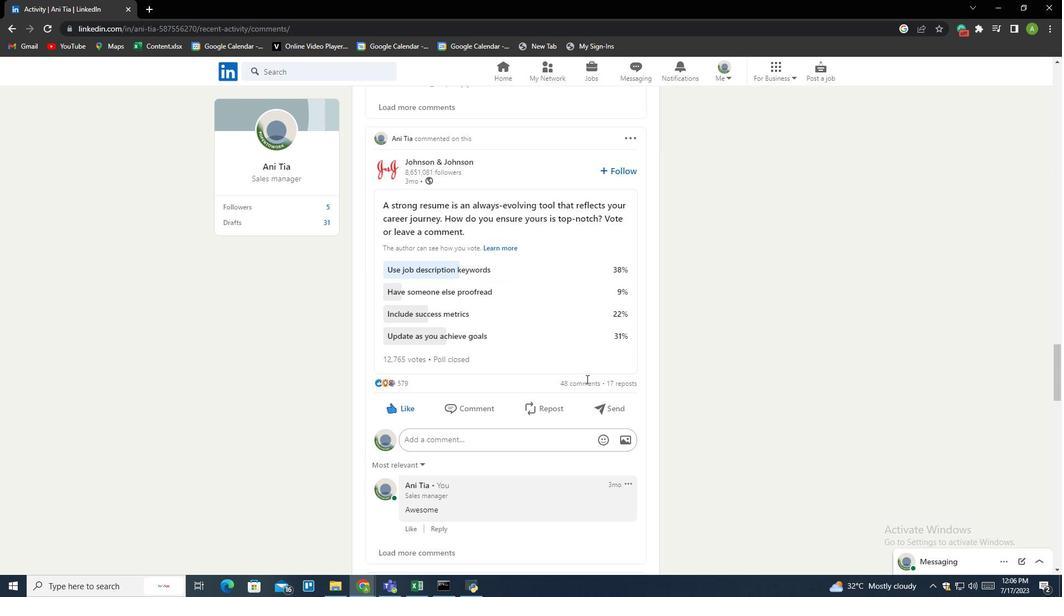 
Action: Mouse scrolled (586, 379) with delta (0, 0)
Screenshot: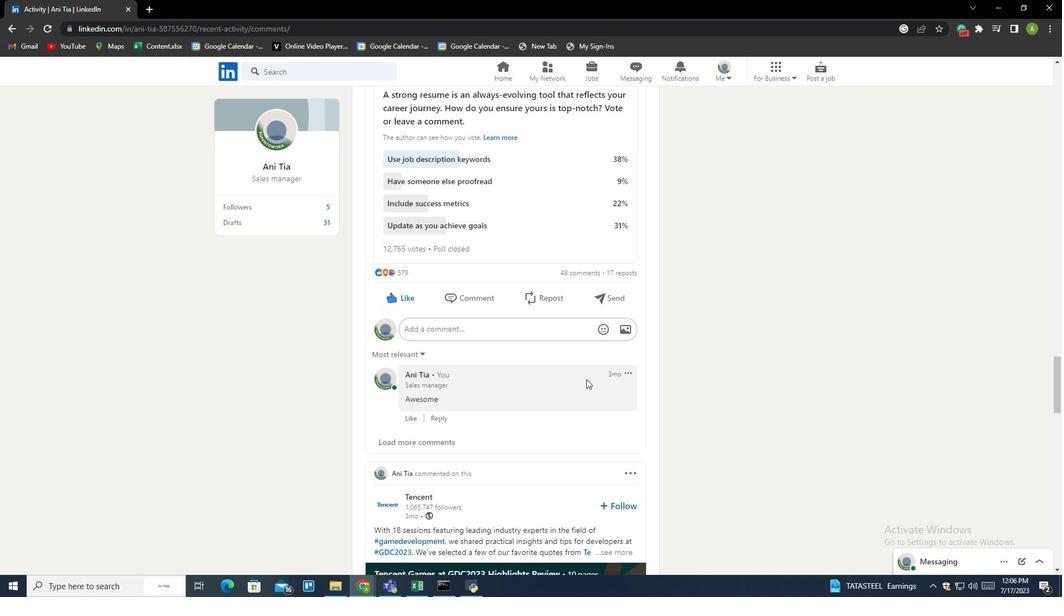
Action: Mouse scrolled (586, 379) with delta (0, 0)
Screenshot: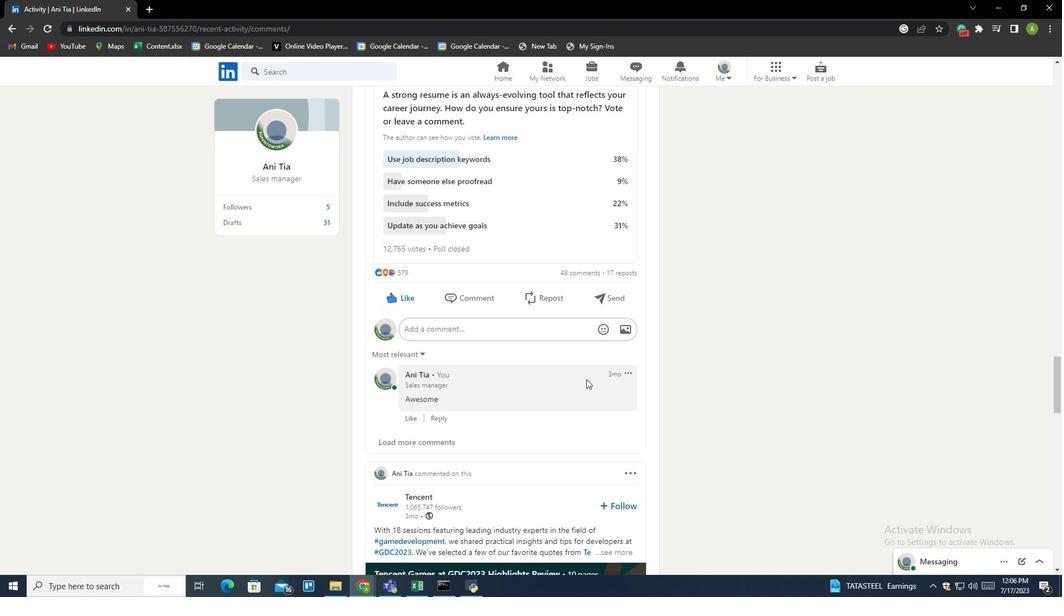 
Action: Mouse scrolled (586, 379) with delta (0, 0)
Screenshot: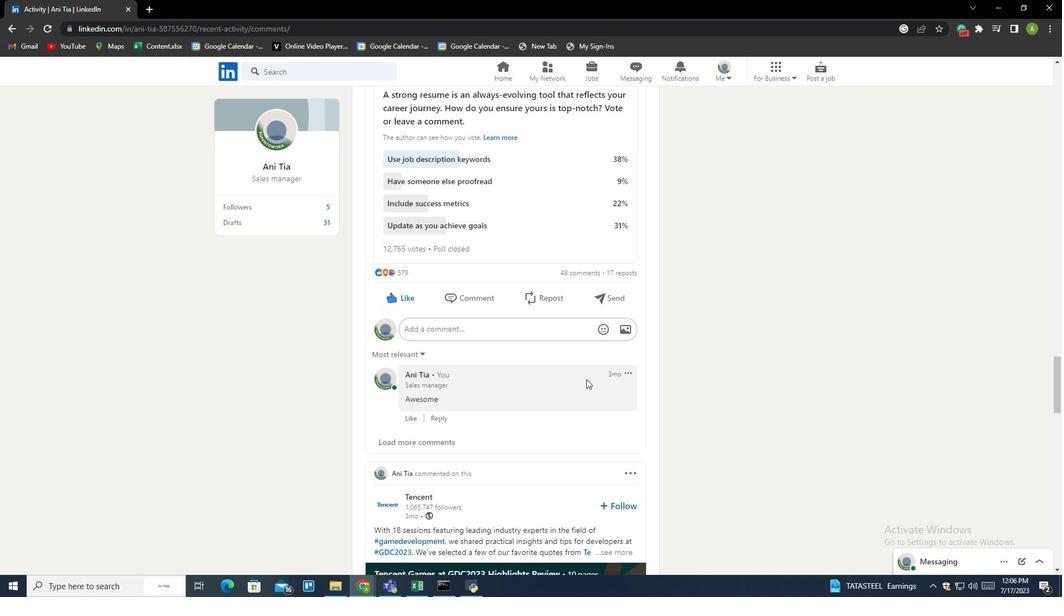 
Action: Mouse scrolled (586, 379) with delta (0, 0)
Screenshot: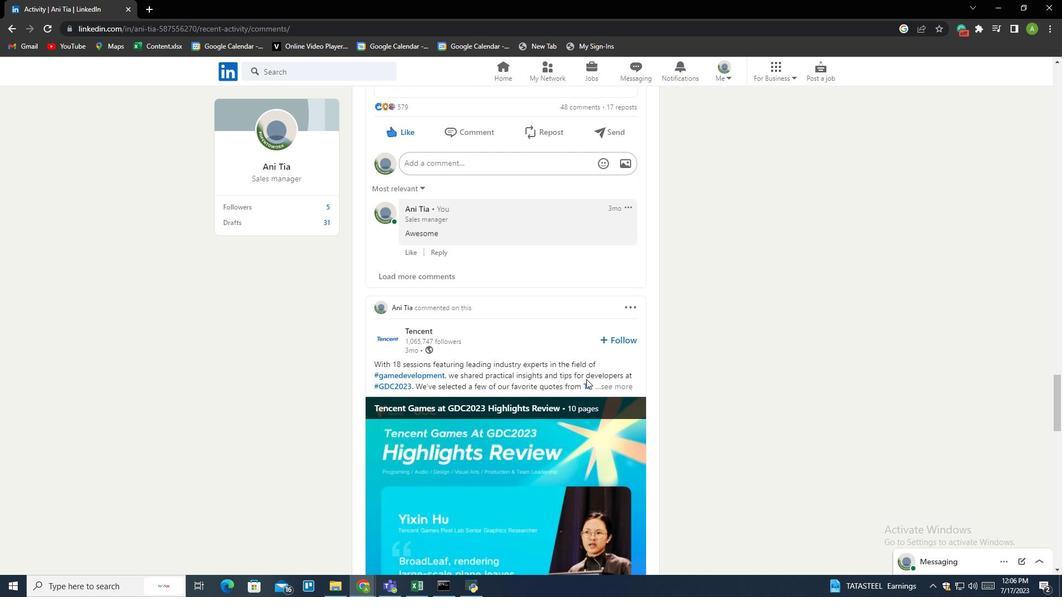 
Action: Mouse scrolled (586, 379) with delta (0, 0)
Screenshot: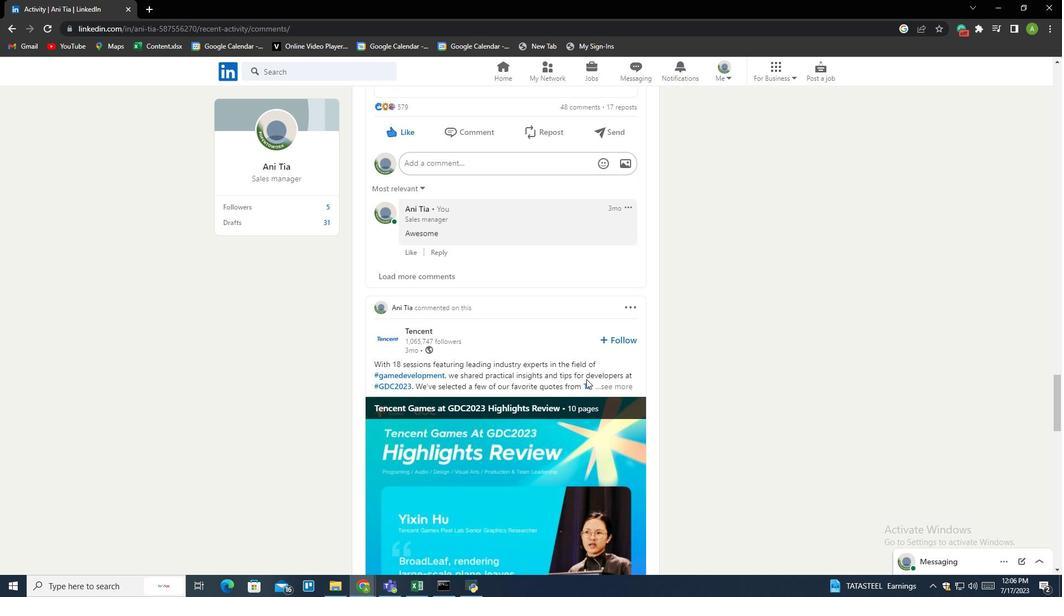 
Action: Mouse scrolled (586, 379) with delta (0, 0)
Screenshot: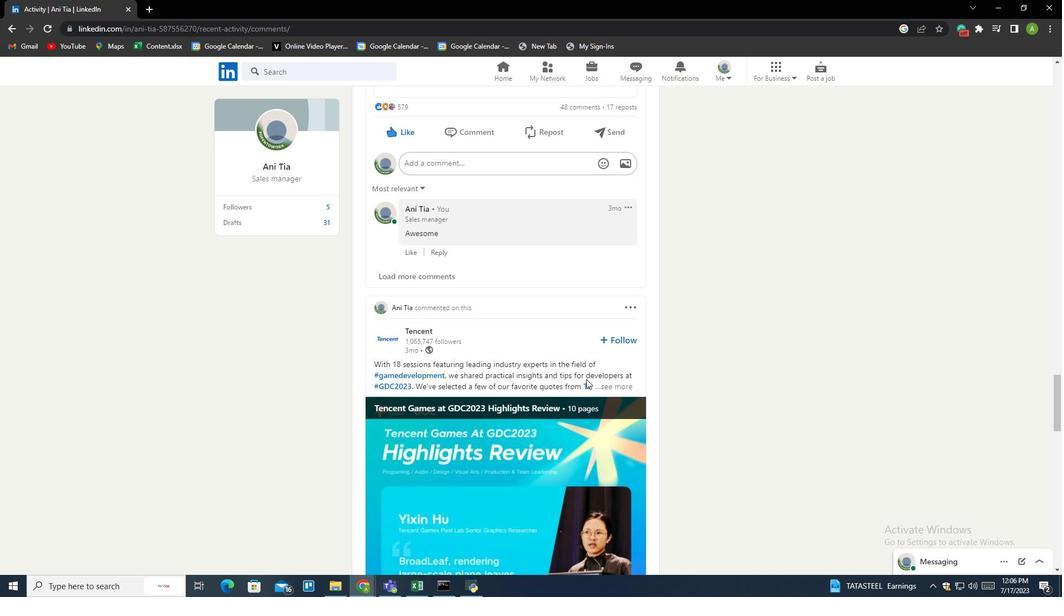 
Action: Mouse scrolled (586, 379) with delta (0, 0)
Screenshot: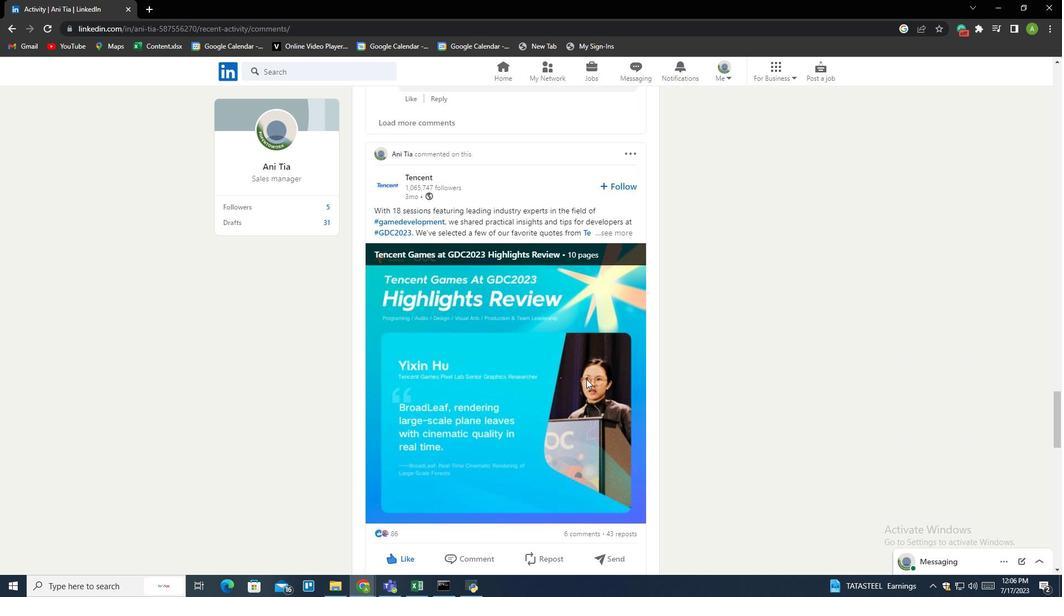 
Action: Mouse scrolled (586, 379) with delta (0, 0)
Screenshot: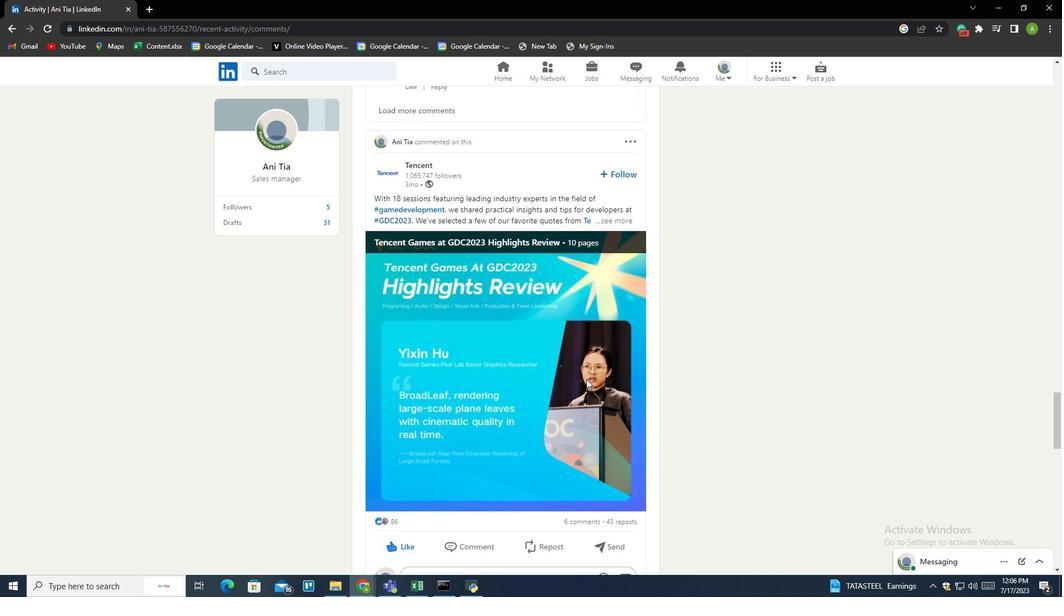 
Action: Mouse scrolled (586, 379) with delta (0, 0)
Screenshot: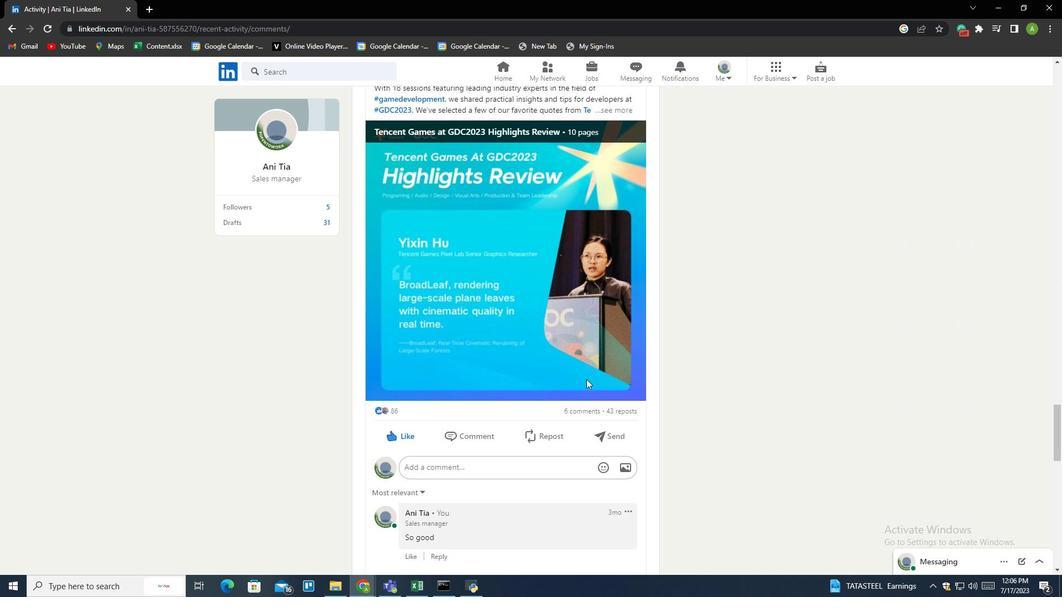 
Action: Mouse scrolled (586, 379) with delta (0, 0)
Screenshot: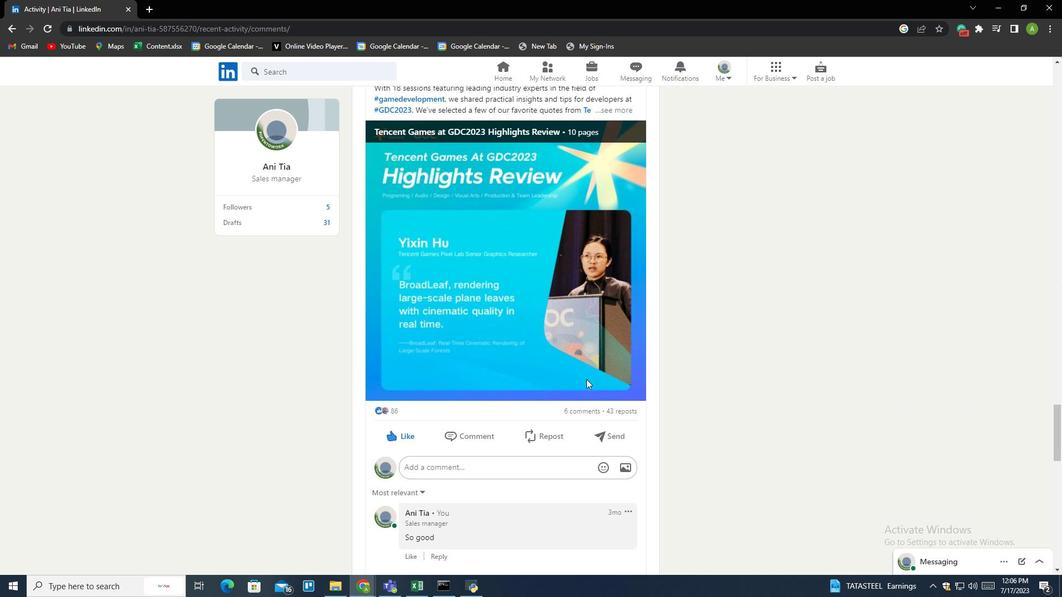 
Action: Mouse scrolled (586, 379) with delta (0, 0)
Screenshot: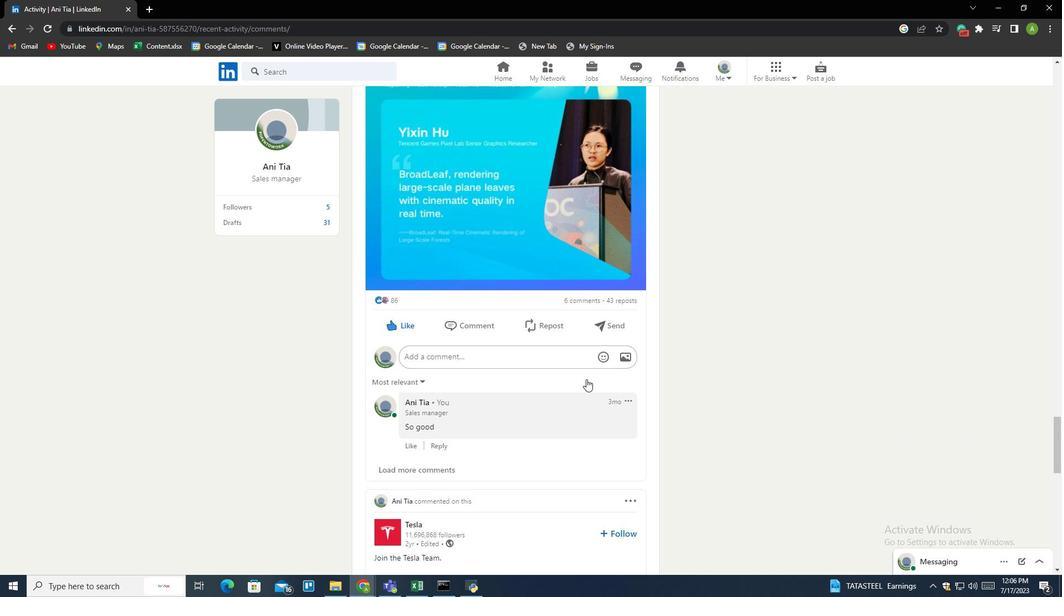 
Action: Mouse scrolled (586, 379) with delta (0, 0)
Screenshot: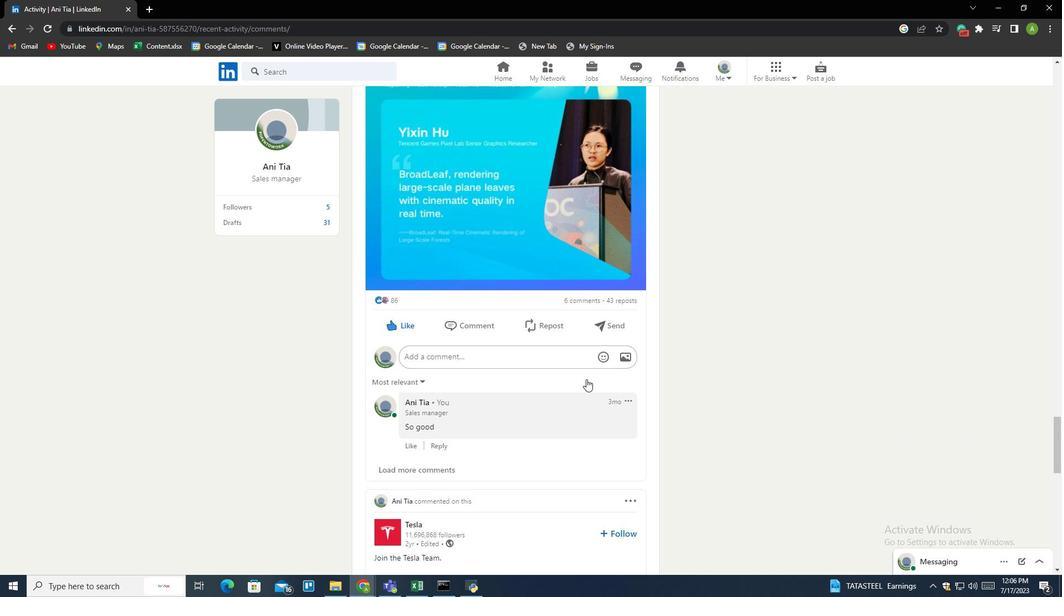 
Action: Mouse scrolled (586, 379) with delta (0, 0)
Screenshot: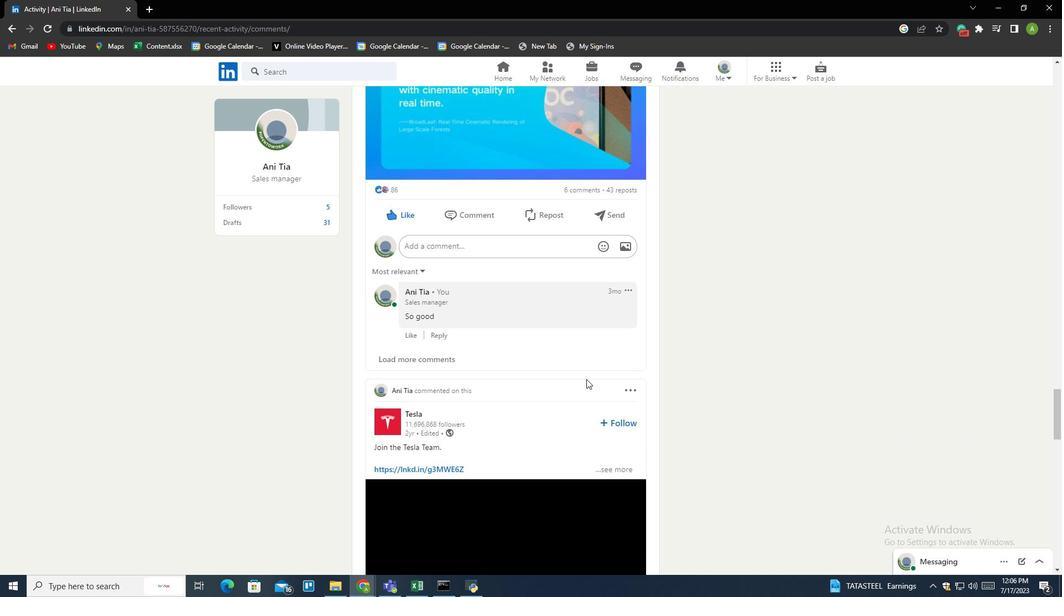 
Action: Mouse scrolled (586, 379) with delta (0, 0)
Screenshot: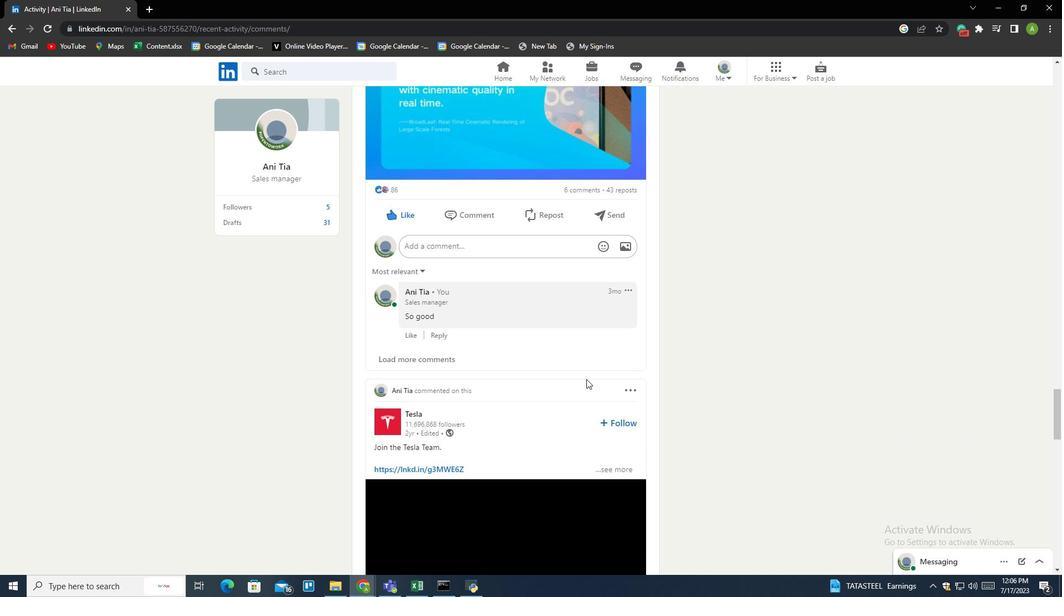 
Action: Mouse scrolled (586, 379) with delta (0, 0)
Screenshot: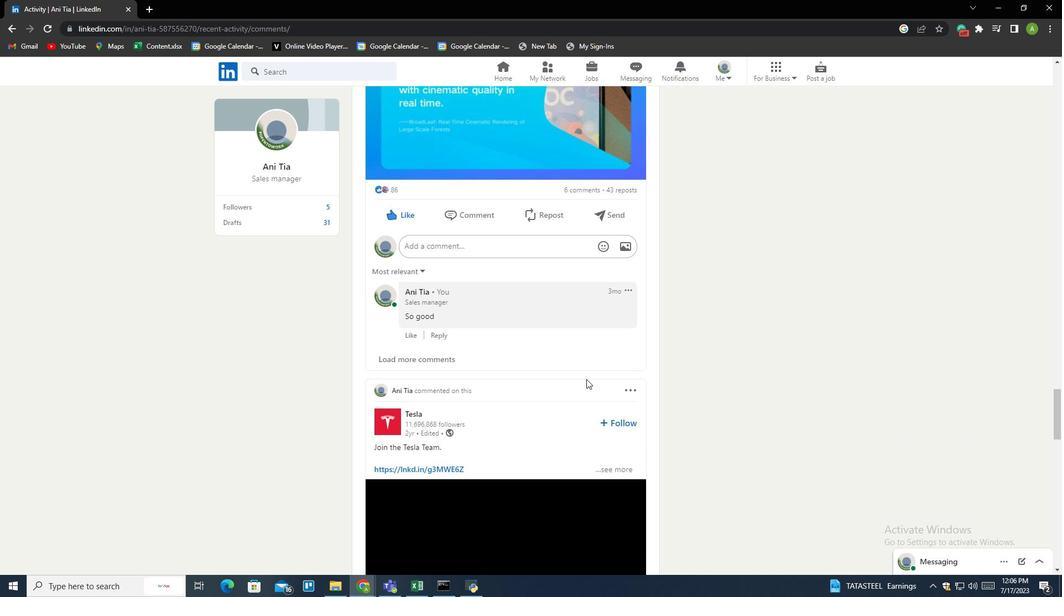 
Action: Mouse scrolled (586, 379) with delta (0, 0)
Screenshot: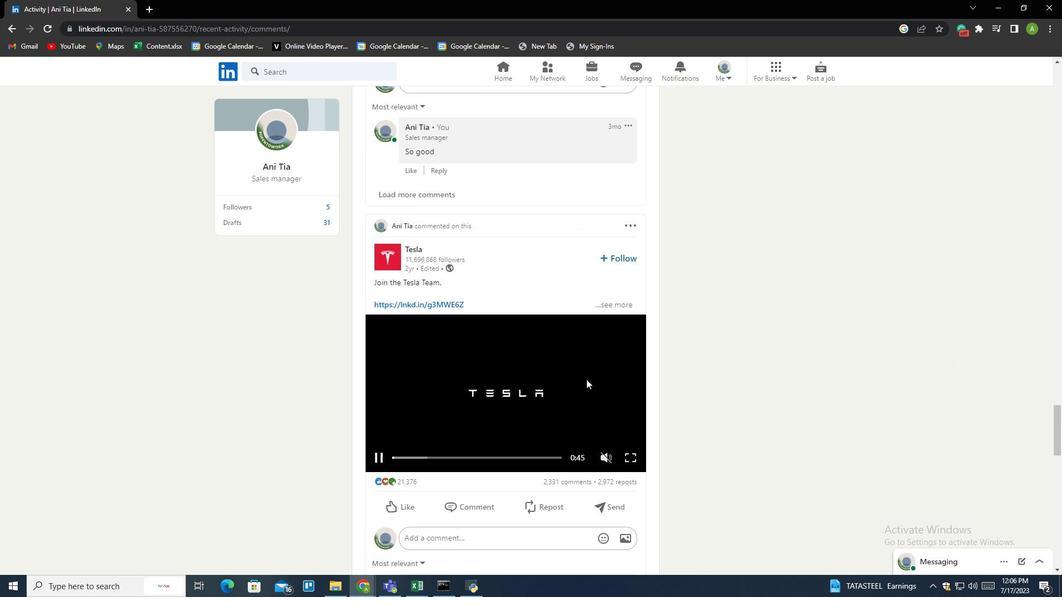 
Action: Mouse scrolled (586, 379) with delta (0, 0)
Screenshot: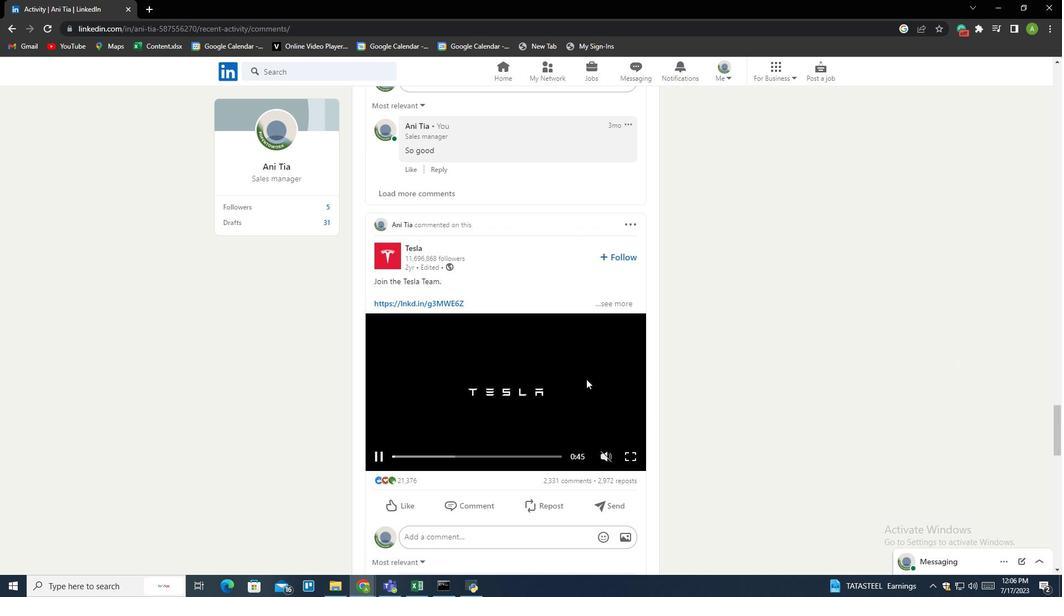 
Action: Mouse scrolled (586, 379) with delta (0, 0)
Screenshot: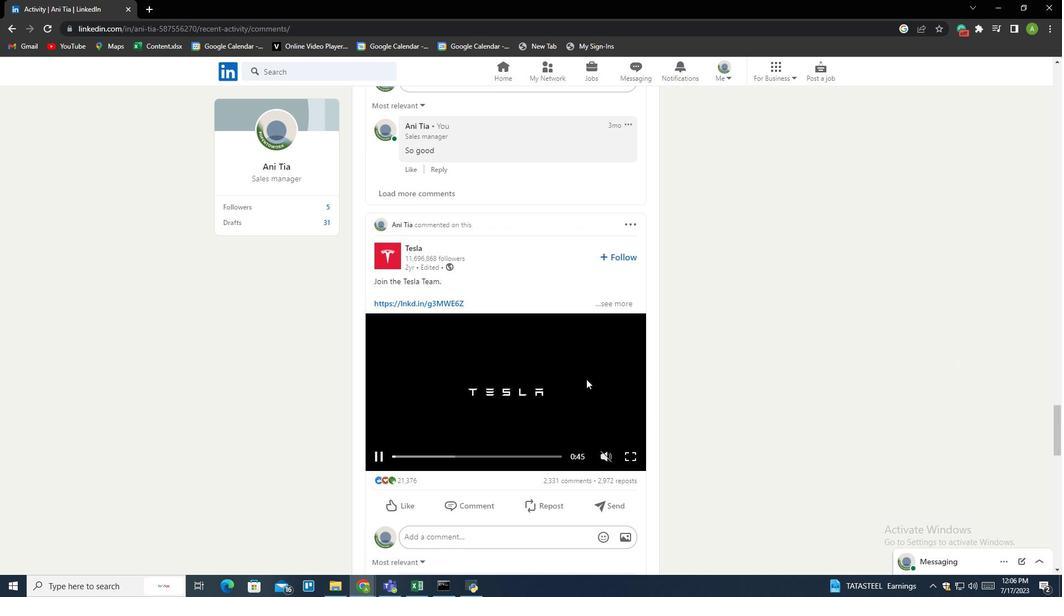 
Action: Mouse moved to (605, 292)
Screenshot: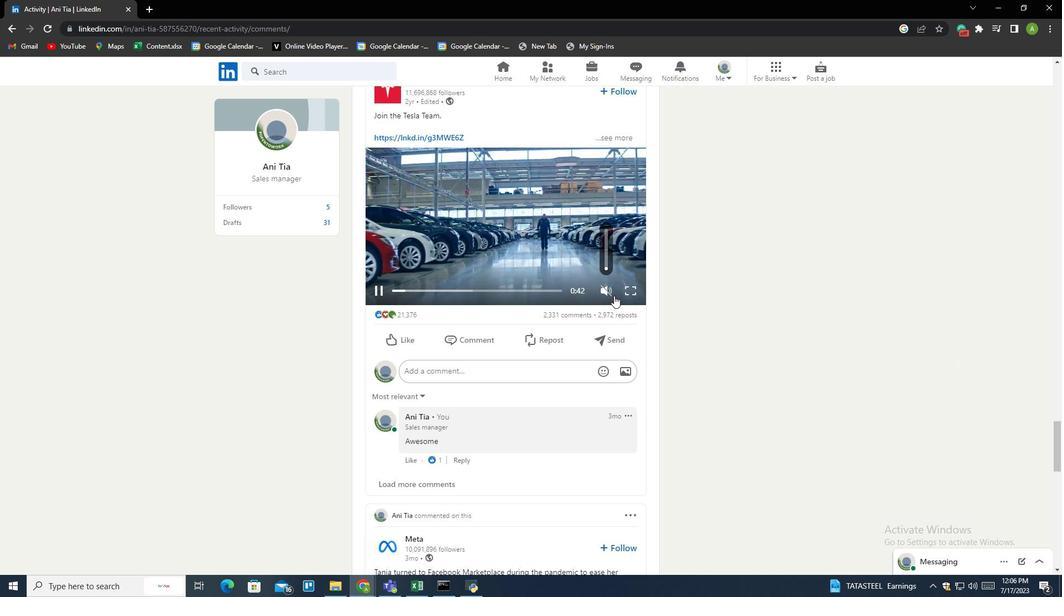 
Action: Mouse pressed left at (605, 292)
Screenshot: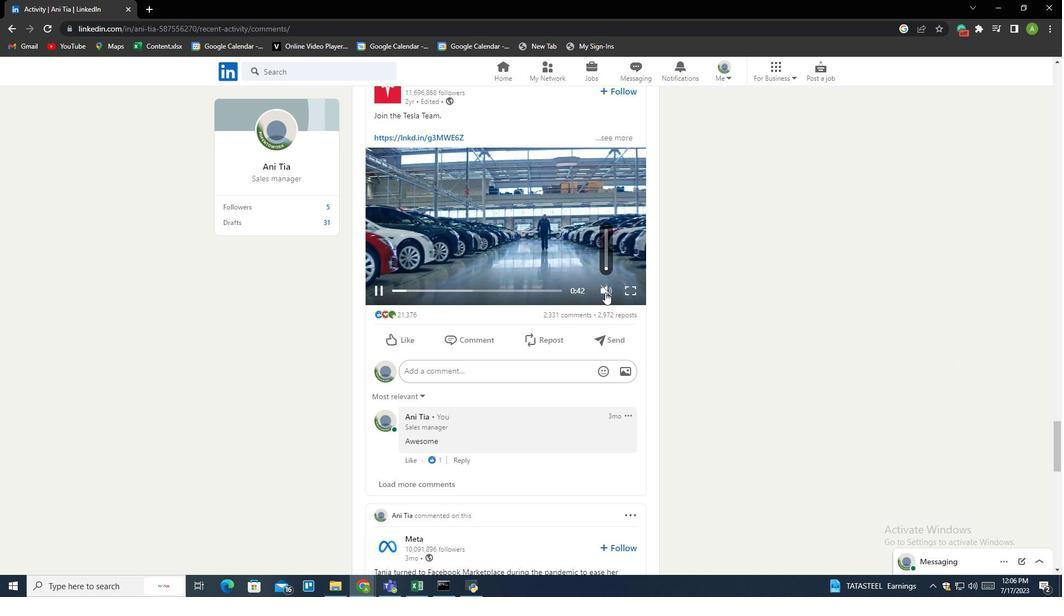 
Action: Mouse moved to (569, 363)
Screenshot: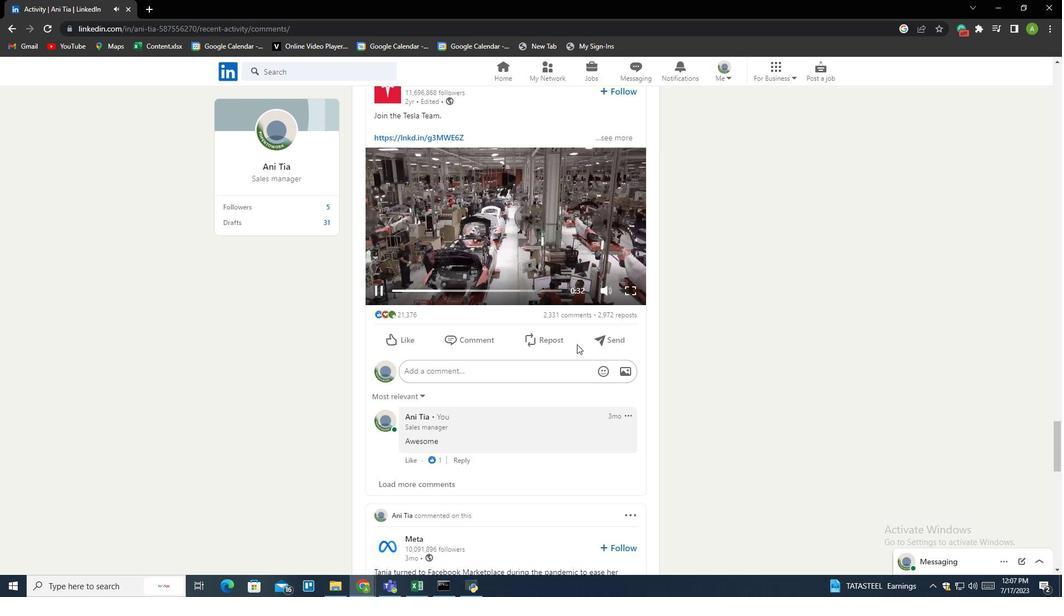 
Action: Mouse scrolled (569, 362) with delta (0, 0)
Screenshot: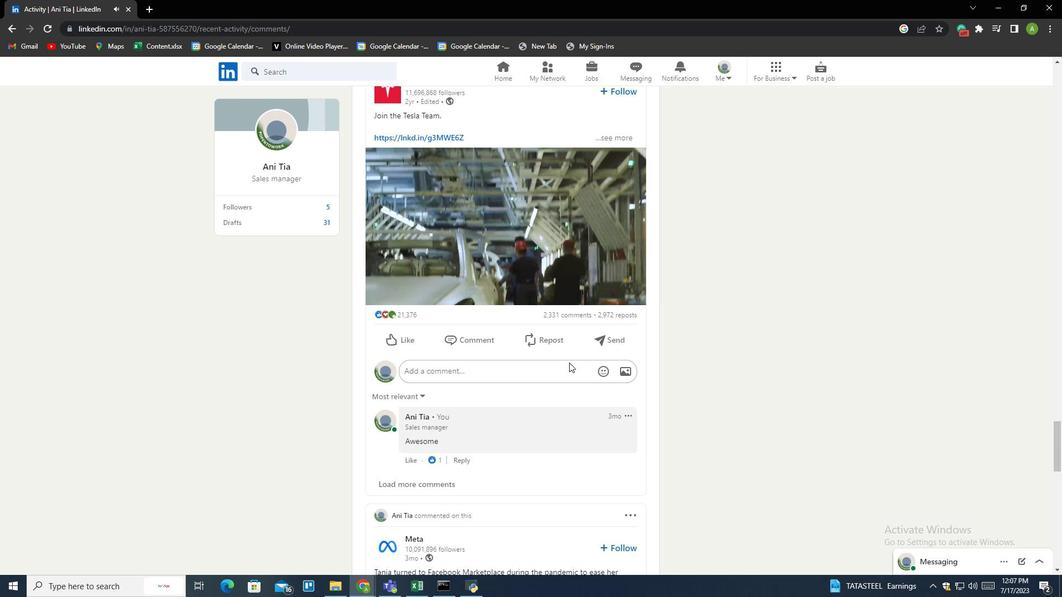 
Action: Mouse scrolled (569, 362) with delta (0, 0)
Screenshot: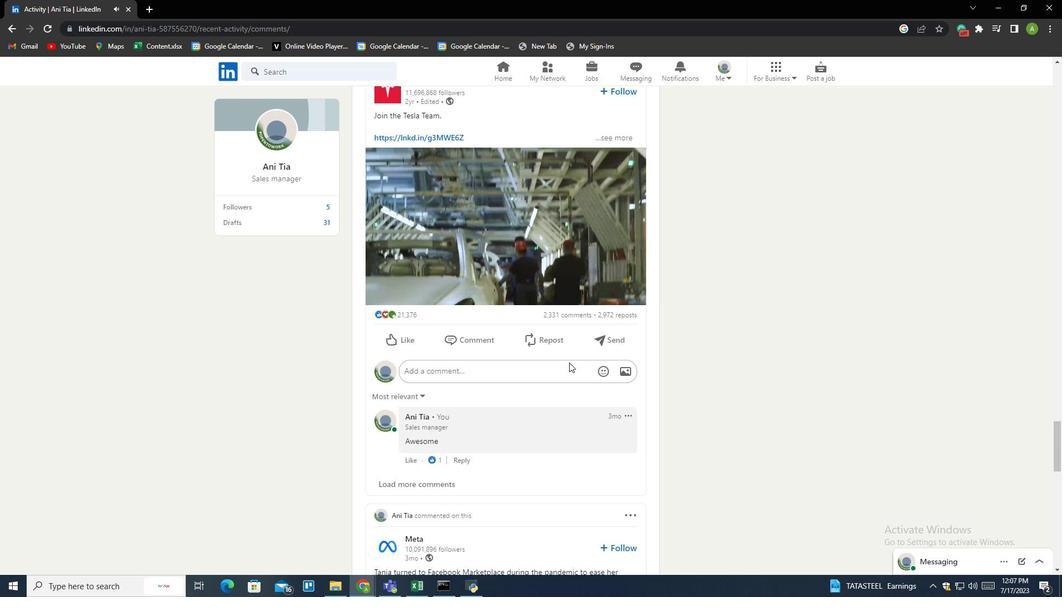 
Action: Mouse scrolled (569, 362) with delta (0, 0)
Screenshot: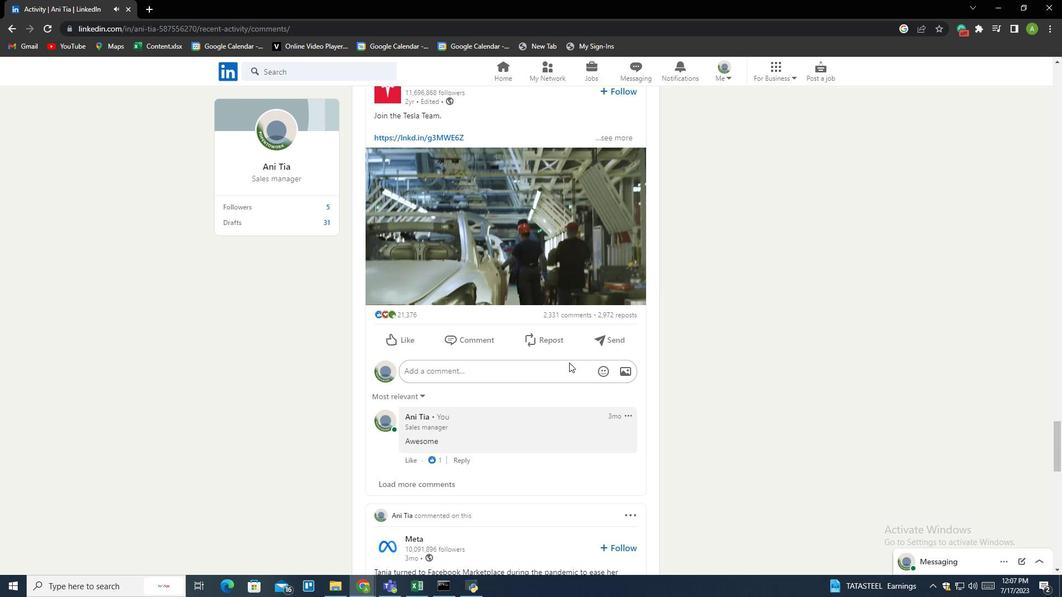 
Action: Mouse scrolled (569, 362) with delta (0, 0)
Screenshot: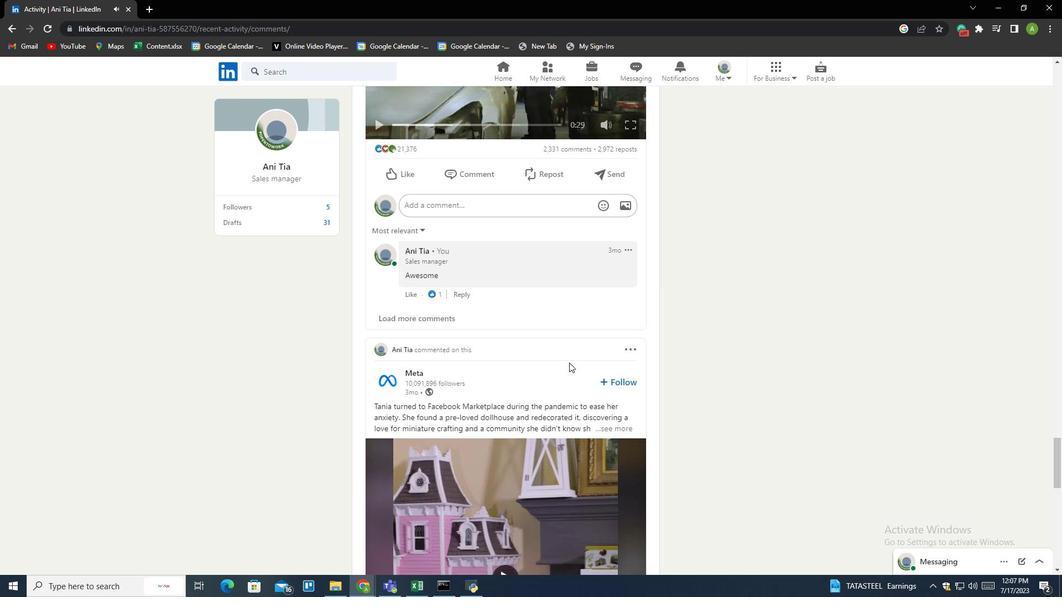 
Action: Mouse scrolled (569, 362) with delta (0, 0)
Screenshot: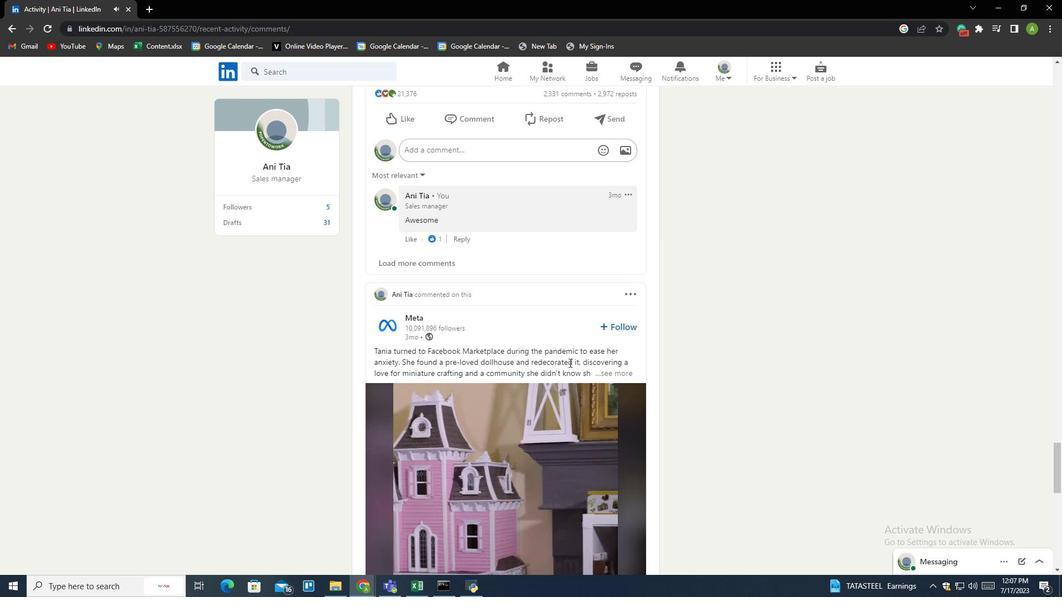 
Action: Mouse scrolled (569, 362) with delta (0, 0)
Screenshot: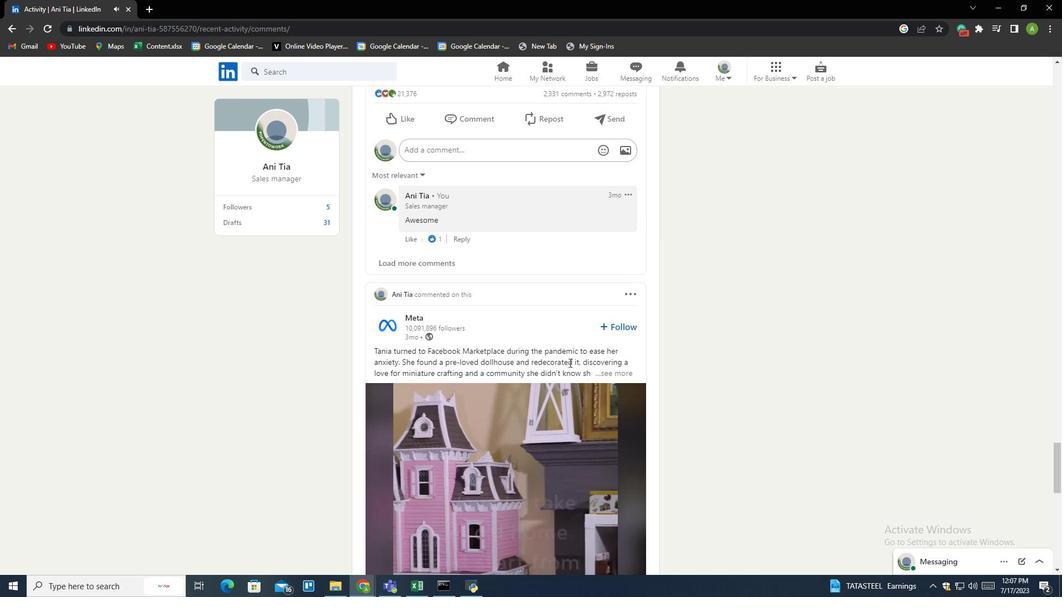 
Action: Mouse scrolled (569, 362) with delta (0, 0)
Screenshot: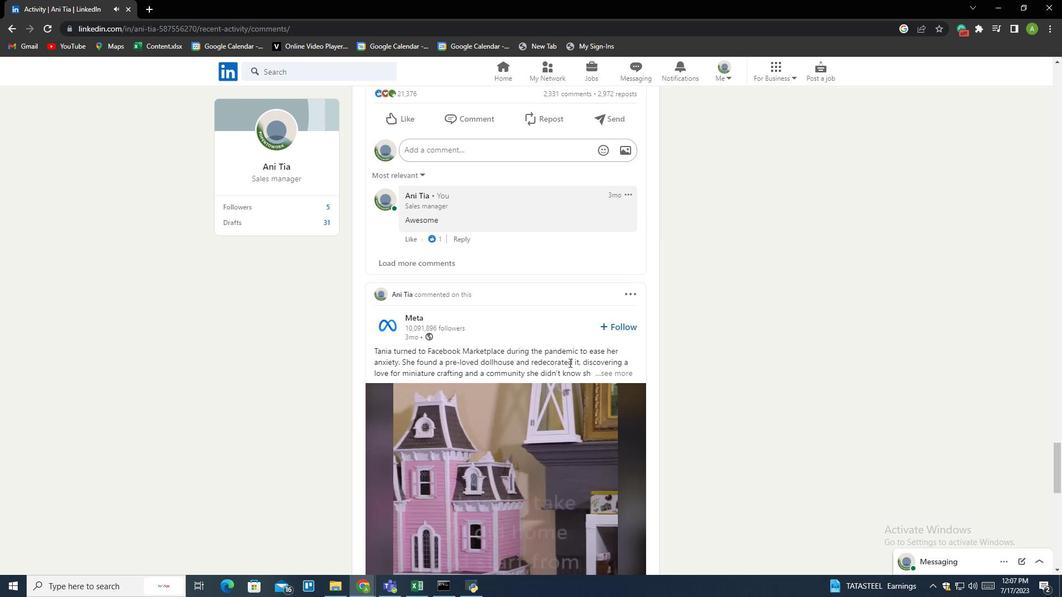 
Action: Mouse scrolled (569, 362) with delta (0, 0)
Screenshot: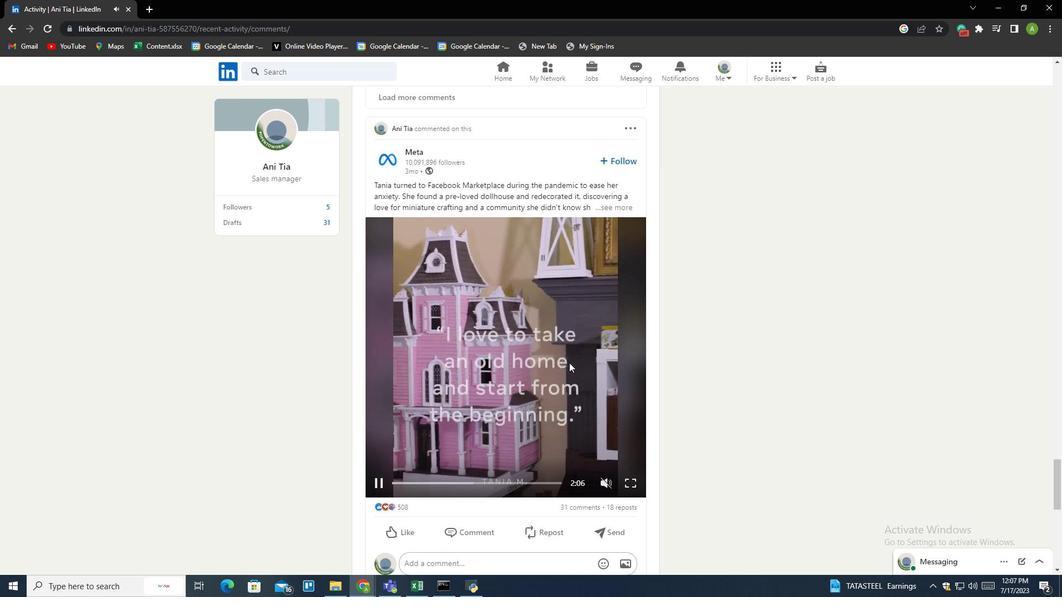 
Action: Mouse scrolled (569, 362) with delta (0, 0)
Screenshot: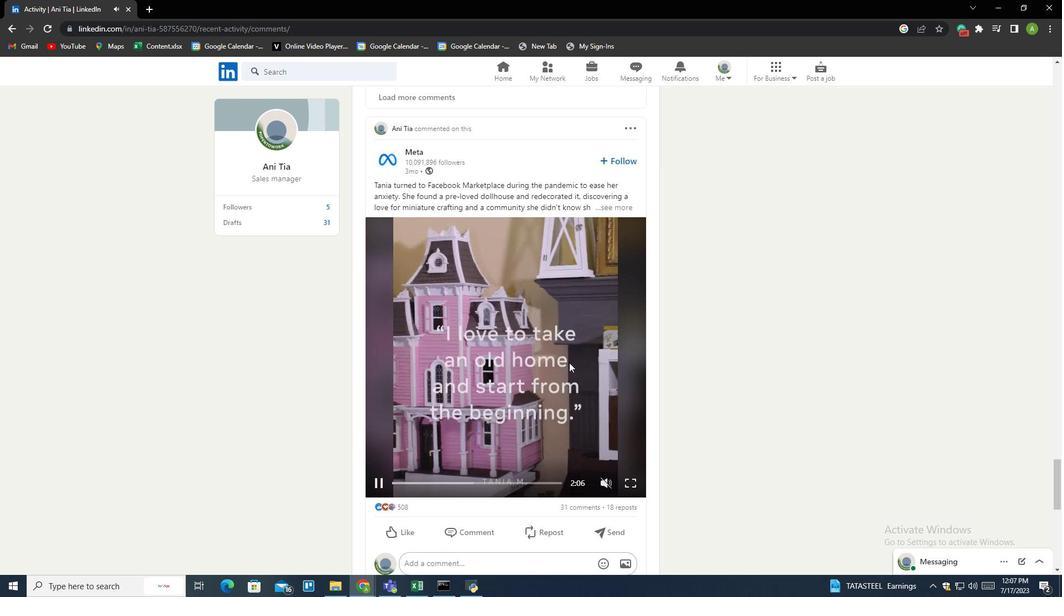 
Action: Mouse scrolled (569, 362) with delta (0, 0)
Screenshot: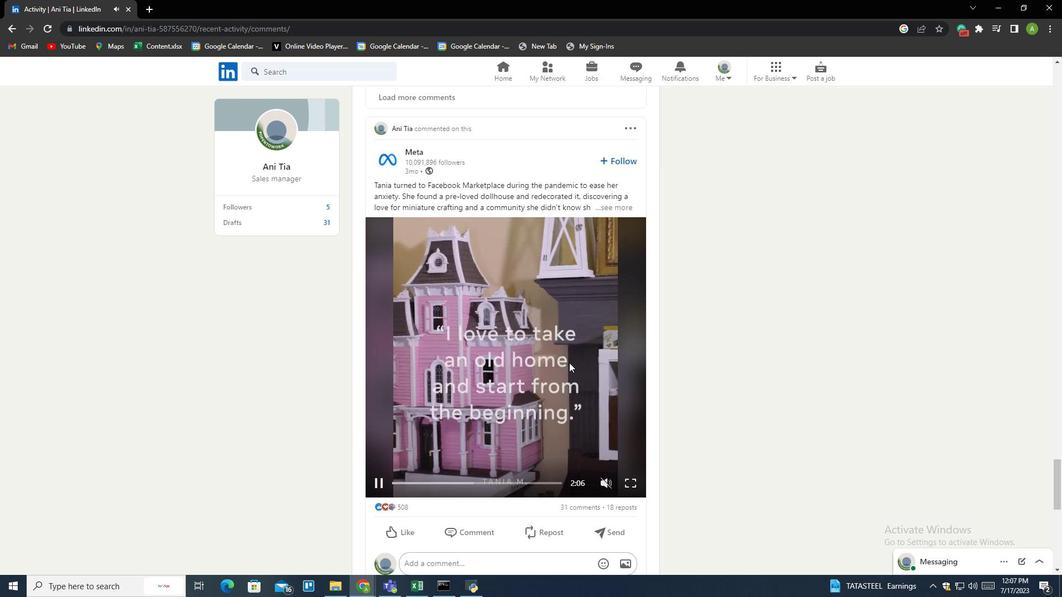 
Action: Mouse scrolled (569, 362) with delta (0, 0)
Screenshot: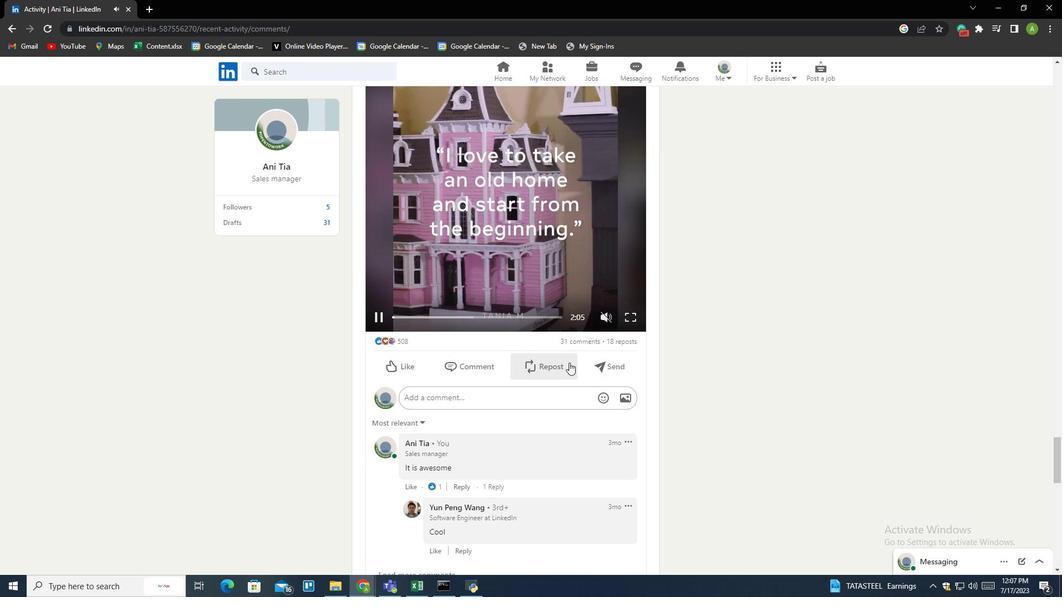 
Action: Mouse scrolled (569, 362) with delta (0, 0)
Screenshot: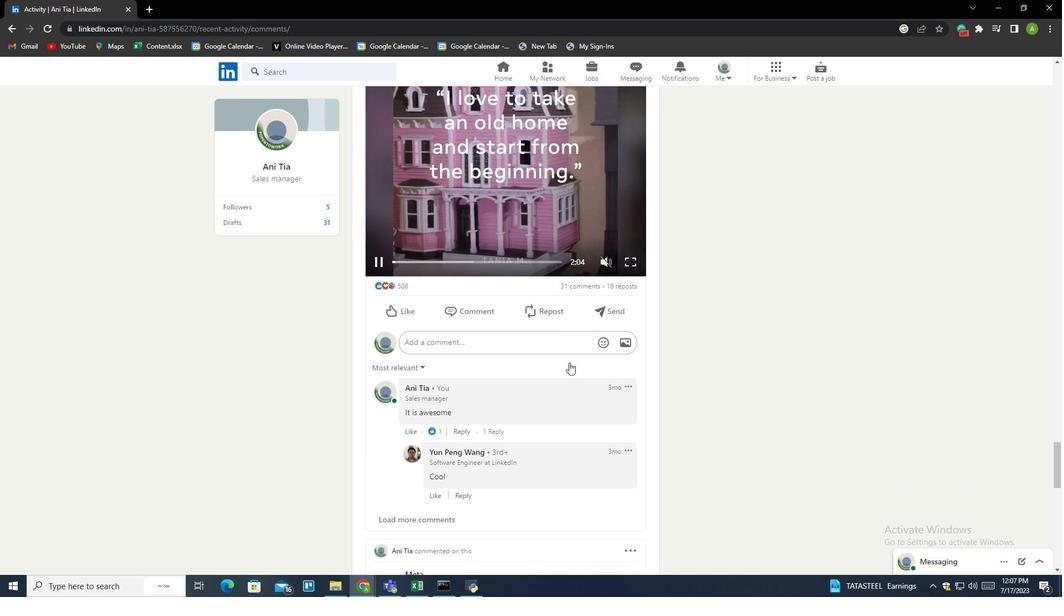 
Action: Mouse scrolled (569, 362) with delta (0, 0)
Screenshot: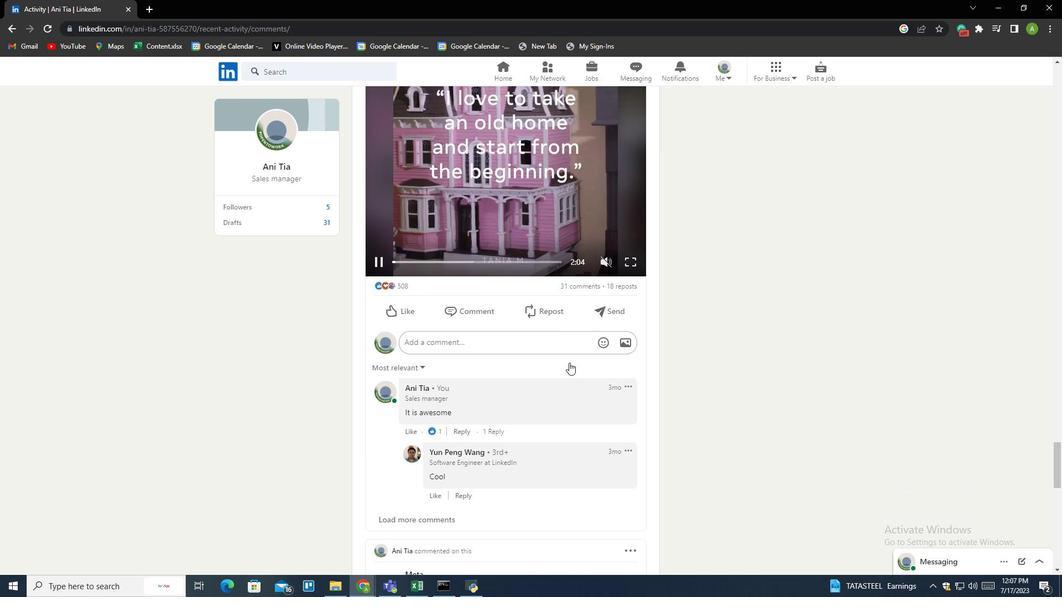 
Action: Mouse scrolled (569, 362) with delta (0, 0)
Screenshot: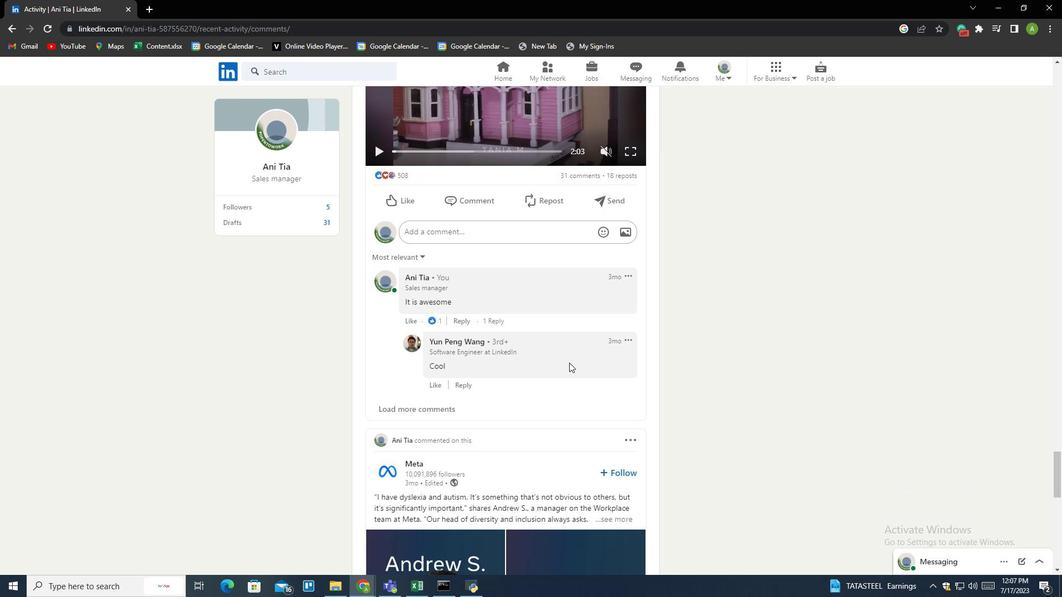 
Action: Mouse scrolled (569, 362) with delta (0, 0)
Screenshot: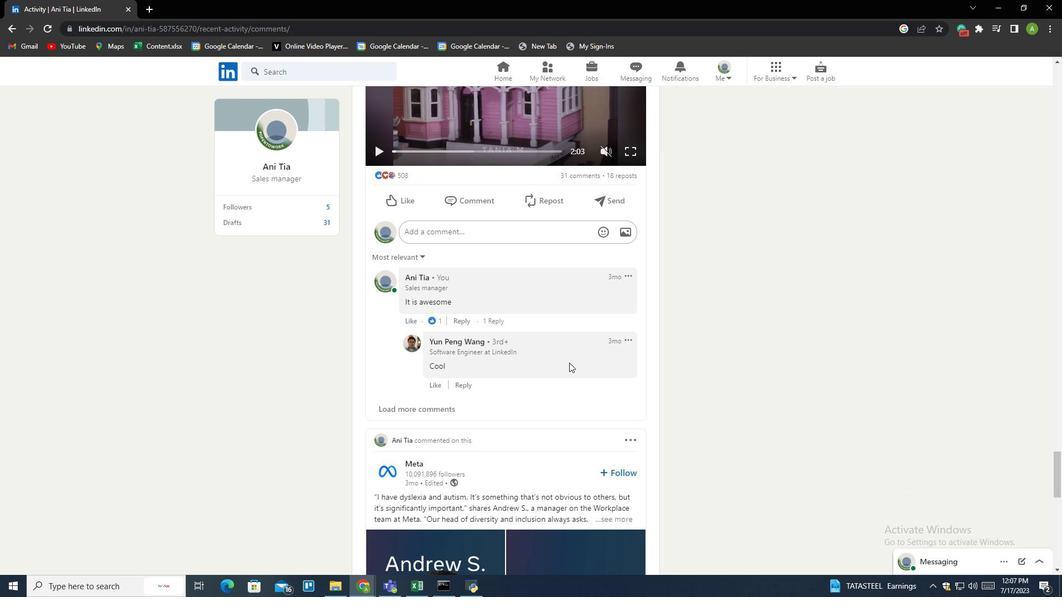
Action: Mouse scrolled (569, 362) with delta (0, 0)
Screenshot: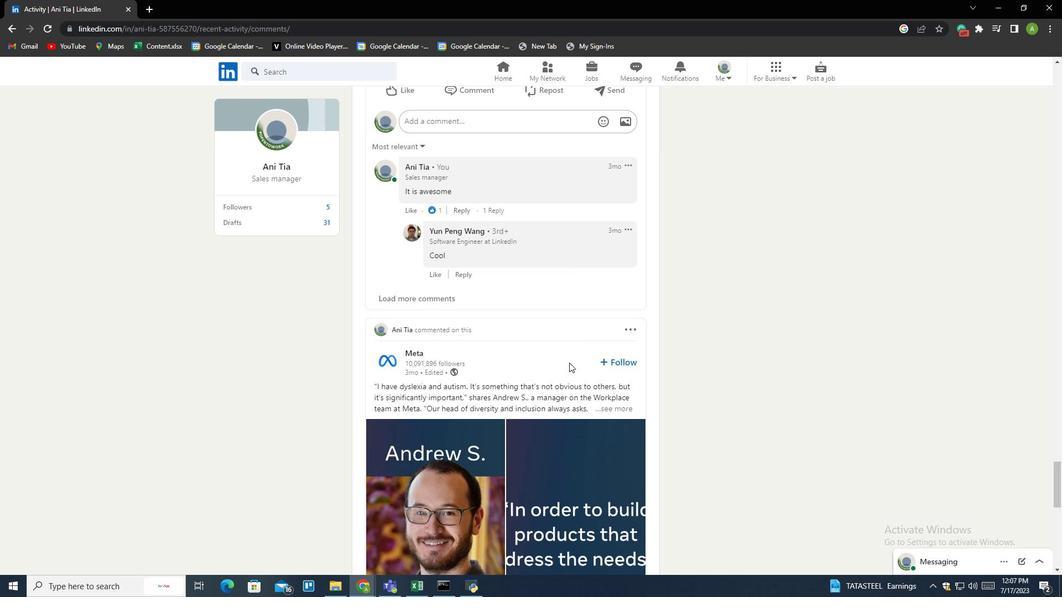 
Action: Mouse scrolled (569, 362) with delta (0, 0)
